 Task: Create a colorful watercolor business brochure.
Action: Mouse moved to (567, 41)
Screenshot: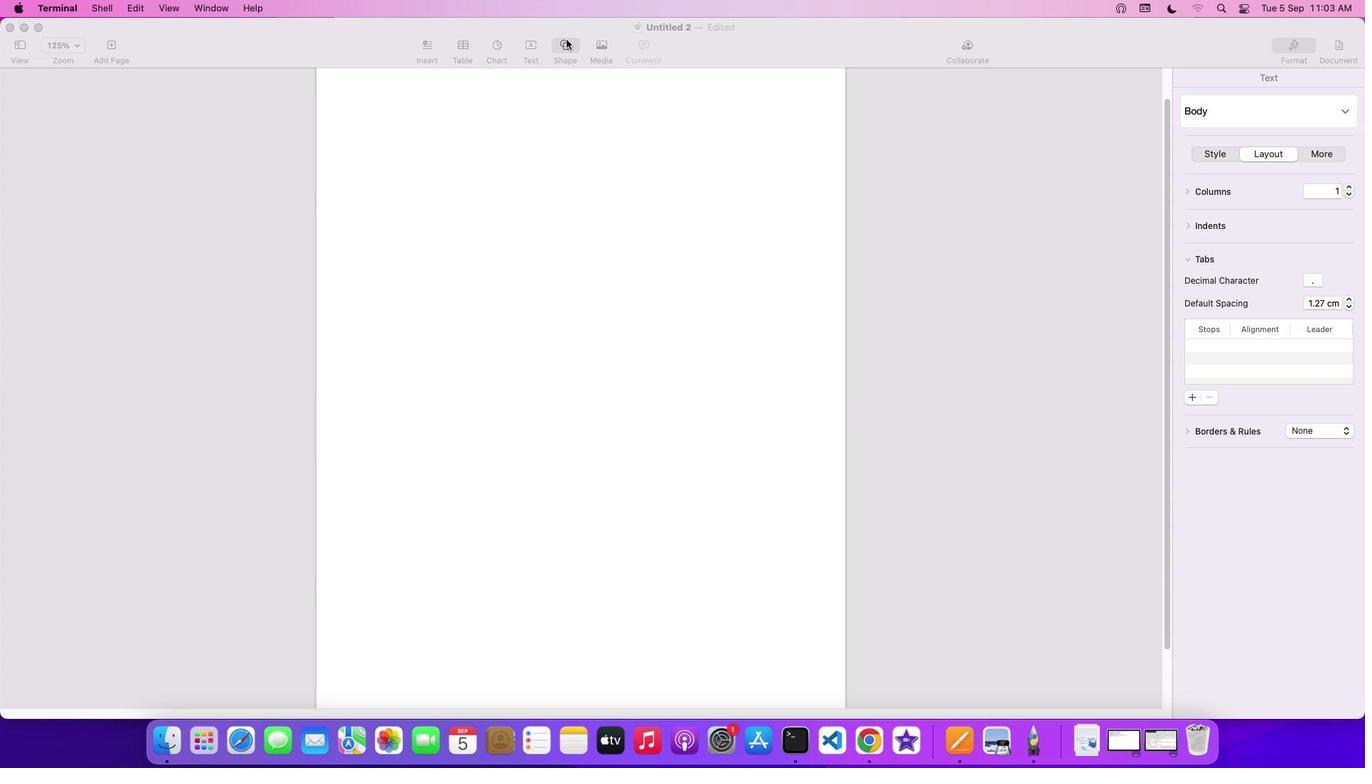 
Action: Mouse pressed left at (567, 41)
Screenshot: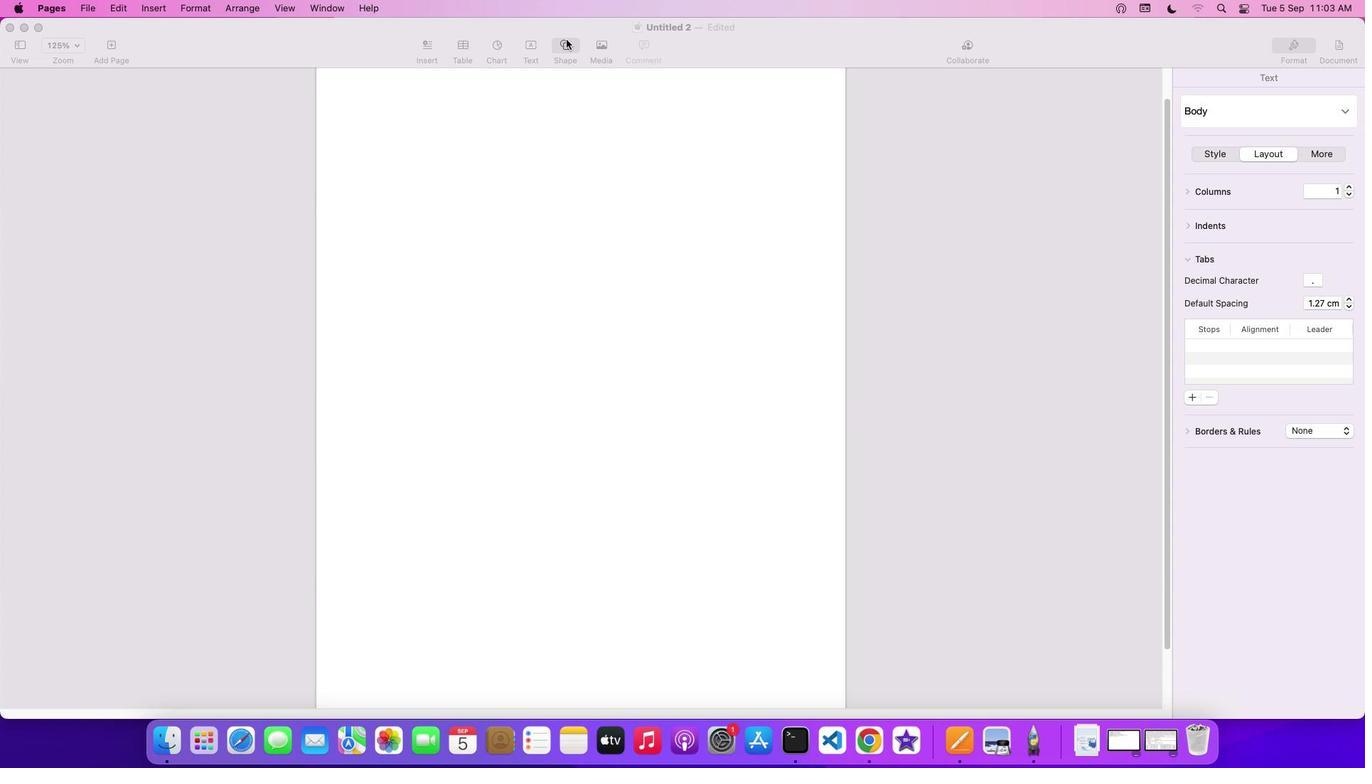 
Action: Mouse moved to (448, 174)
Screenshot: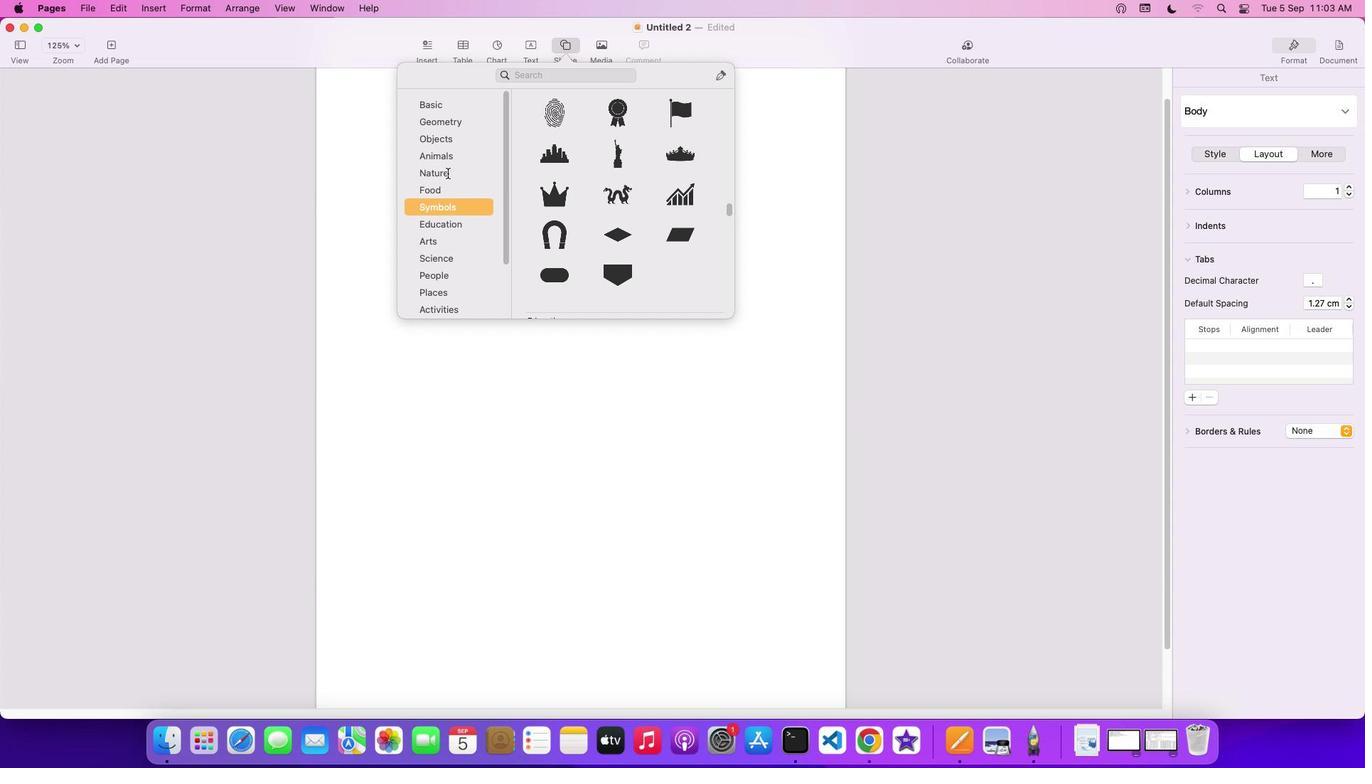 
Action: Mouse scrolled (448, 174) with delta (1, 2)
Screenshot: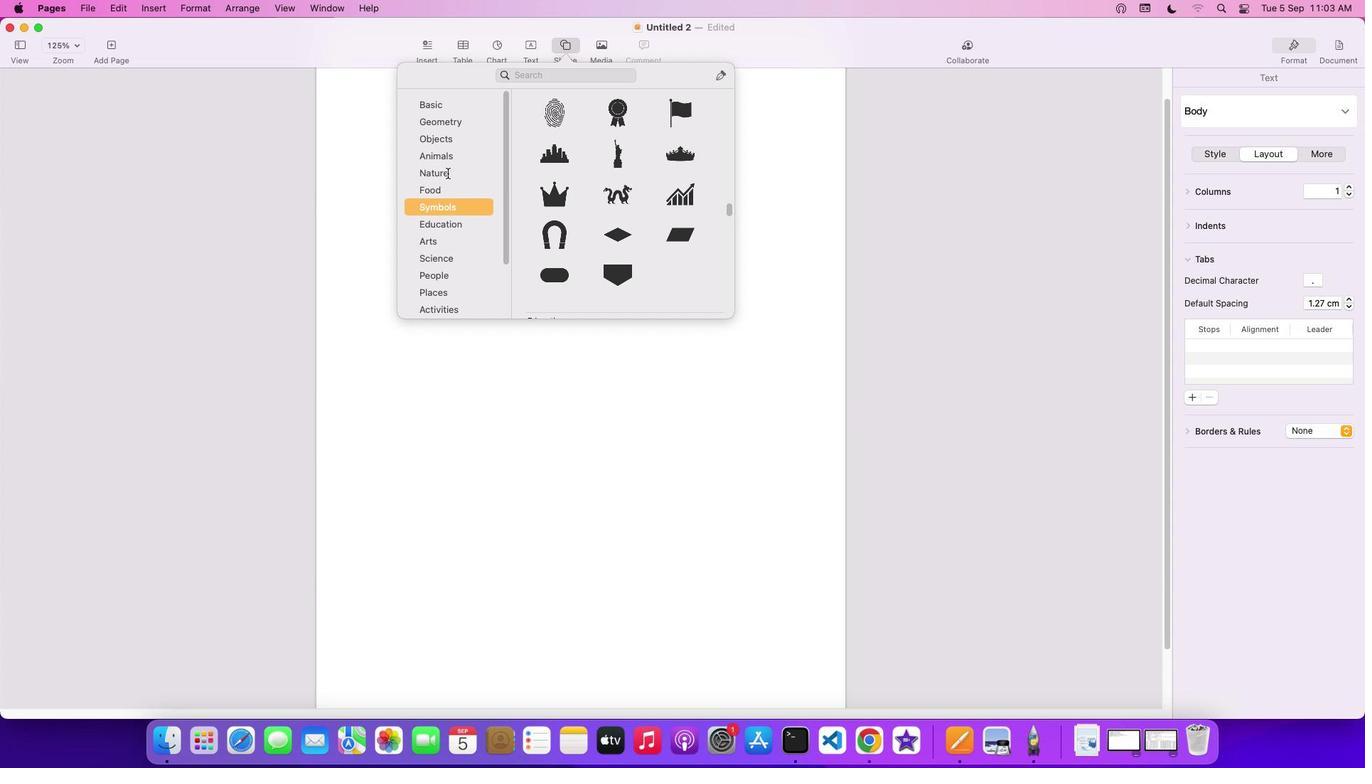 
Action: Mouse moved to (448, 175)
Screenshot: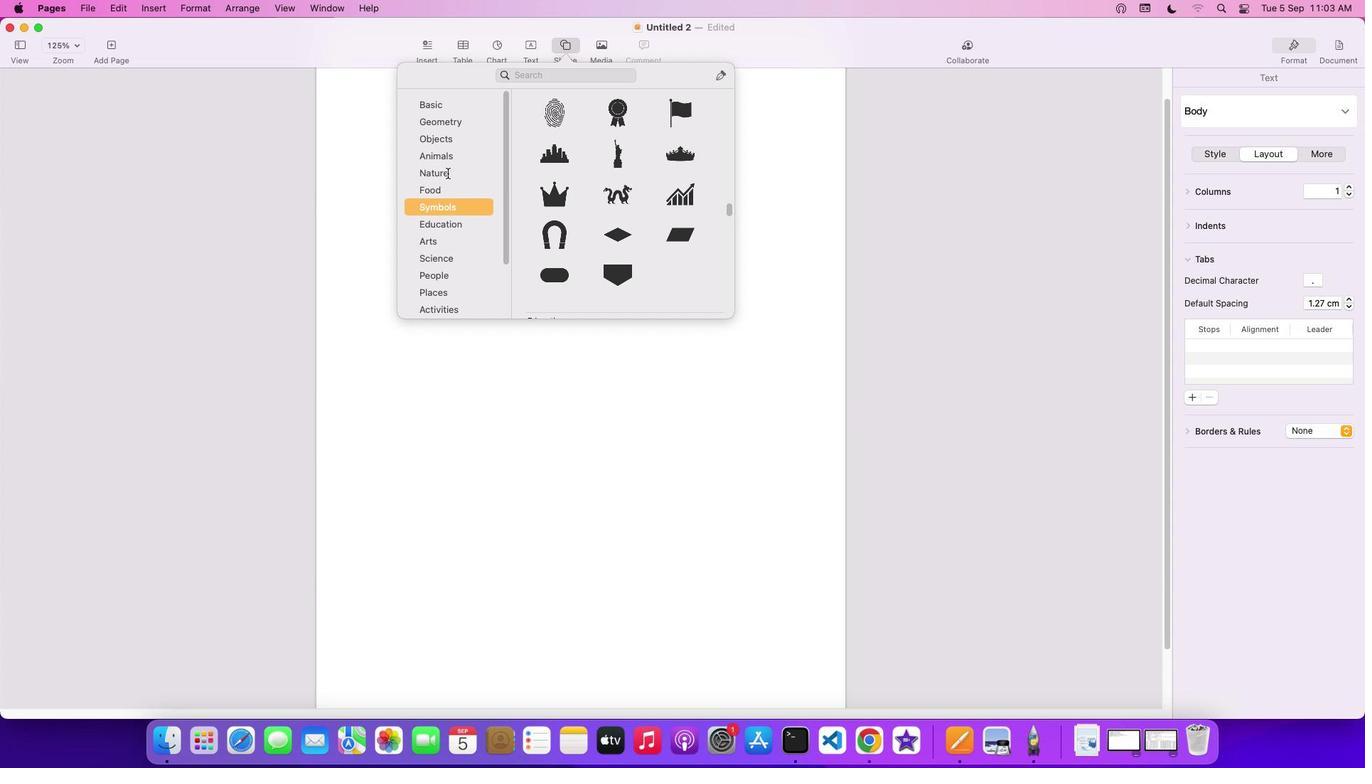 
Action: Mouse scrolled (448, 175) with delta (1, 2)
Screenshot: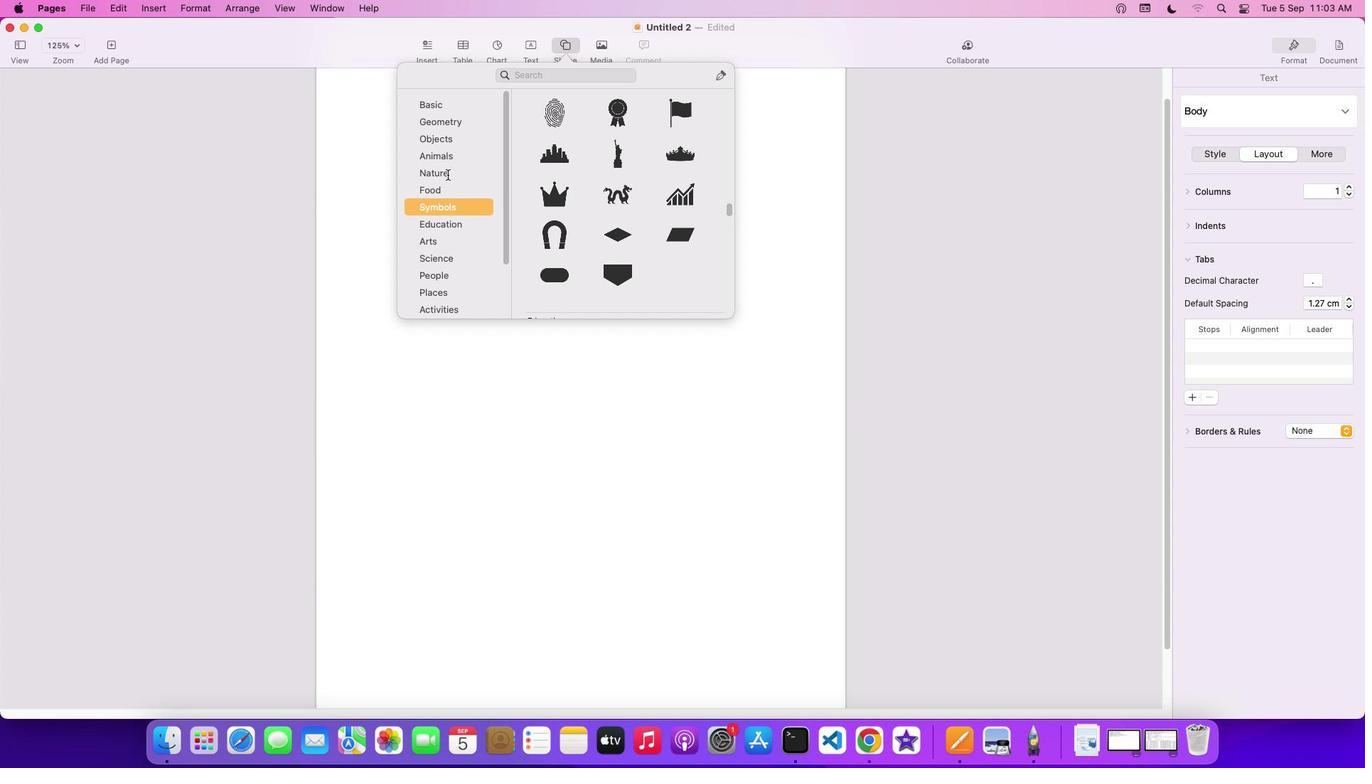 
Action: Mouse moved to (448, 176)
Screenshot: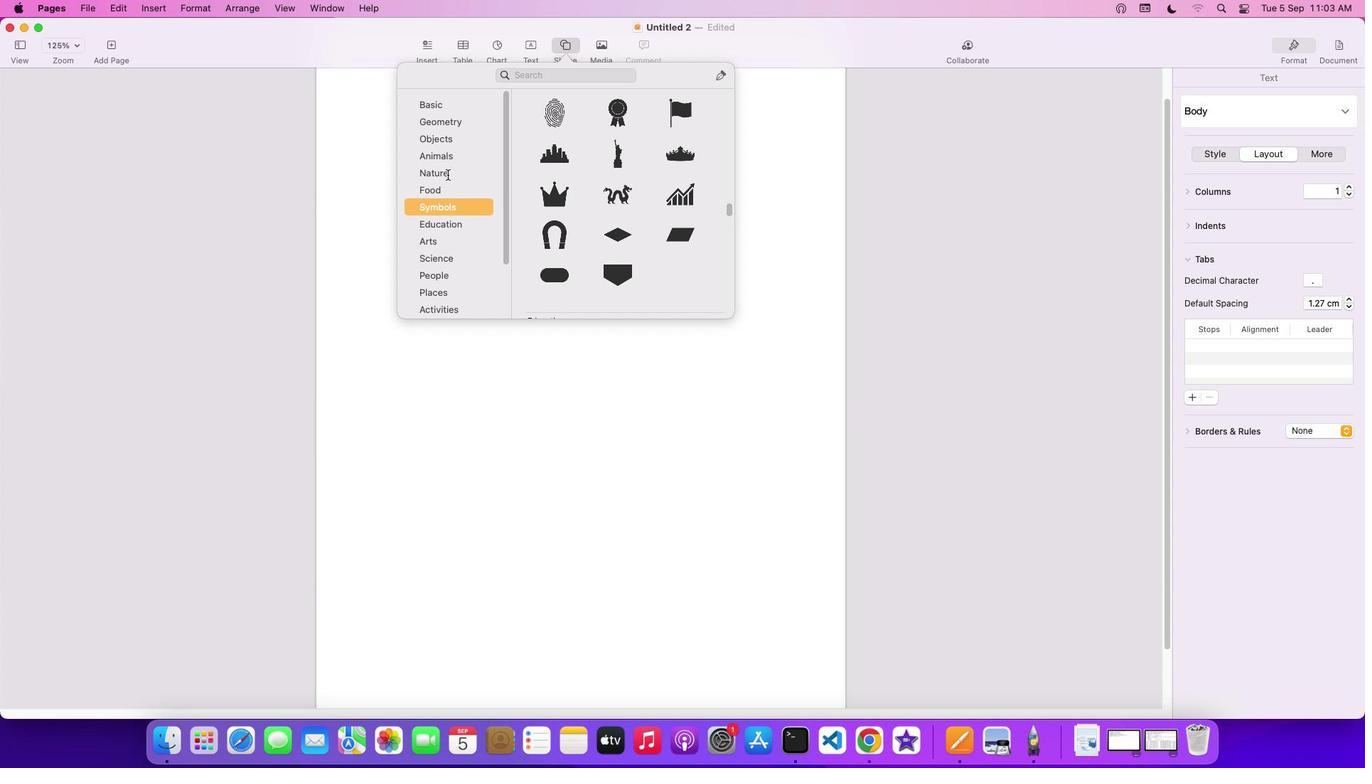 
Action: Mouse scrolled (448, 176) with delta (1, 2)
Screenshot: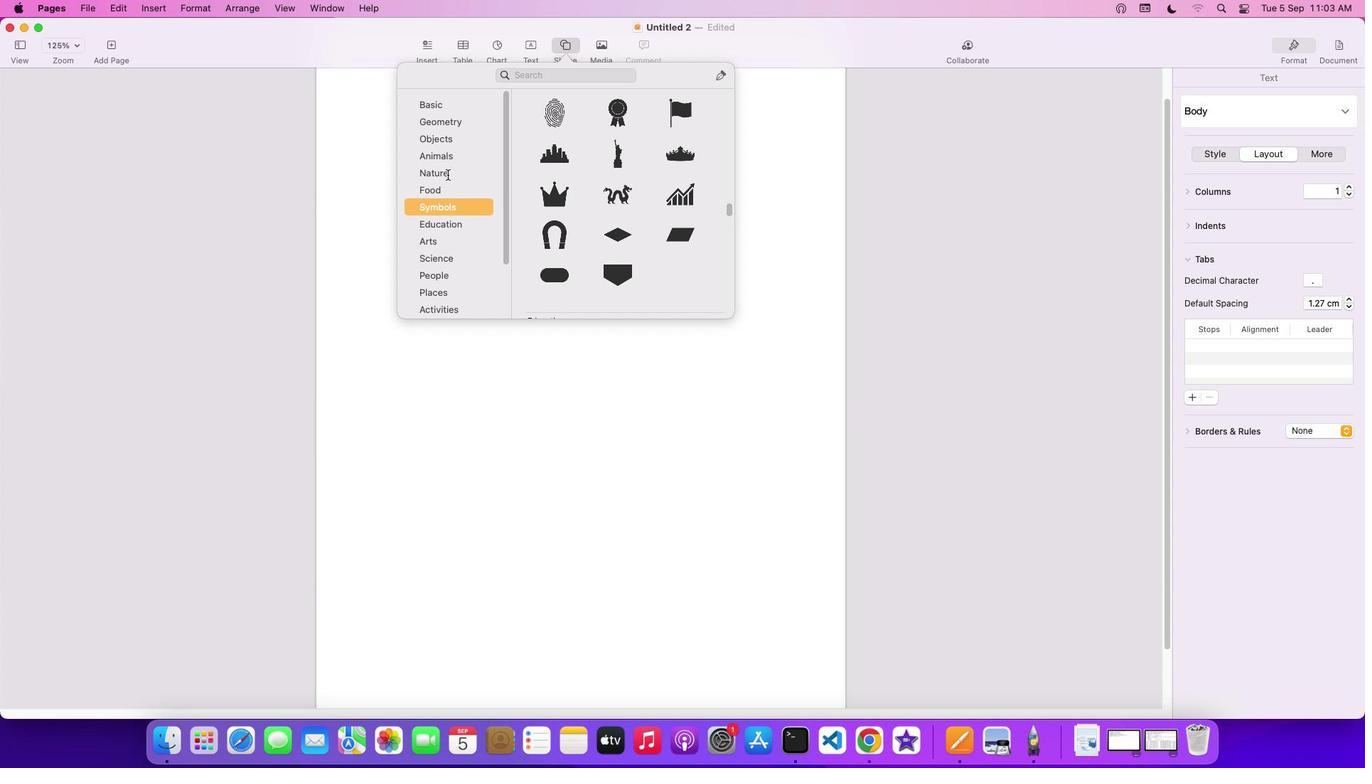 
Action: Mouse moved to (436, 108)
Screenshot: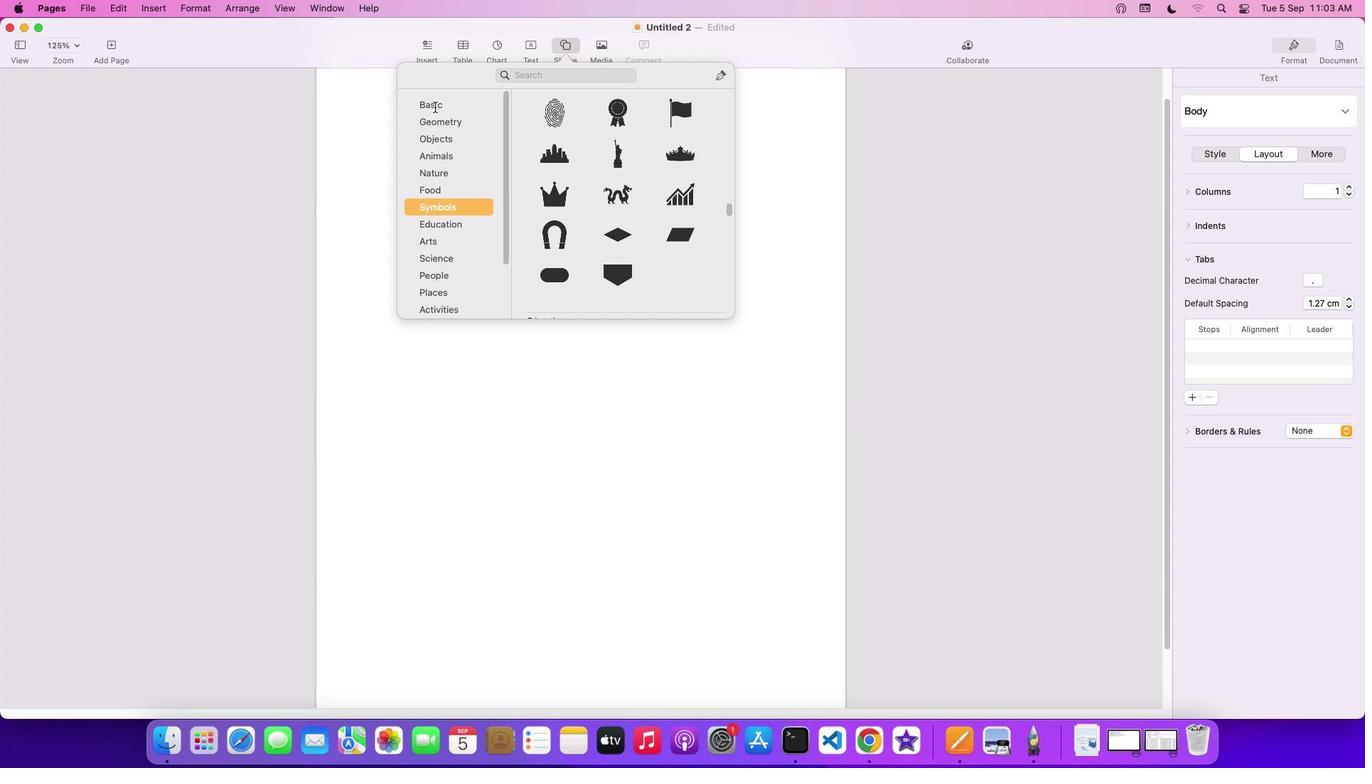 
Action: Mouse pressed left at (436, 108)
Screenshot: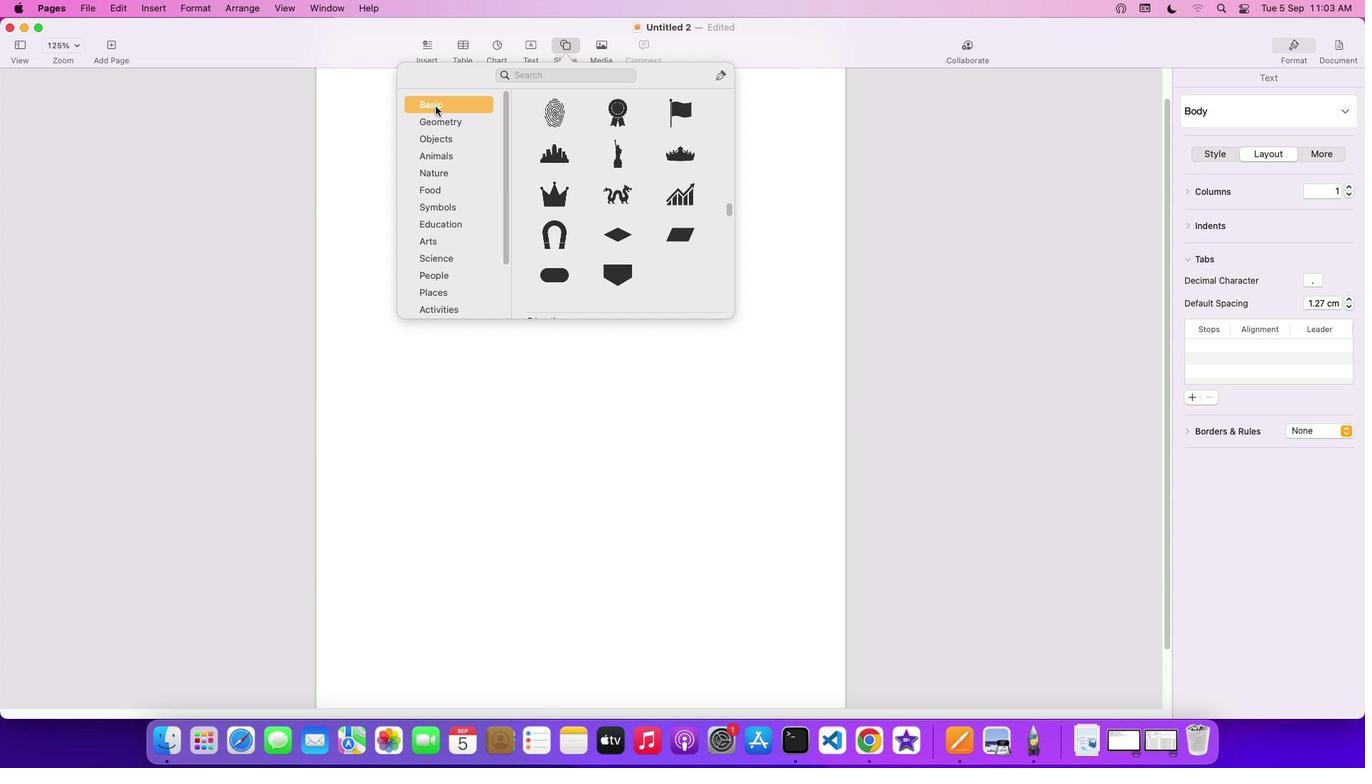
Action: Mouse moved to (448, 125)
Screenshot: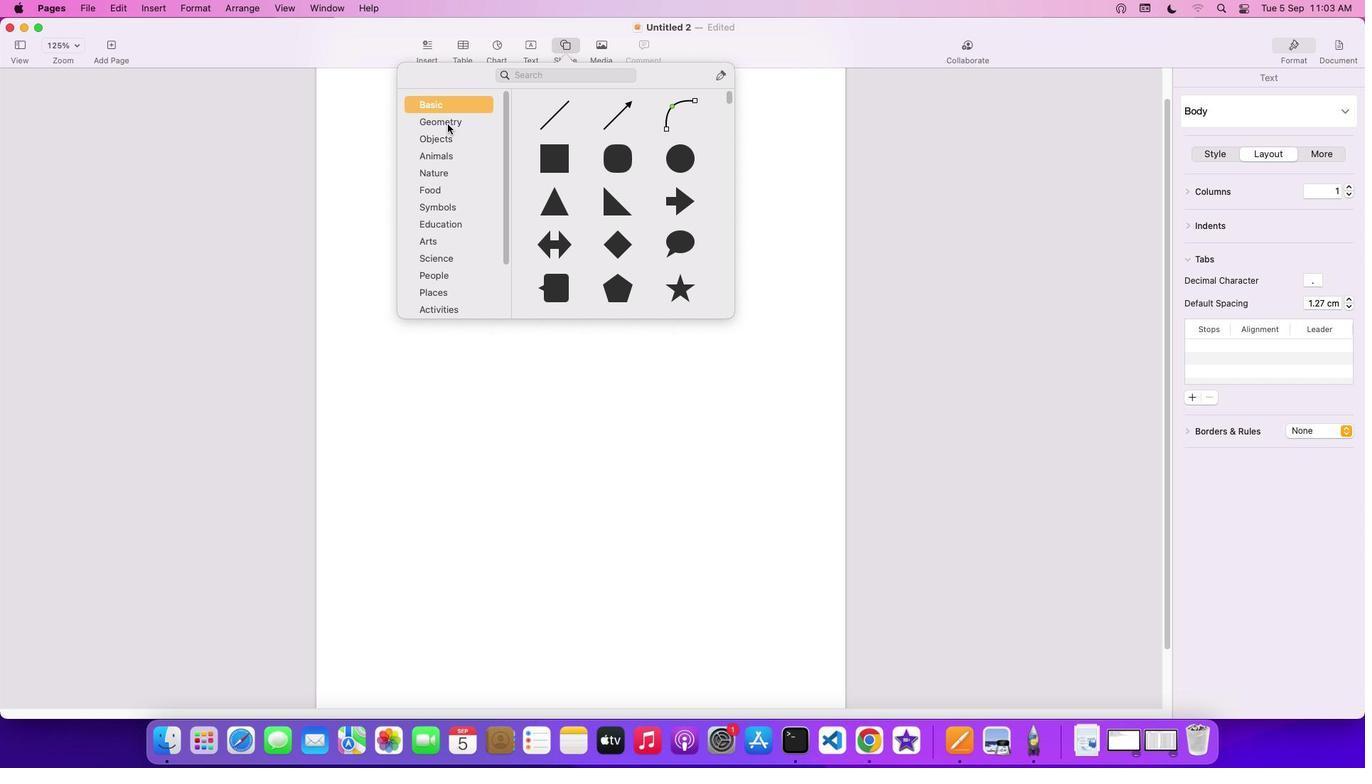 
Action: Mouse pressed left at (448, 125)
Screenshot: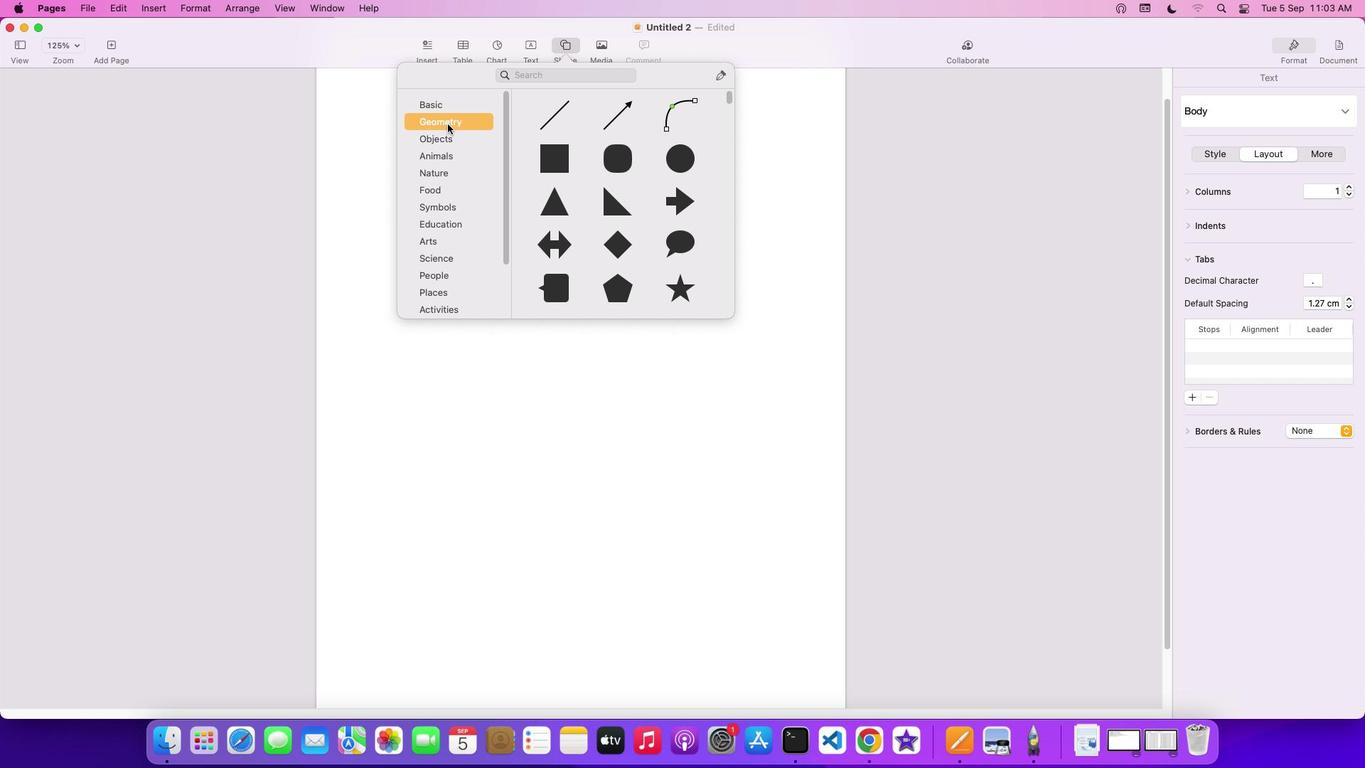 
Action: Mouse moved to (639, 227)
Screenshot: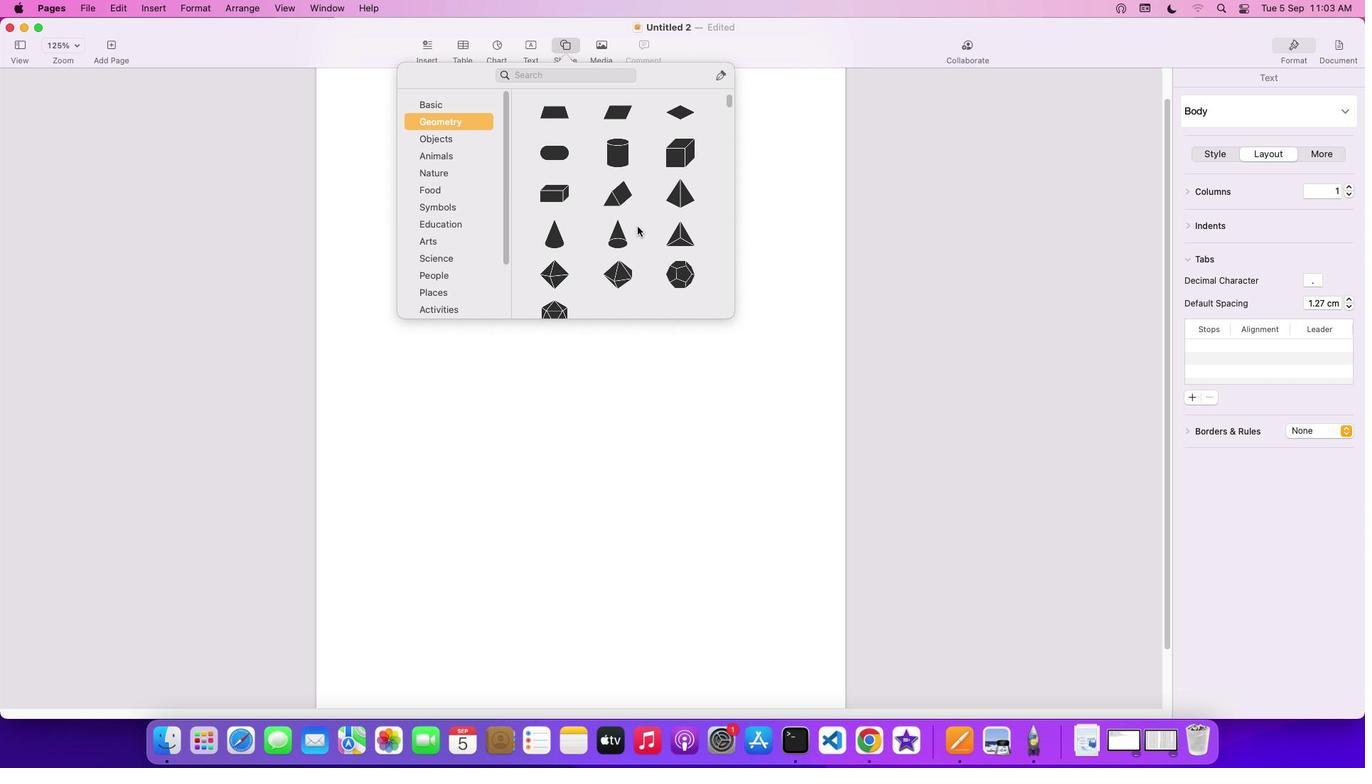 
Action: Mouse scrolled (639, 227) with delta (1, 2)
Screenshot: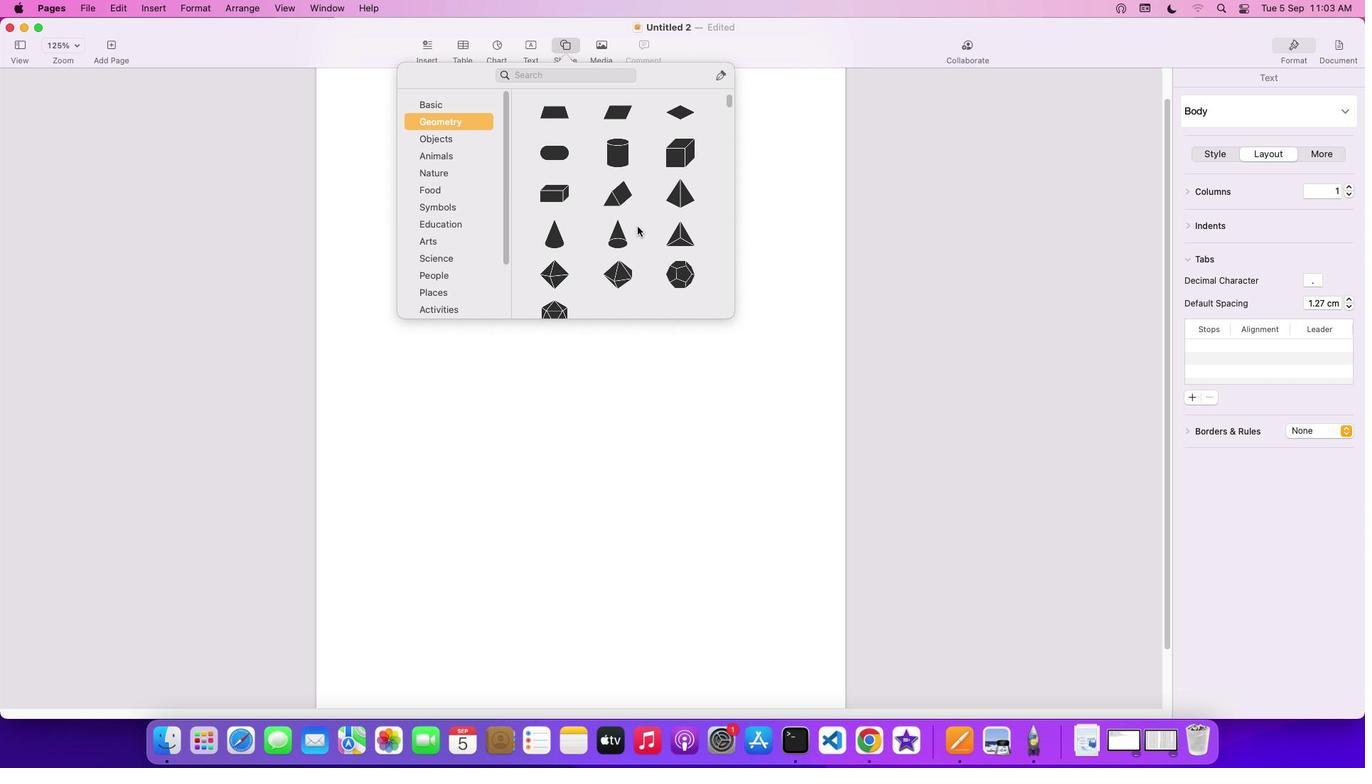 
Action: Mouse scrolled (639, 227) with delta (1, 2)
Screenshot: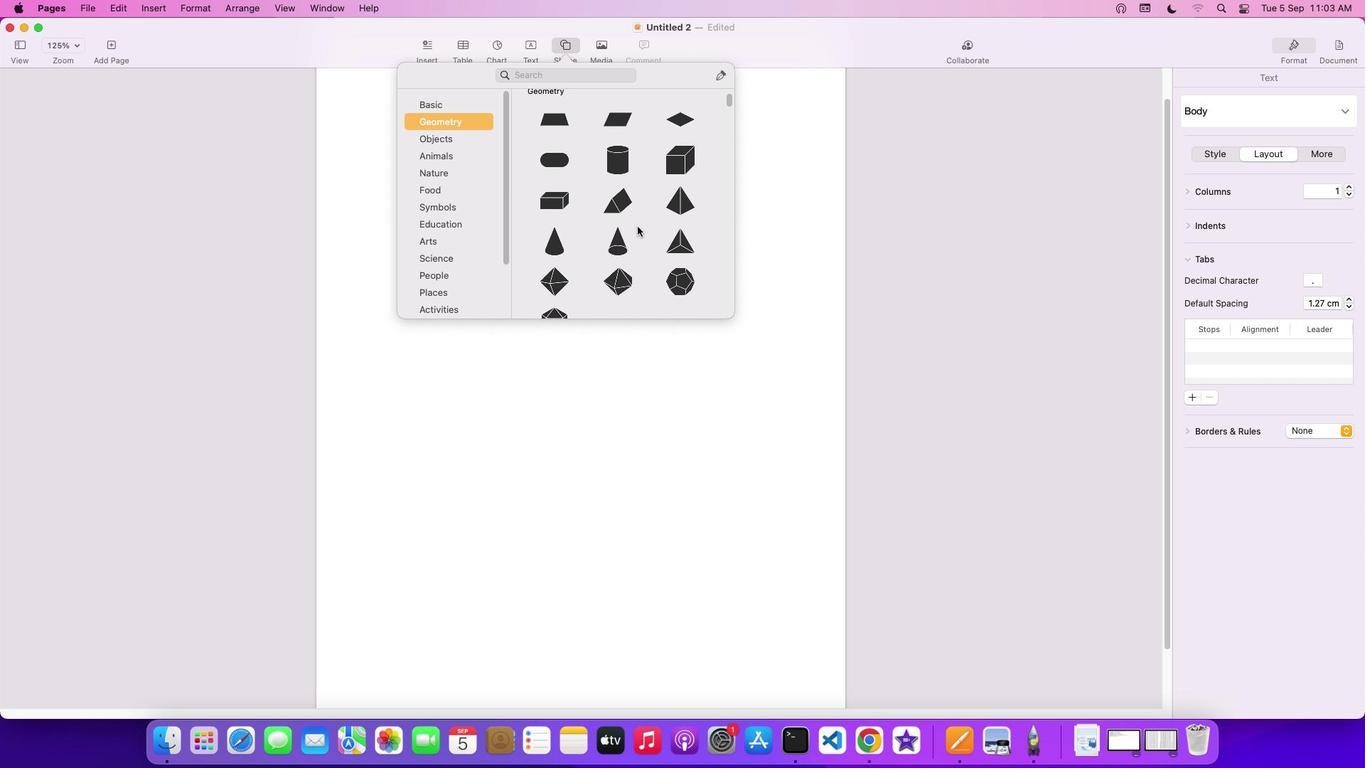 
Action: Mouse scrolled (639, 227) with delta (1, 3)
Screenshot: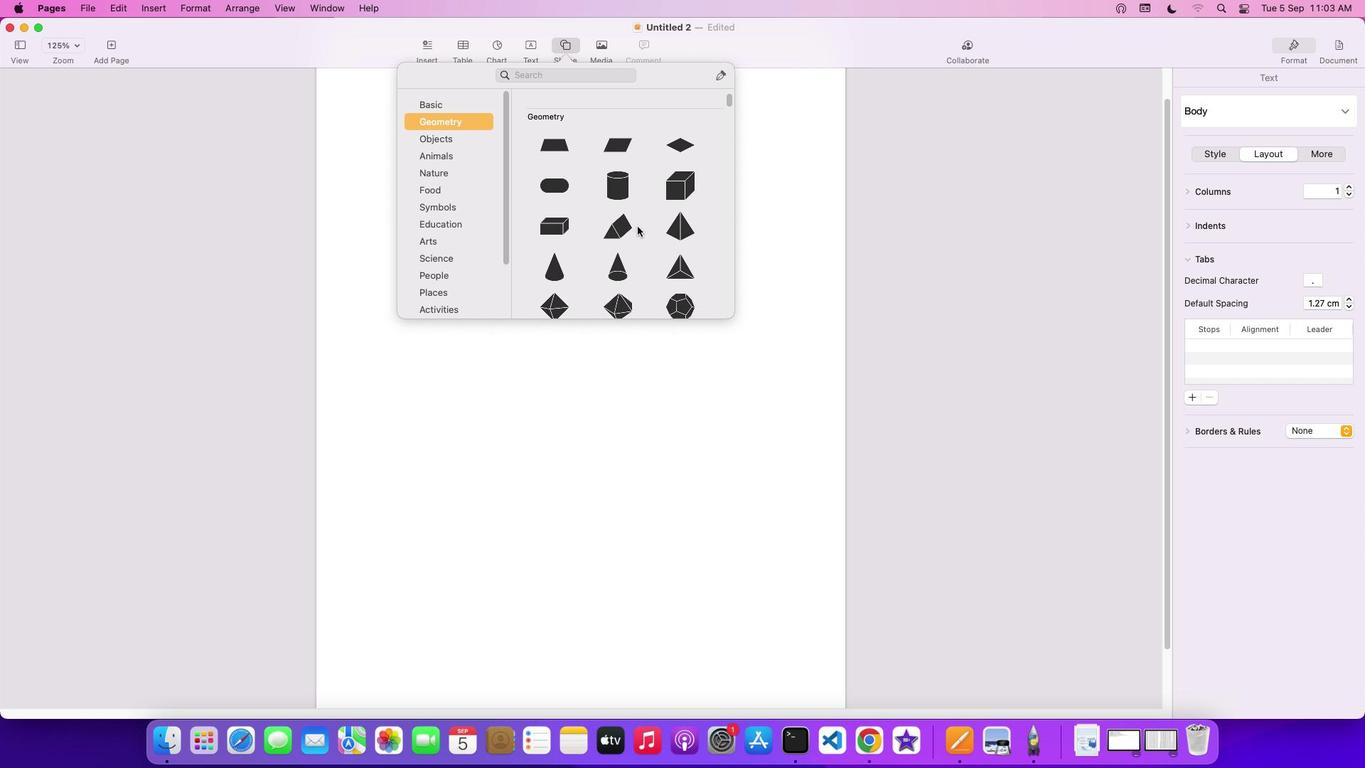
Action: Mouse scrolled (639, 227) with delta (1, 4)
Screenshot: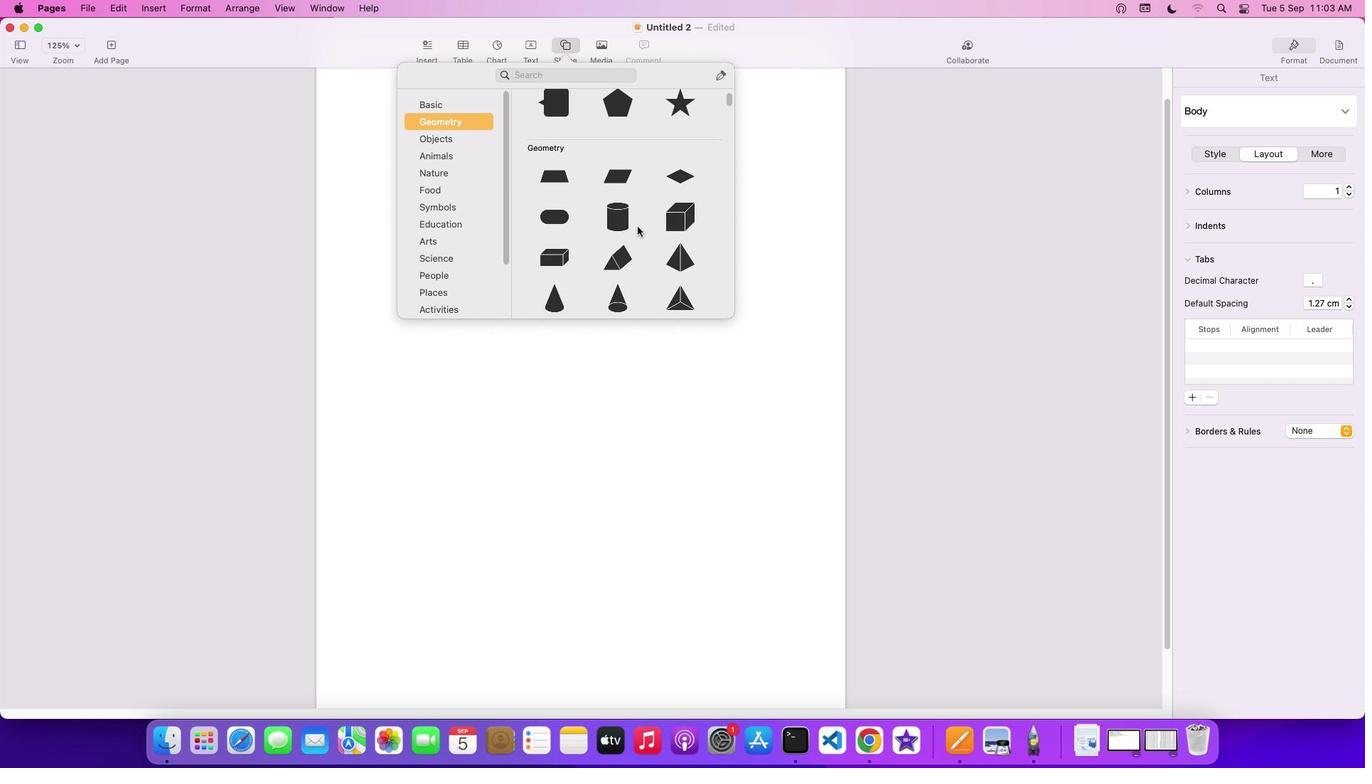 
Action: Mouse moved to (639, 248)
Screenshot: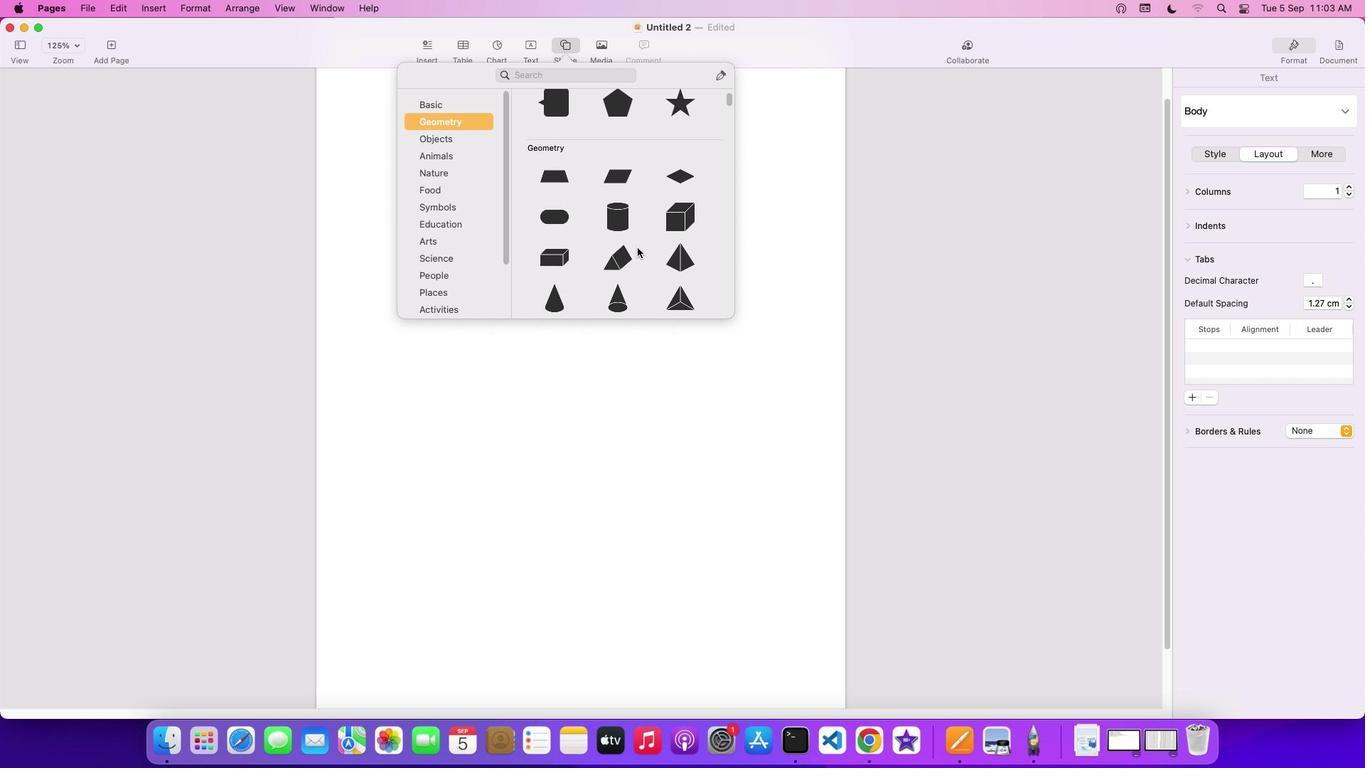
Action: Mouse scrolled (639, 248) with delta (1, 0)
Screenshot: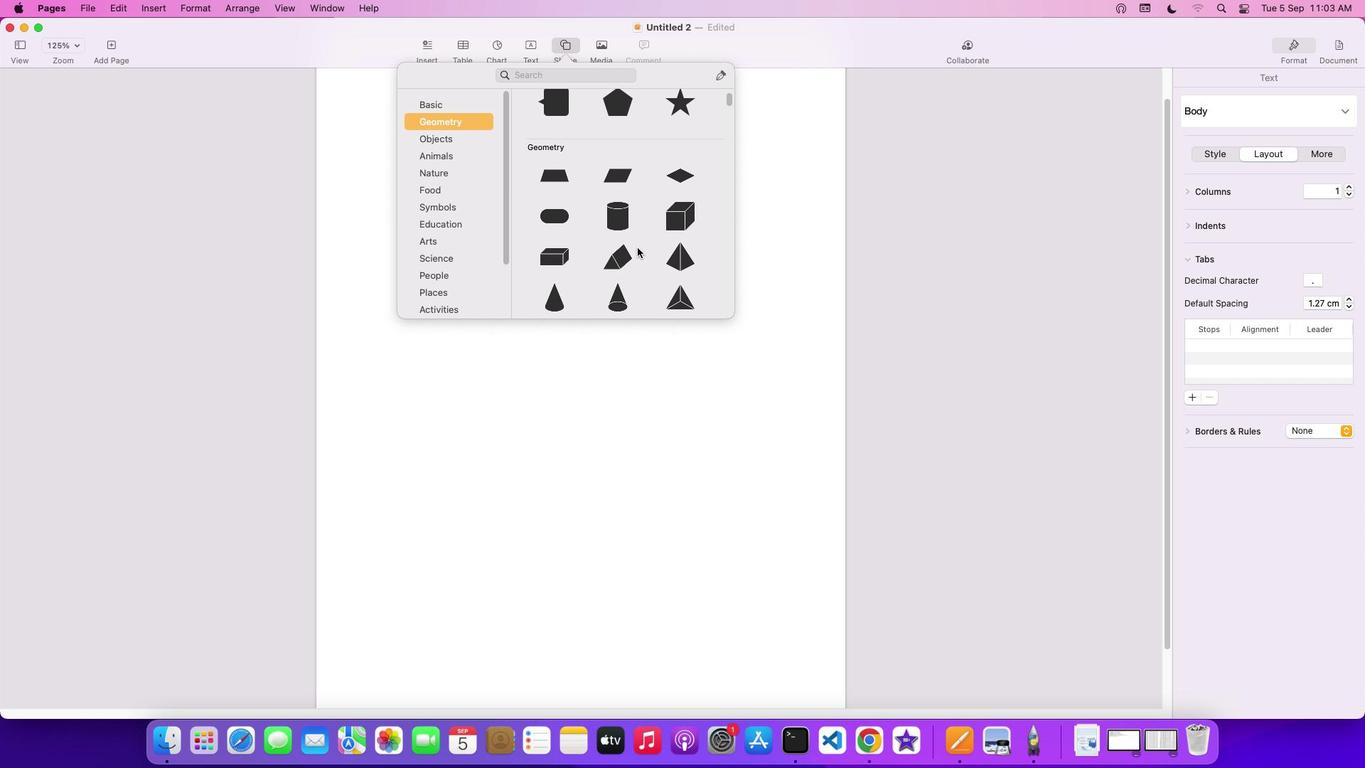 
Action: Mouse scrolled (639, 248) with delta (1, 0)
Screenshot: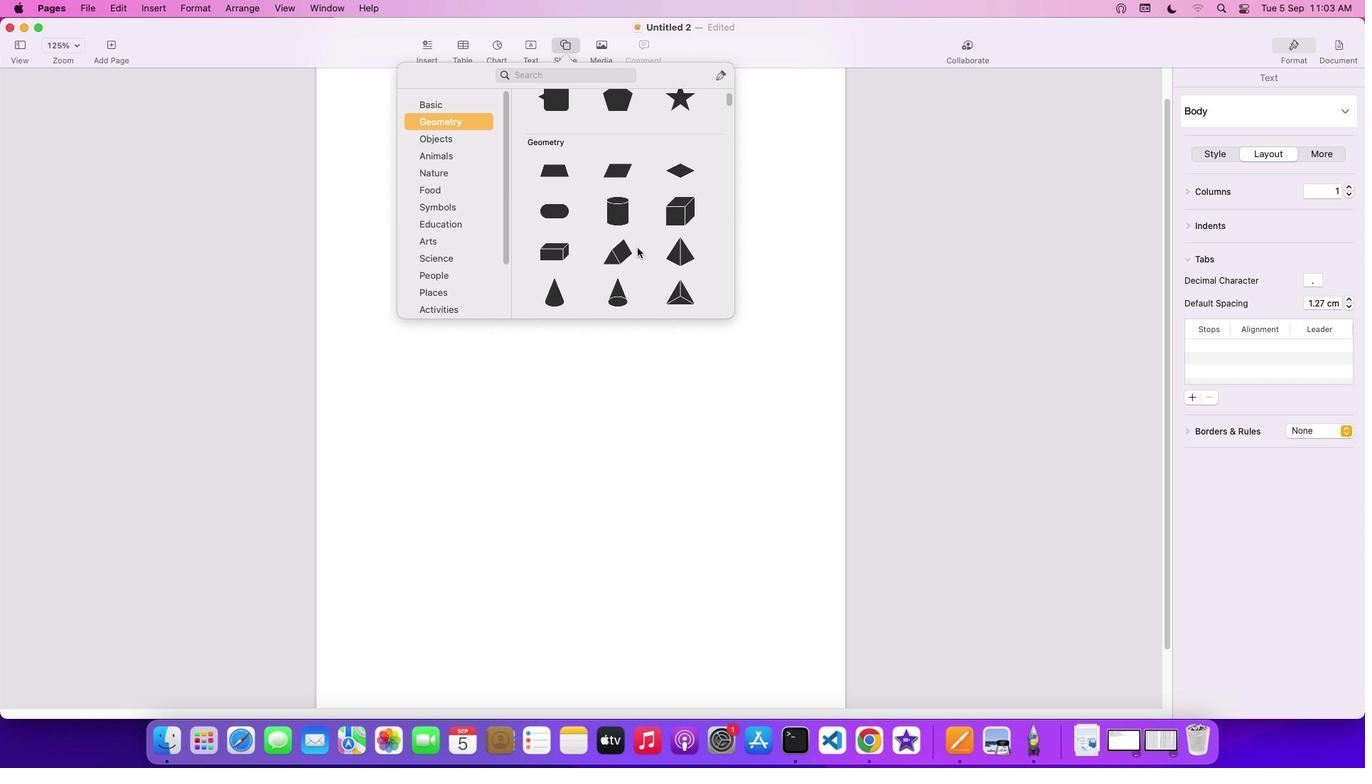 
Action: Mouse scrolled (639, 248) with delta (1, 0)
Screenshot: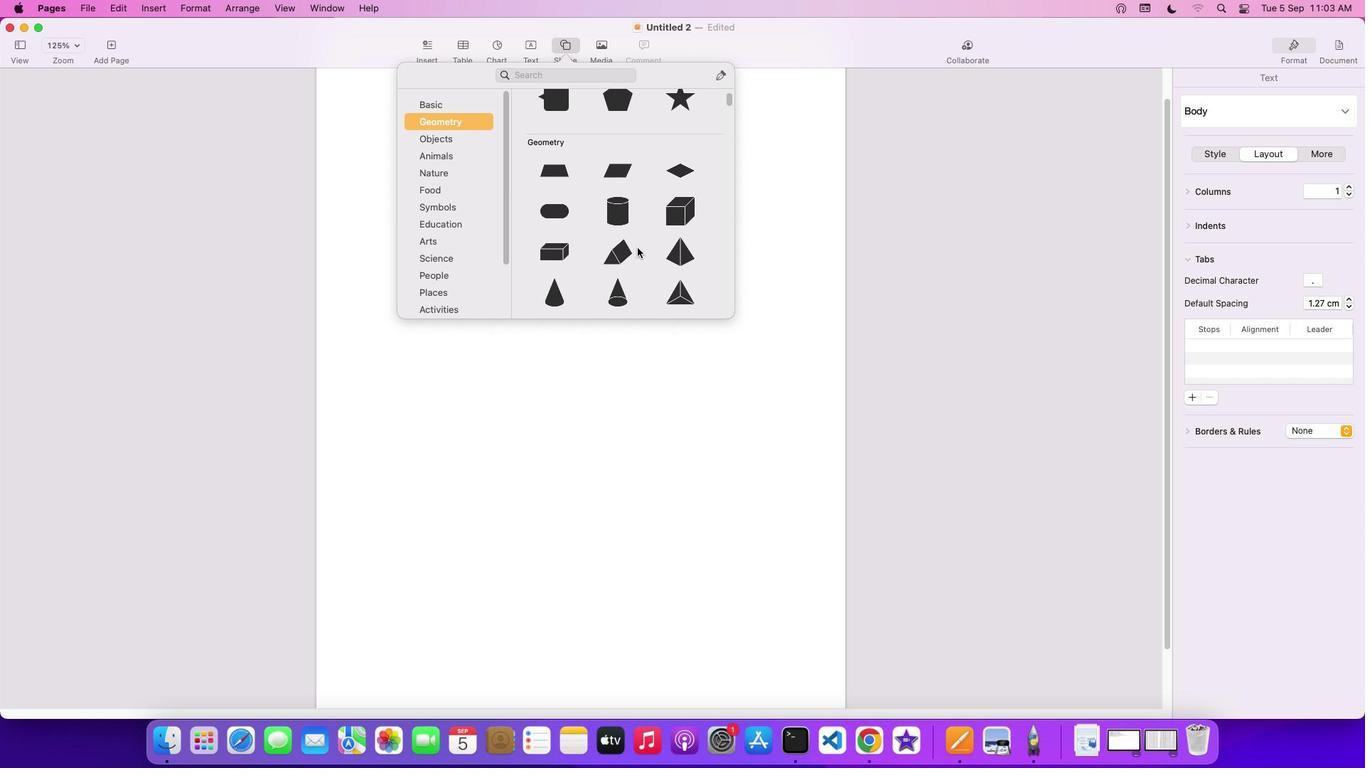 
Action: Mouse scrolled (639, 248) with delta (1, 0)
Screenshot: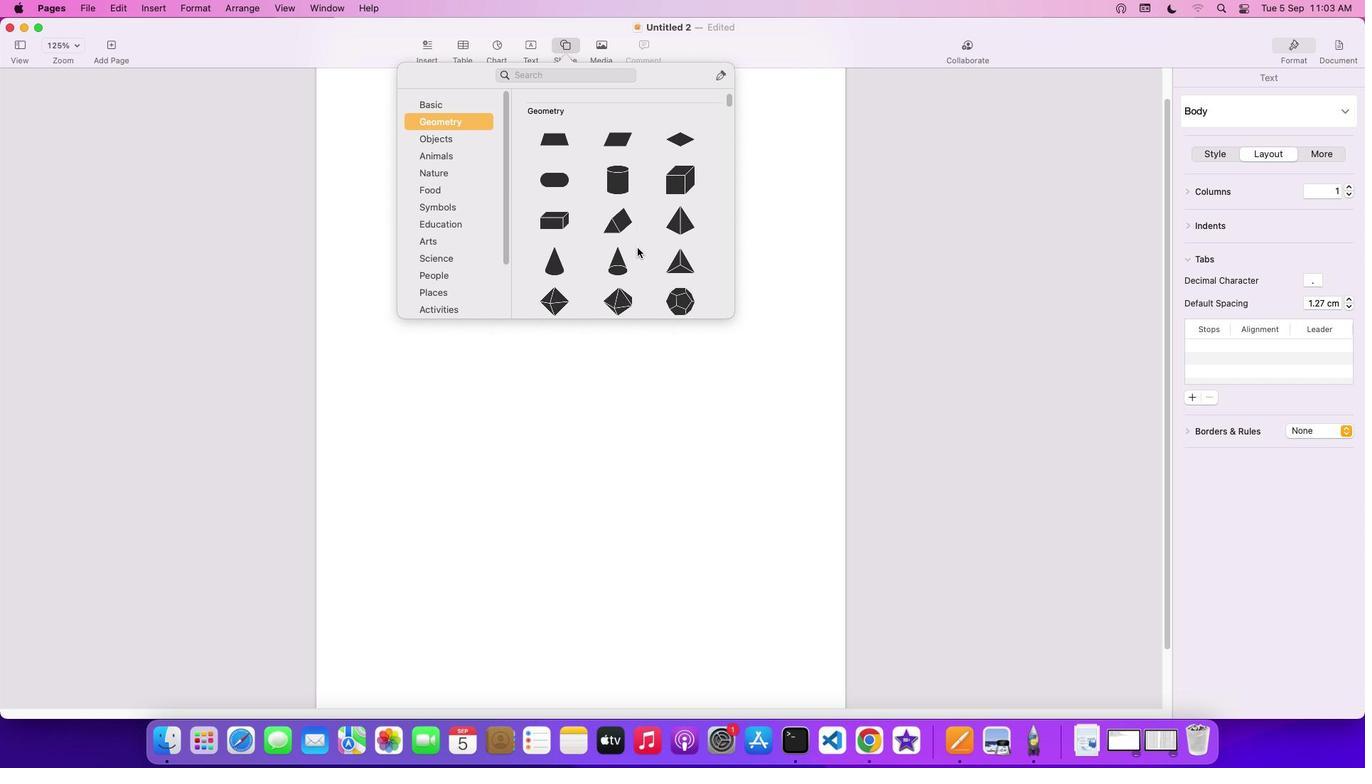 
Action: Mouse scrolled (639, 248) with delta (1, 0)
Screenshot: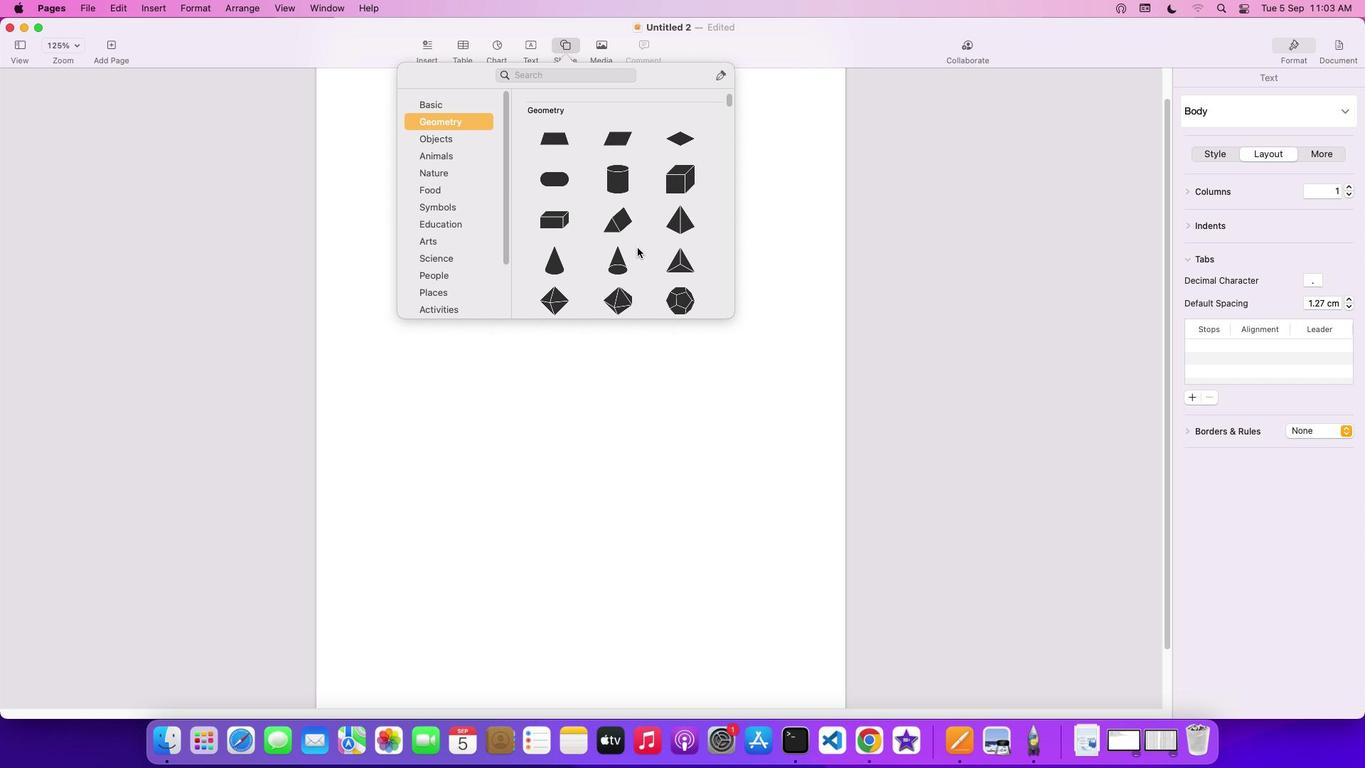 
Action: Mouse scrolled (639, 248) with delta (1, 0)
Screenshot: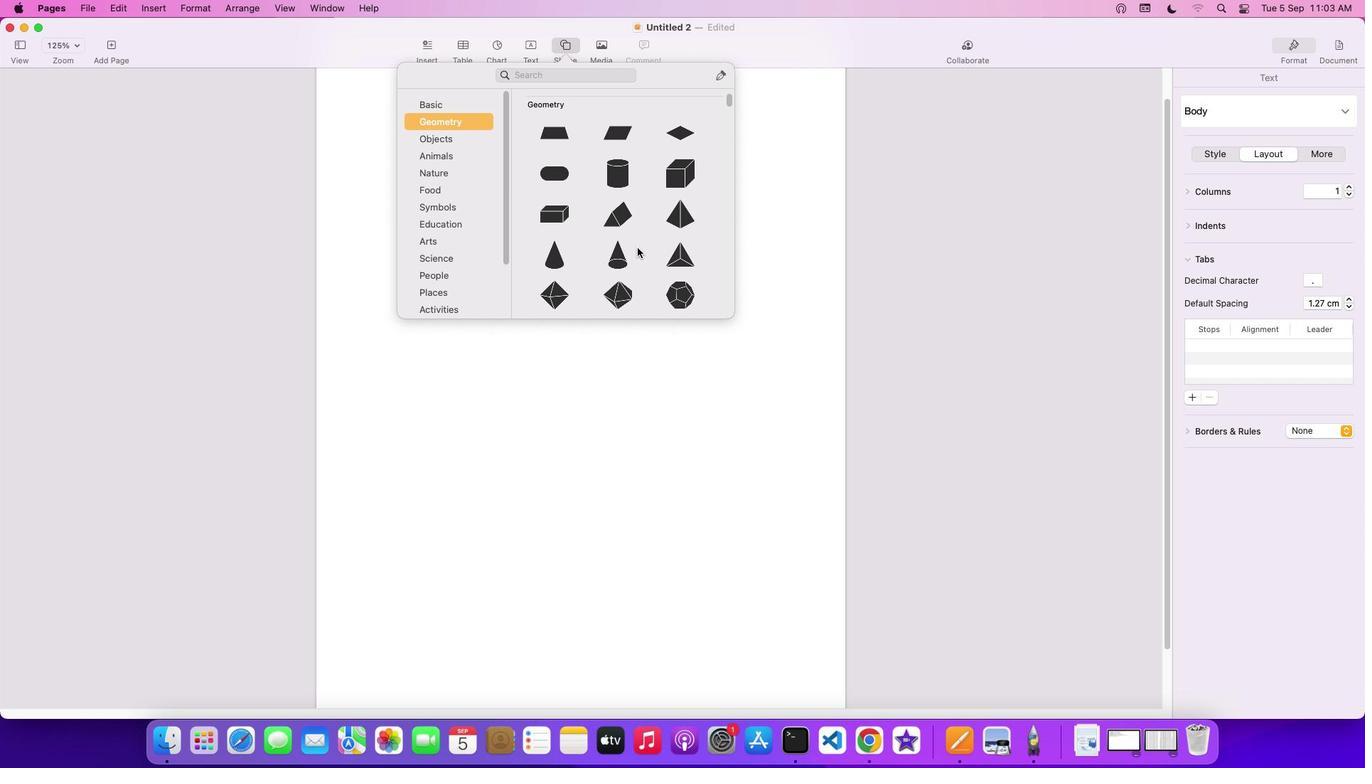 
Action: Mouse scrolled (639, 248) with delta (1, 0)
Screenshot: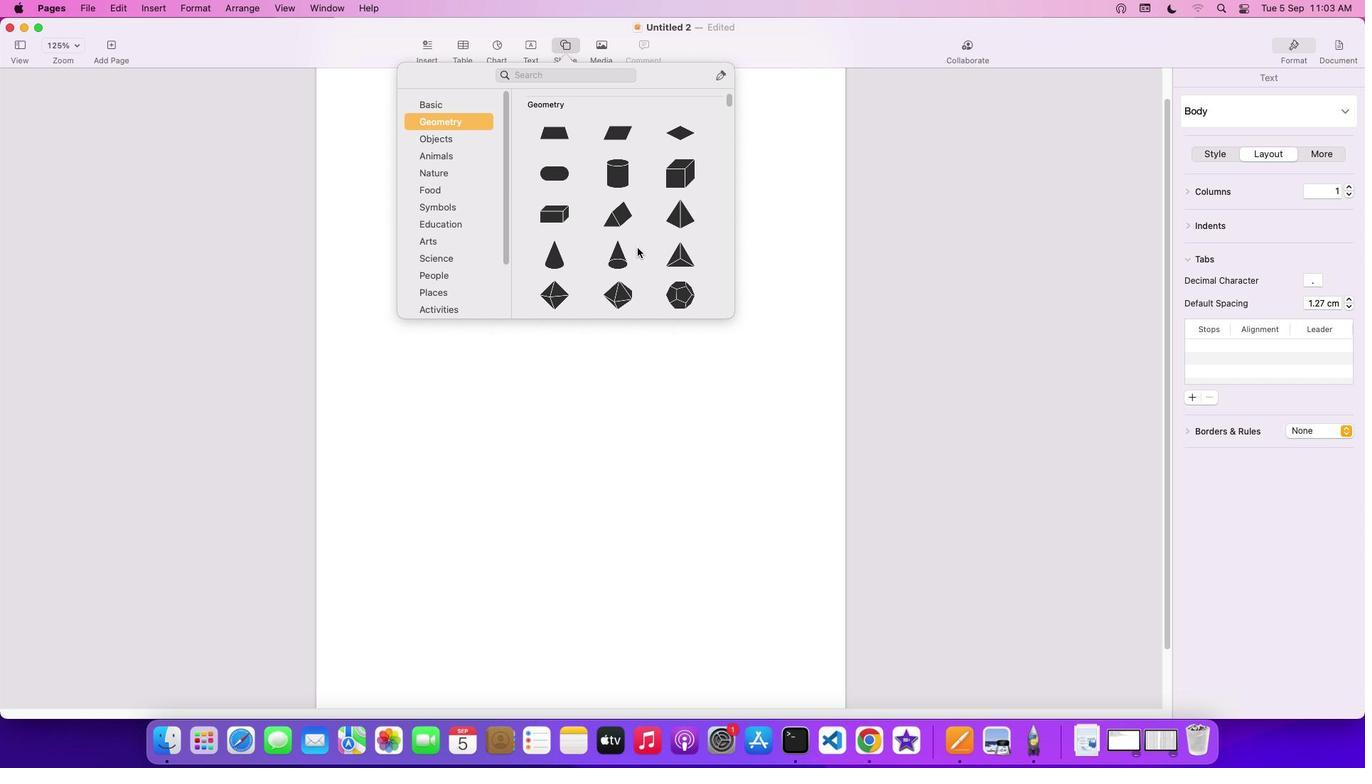
Action: Mouse scrolled (639, 248) with delta (1, 0)
Screenshot: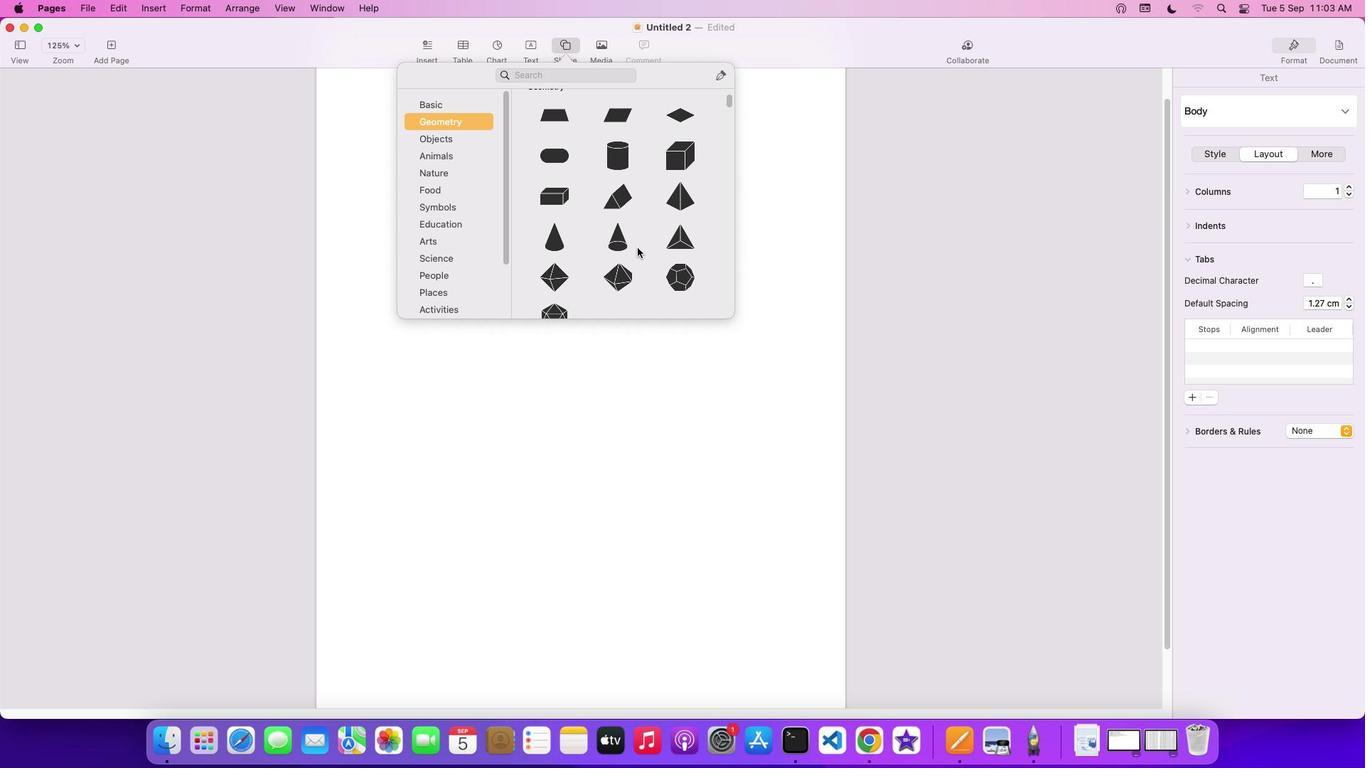 
Action: Mouse scrolled (639, 248) with delta (1, 0)
Screenshot: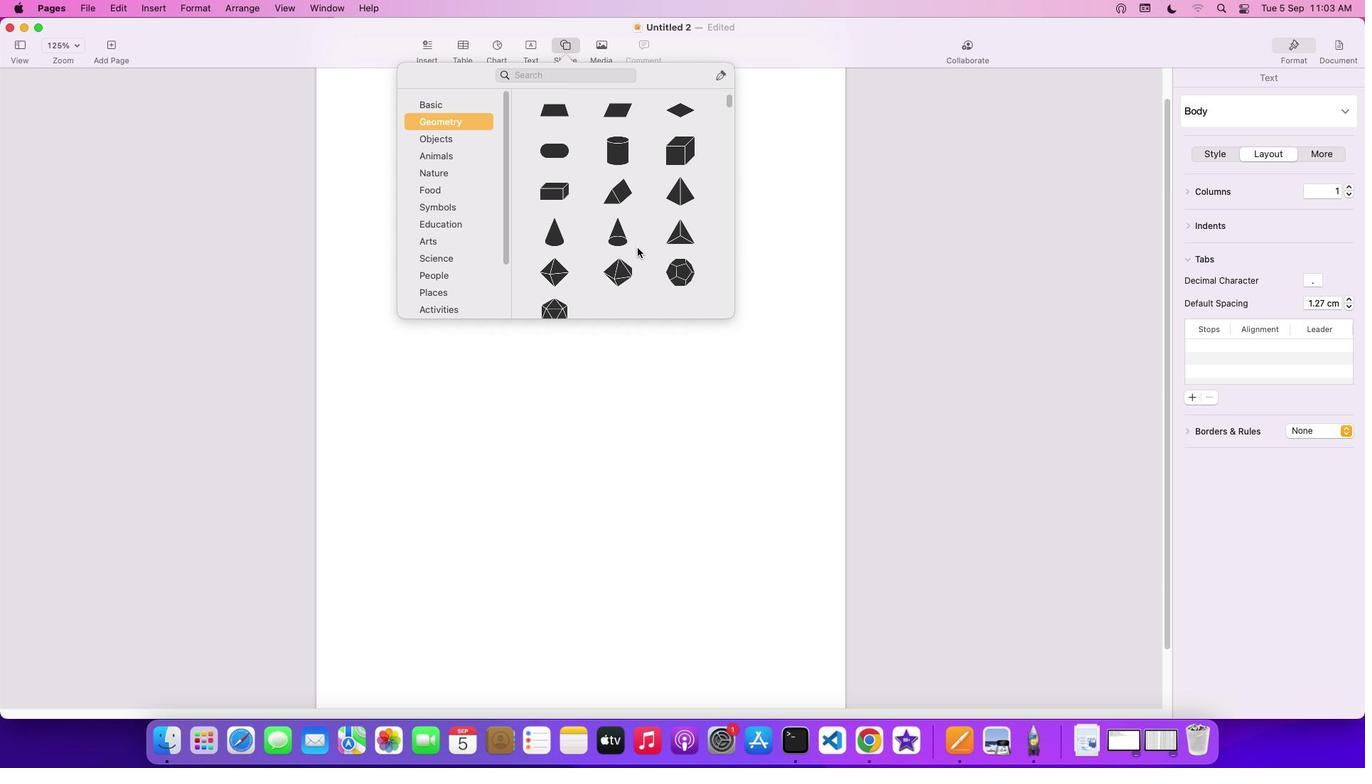 
Action: Mouse scrolled (639, 248) with delta (1, 0)
Screenshot: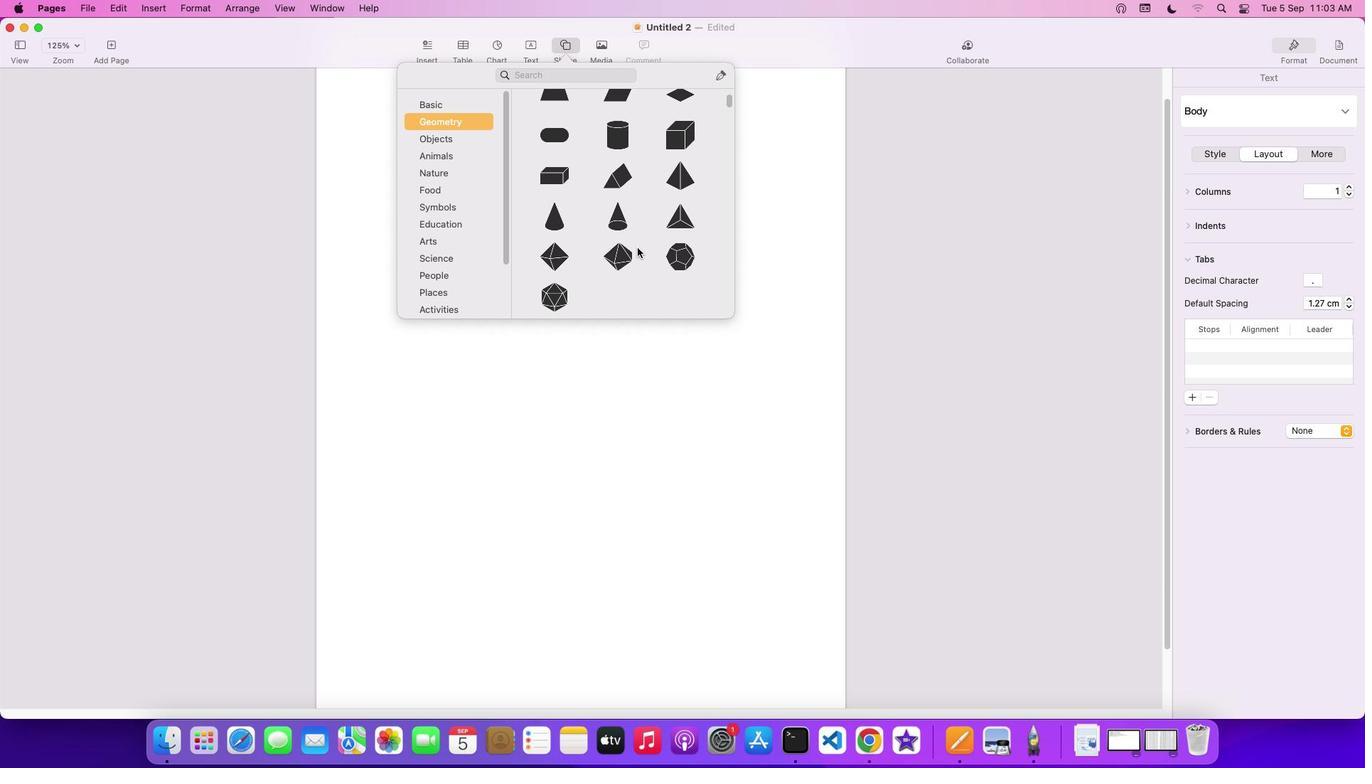 
Action: Mouse scrolled (639, 248) with delta (1, 0)
Screenshot: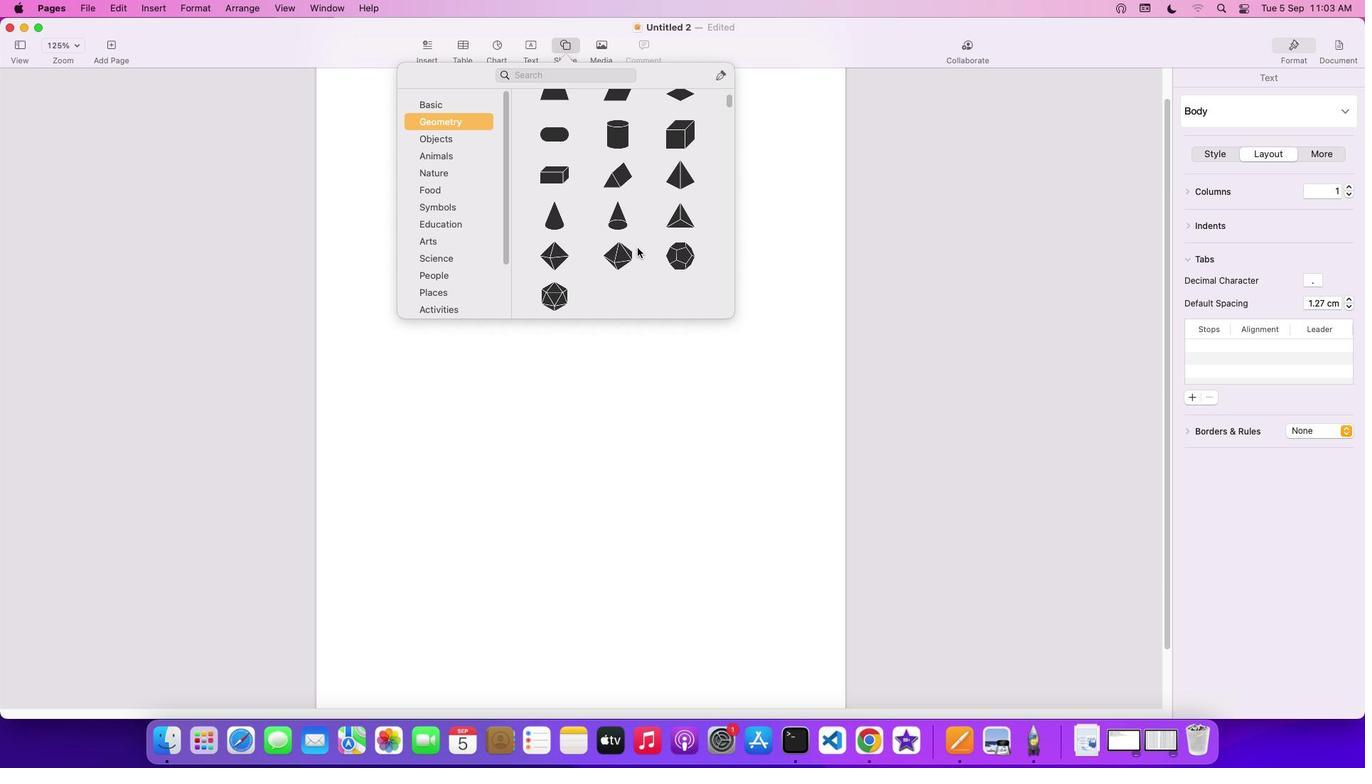 
Action: Mouse scrolled (639, 248) with delta (1, 0)
Screenshot: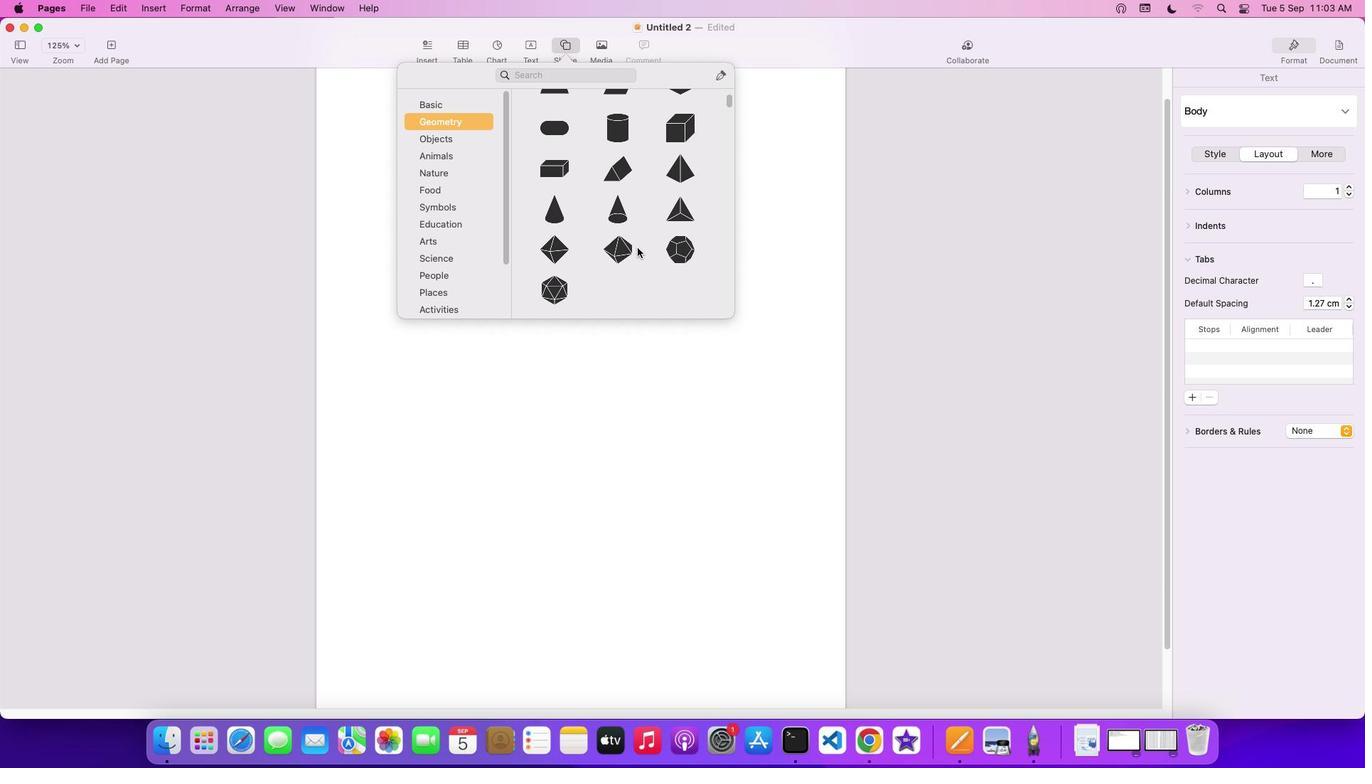 
Action: Mouse scrolled (639, 248) with delta (1, 0)
Screenshot: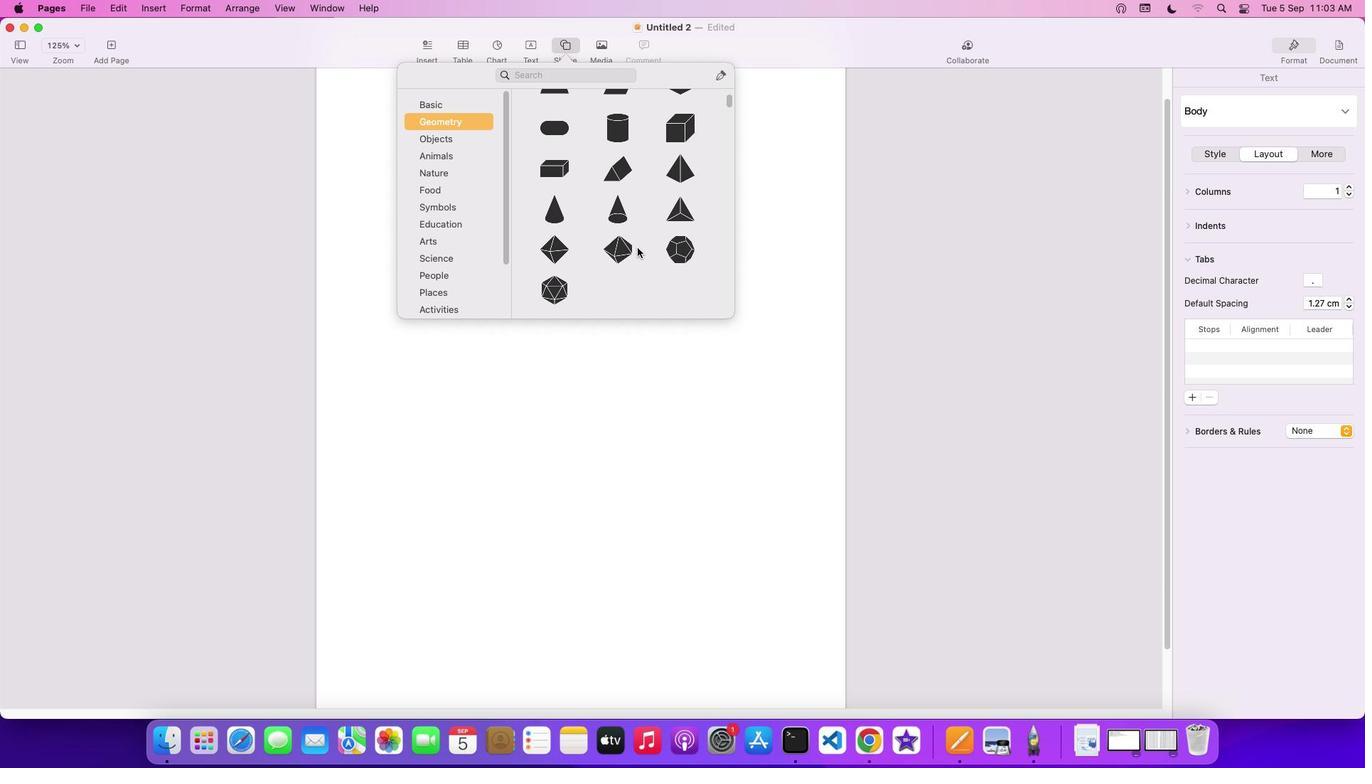 
Action: Mouse scrolled (639, 248) with delta (1, 0)
Screenshot: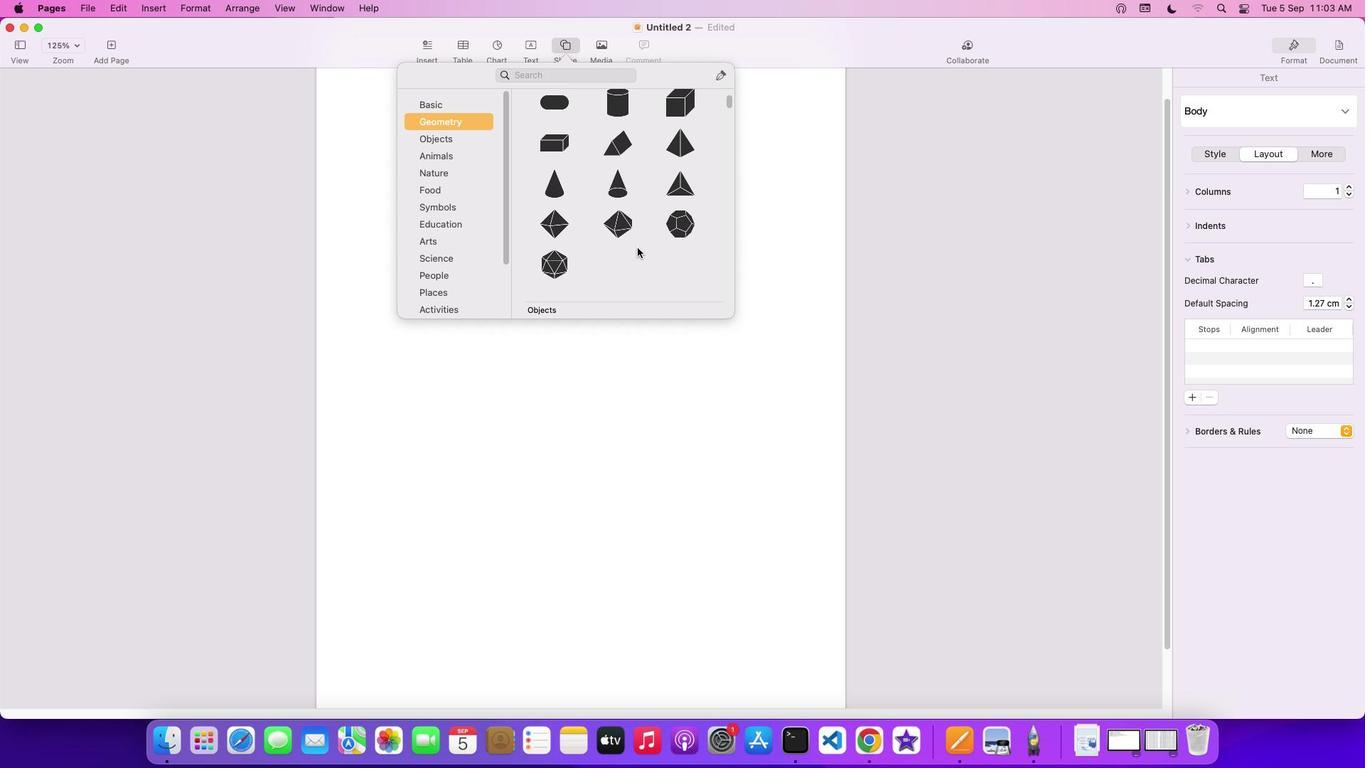 
Action: Mouse scrolled (639, 248) with delta (1, 0)
Screenshot: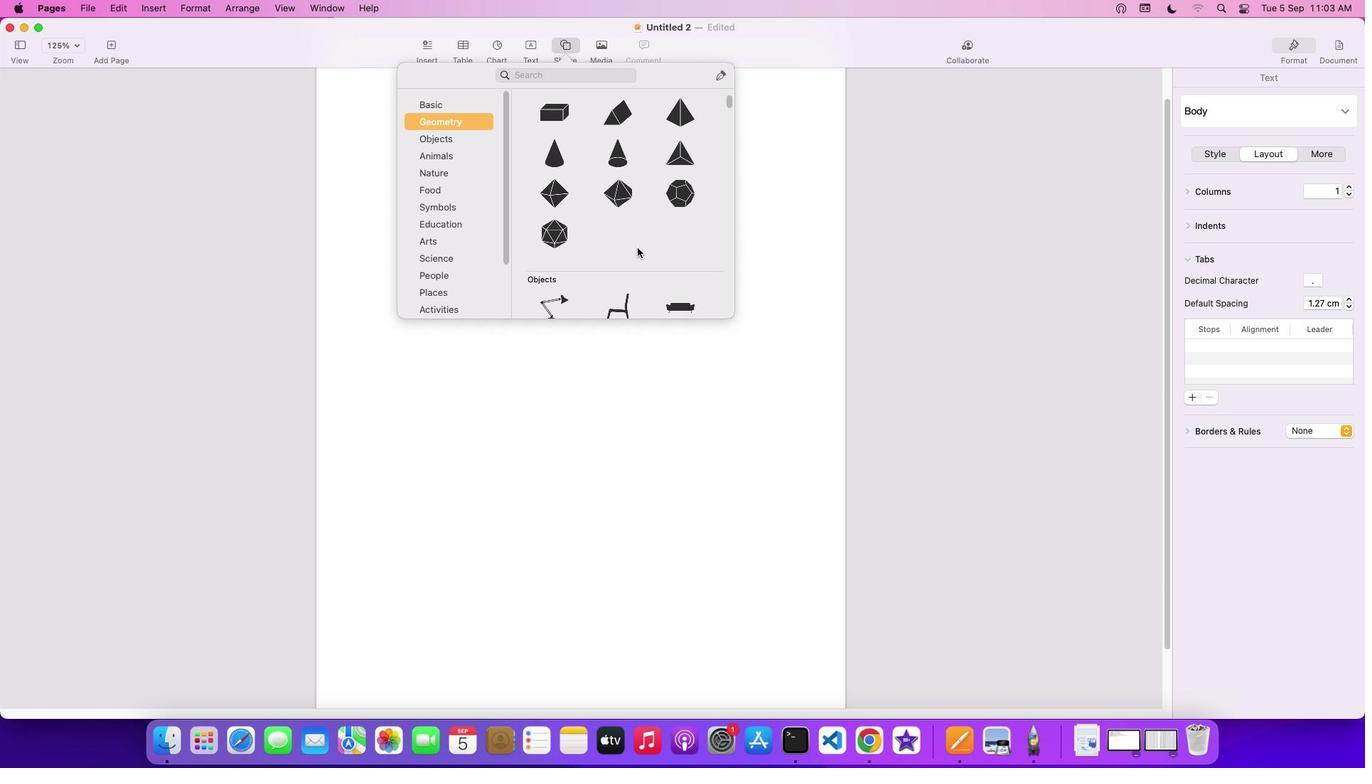 
Action: Mouse scrolled (639, 248) with delta (1, 0)
Screenshot: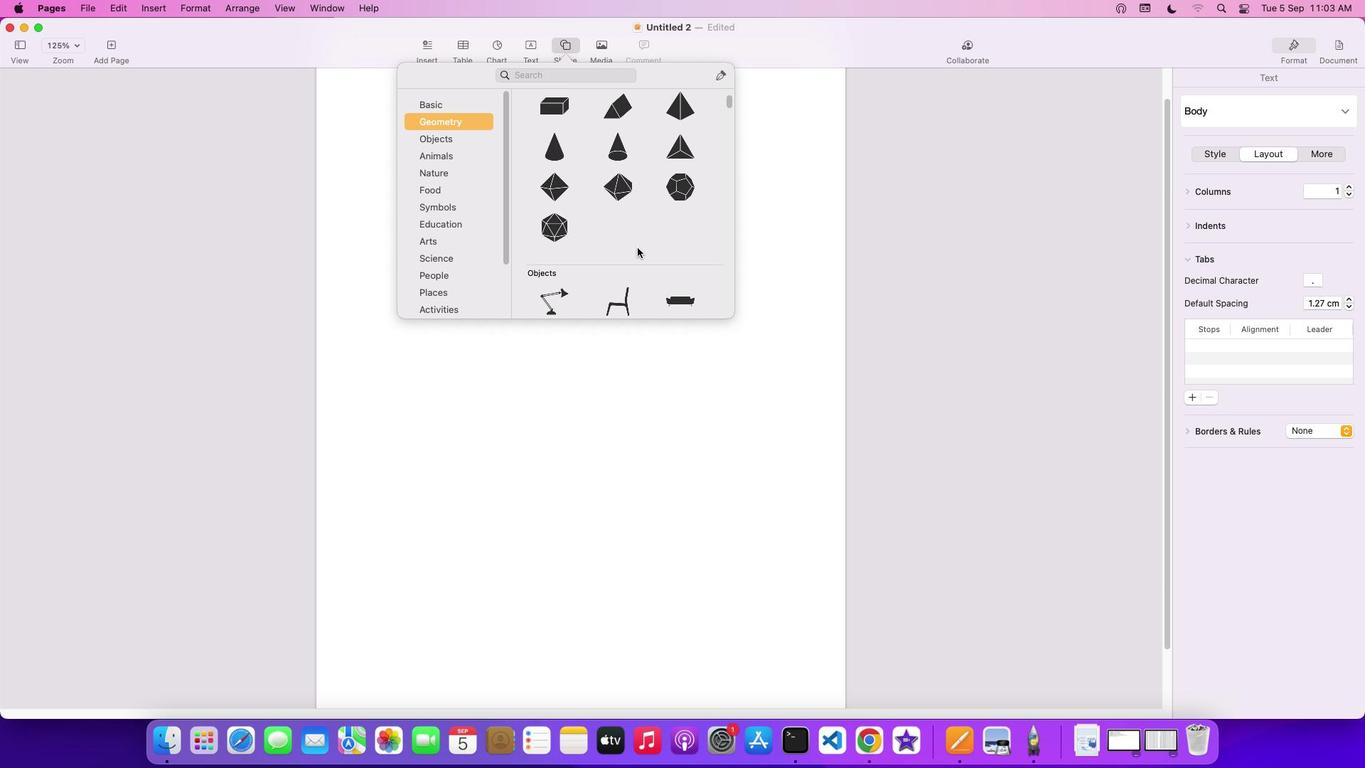 
Action: Mouse scrolled (639, 248) with delta (1, 0)
Screenshot: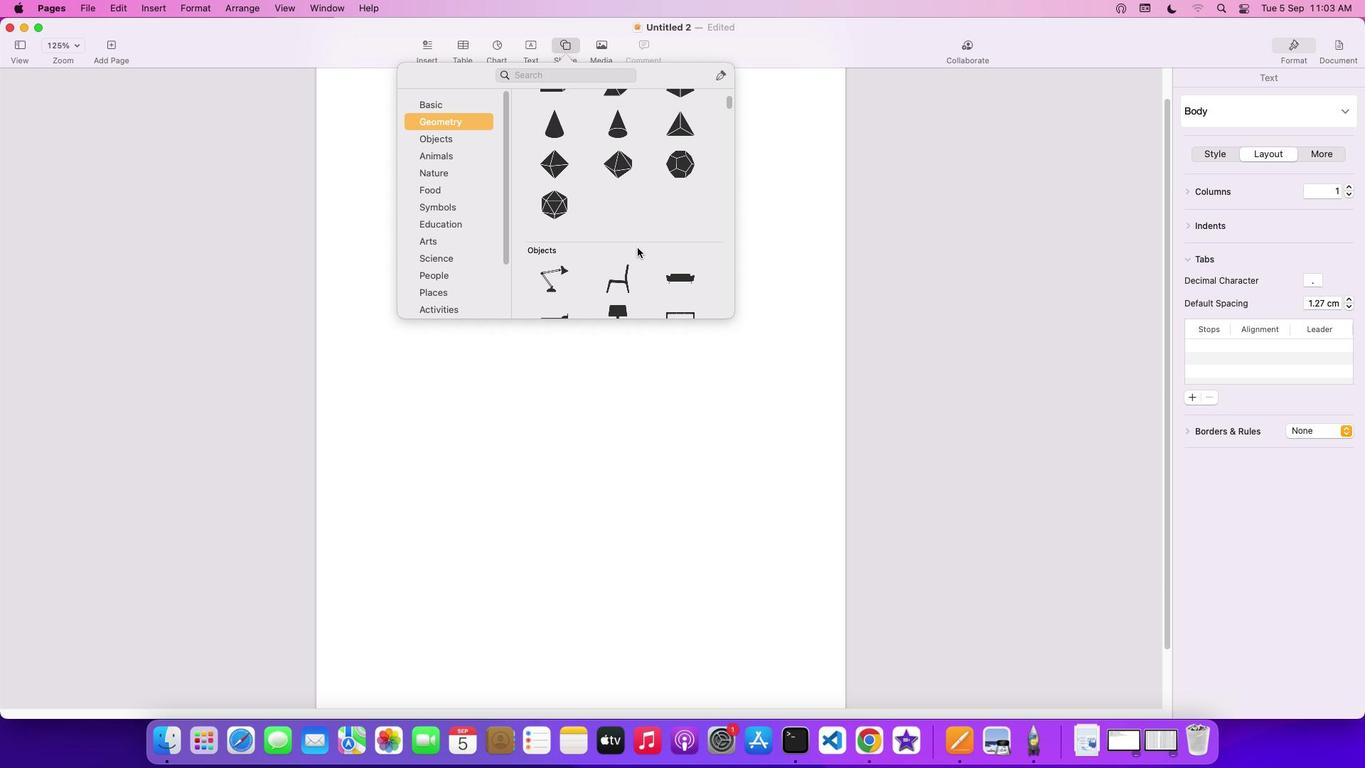 
Action: Mouse scrolled (639, 248) with delta (1, 0)
Screenshot: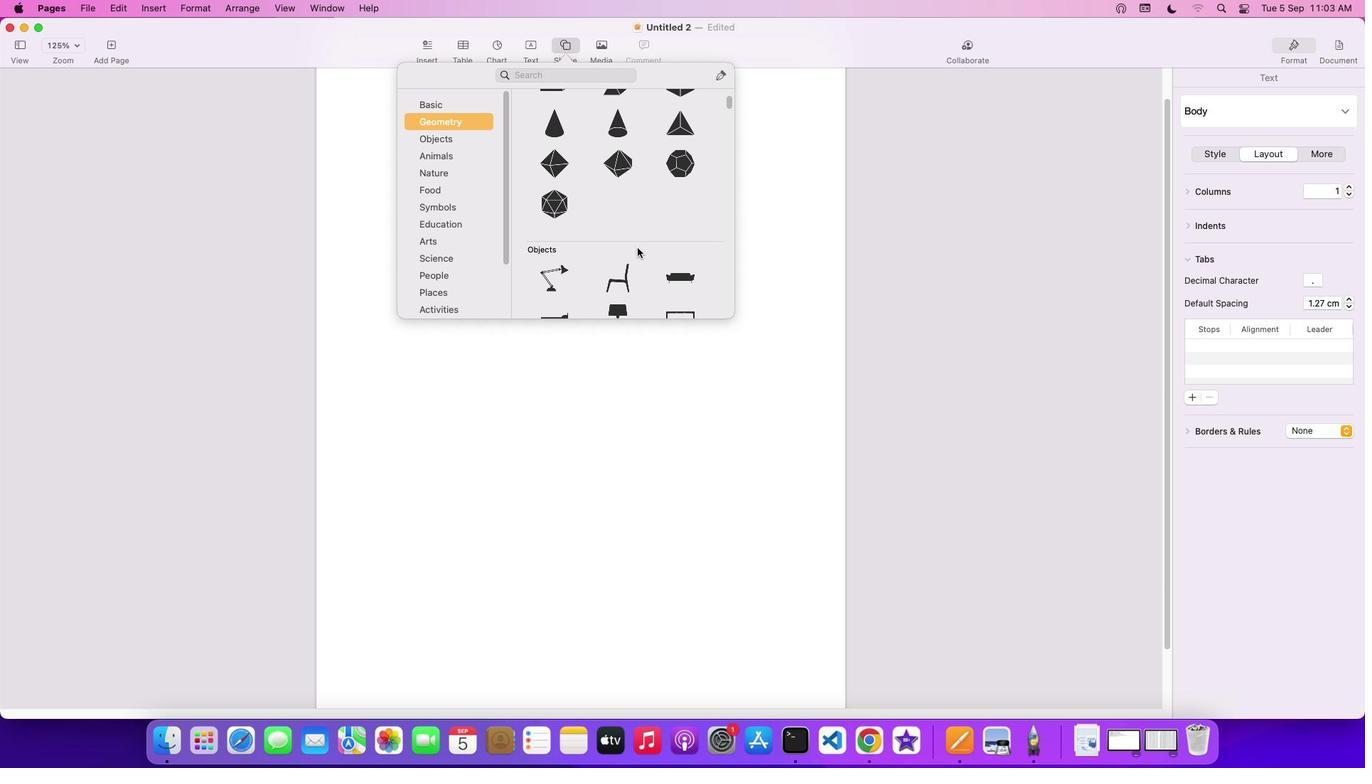 
Action: Mouse scrolled (639, 248) with delta (1, 0)
Screenshot: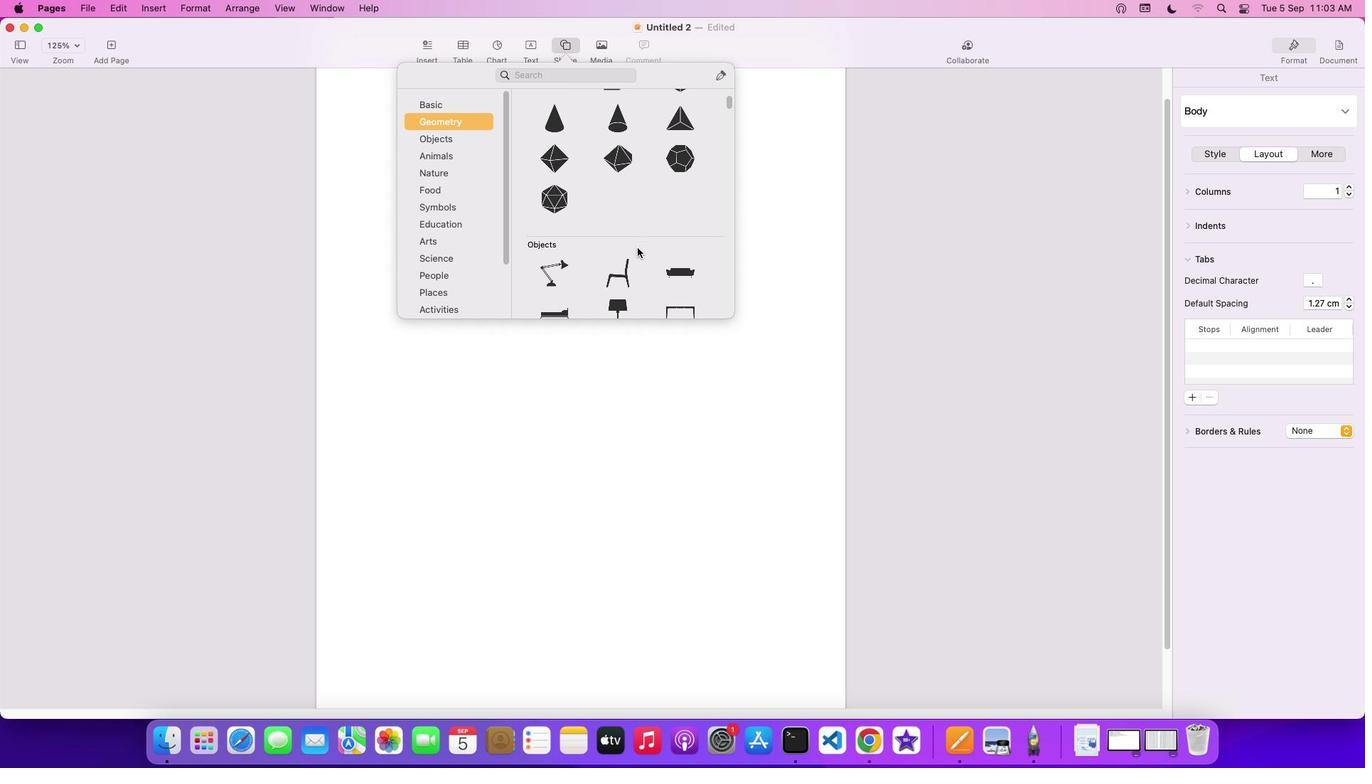 
Action: Mouse scrolled (639, 248) with delta (1, 0)
Screenshot: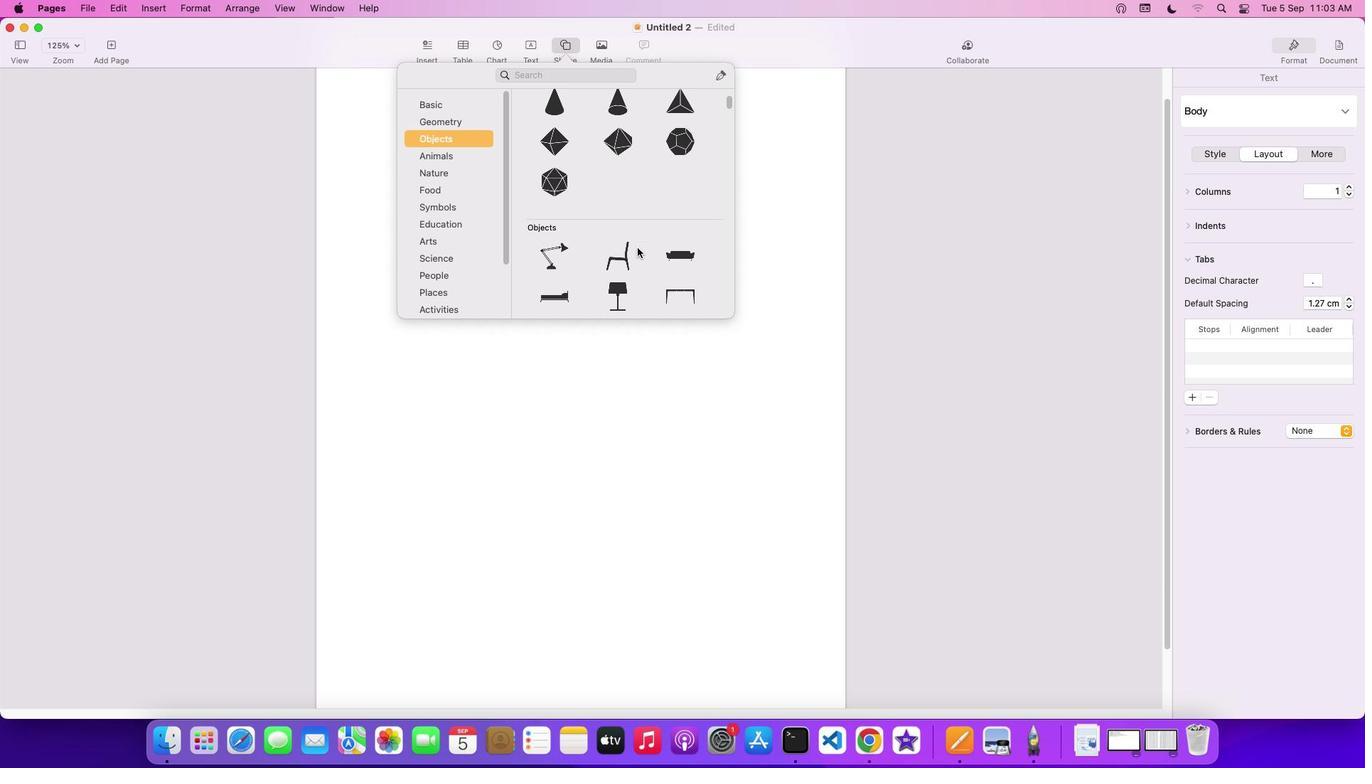 
Action: Mouse moved to (439, 176)
Screenshot: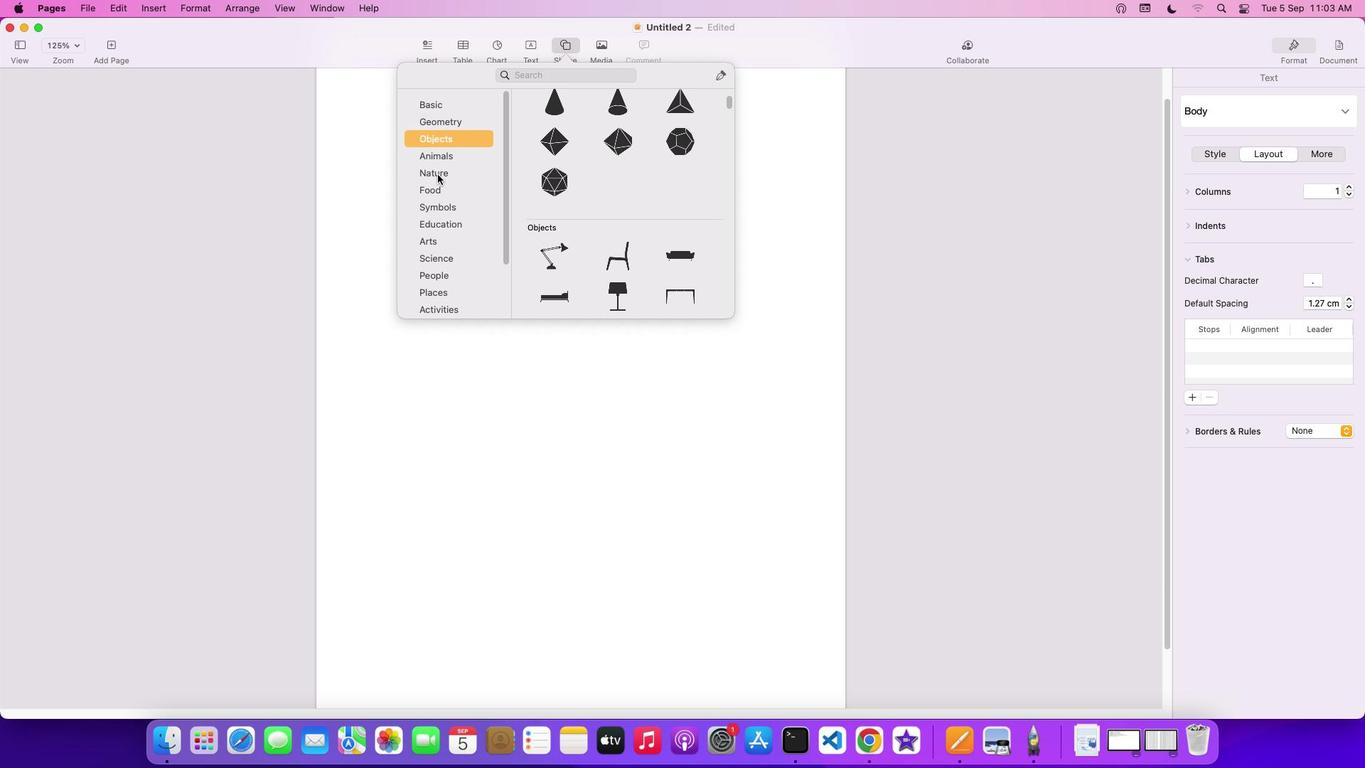 
Action: Mouse pressed left at (439, 176)
Screenshot: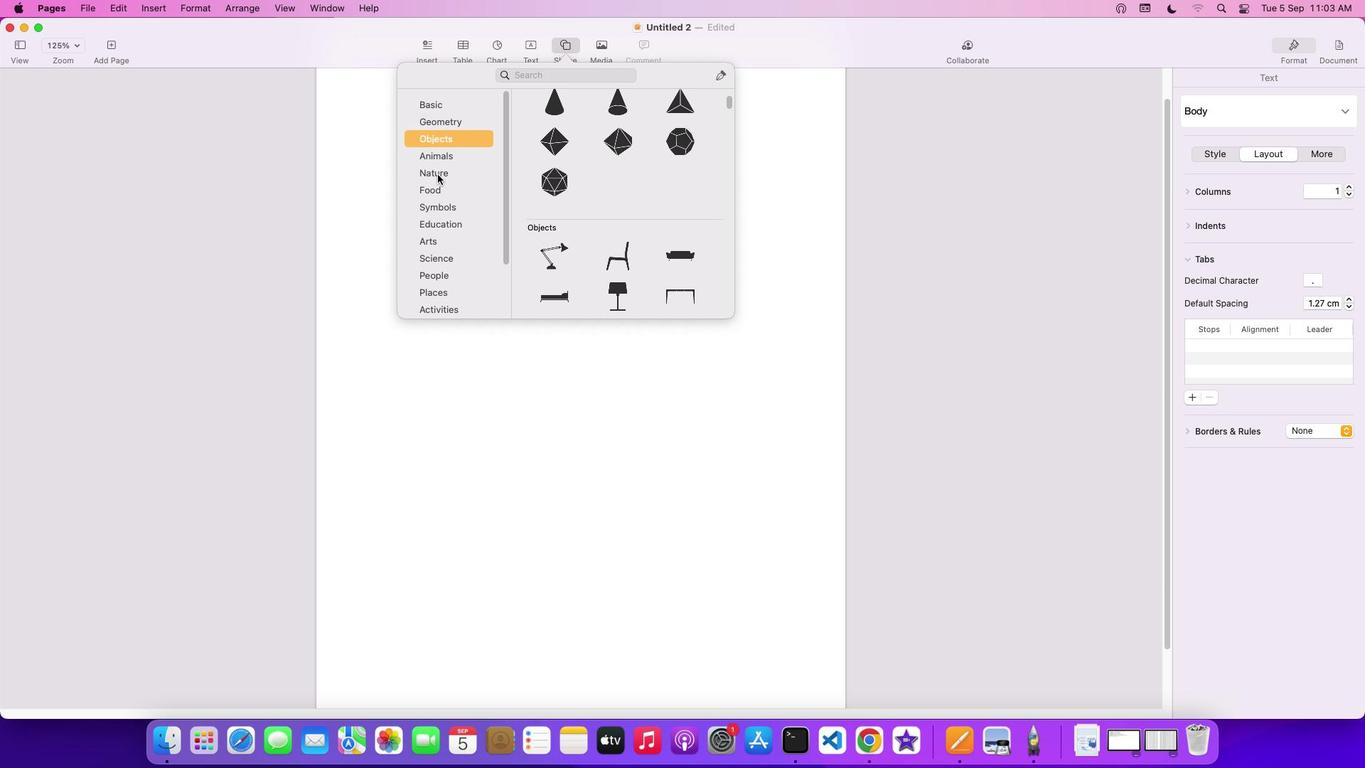 
Action: Mouse moved to (431, 194)
Screenshot: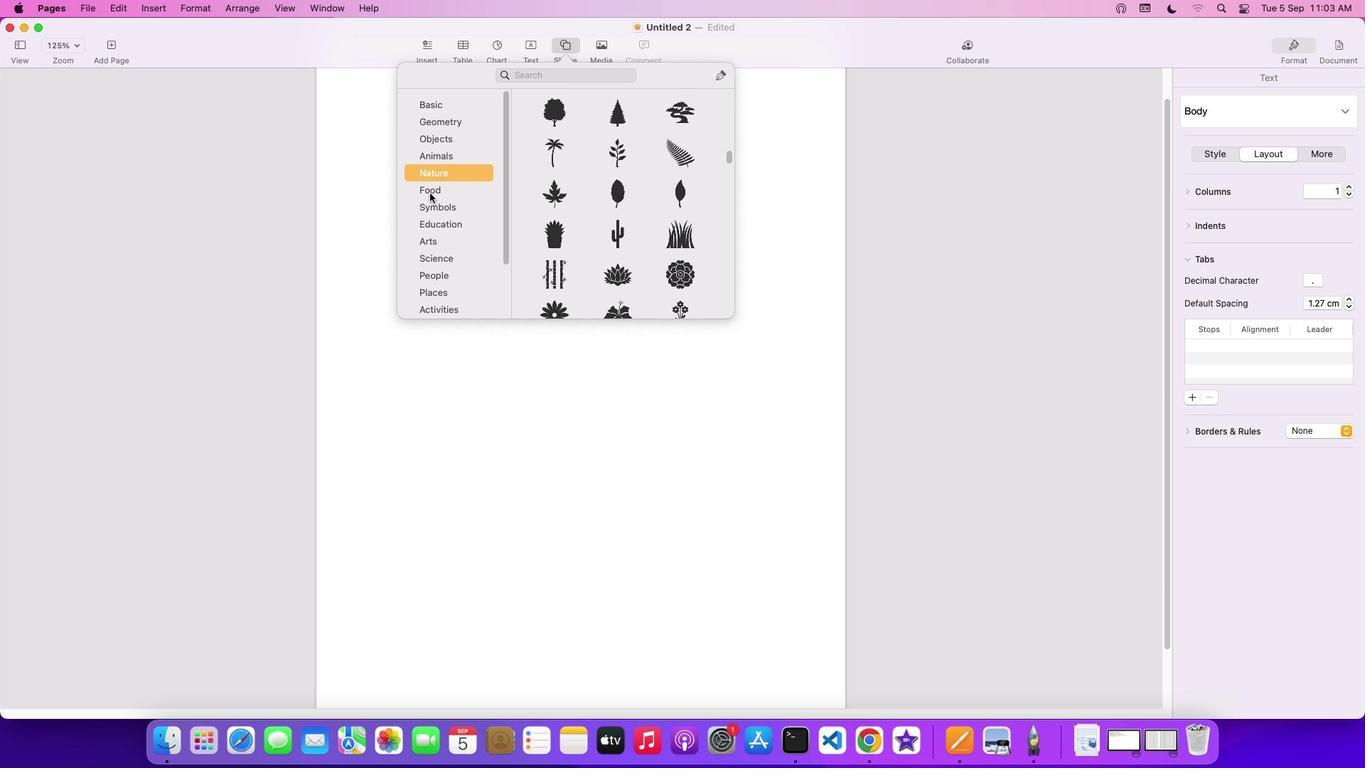 
Action: Mouse pressed left at (431, 194)
Screenshot: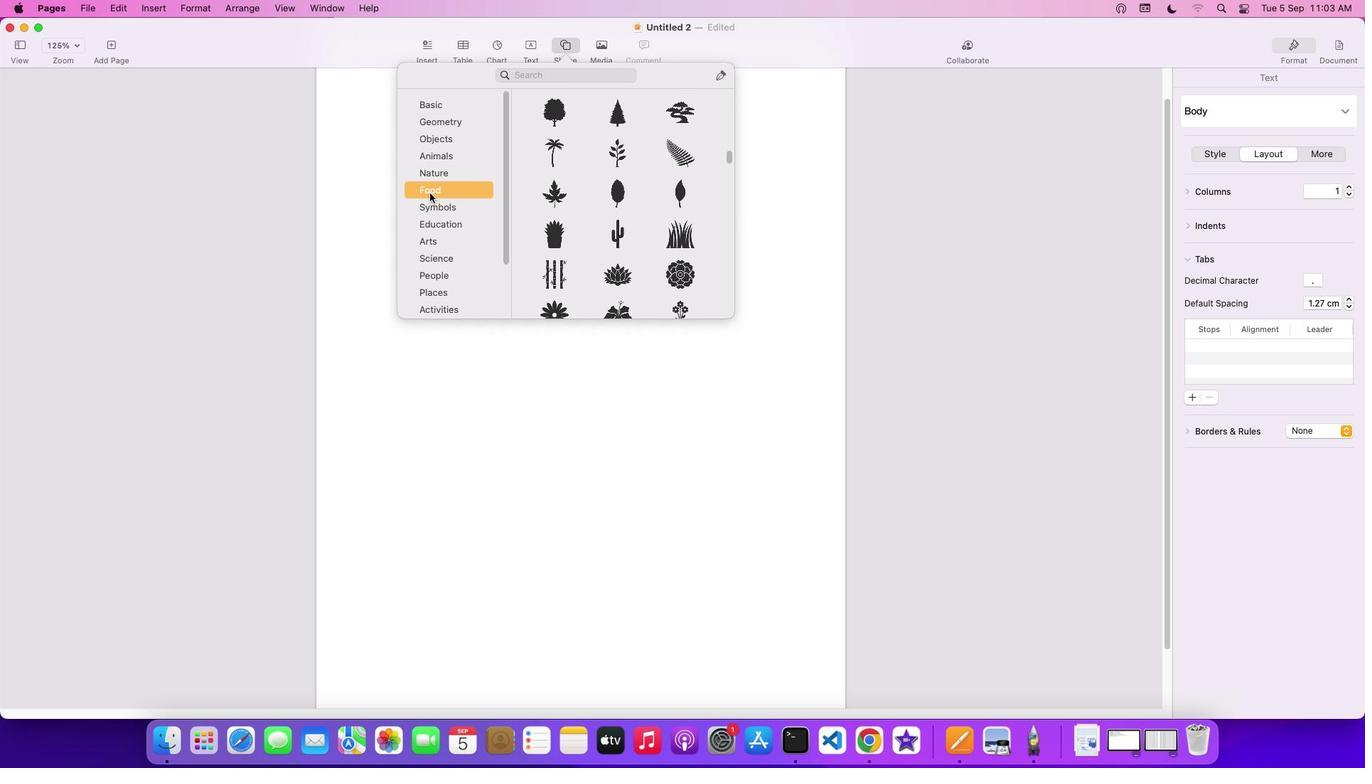 
Action: Mouse moved to (431, 206)
Screenshot: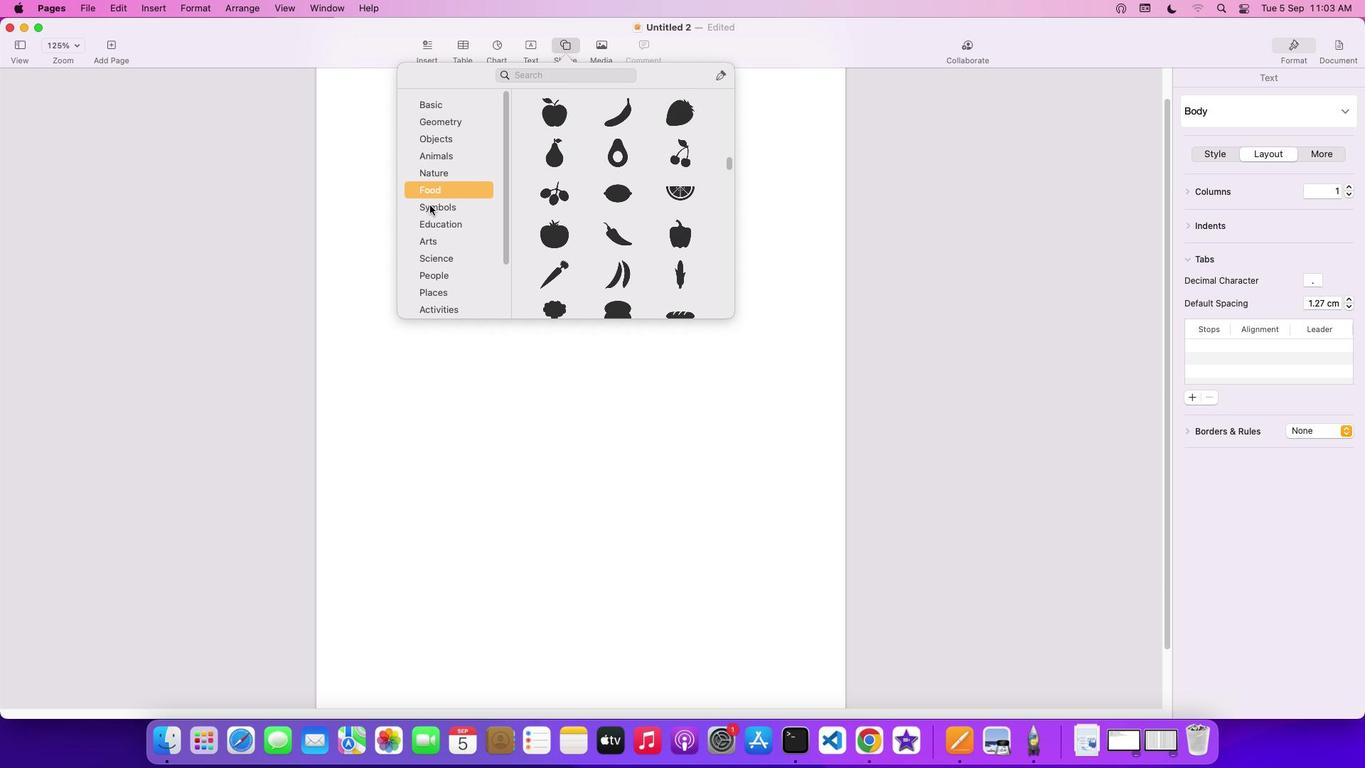
Action: Mouse pressed left at (431, 206)
Screenshot: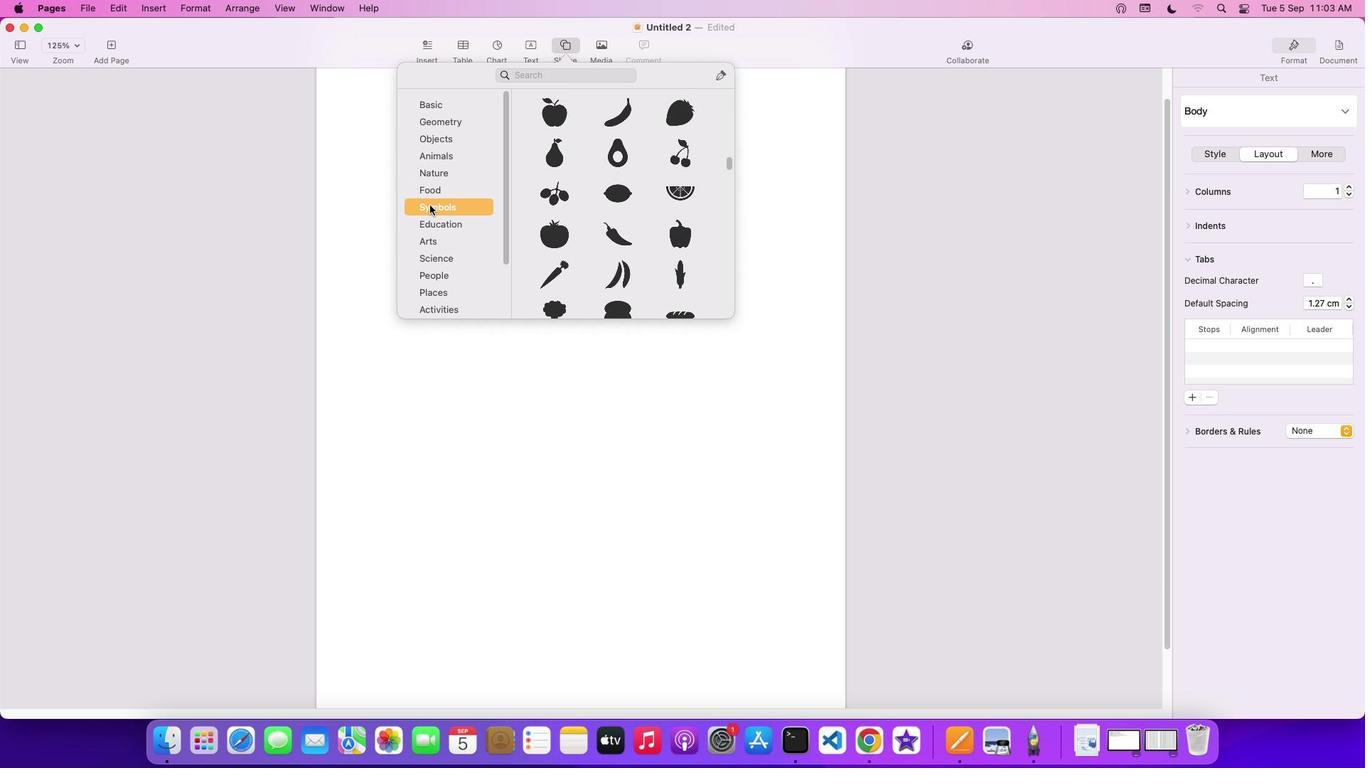 
Action: Mouse moved to (623, 252)
Screenshot: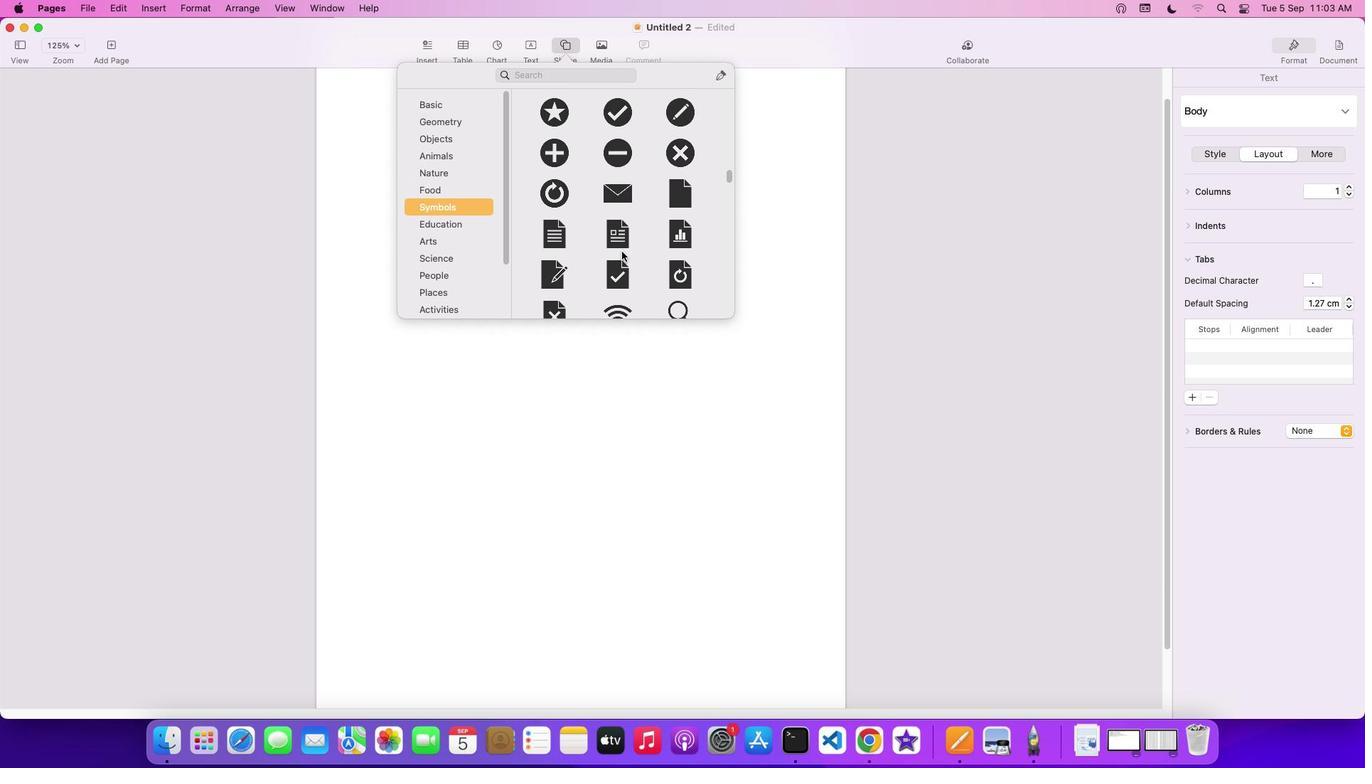 
Action: Mouse scrolled (623, 252) with delta (1, 0)
Screenshot: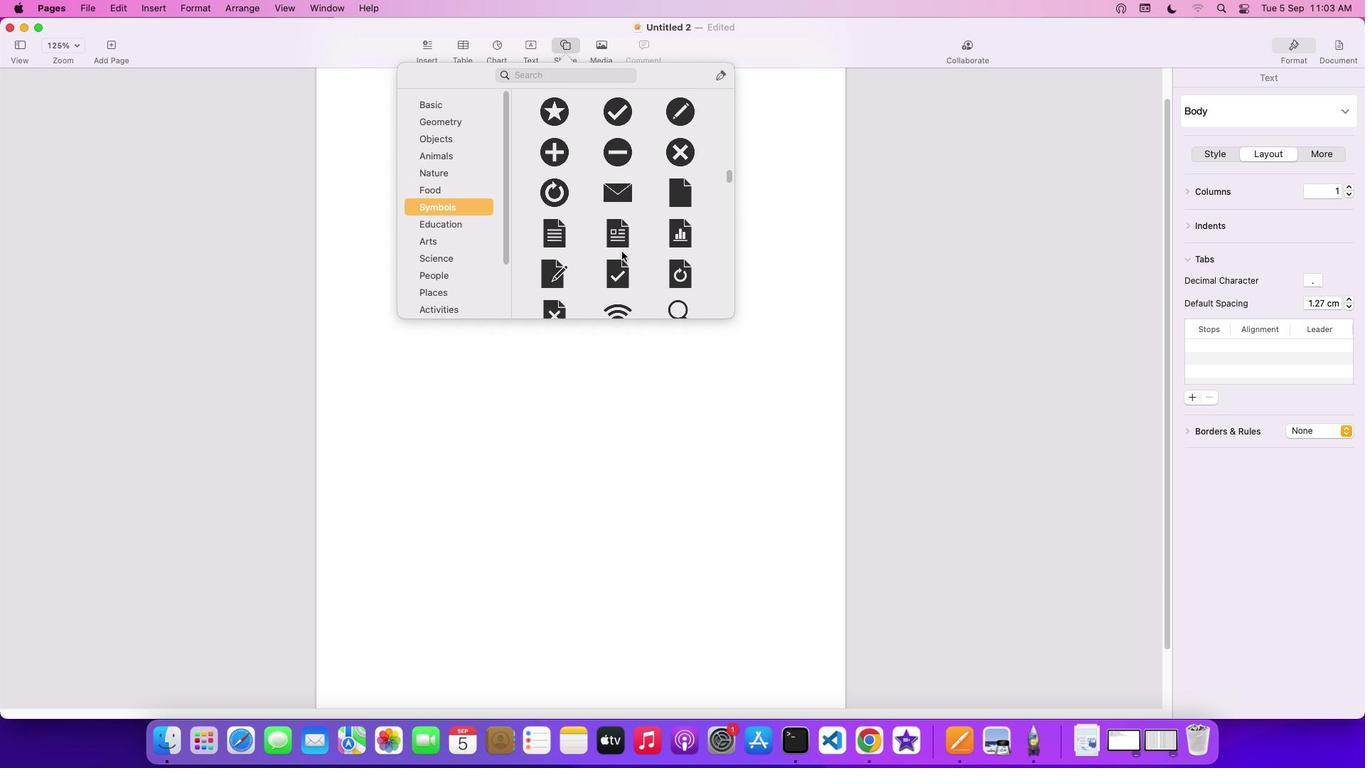 
Action: Mouse scrolled (623, 252) with delta (1, 0)
Screenshot: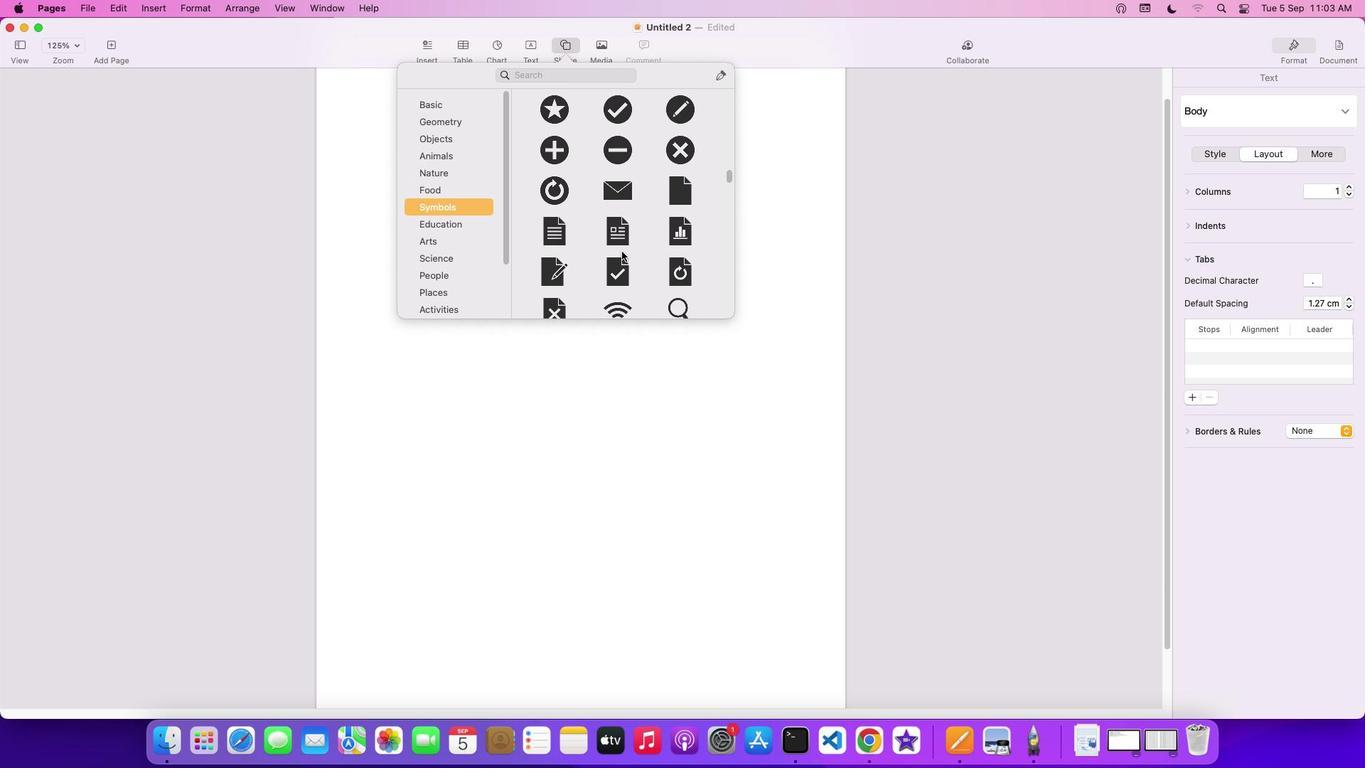 
Action: Mouse scrolled (623, 252) with delta (1, 0)
Screenshot: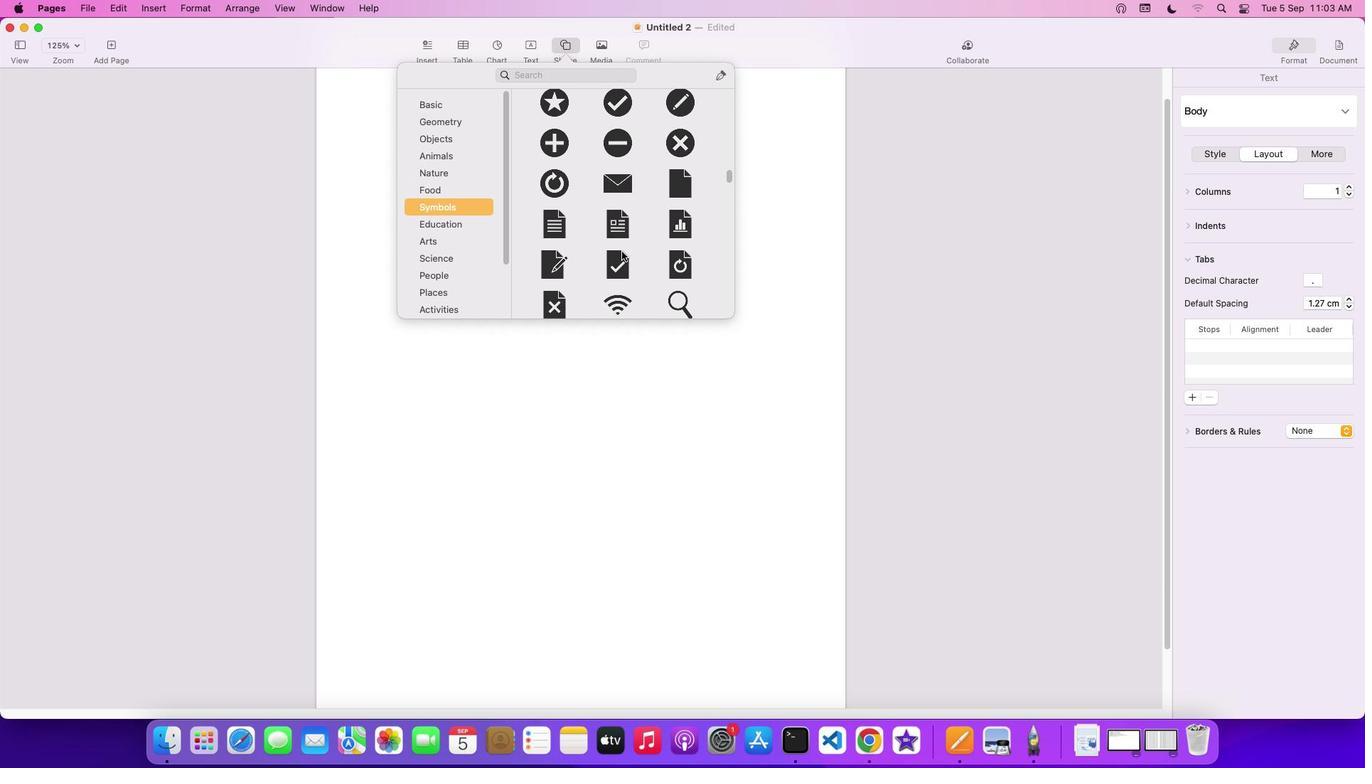 
Action: Mouse scrolled (623, 252) with delta (1, 0)
Screenshot: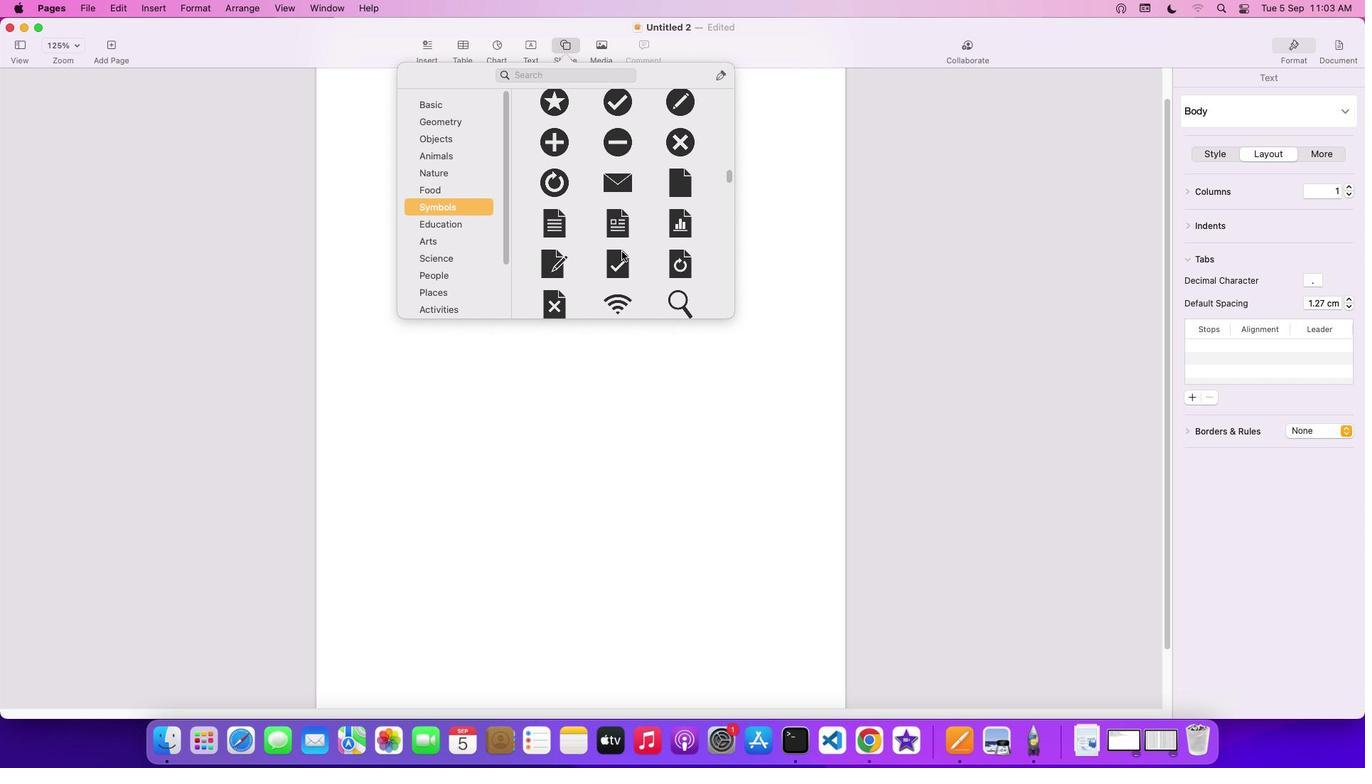 
Action: Mouse scrolled (623, 252) with delta (1, 0)
Screenshot: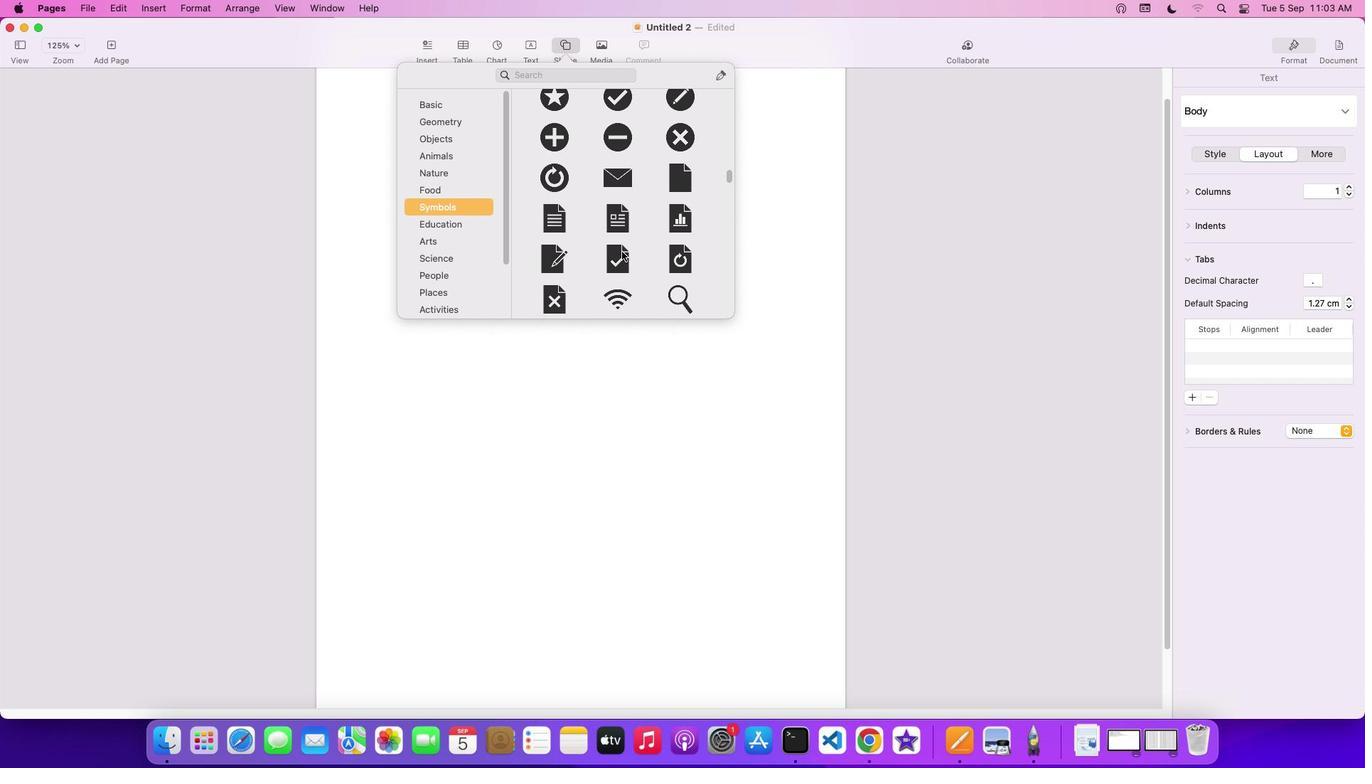
Action: Mouse scrolled (623, 252) with delta (1, 0)
Screenshot: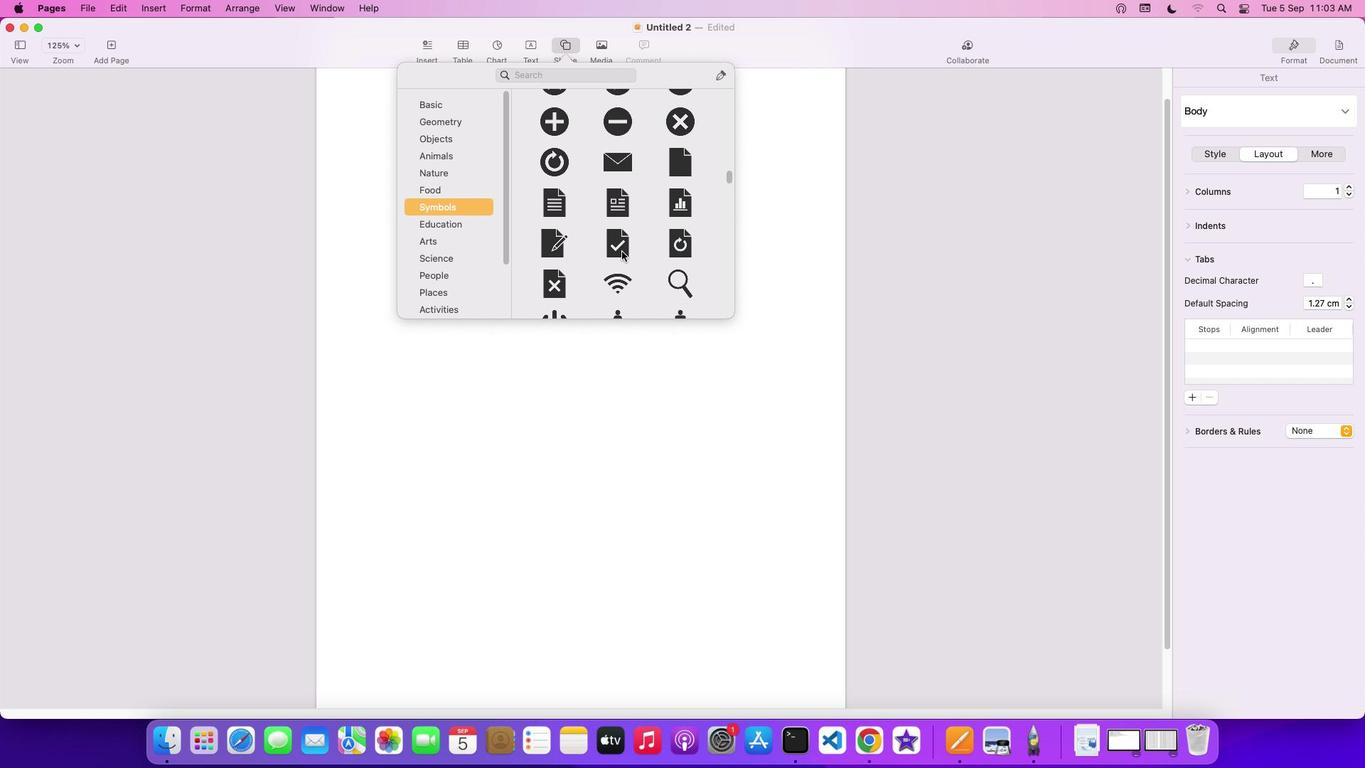 
Action: Mouse scrolled (623, 252) with delta (1, 0)
Screenshot: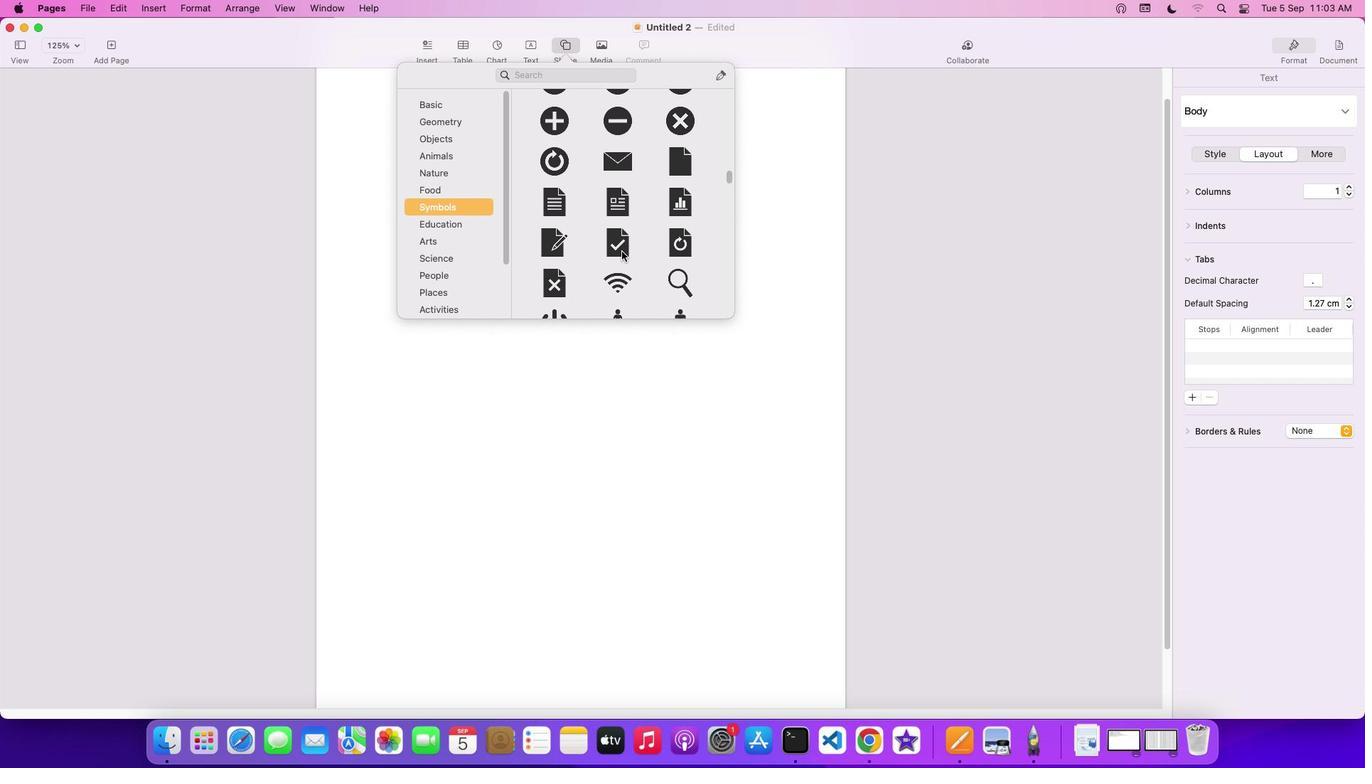 
Action: Mouse scrolled (623, 252) with delta (1, 0)
Screenshot: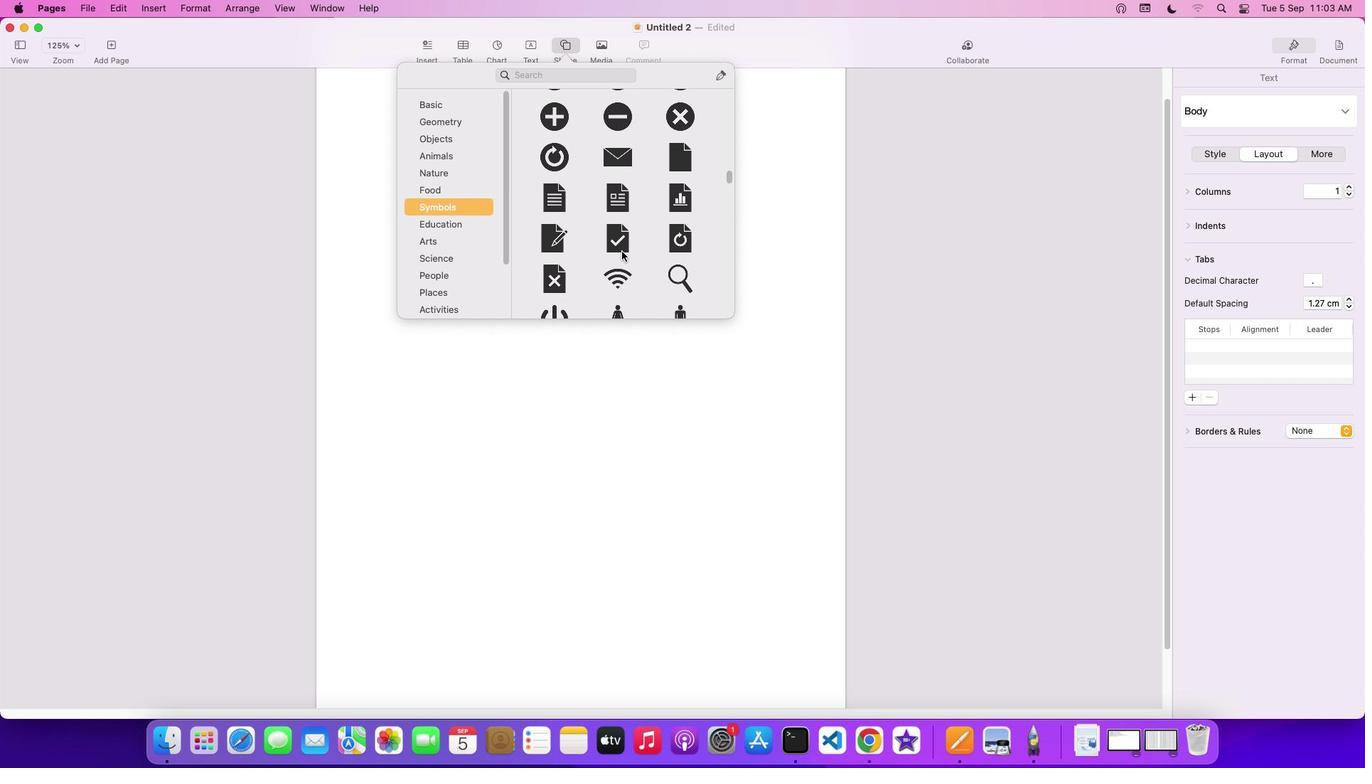 
Action: Mouse scrolled (623, 252) with delta (1, 0)
Screenshot: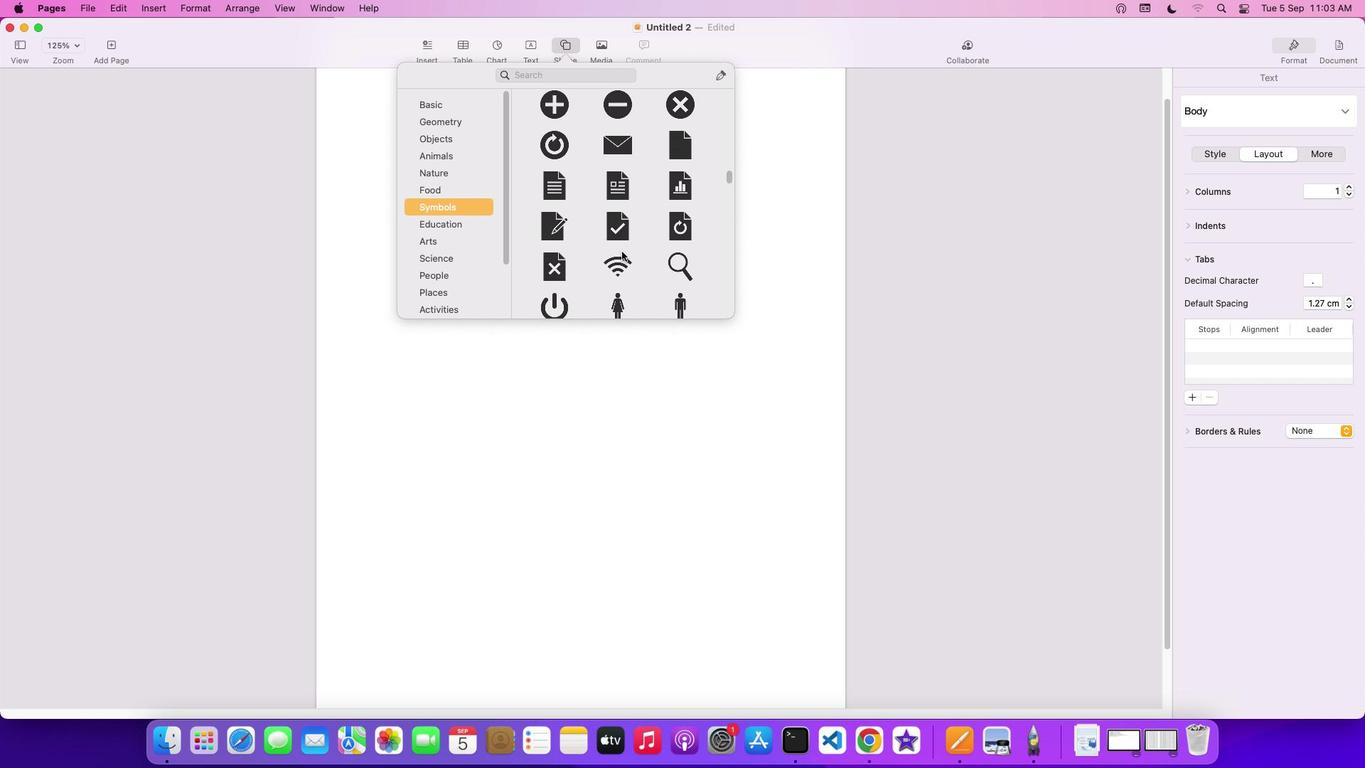 
Action: Mouse scrolled (623, 252) with delta (1, 0)
Screenshot: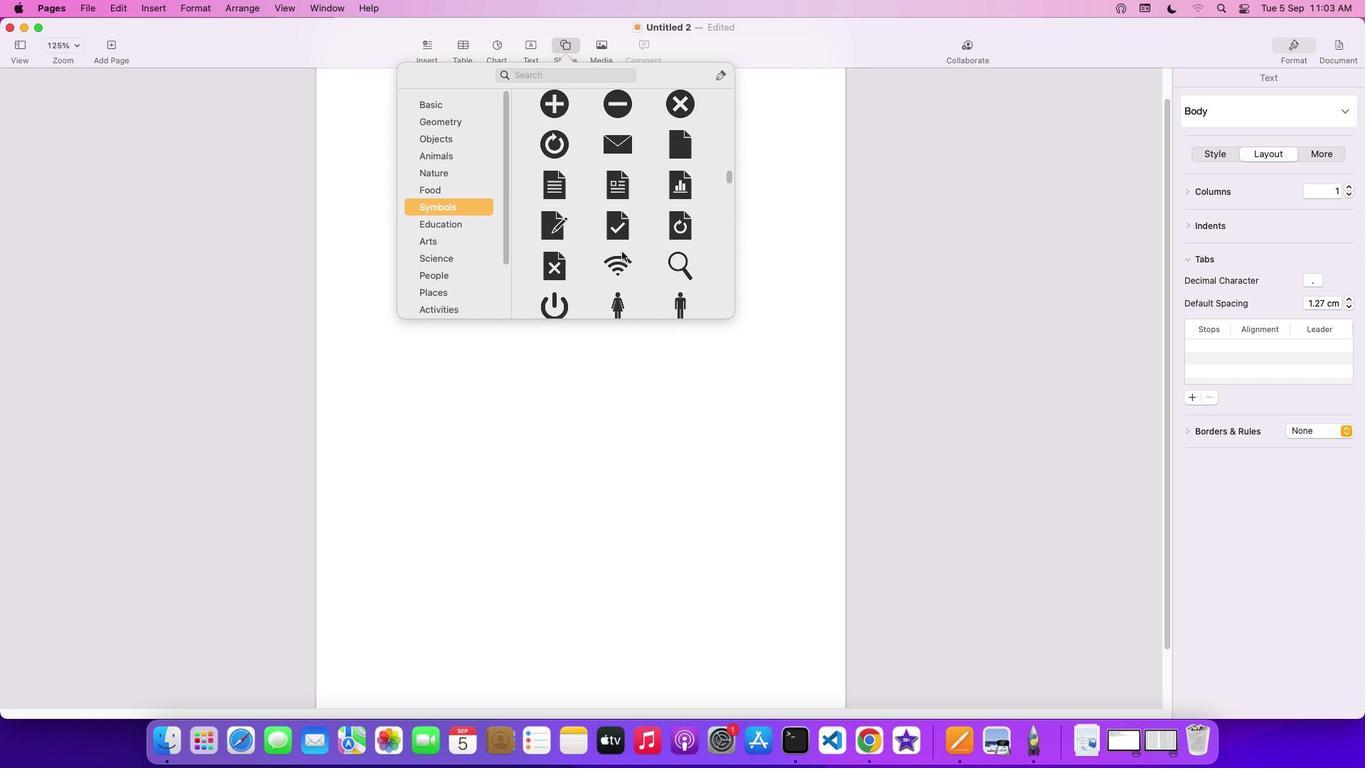 
Action: Mouse scrolled (623, 252) with delta (1, 0)
Screenshot: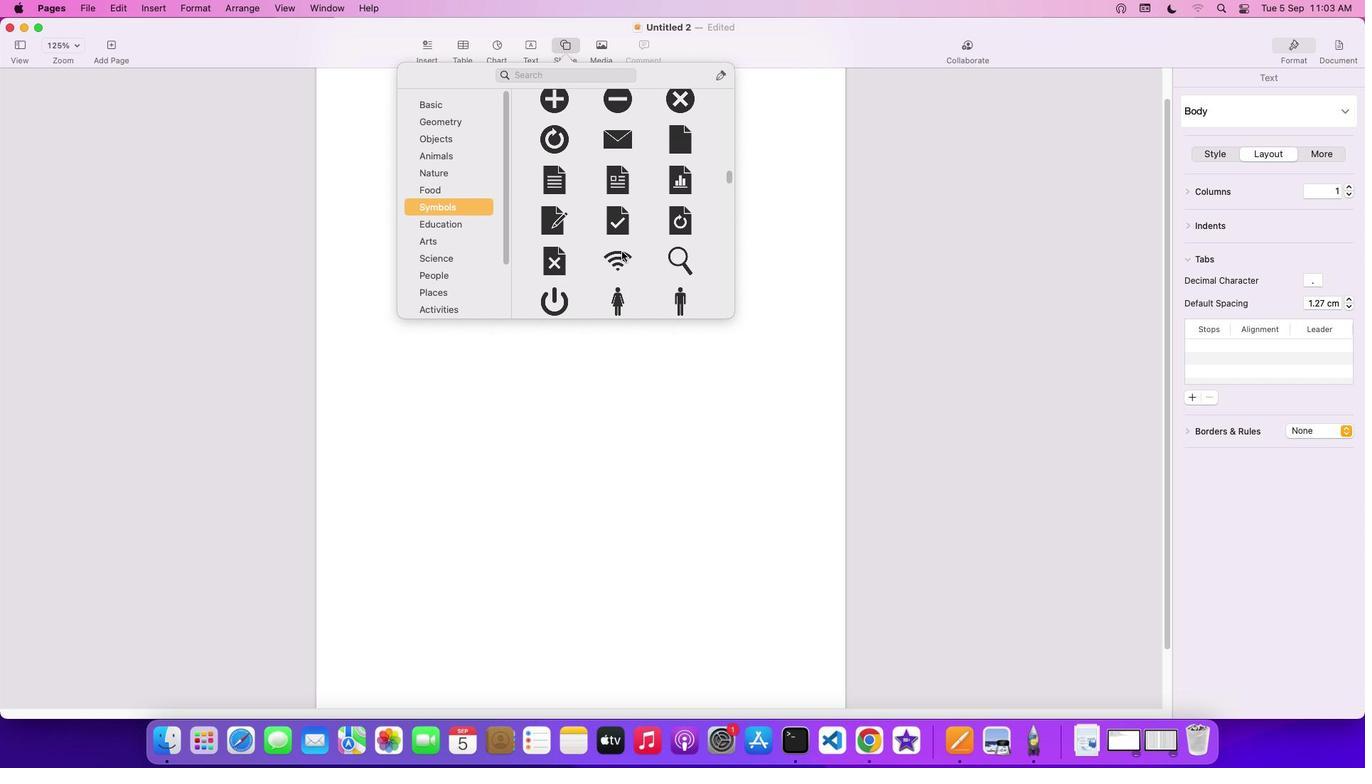 
Action: Mouse scrolled (623, 252) with delta (1, 0)
Screenshot: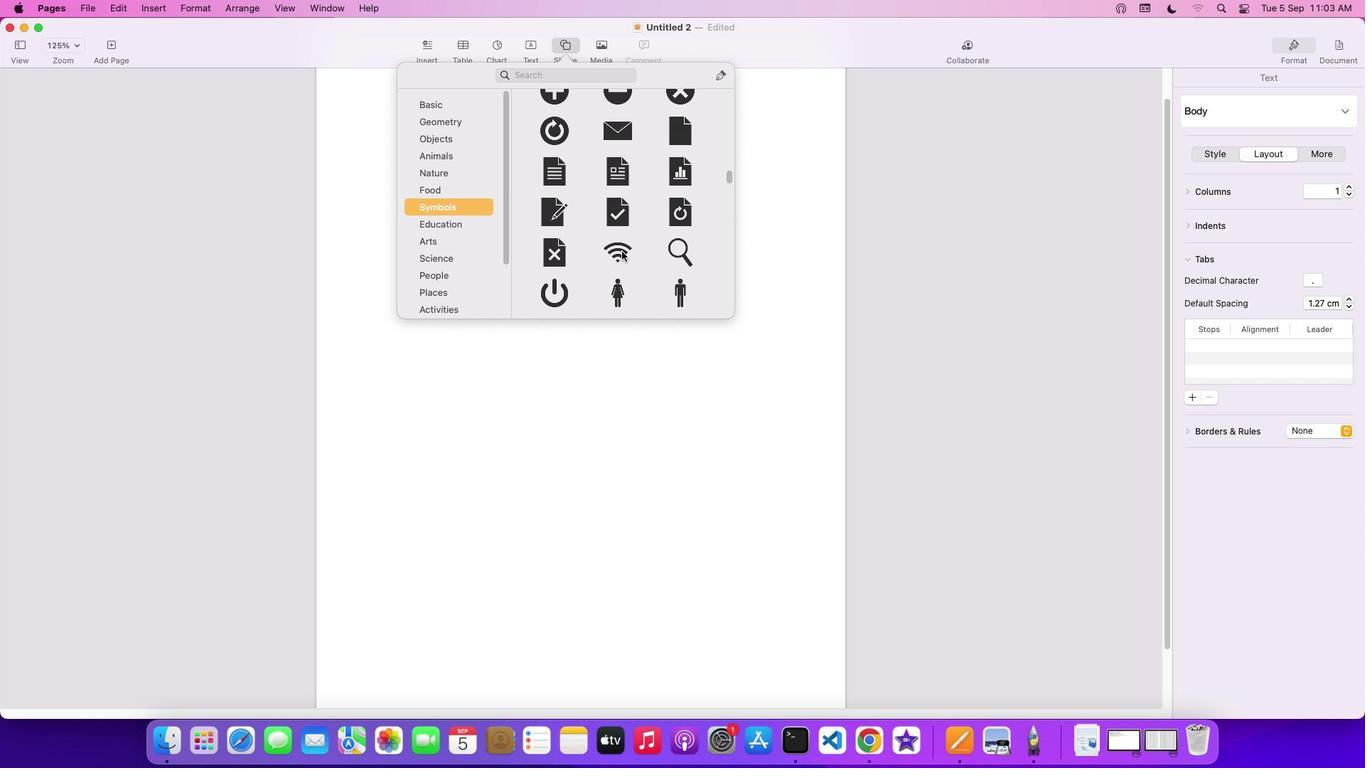 
Action: Mouse moved to (623, 252)
Screenshot: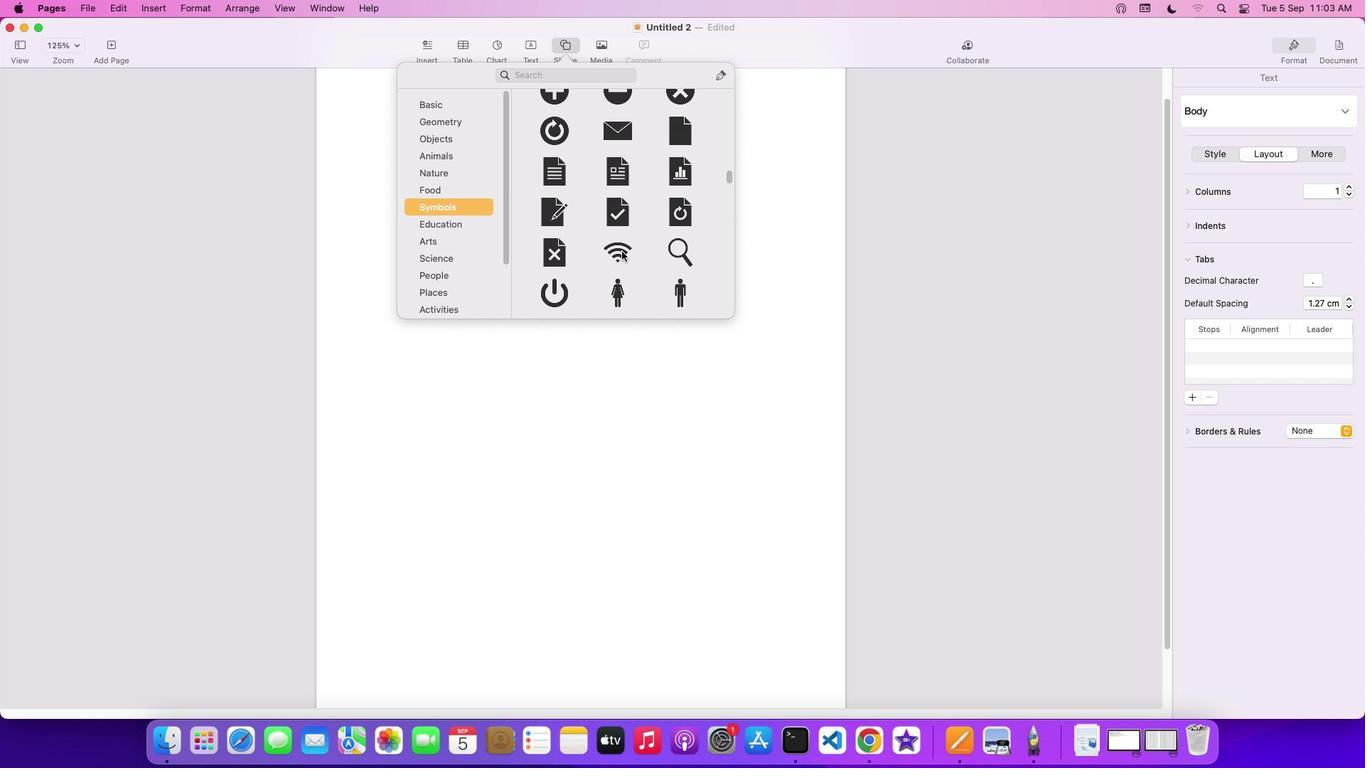 
Action: Mouse scrolled (623, 252) with delta (1, 0)
Screenshot: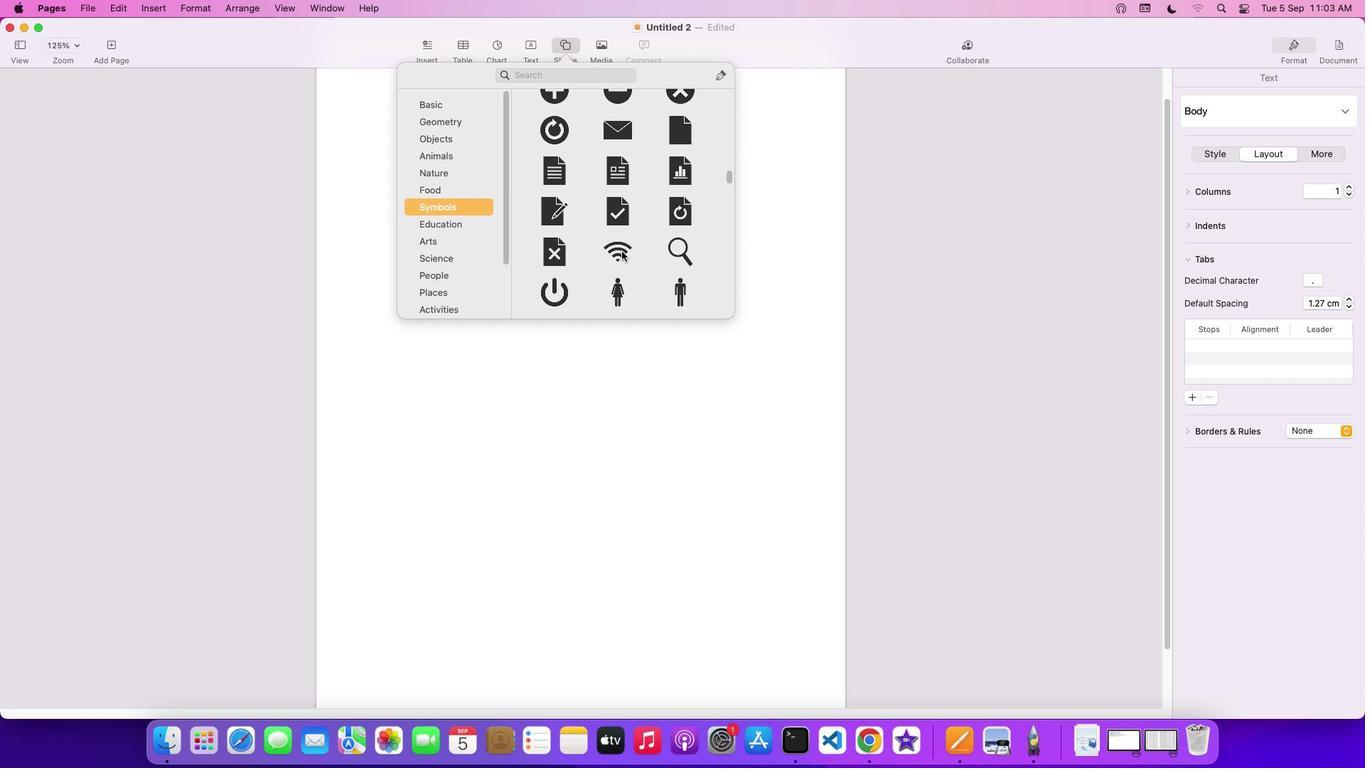 
Action: Mouse scrolled (623, 252) with delta (1, 0)
Screenshot: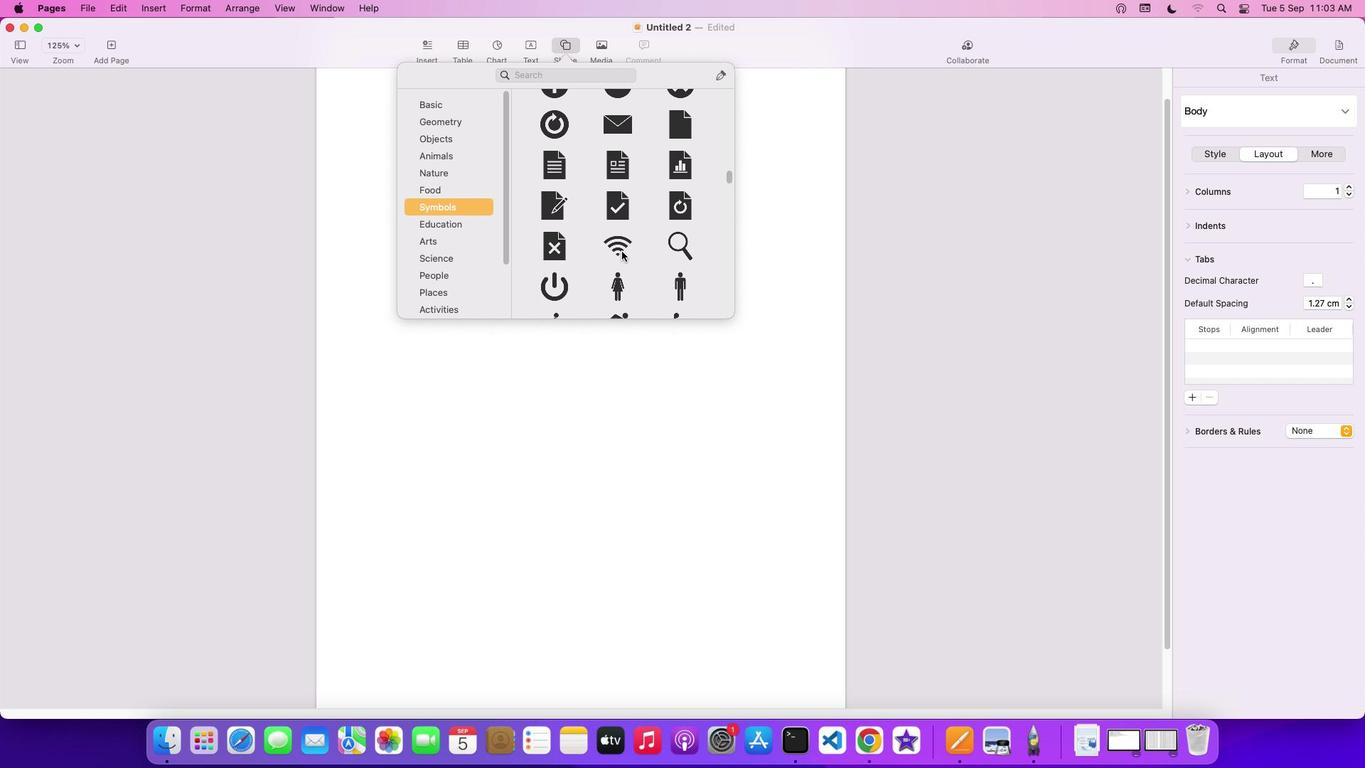 
Action: Mouse scrolled (623, 252) with delta (1, 0)
Screenshot: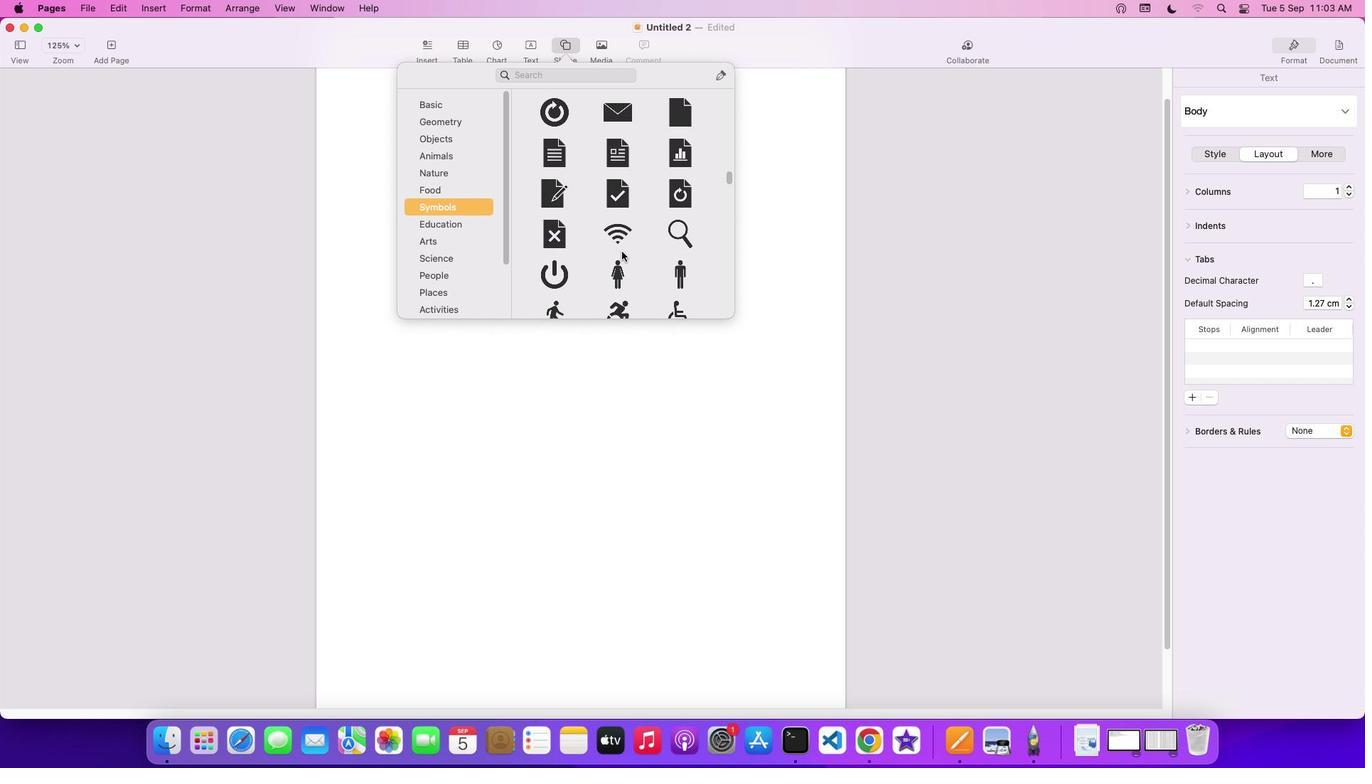 
Action: Mouse scrolled (623, 252) with delta (1, 0)
Screenshot: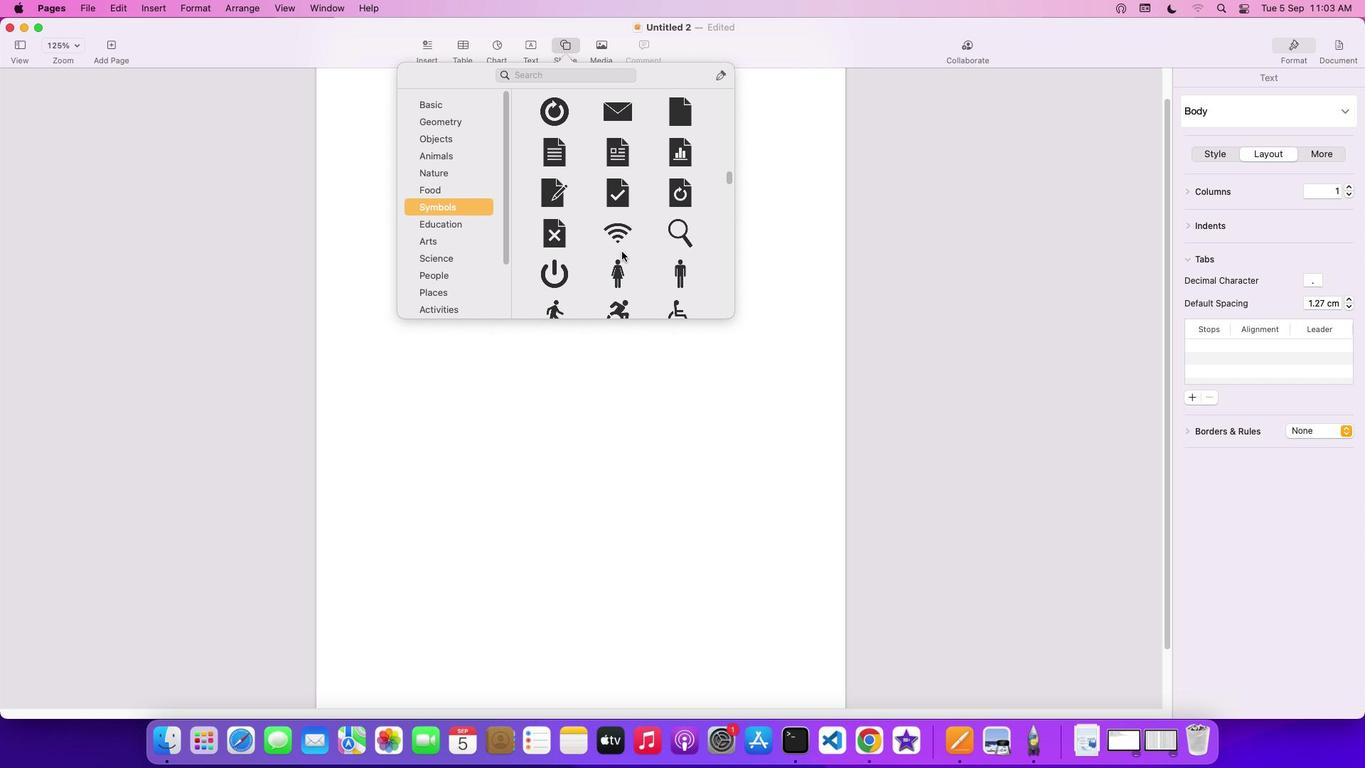 
Action: Mouse scrolled (623, 252) with delta (1, 0)
Screenshot: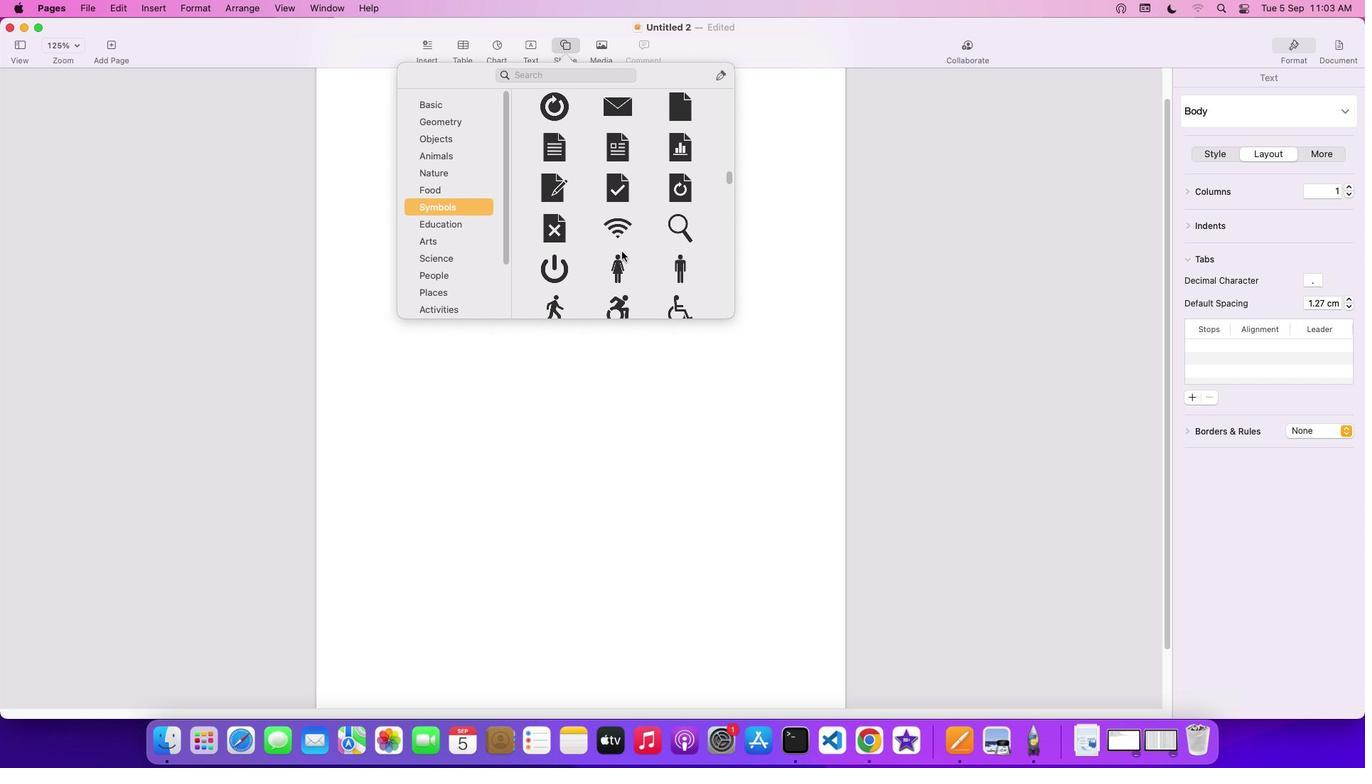 
Action: Mouse scrolled (623, 252) with delta (1, 0)
Screenshot: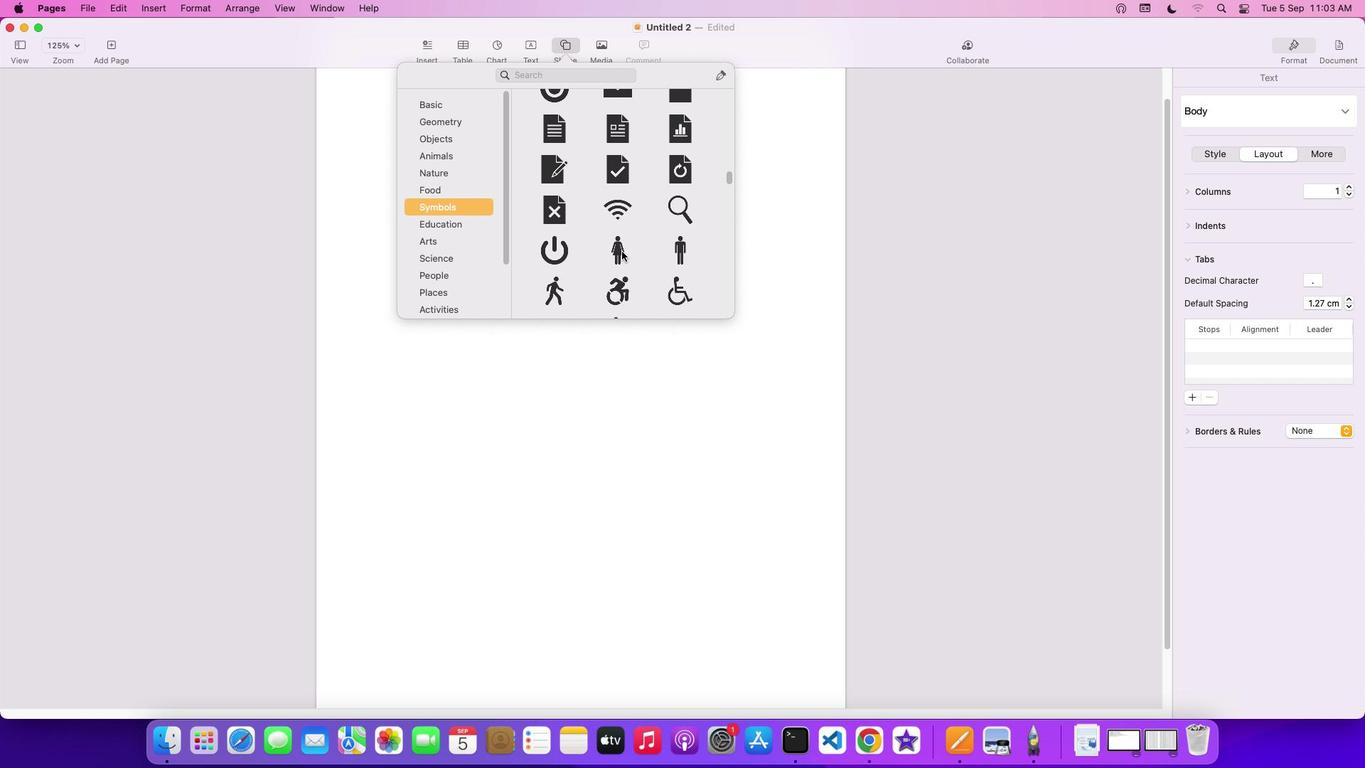 
Action: Mouse scrolled (623, 252) with delta (1, 0)
Screenshot: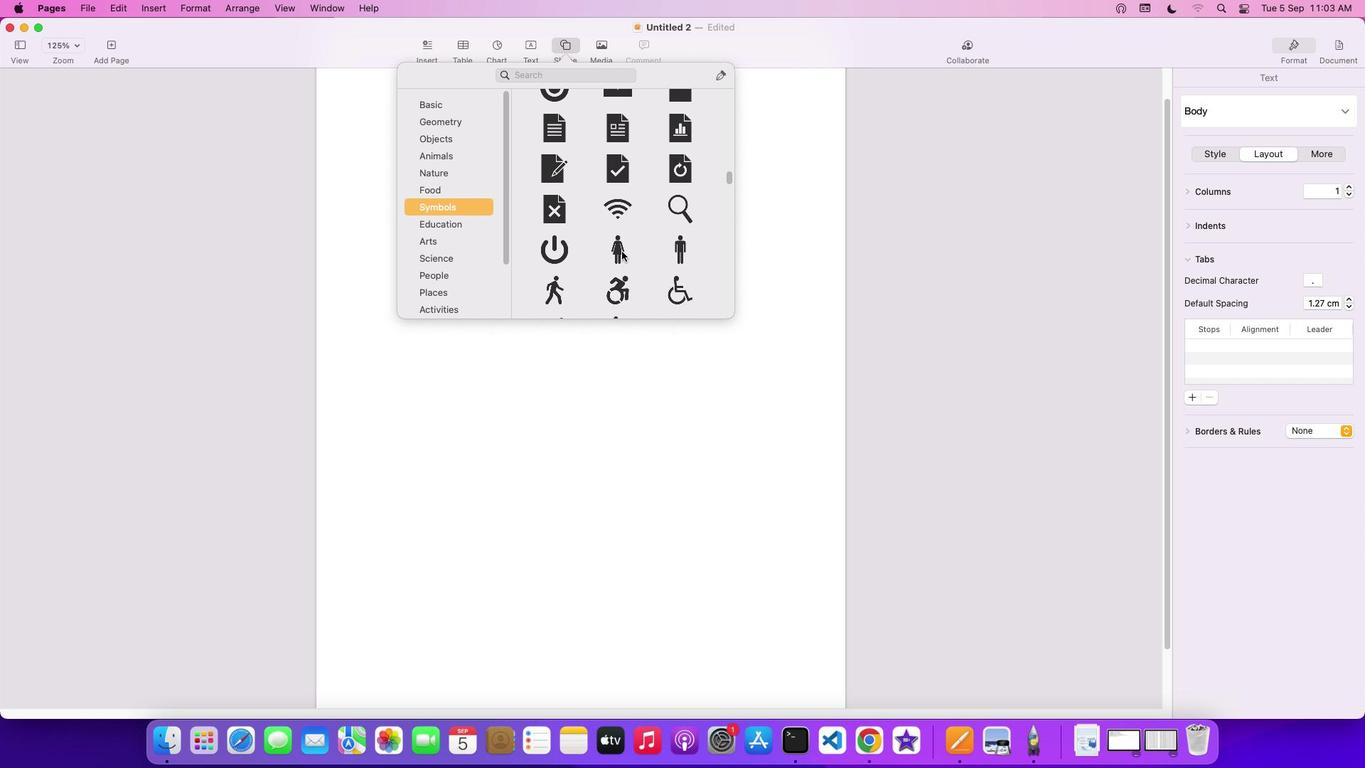
Action: Mouse scrolled (623, 252) with delta (1, 0)
Screenshot: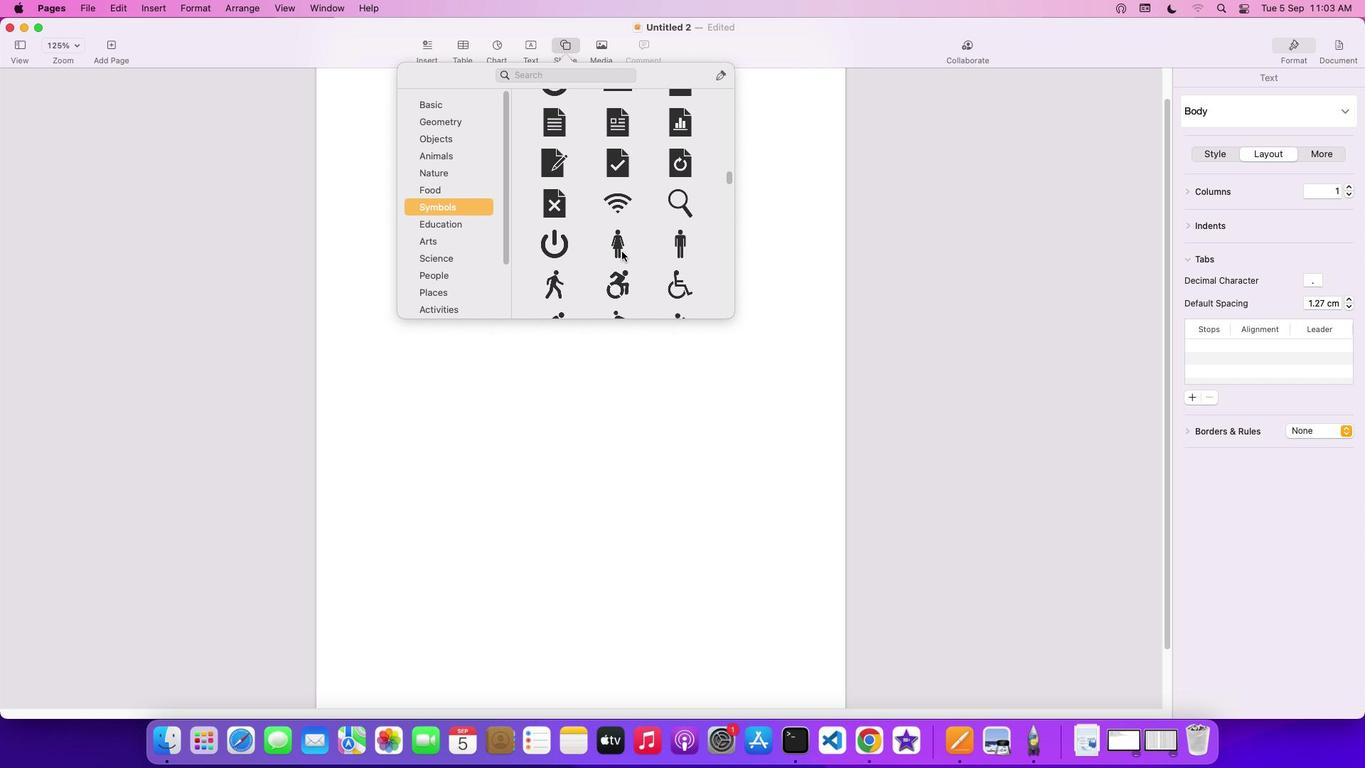 
Action: Mouse scrolled (623, 252) with delta (1, 0)
Screenshot: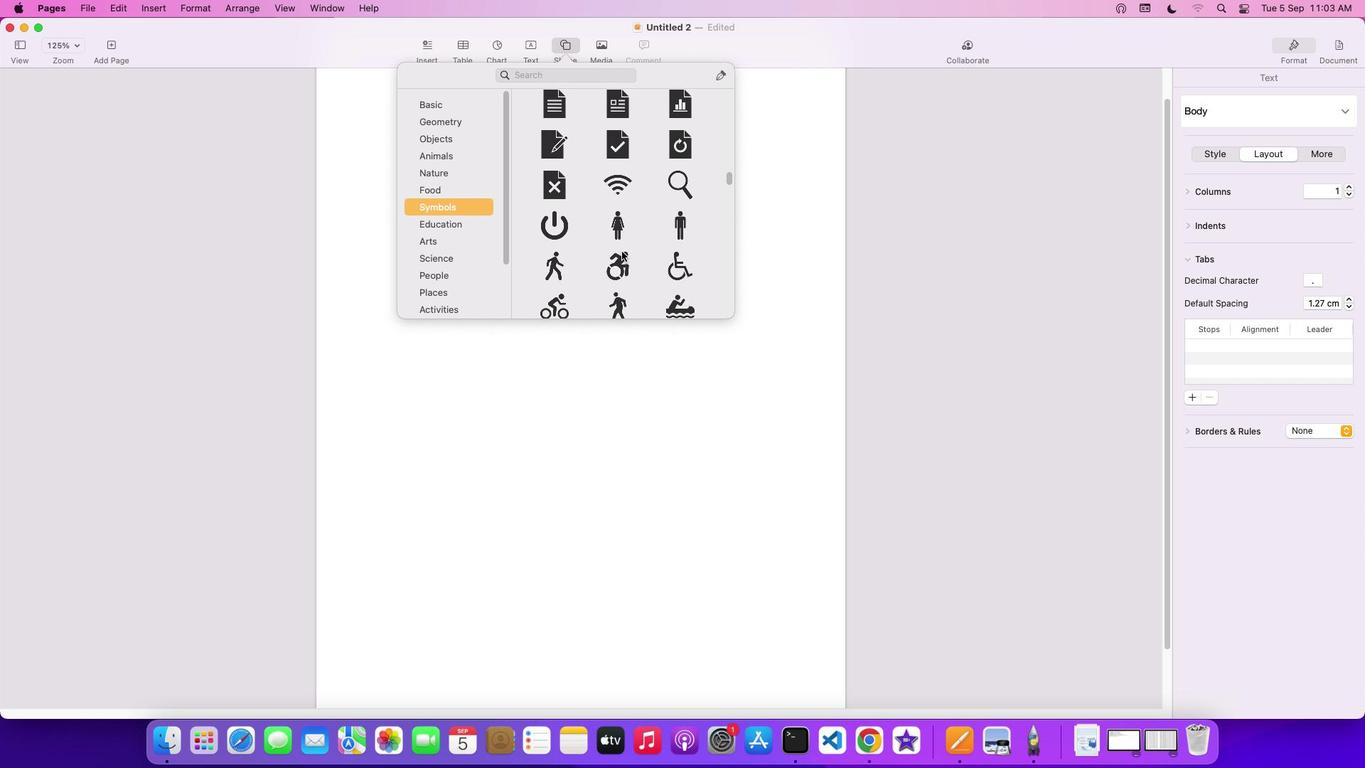 
Action: Mouse scrolled (623, 252) with delta (1, 0)
Screenshot: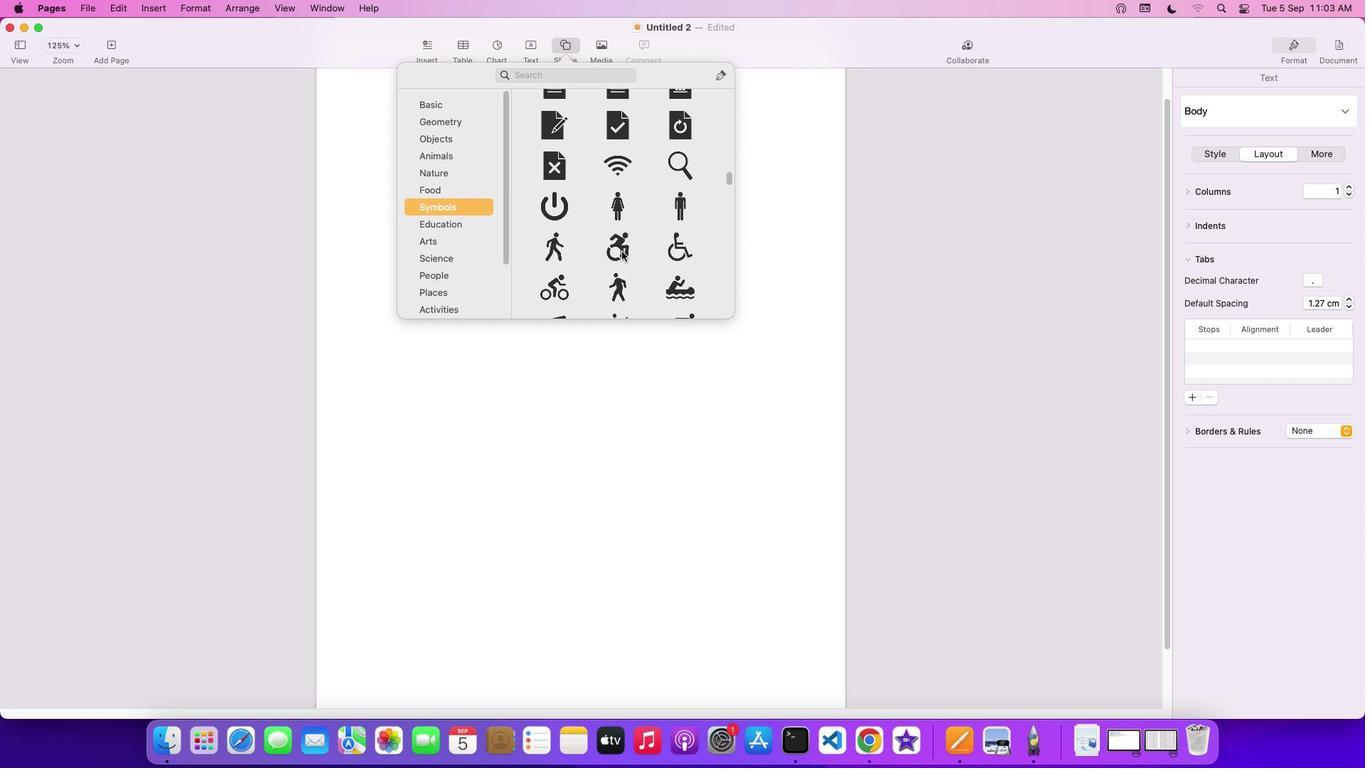 
Action: Mouse scrolled (623, 252) with delta (1, 0)
Screenshot: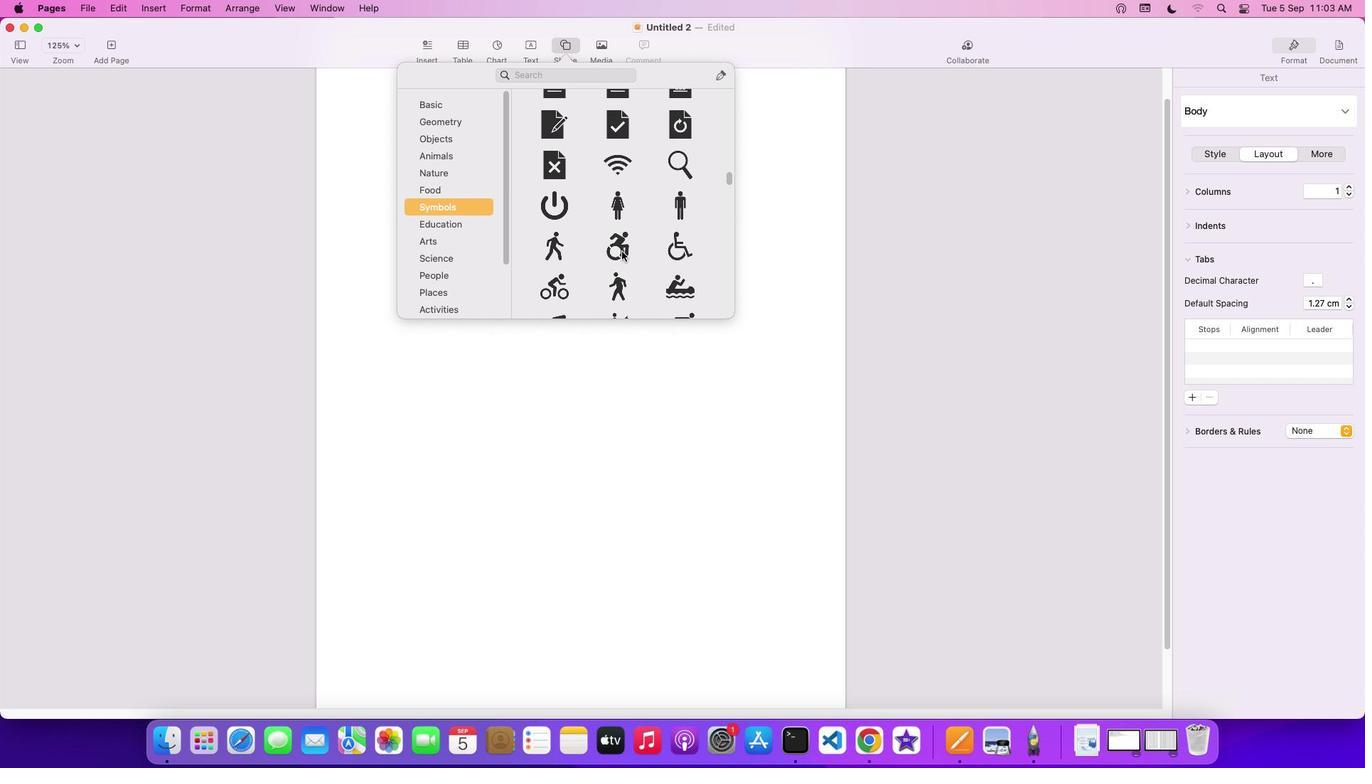 
Action: Mouse scrolled (623, 252) with delta (1, 0)
Screenshot: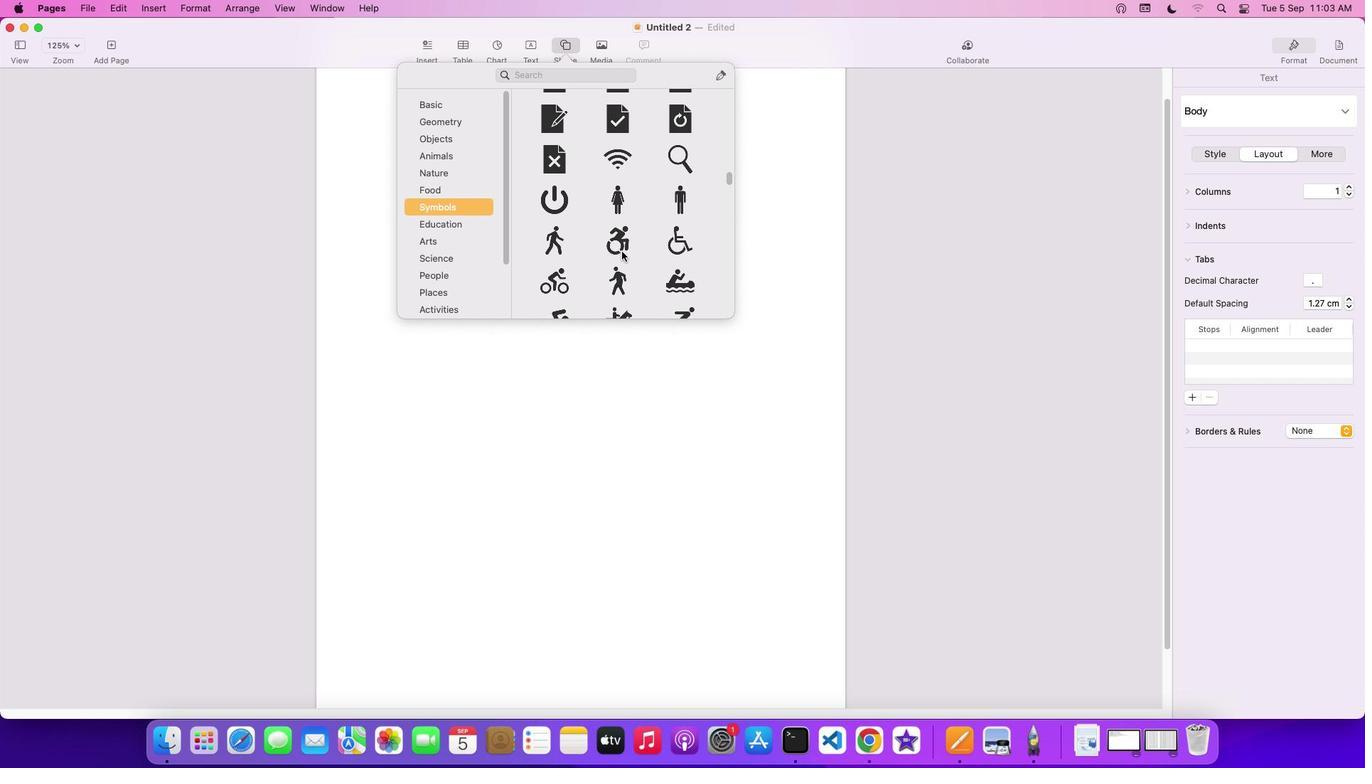 
Action: Mouse scrolled (623, 252) with delta (1, 0)
Screenshot: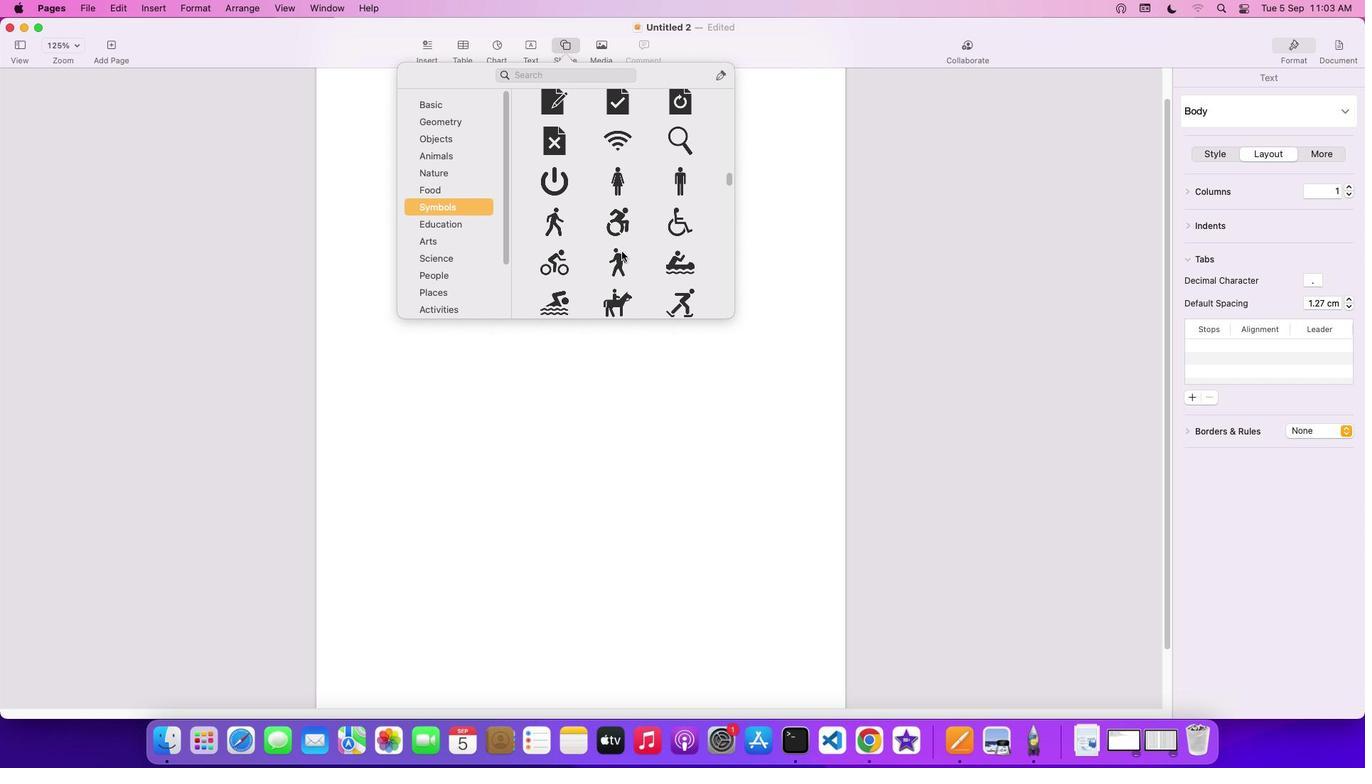
Action: Mouse scrolled (623, 252) with delta (1, 0)
Screenshot: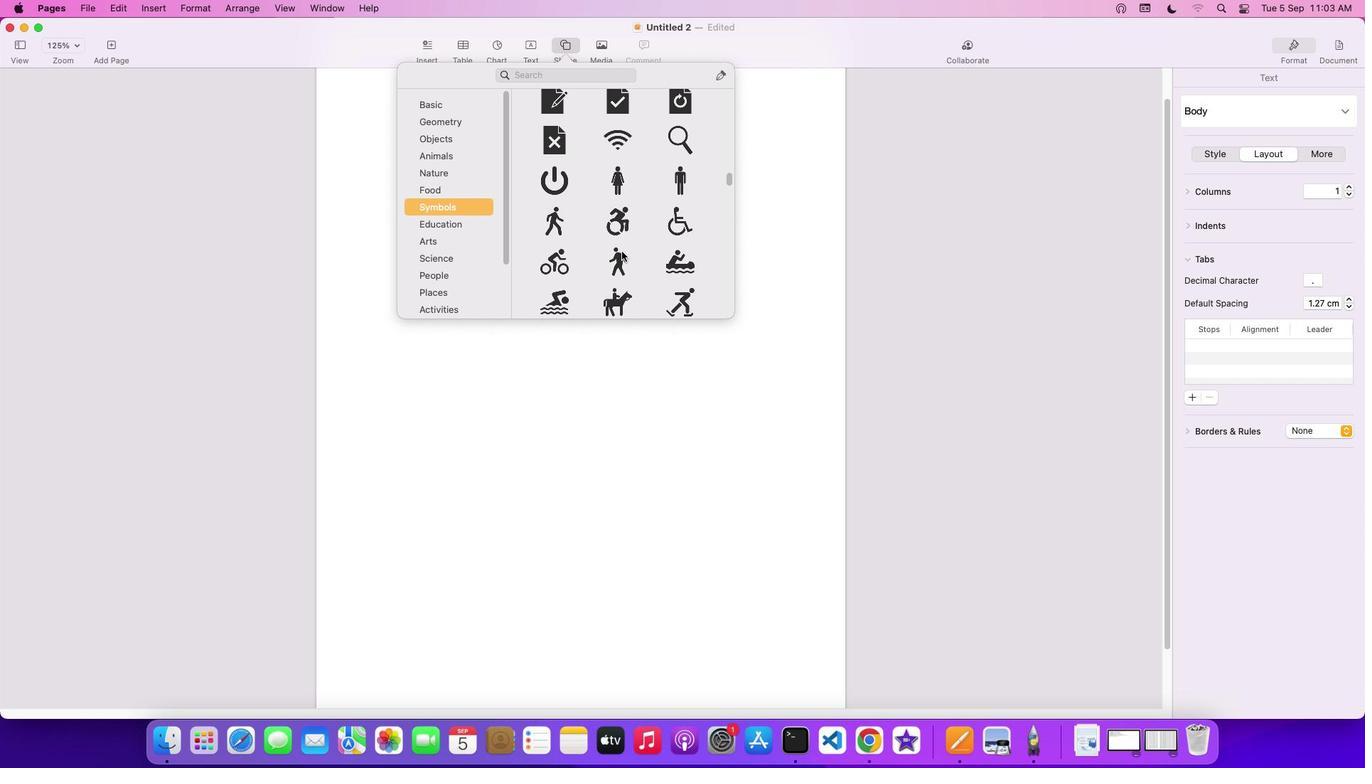 
Action: Mouse scrolled (623, 252) with delta (1, 0)
Screenshot: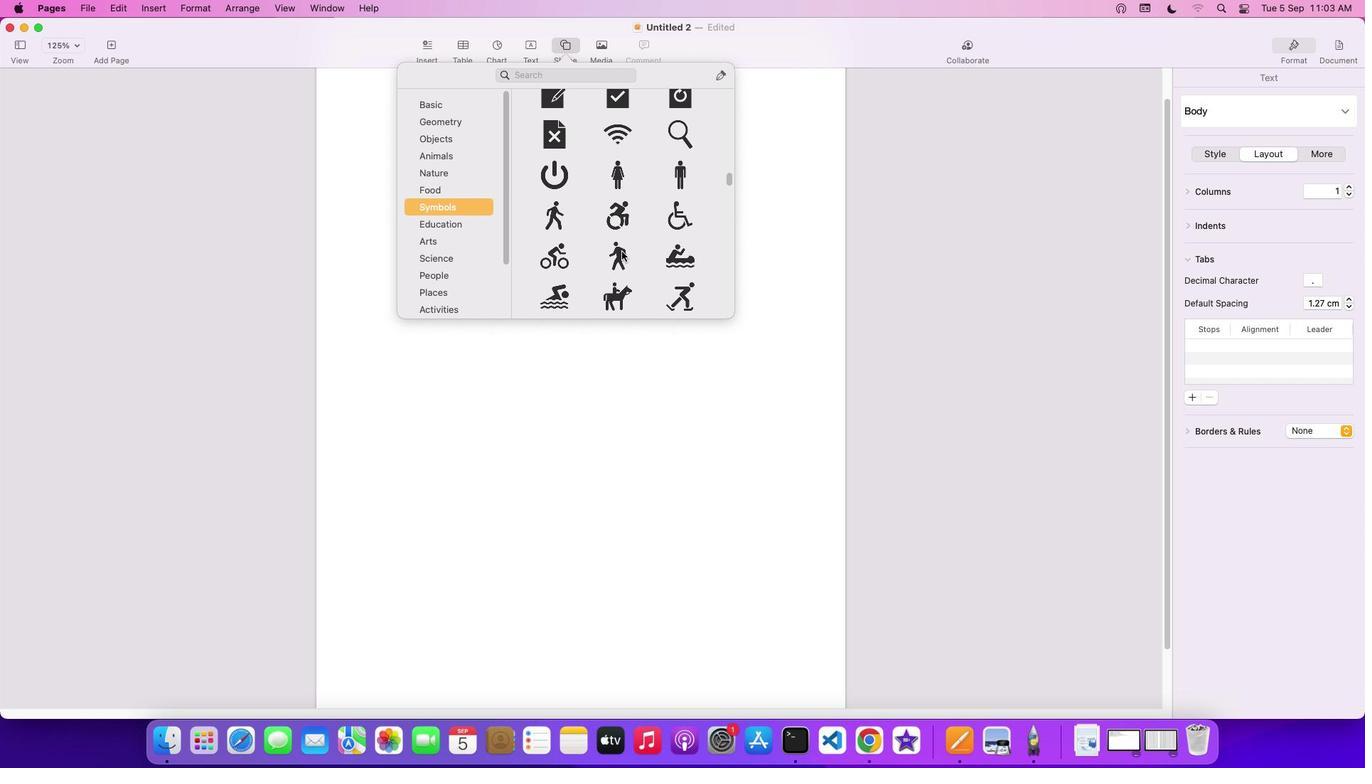 
Action: Mouse scrolled (623, 252) with delta (1, 0)
Screenshot: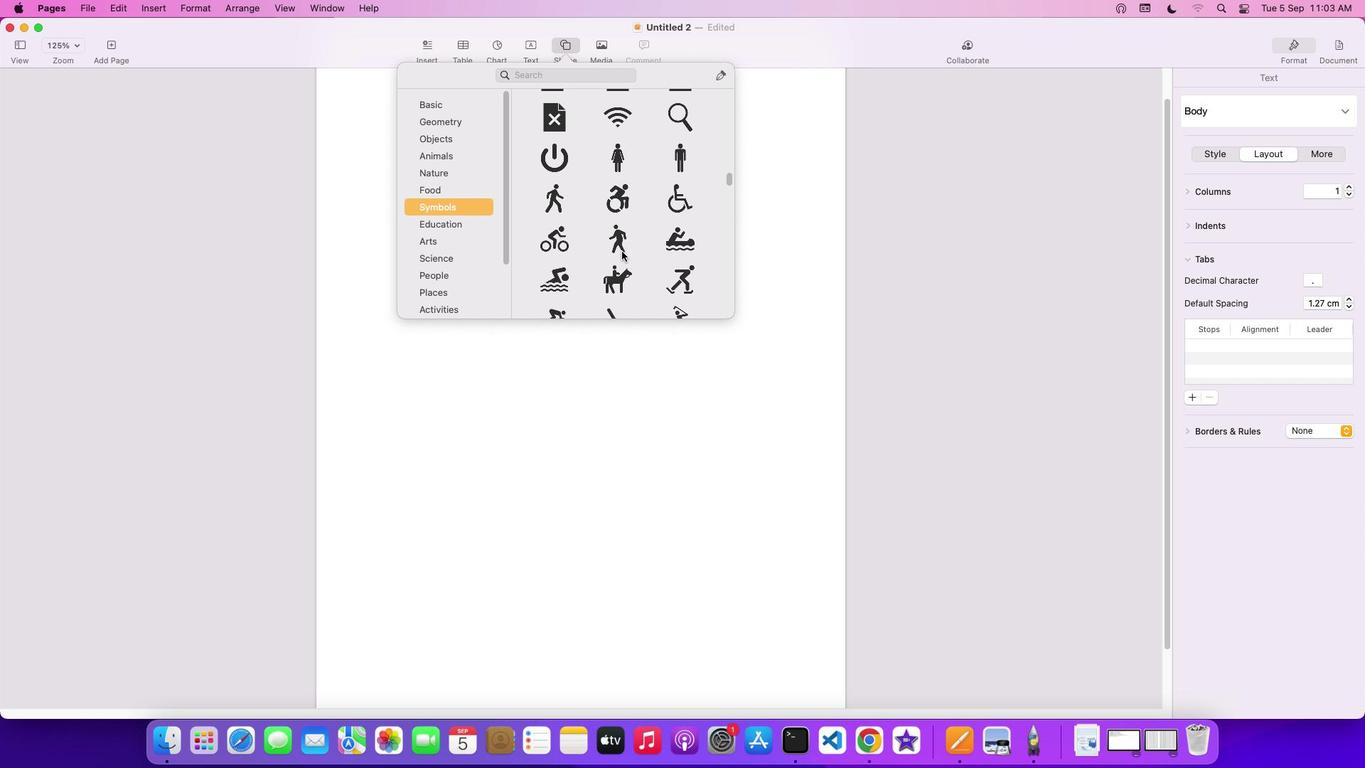 
Action: Mouse scrolled (623, 252) with delta (1, 0)
Screenshot: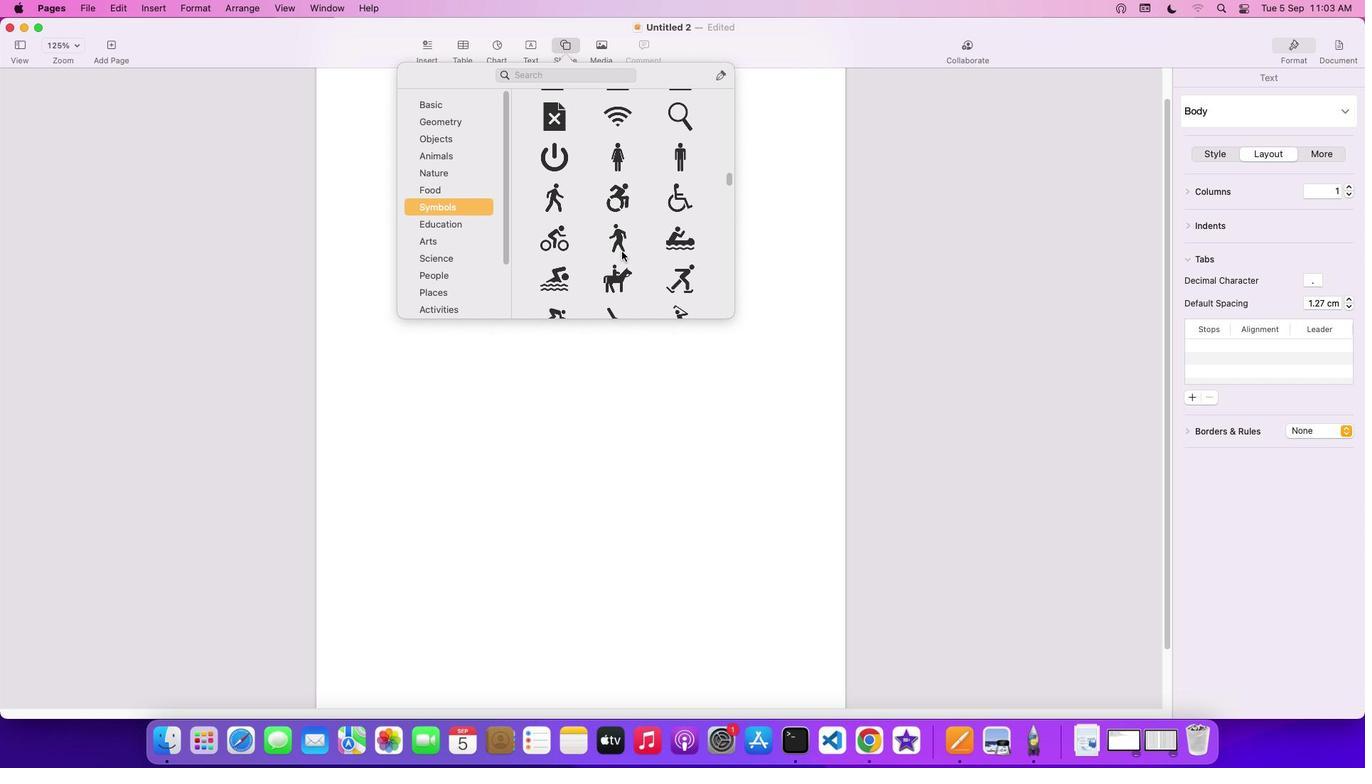 
Action: Mouse scrolled (623, 252) with delta (1, 0)
Screenshot: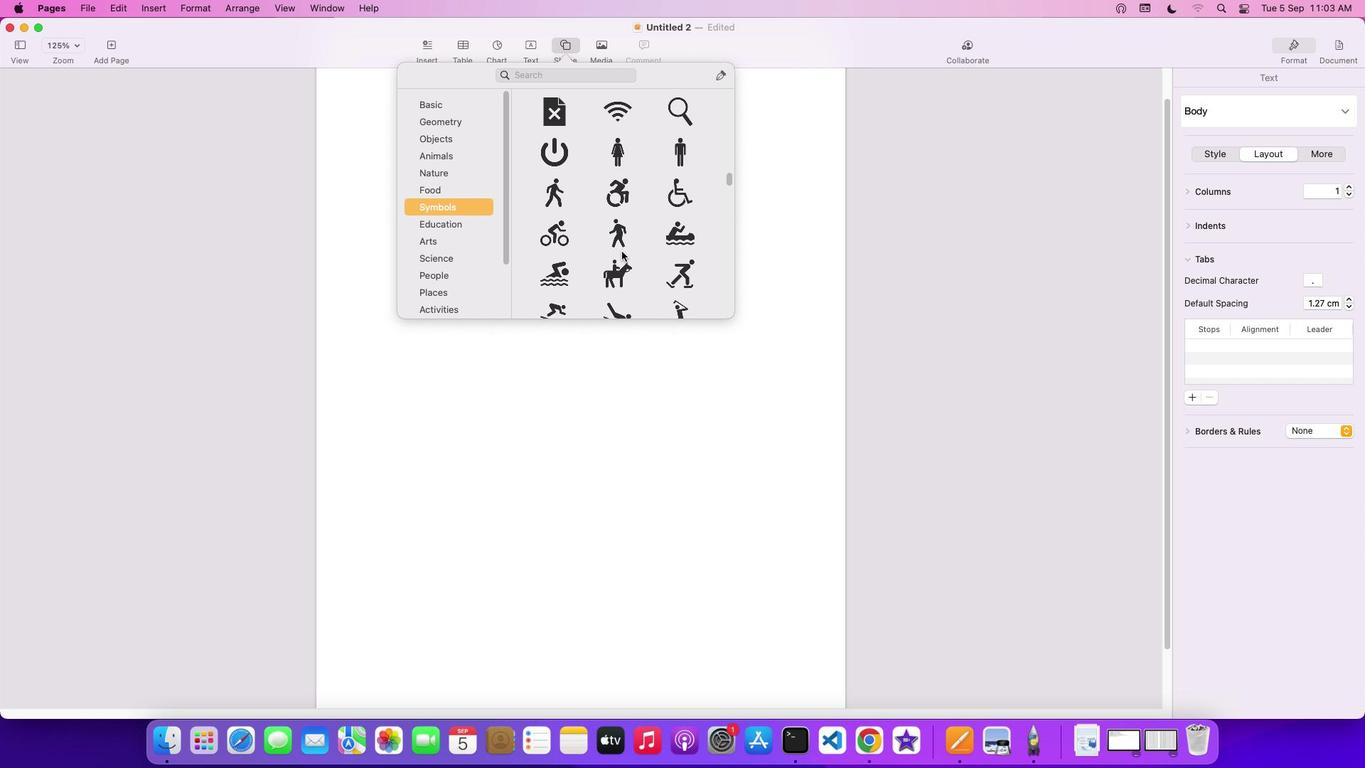 
Action: Mouse scrolled (623, 252) with delta (1, 0)
Screenshot: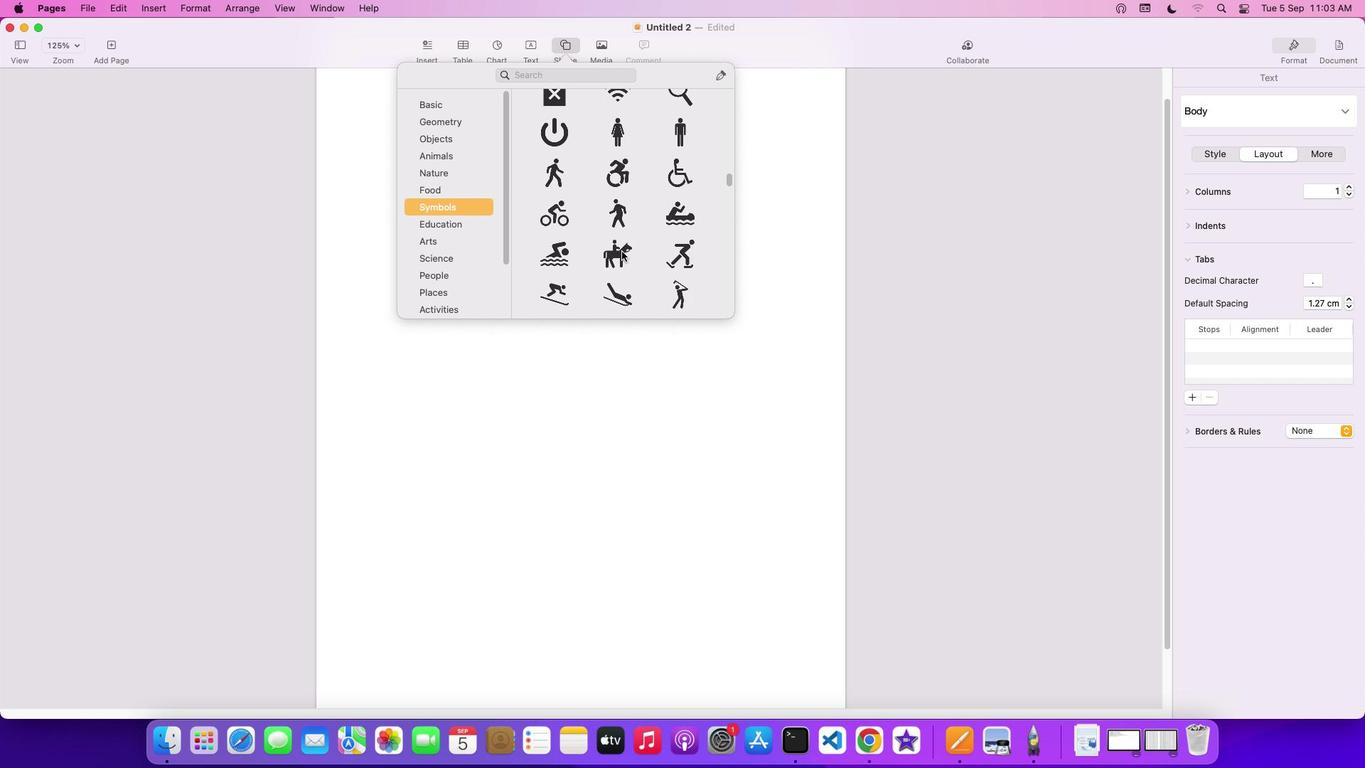 
Action: Mouse scrolled (623, 252) with delta (1, 0)
Screenshot: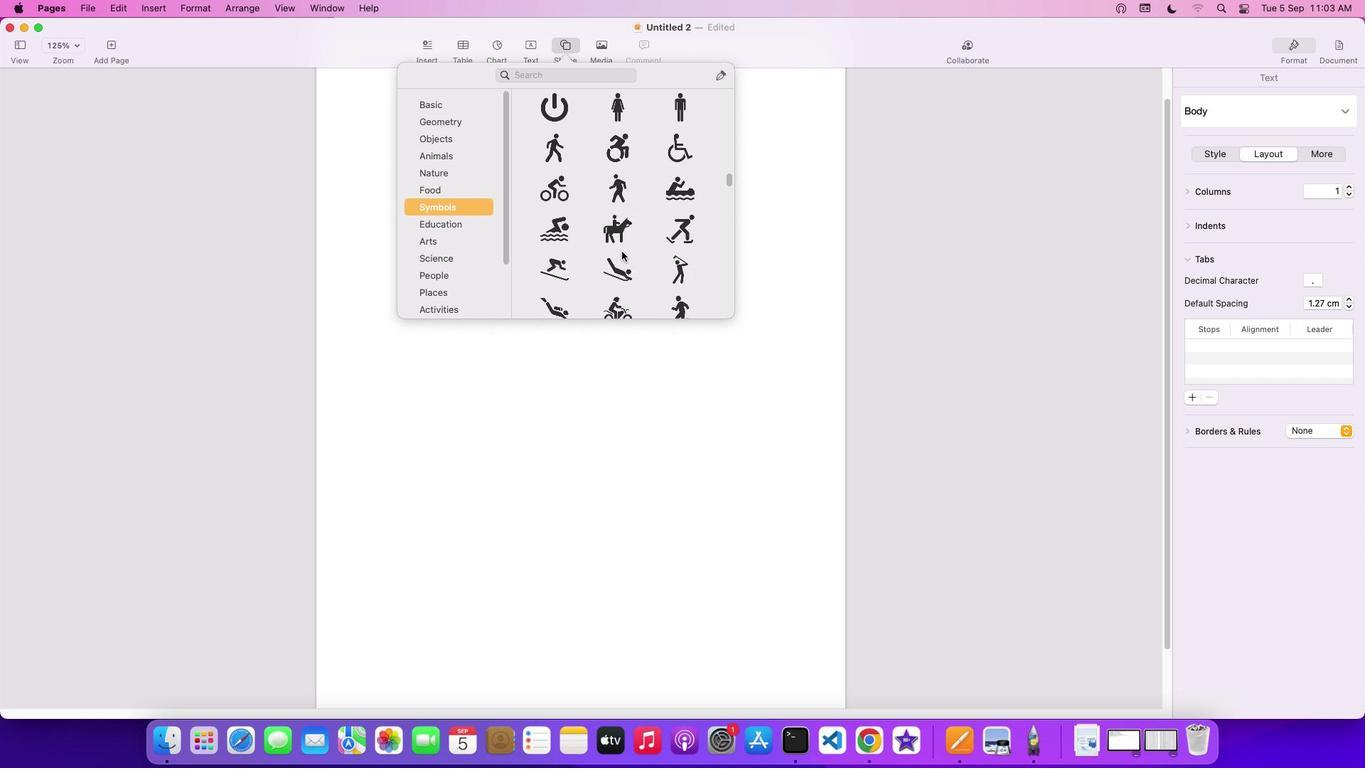 
Action: Mouse scrolled (623, 252) with delta (1, 0)
Screenshot: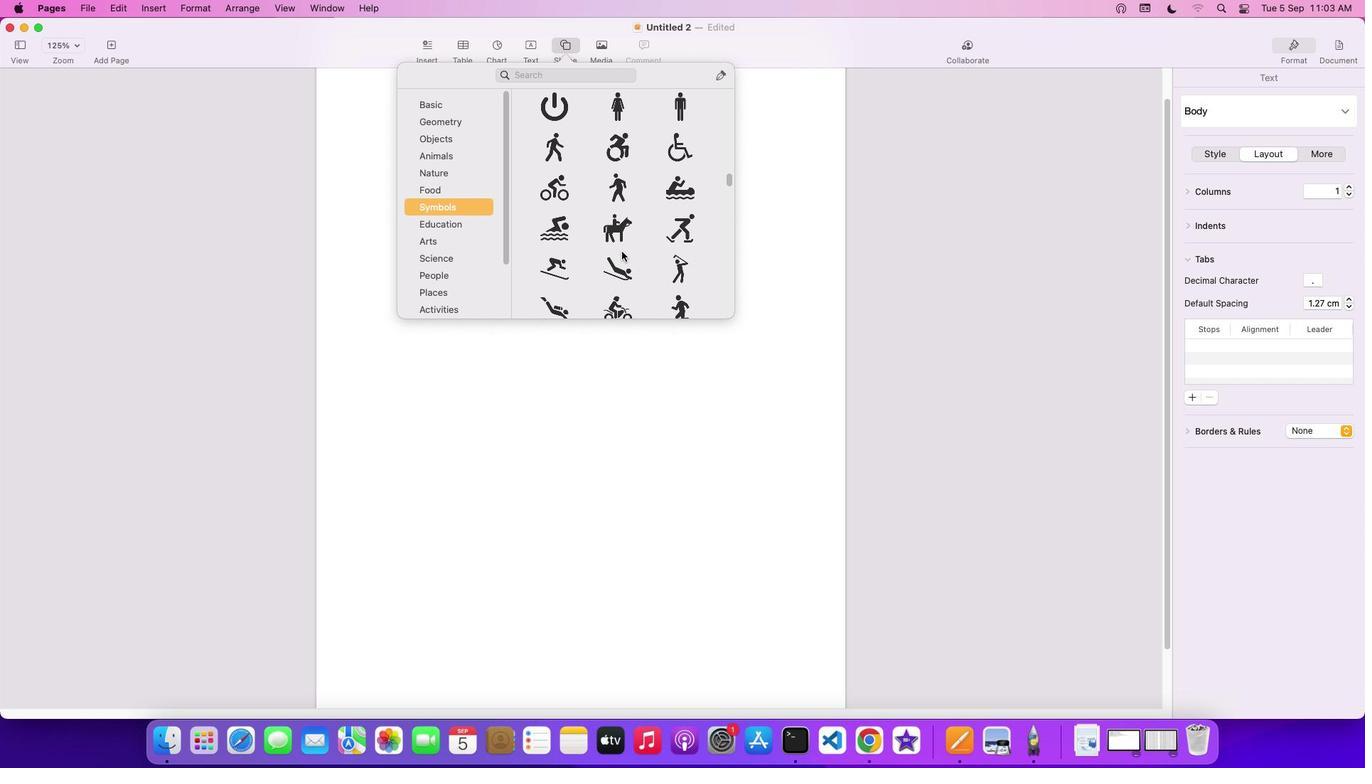 
Action: Mouse scrolled (623, 252) with delta (1, 0)
Screenshot: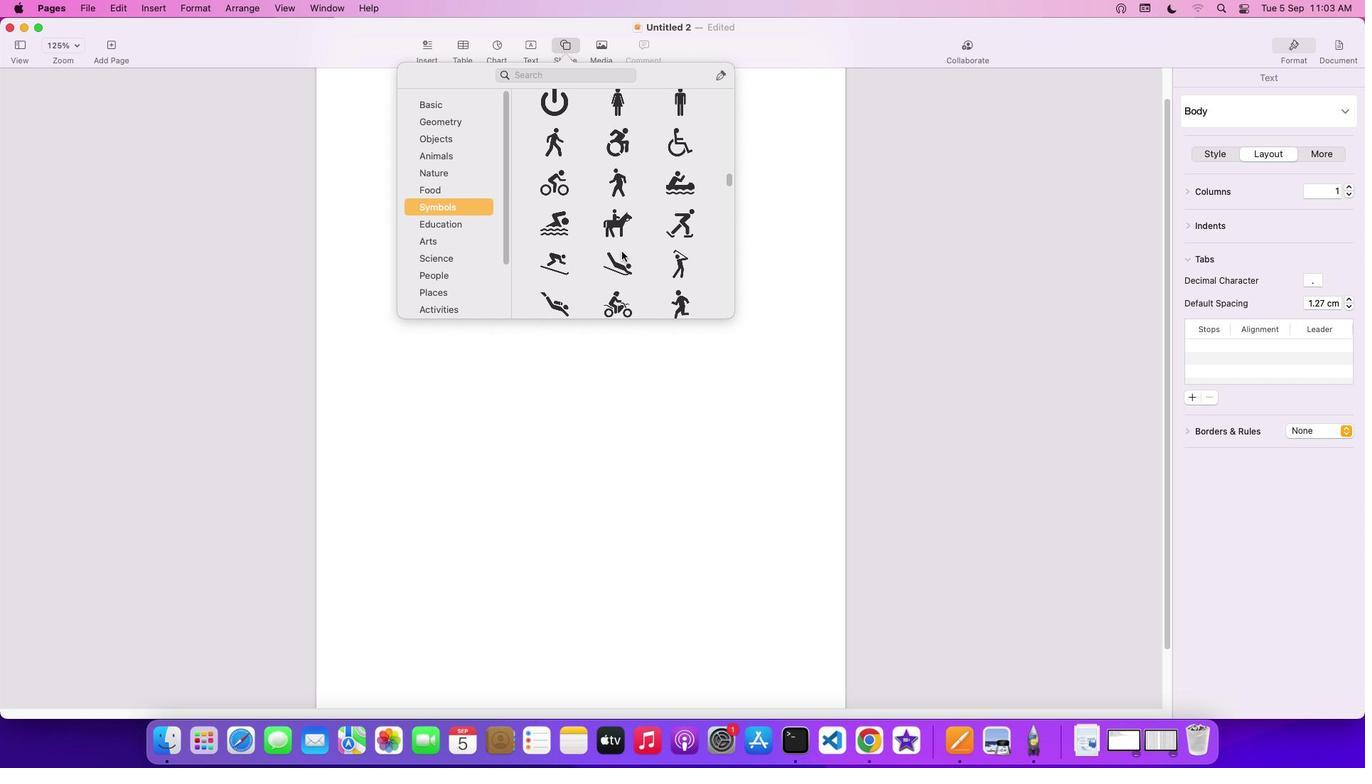
Action: Mouse scrolled (623, 252) with delta (1, 0)
Screenshot: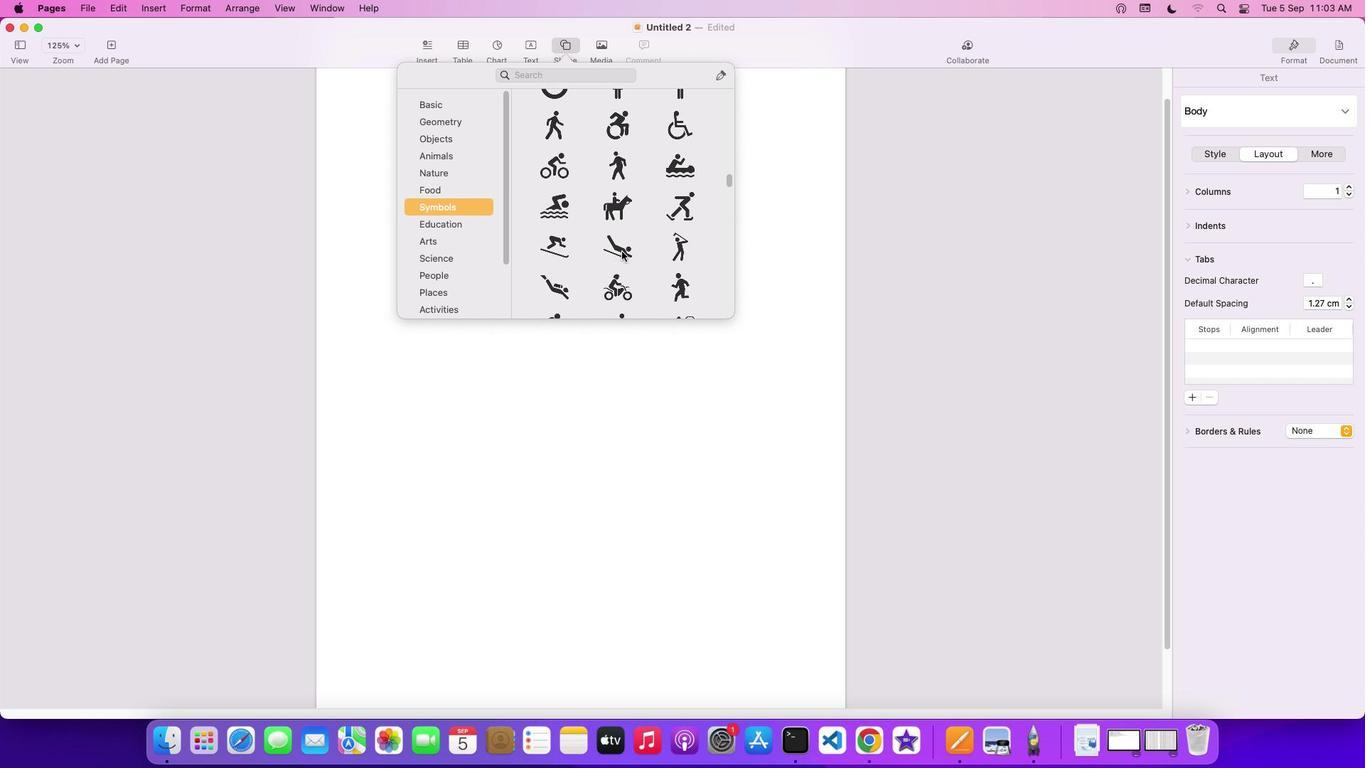 
Action: Mouse scrolled (623, 252) with delta (1, 0)
Screenshot: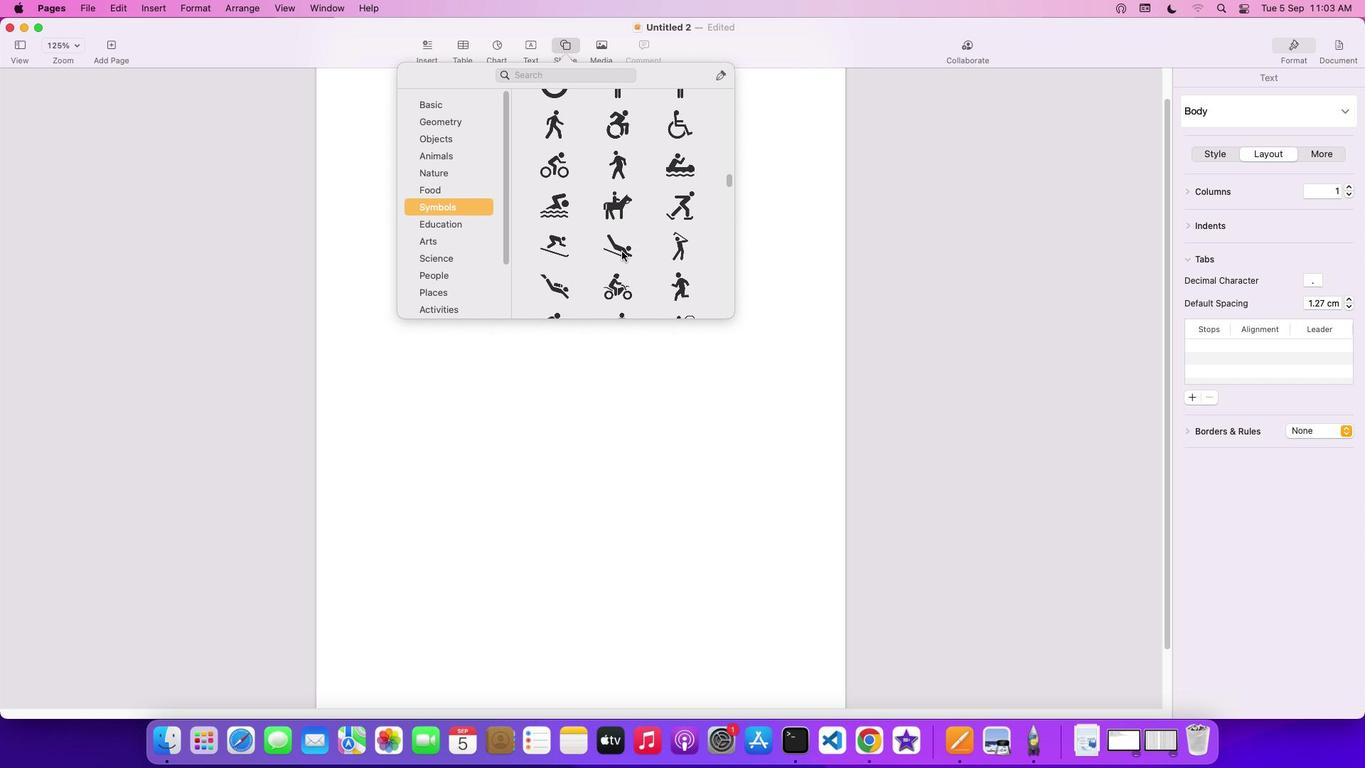 
Action: Mouse scrolled (623, 252) with delta (1, 0)
Screenshot: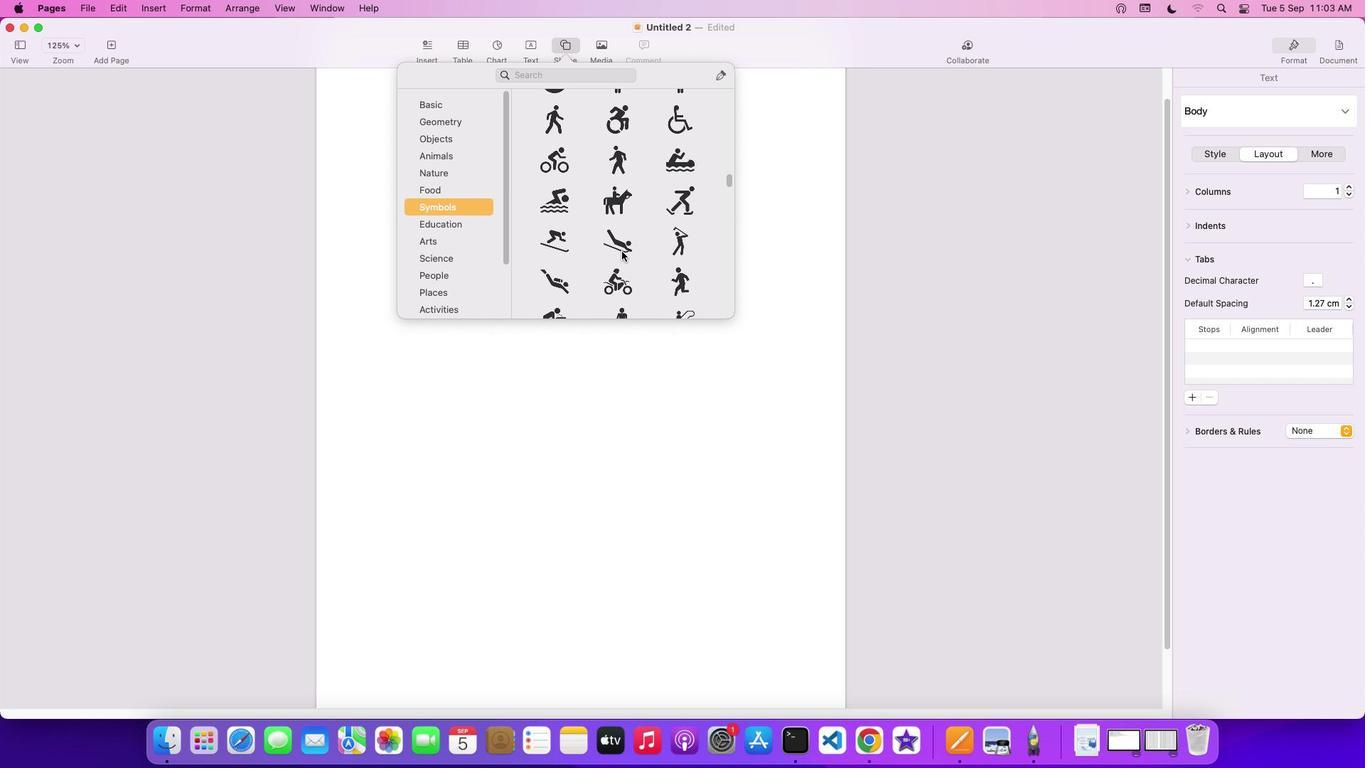 
Action: Mouse scrolled (623, 252) with delta (1, 0)
Screenshot: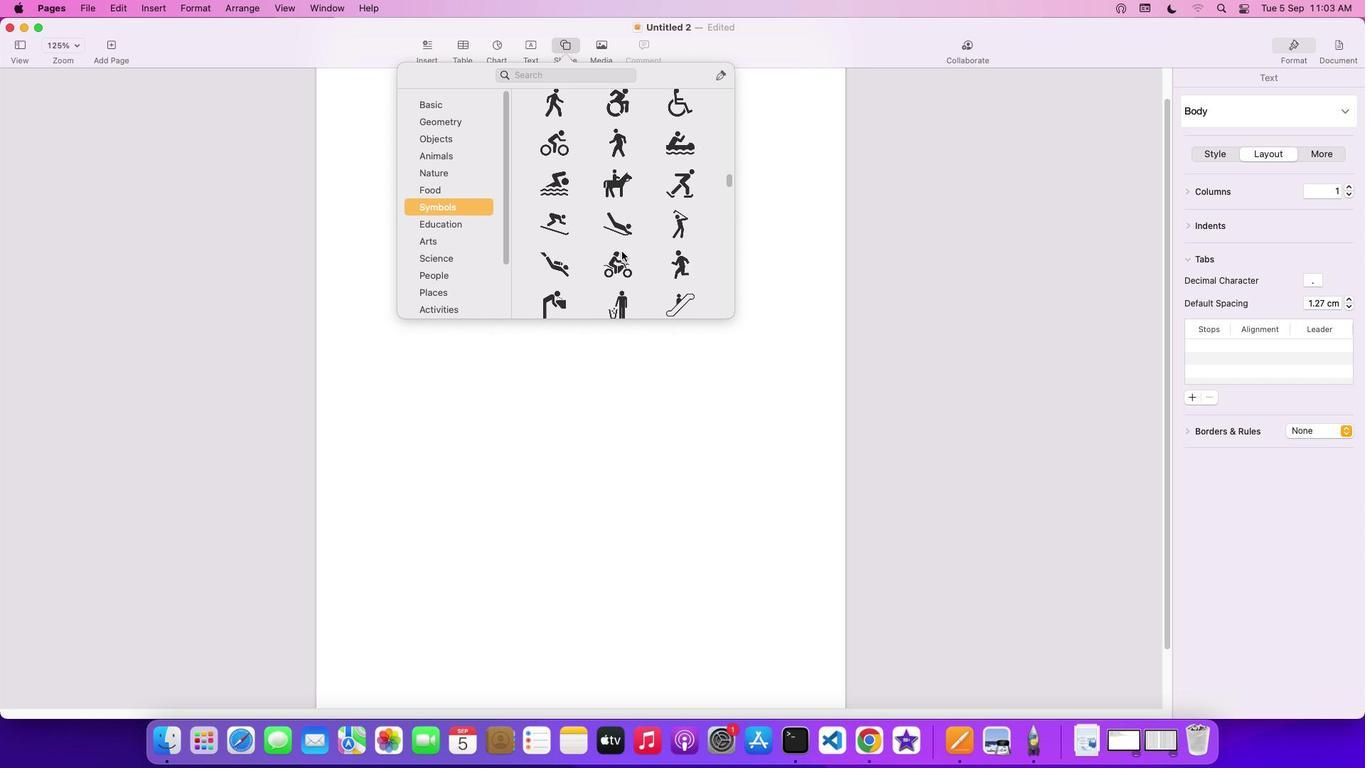 
Action: Mouse scrolled (623, 252) with delta (1, 0)
Screenshot: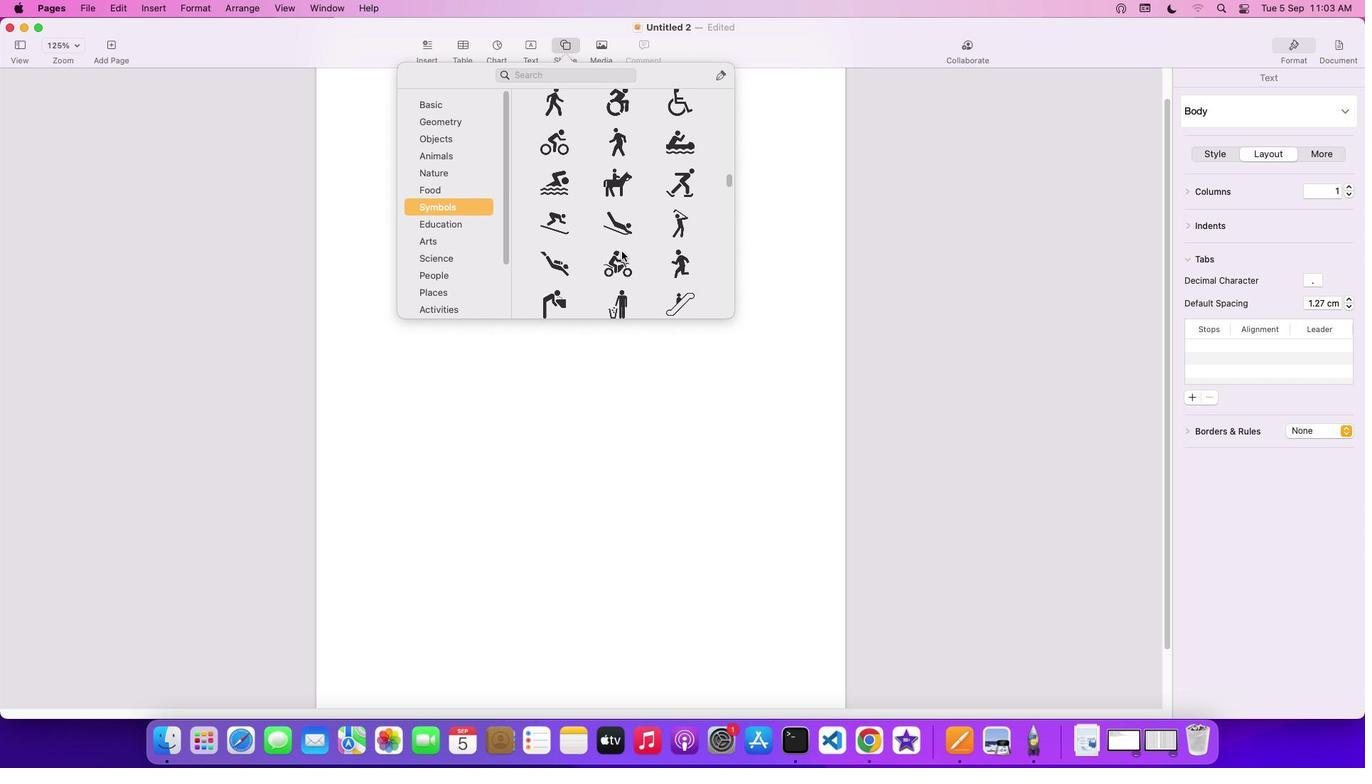 
Action: Mouse scrolled (623, 252) with delta (1, 0)
Screenshot: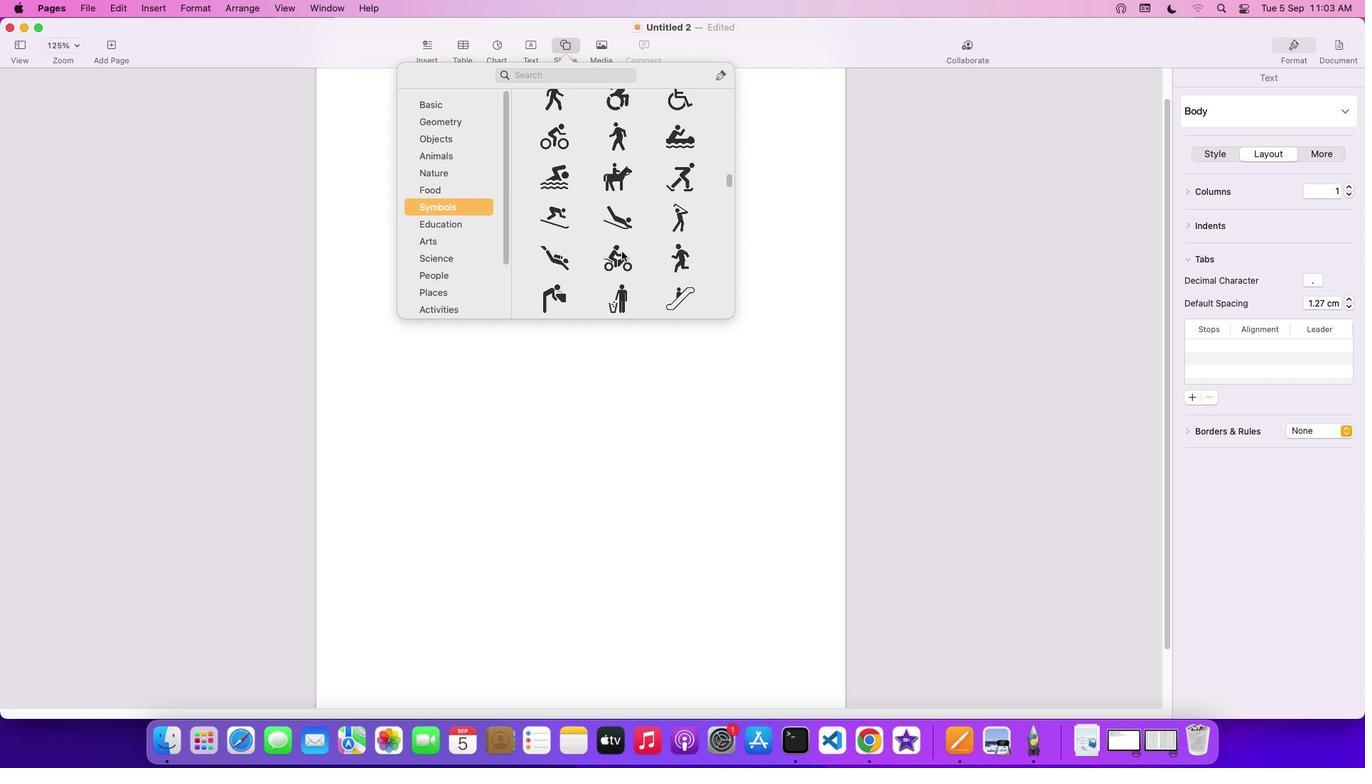 
Action: Mouse scrolled (623, 252) with delta (1, 0)
Screenshot: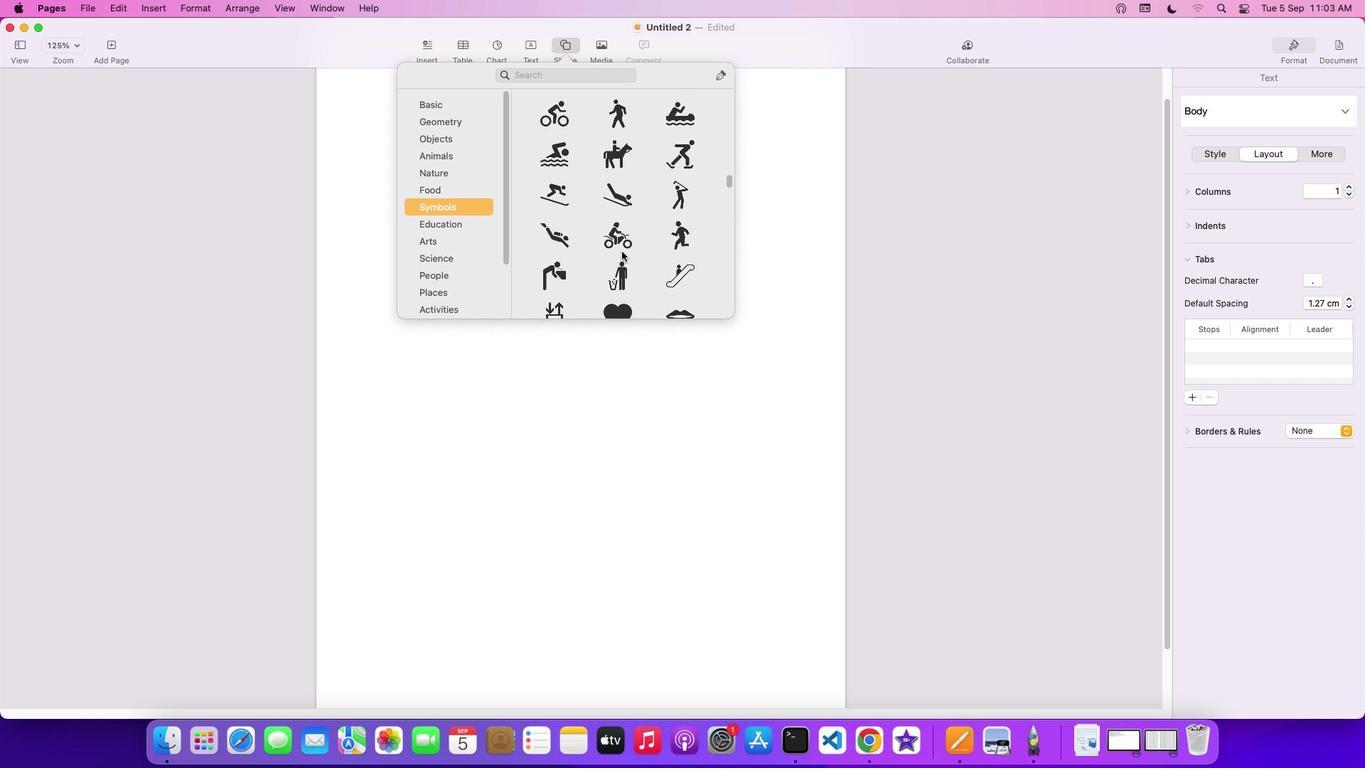 
Action: Mouse scrolled (623, 252) with delta (1, 0)
Screenshot: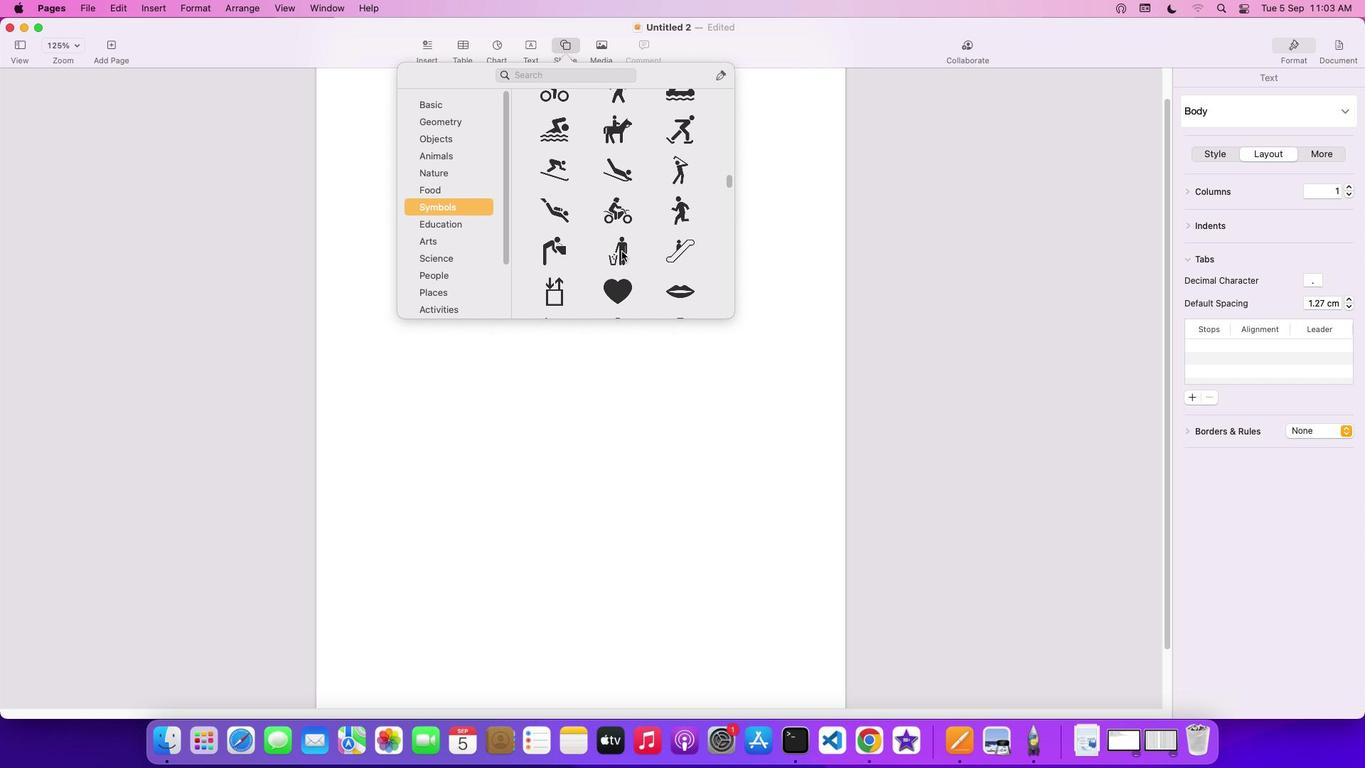 
Action: Mouse scrolled (623, 252) with delta (1, 0)
Screenshot: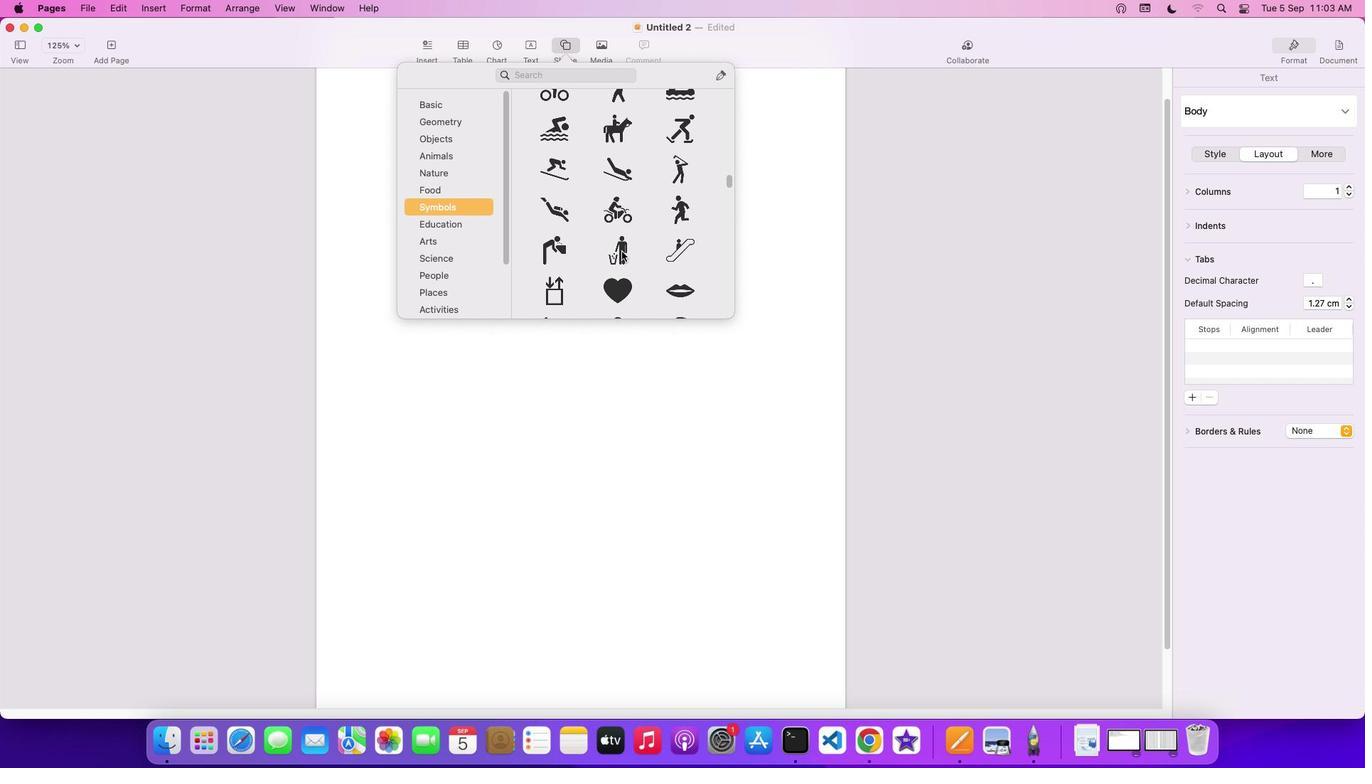 
Action: Mouse scrolled (623, 252) with delta (1, 0)
Screenshot: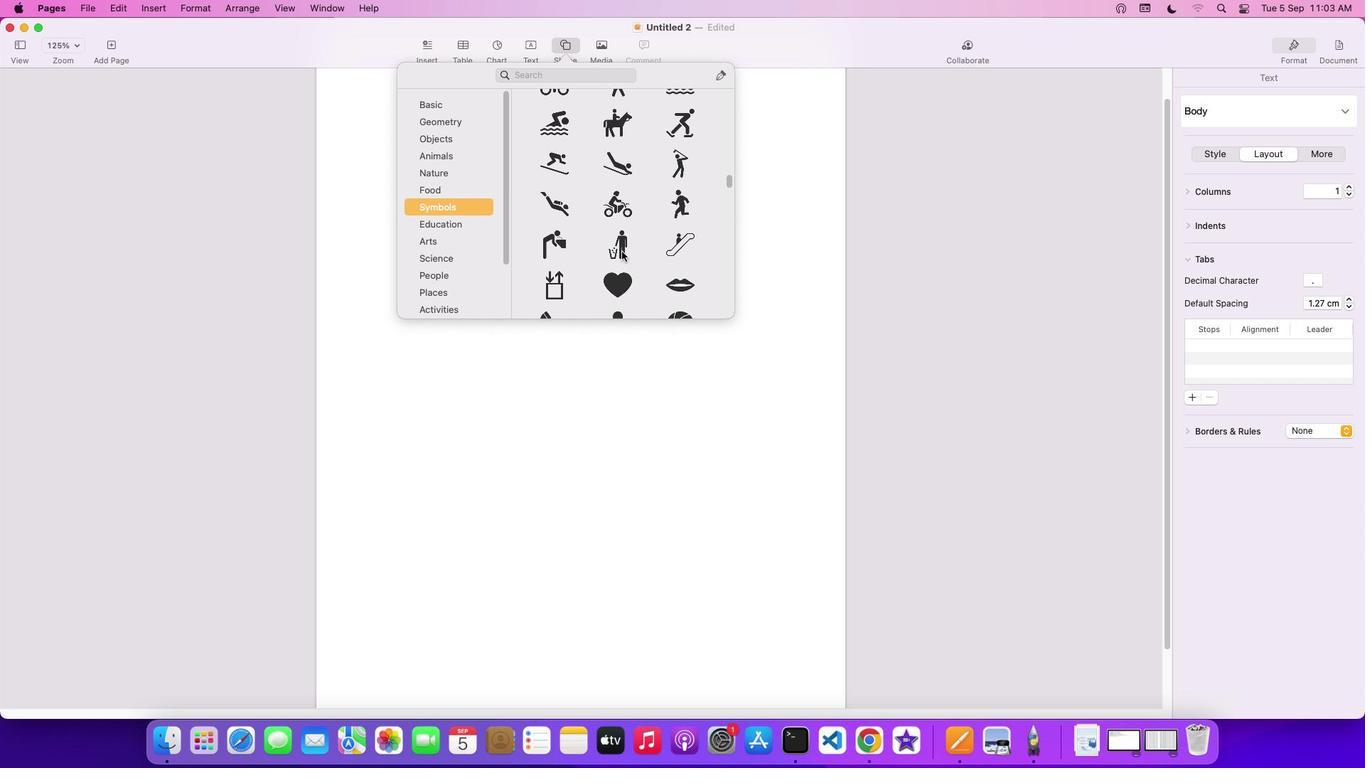 
Action: Mouse scrolled (623, 252) with delta (1, 0)
Screenshot: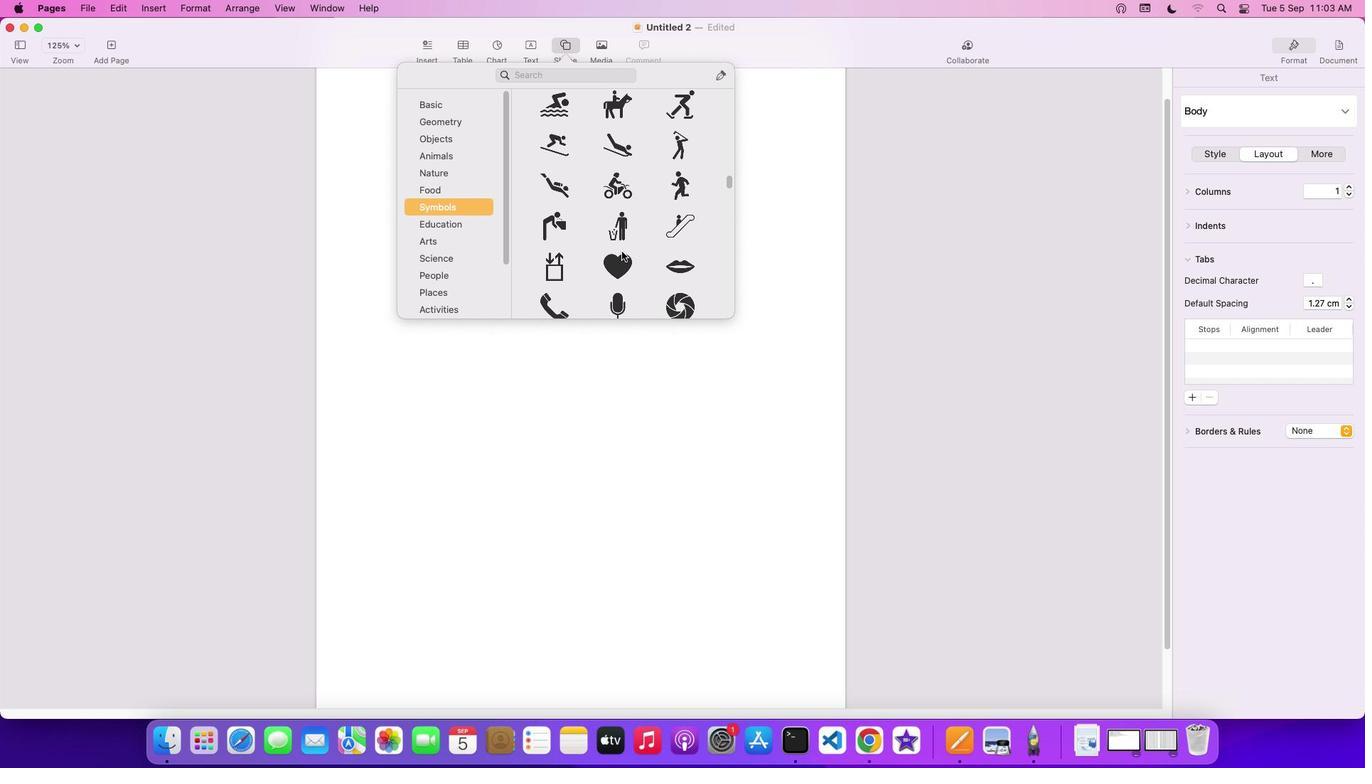 
Action: Mouse scrolled (623, 252) with delta (1, 0)
Screenshot: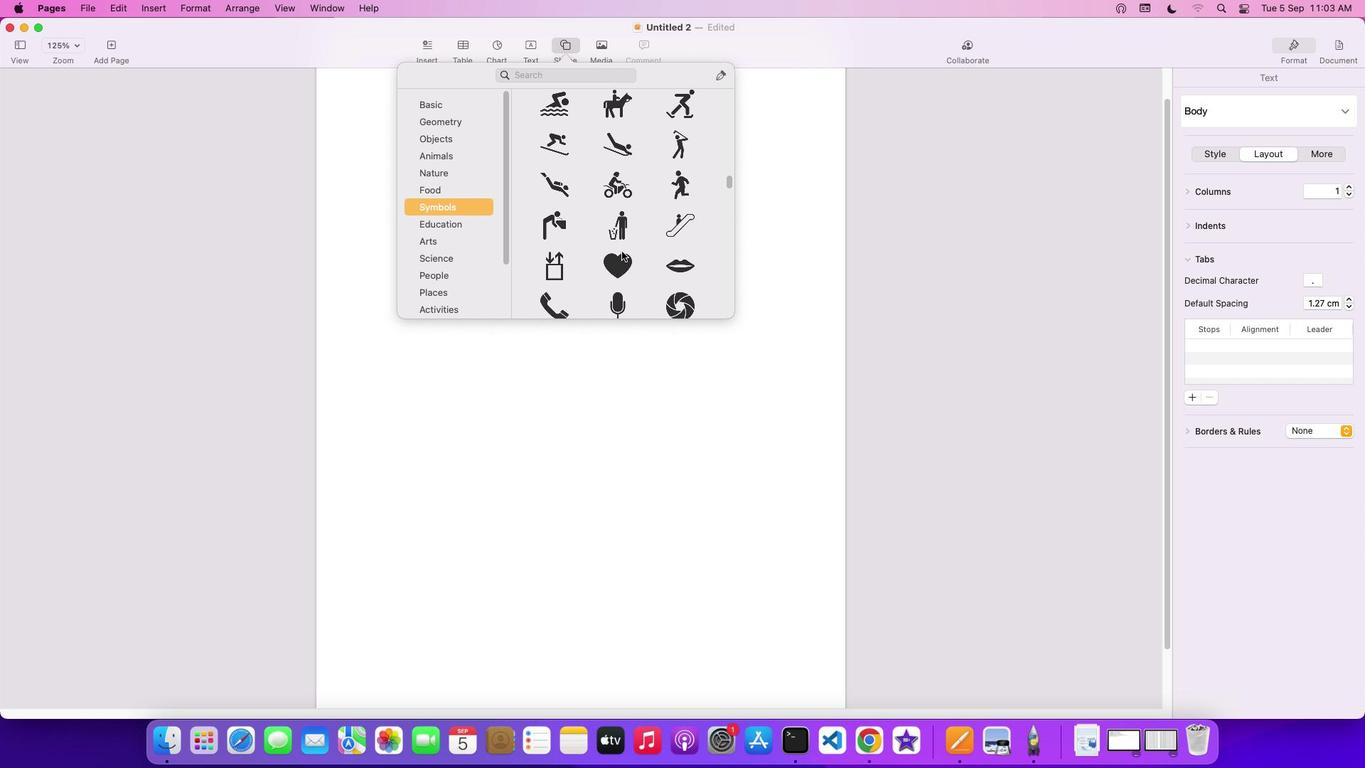 
Action: Mouse scrolled (623, 252) with delta (1, 0)
Screenshot: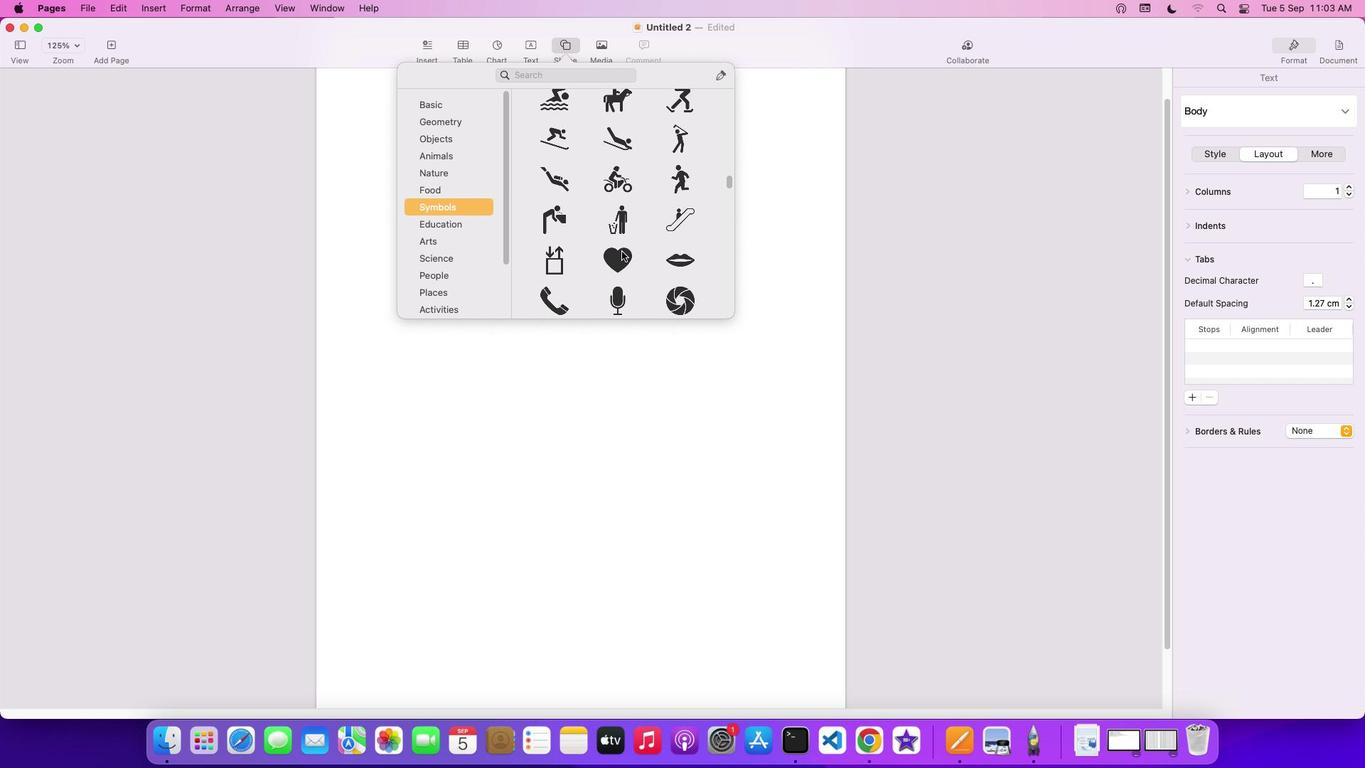 
Action: Mouse scrolled (623, 252) with delta (1, 0)
Screenshot: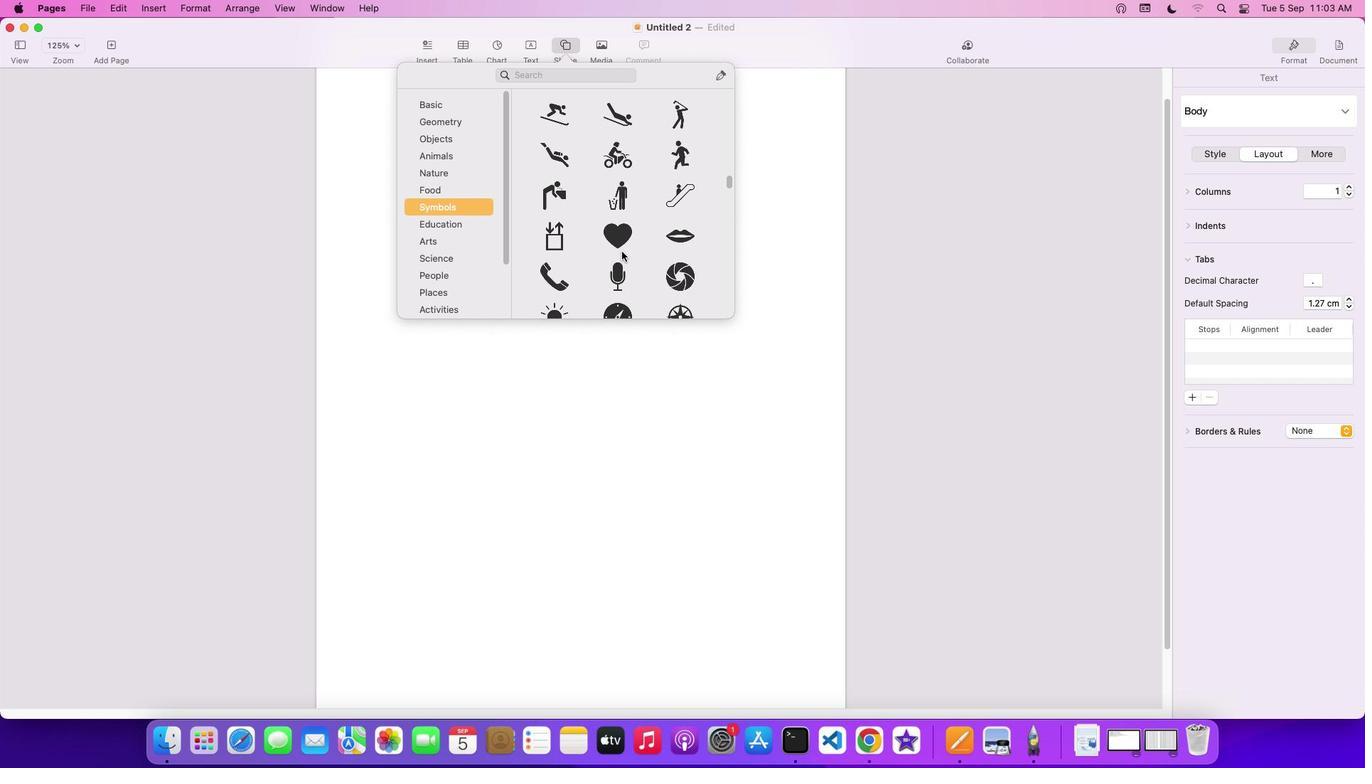 
Action: Mouse scrolled (623, 252) with delta (1, 0)
Screenshot: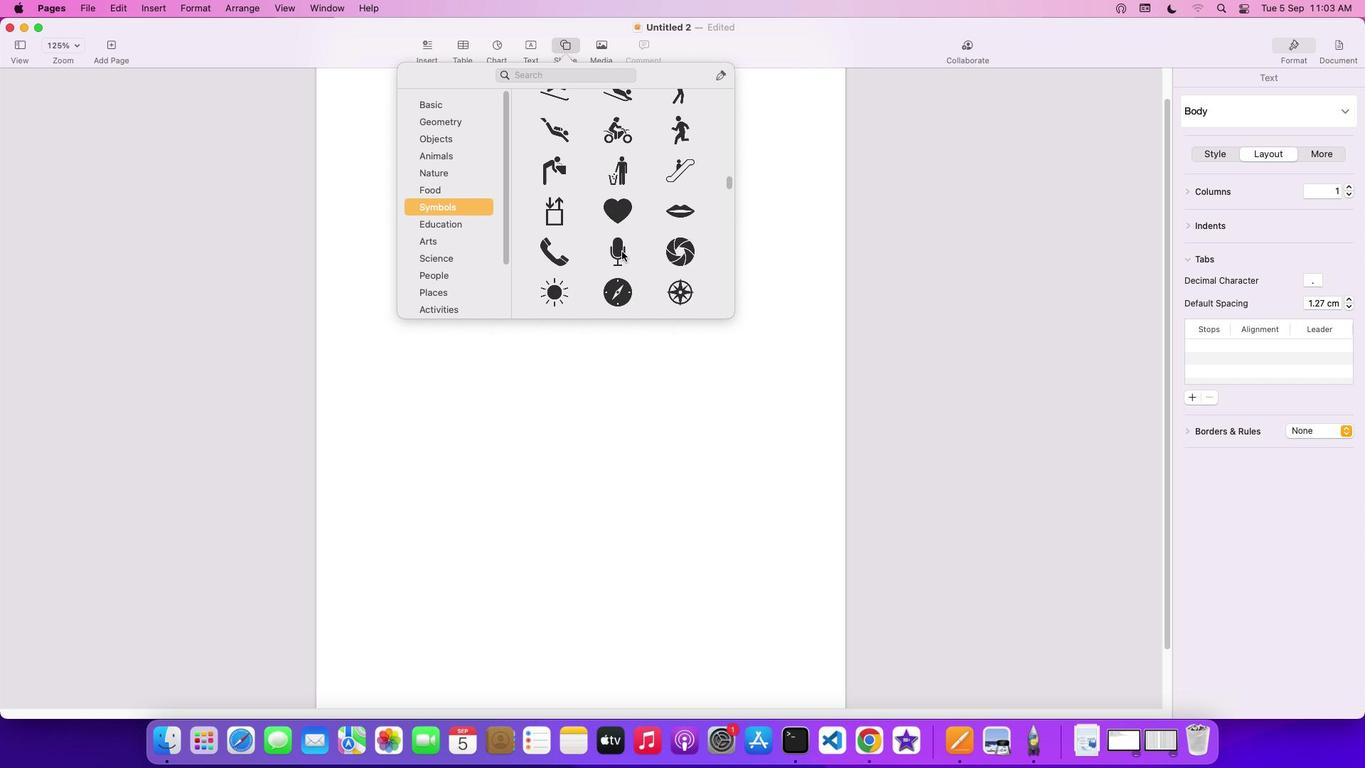 
Action: Mouse scrolled (623, 252) with delta (1, 0)
Screenshot: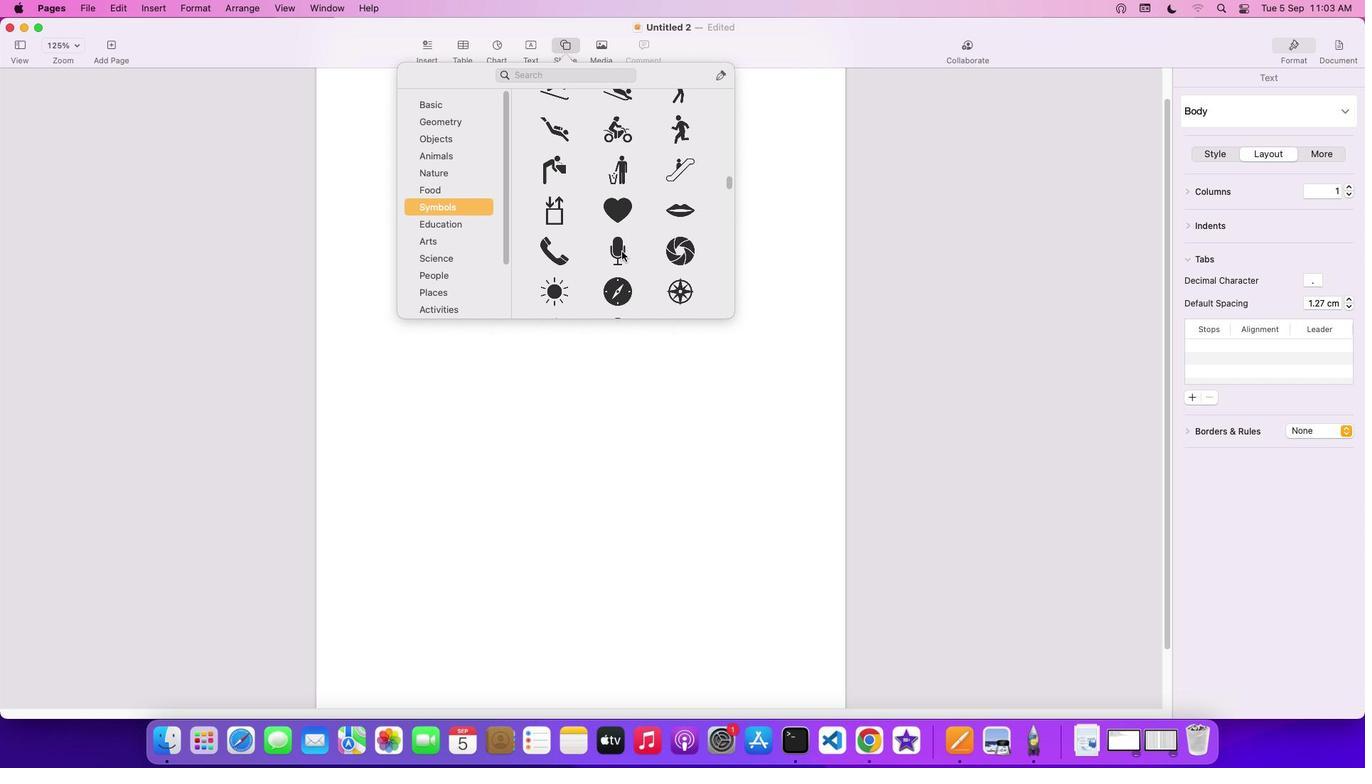 
Action: Mouse scrolled (623, 252) with delta (1, 0)
Screenshot: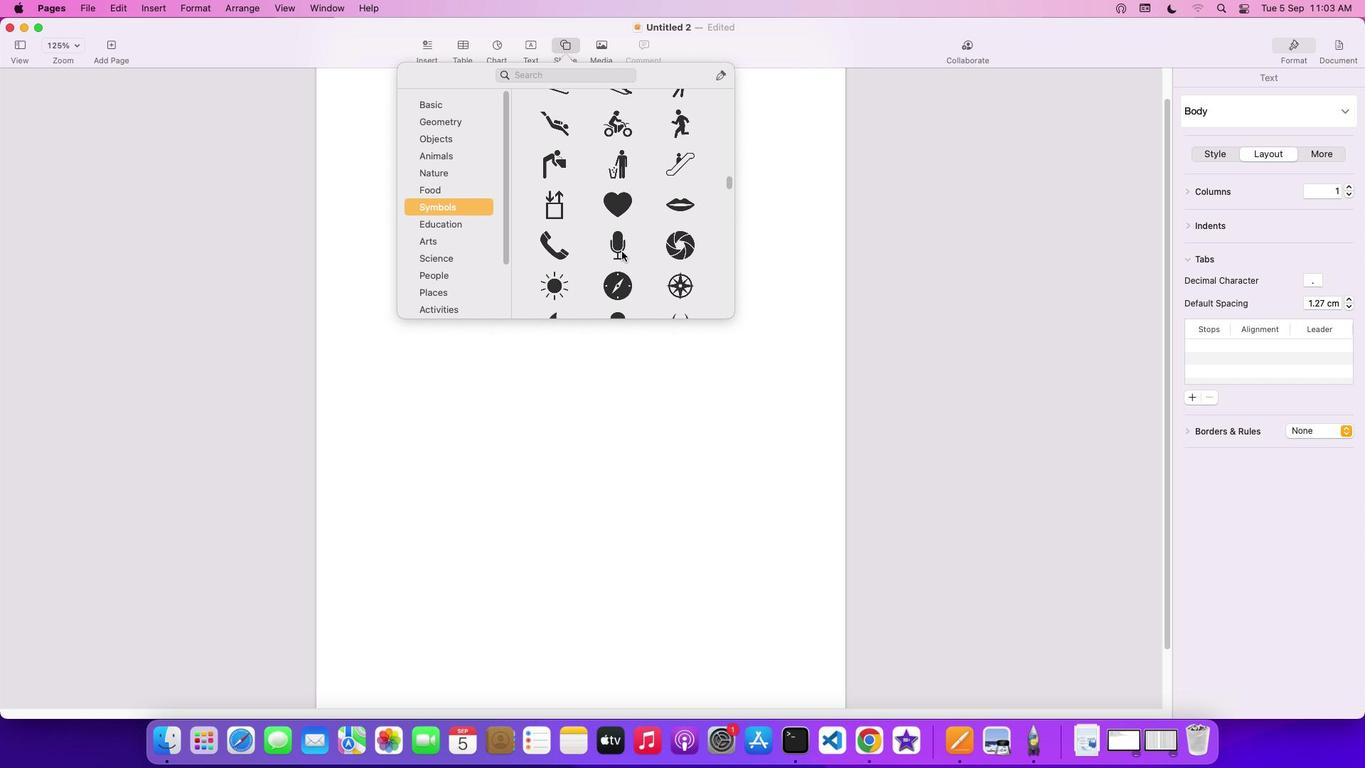 
Action: Mouse scrolled (623, 252) with delta (1, 0)
Screenshot: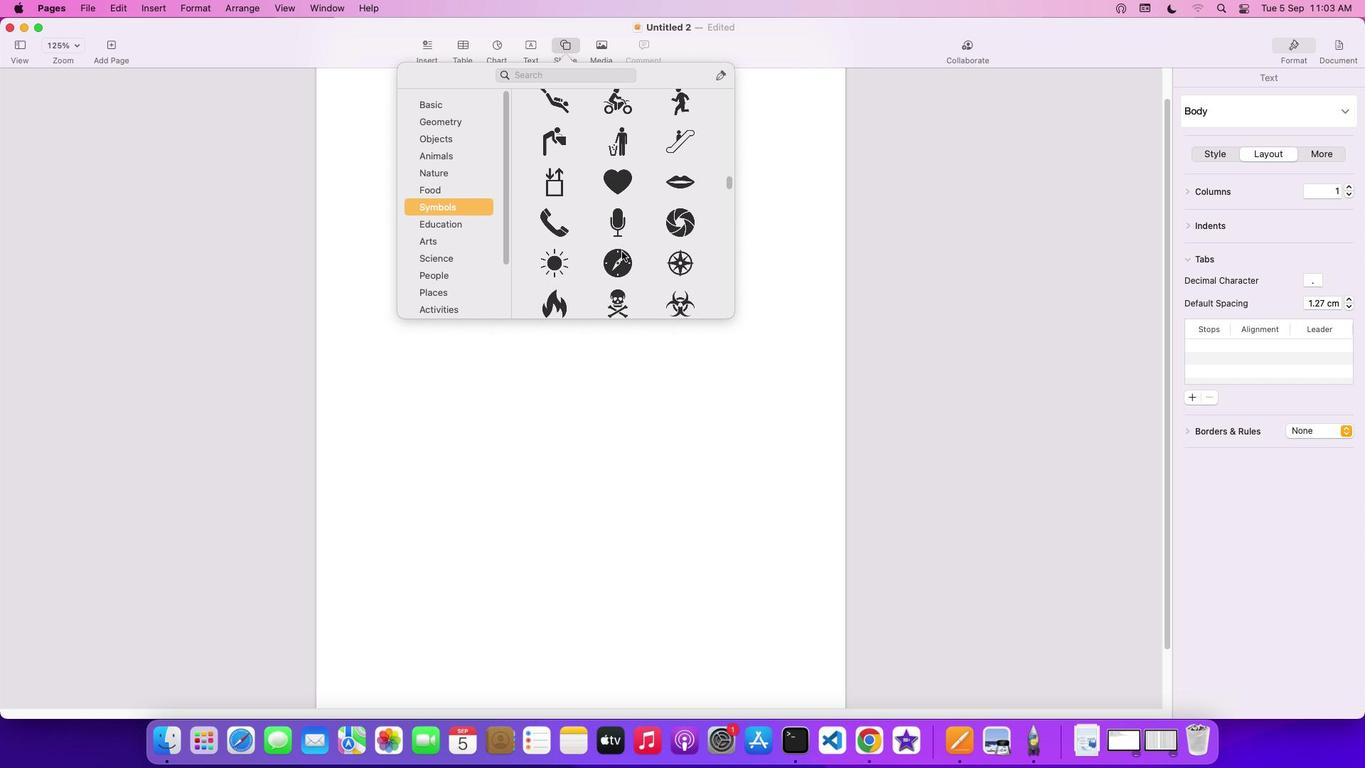 
Action: Mouse scrolled (623, 252) with delta (1, 0)
Screenshot: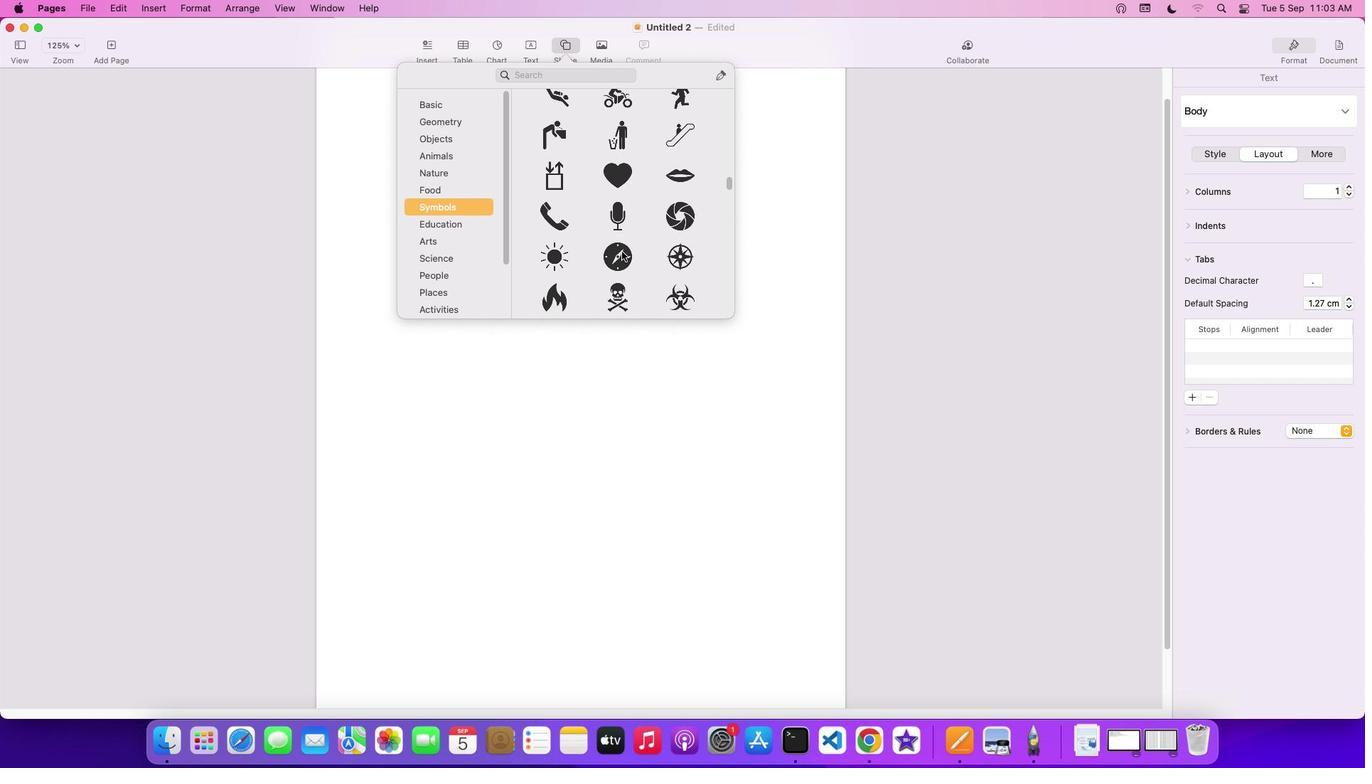 
Action: Mouse scrolled (623, 252) with delta (1, 0)
Screenshot: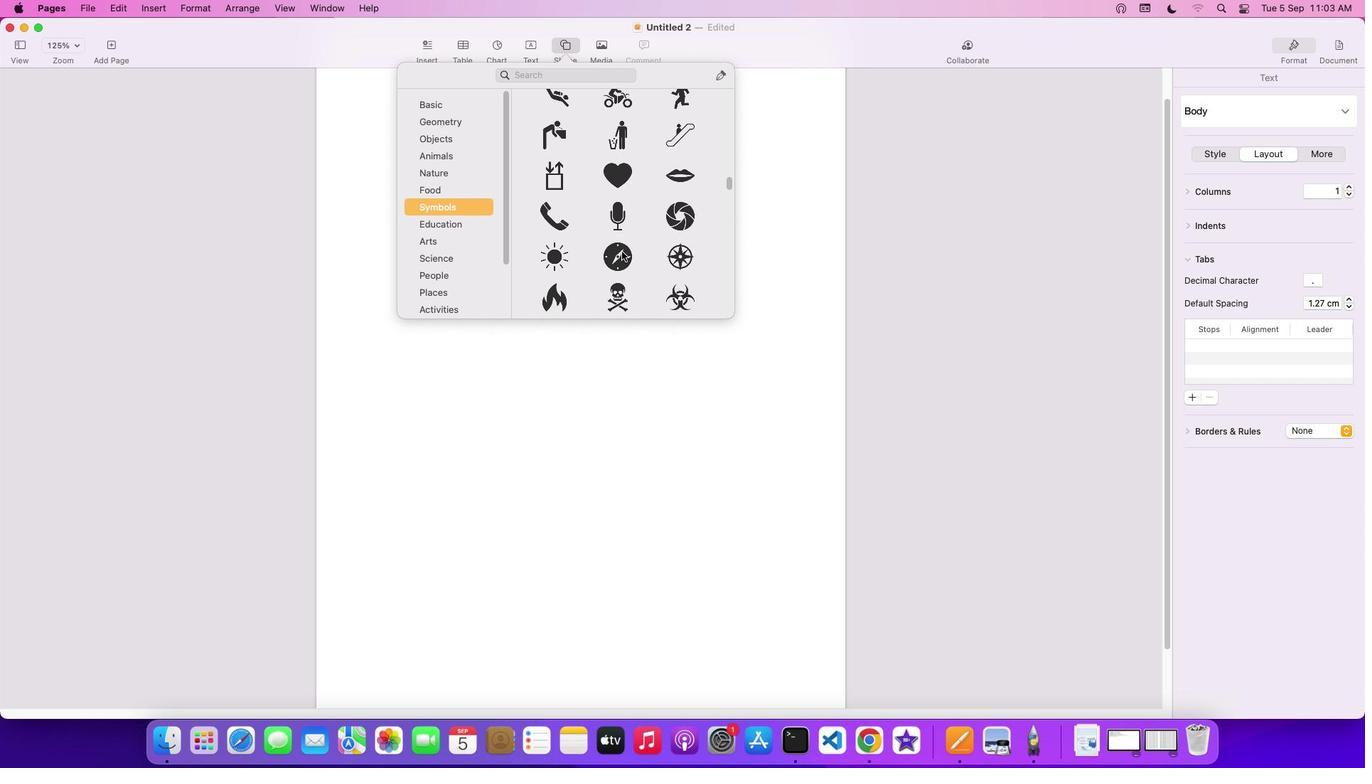 
Action: Mouse scrolled (623, 252) with delta (1, 0)
Screenshot: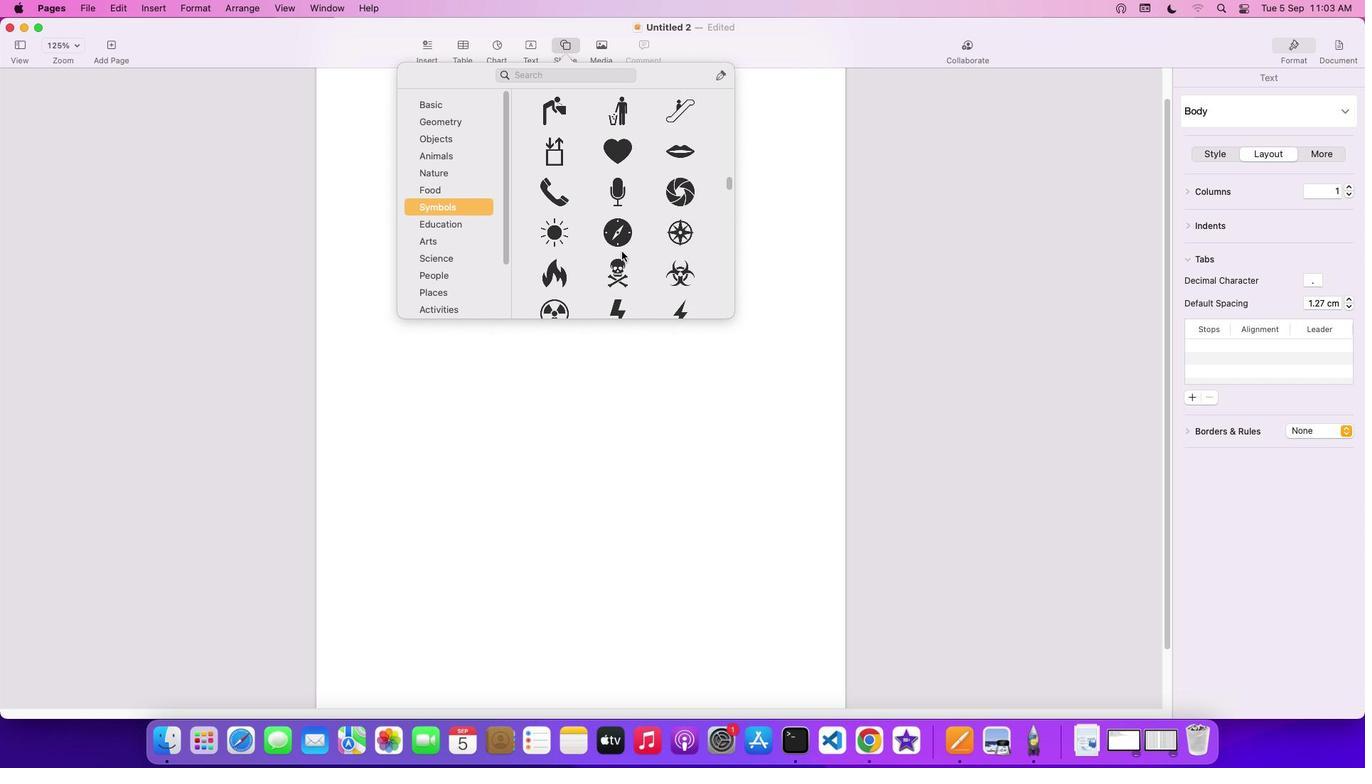 
Action: Mouse scrolled (623, 252) with delta (1, 0)
Screenshot: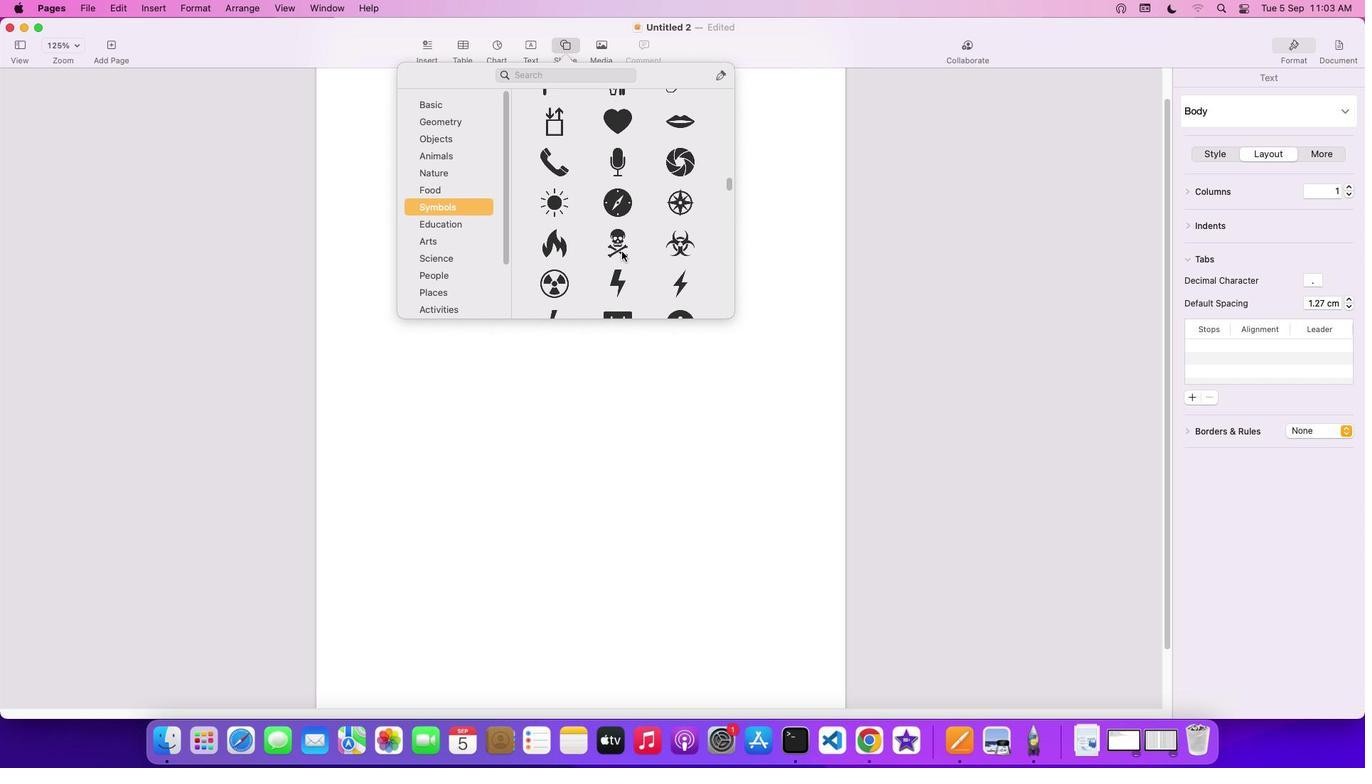 
Action: Mouse scrolled (623, 252) with delta (1, 0)
Screenshot: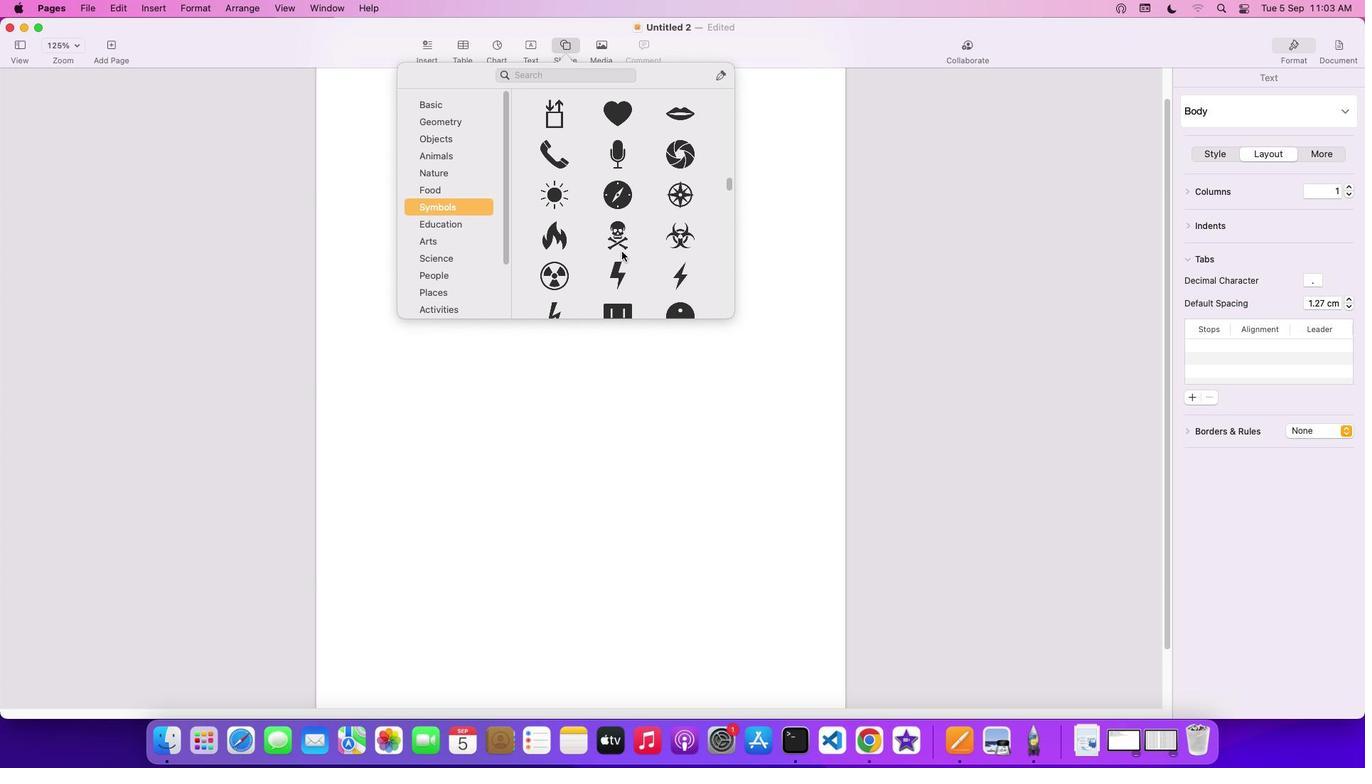 
Action: Mouse scrolled (623, 252) with delta (1, 0)
Screenshot: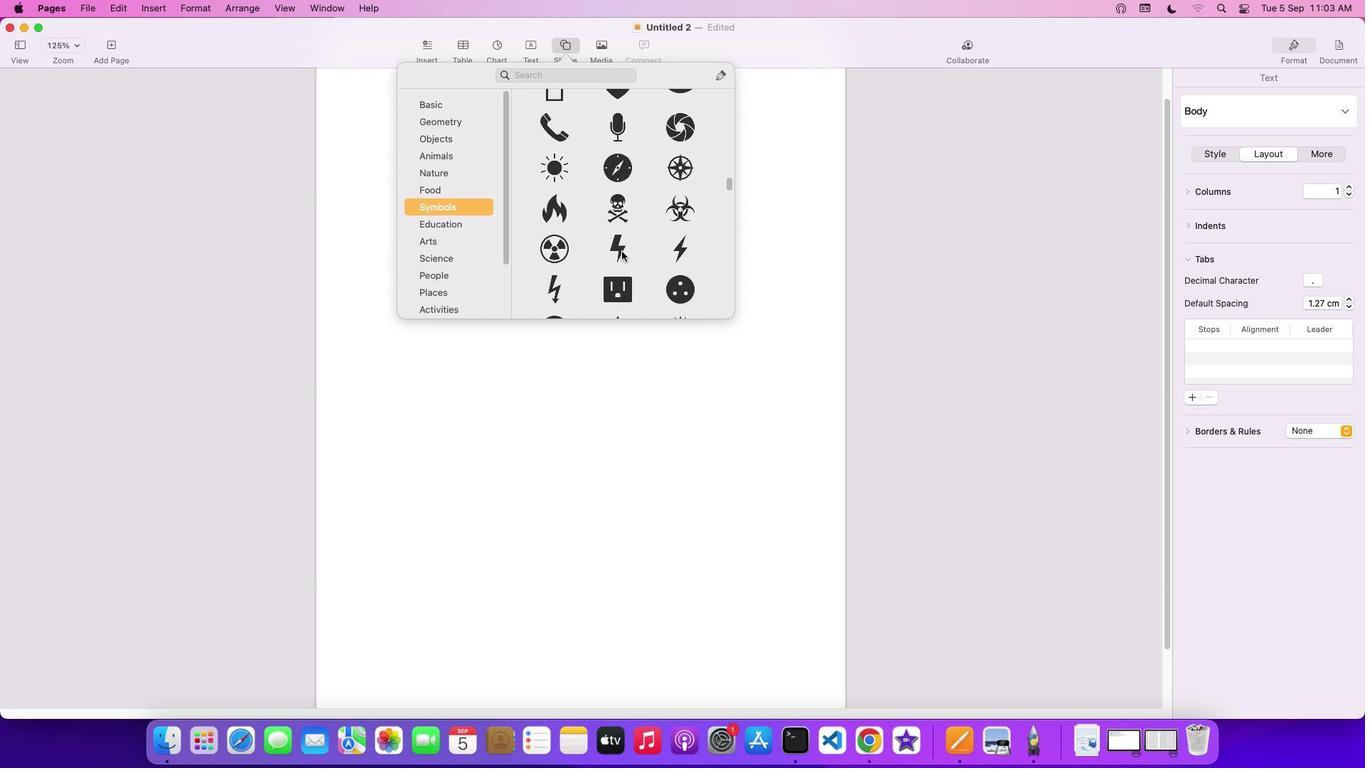 
Action: Mouse scrolled (623, 252) with delta (1, 0)
Screenshot: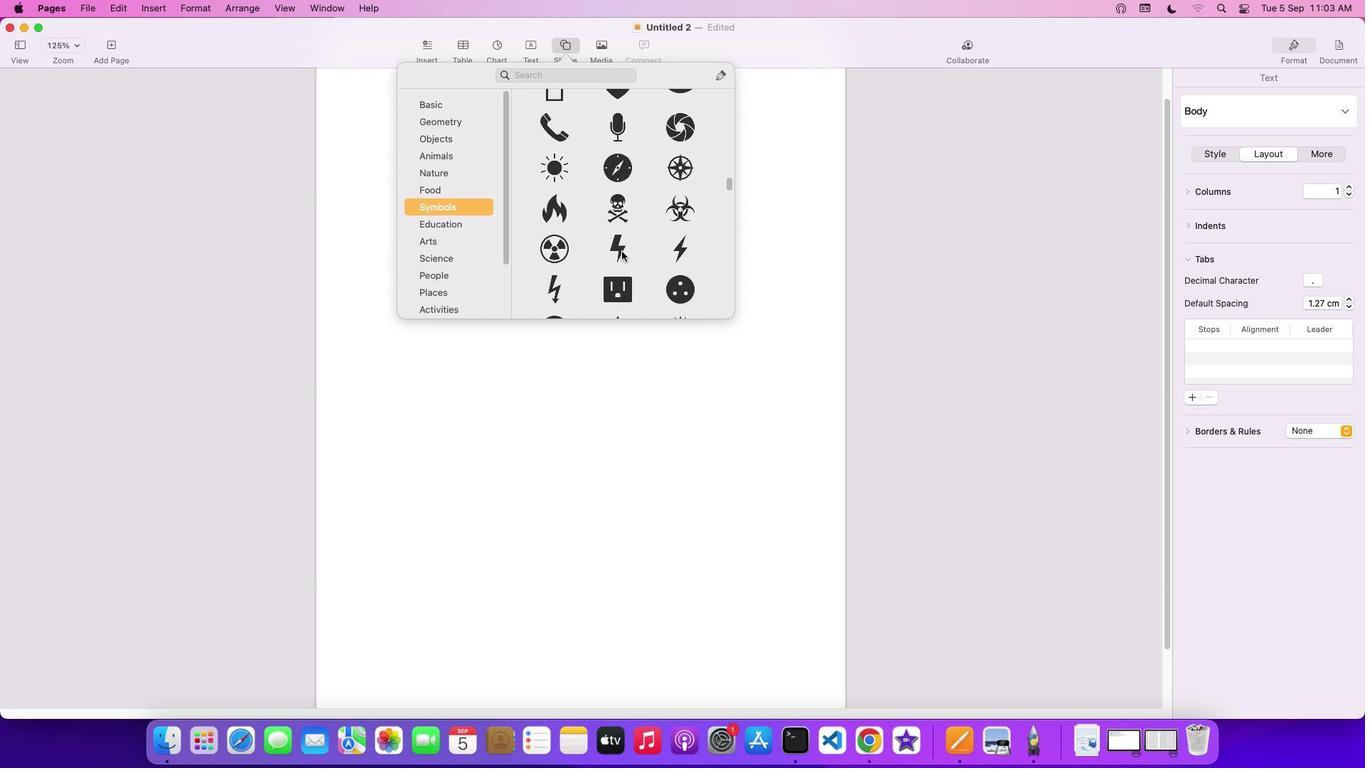 
Action: Mouse scrolled (623, 252) with delta (1, 0)
Screenshot: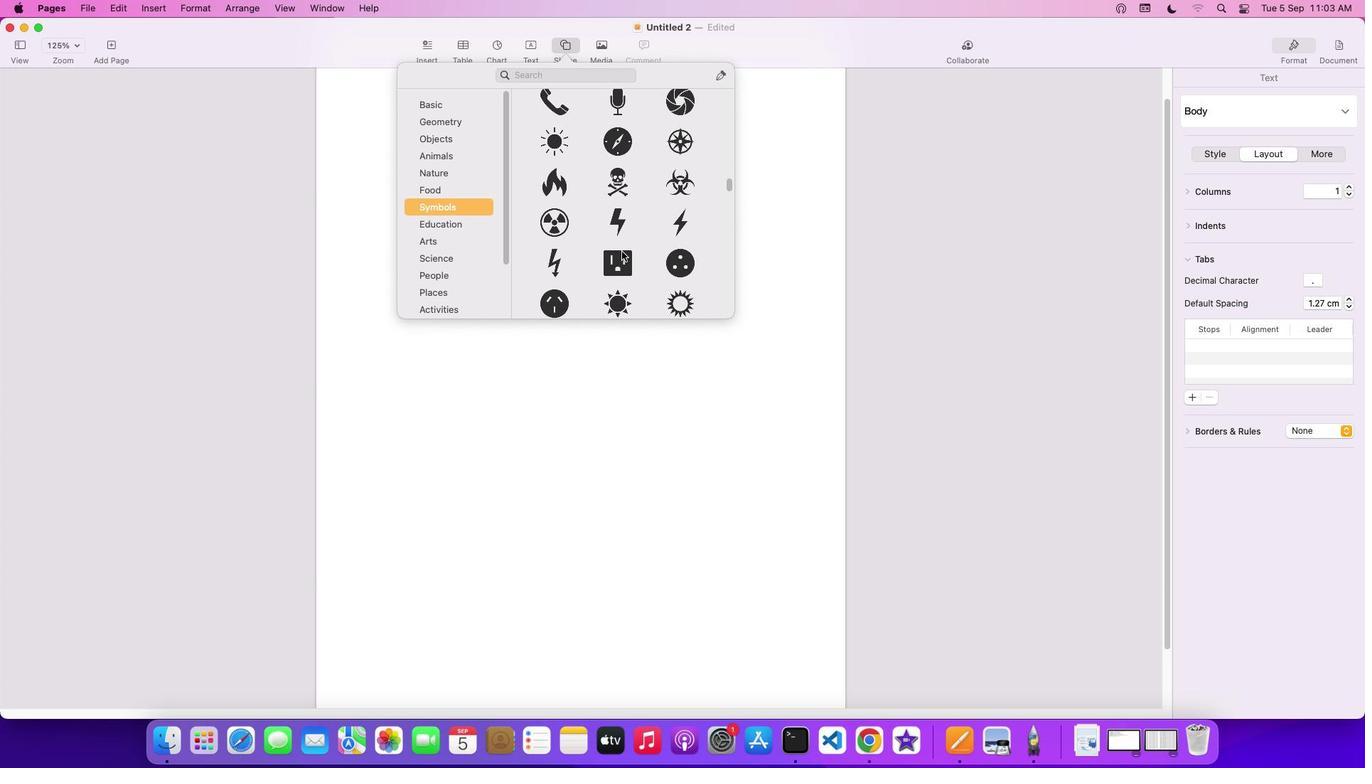 
Action: Mouse scrolled (623, 252) with delta (1, 0)
Screenshot: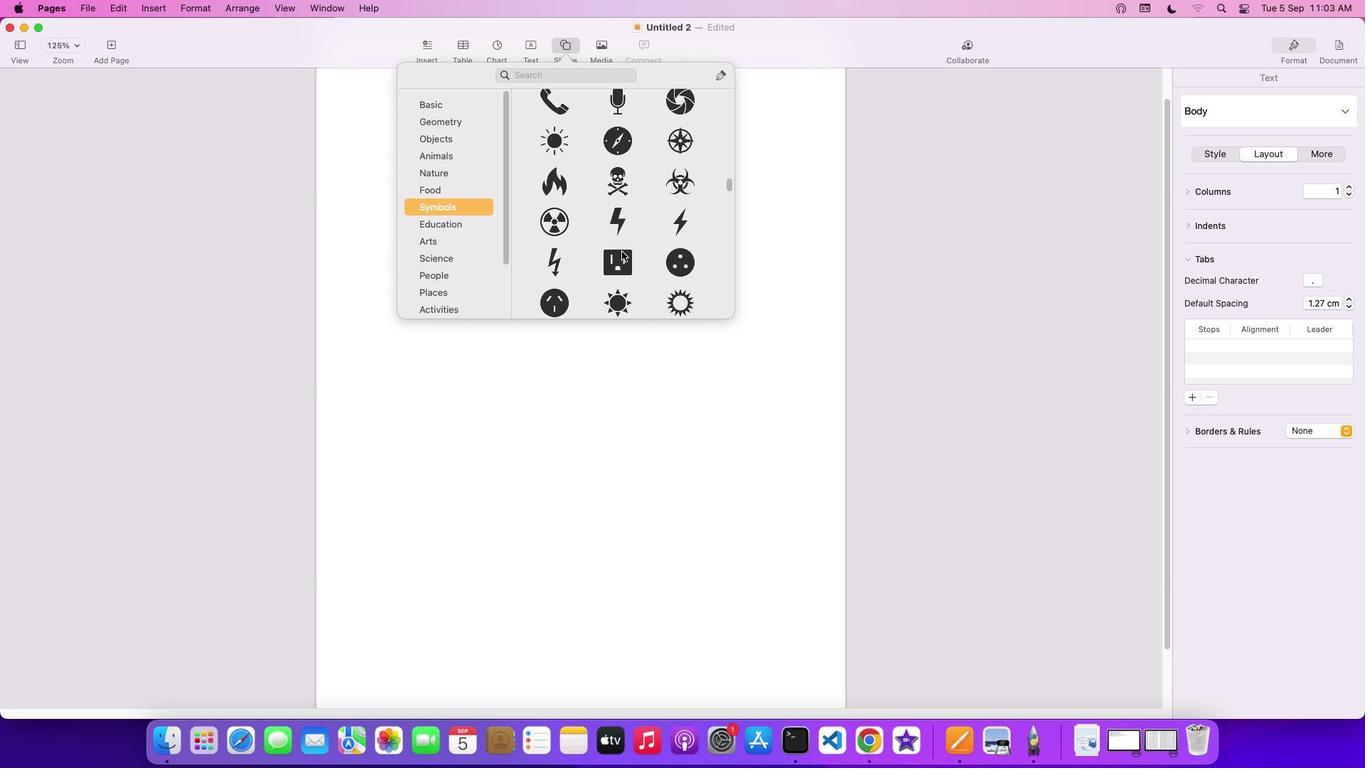 
Action: Mouse scrolled (623, 252) with delta (1, 0)
Screenshot: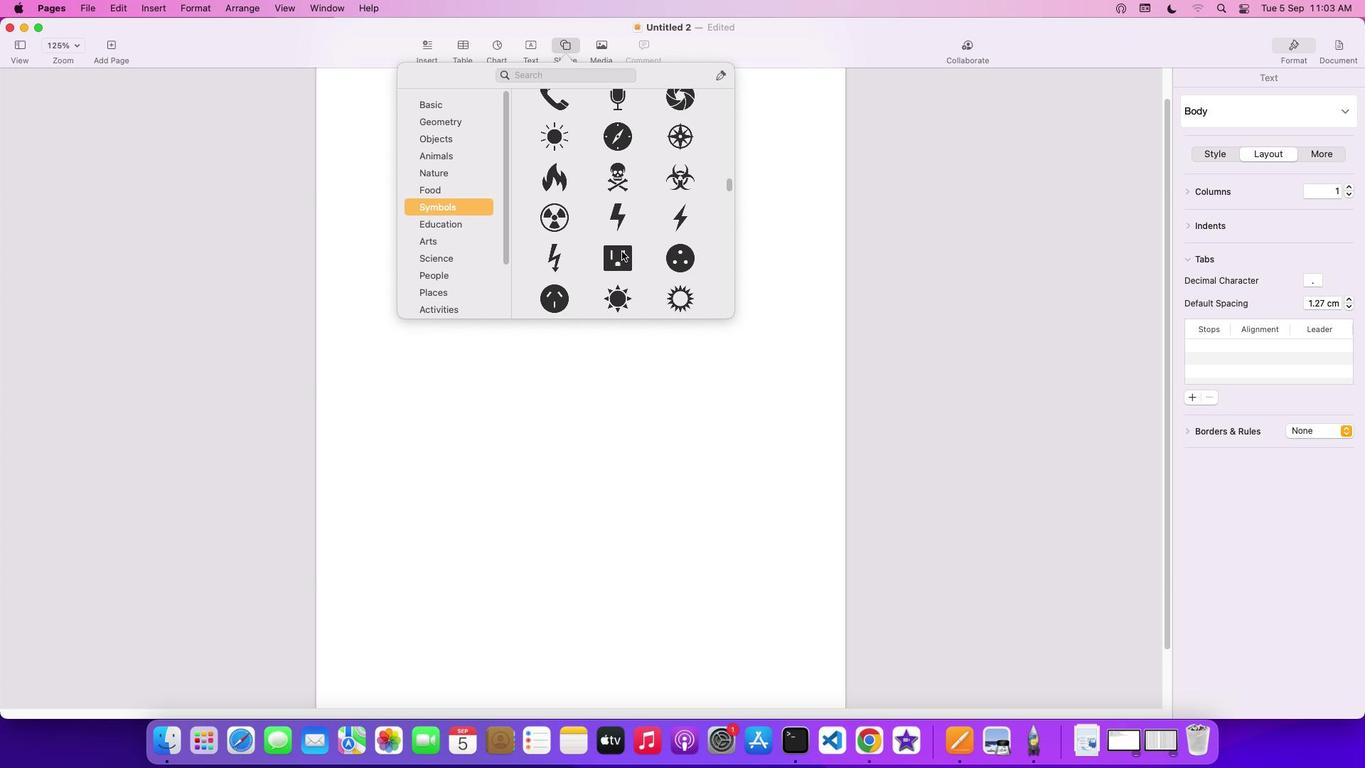
Action: Mouse scrolled (623, 252) with delta (1, 0)
Screenshot: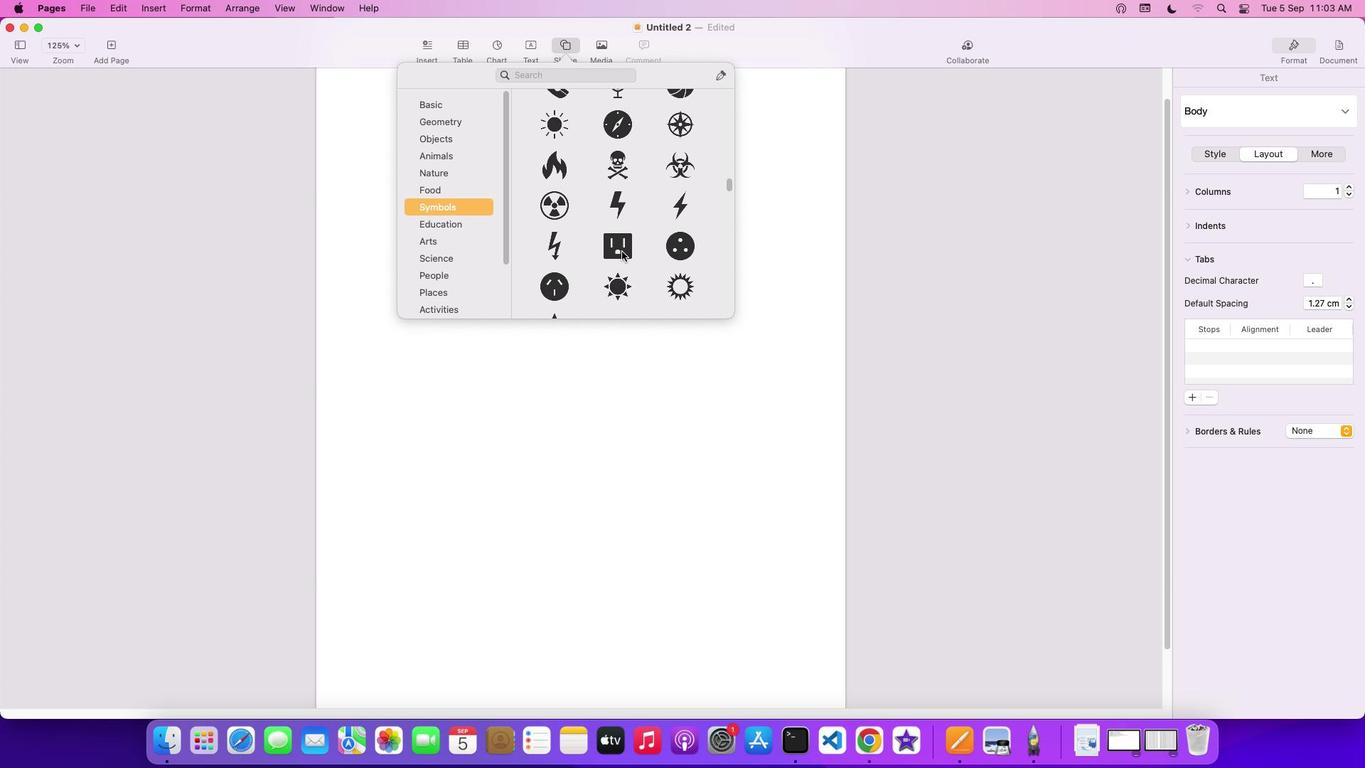 
Action: Mouse scrolled (623, 252) with delta (1, 0)
Screenshot: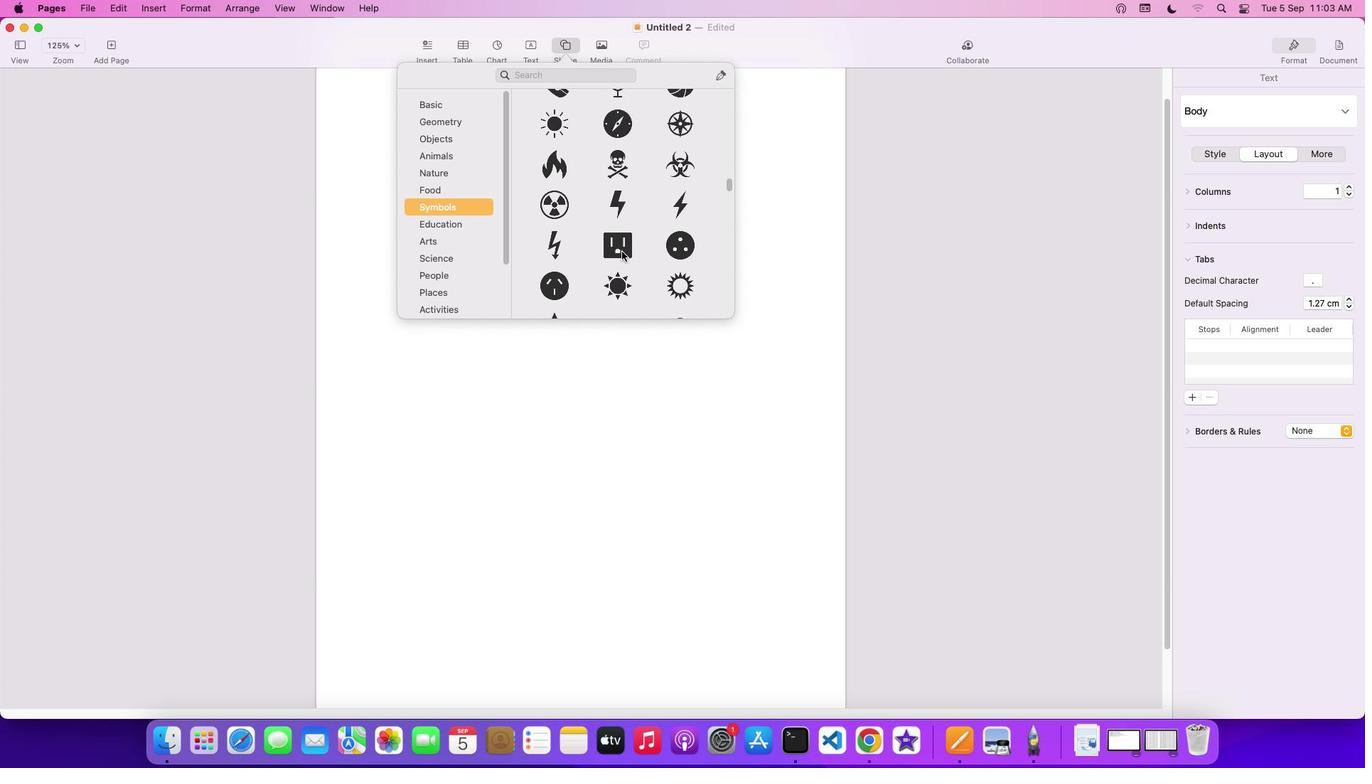
Action: Mouse scrolled (623, 252) with delta (1, 0)
Screenshot: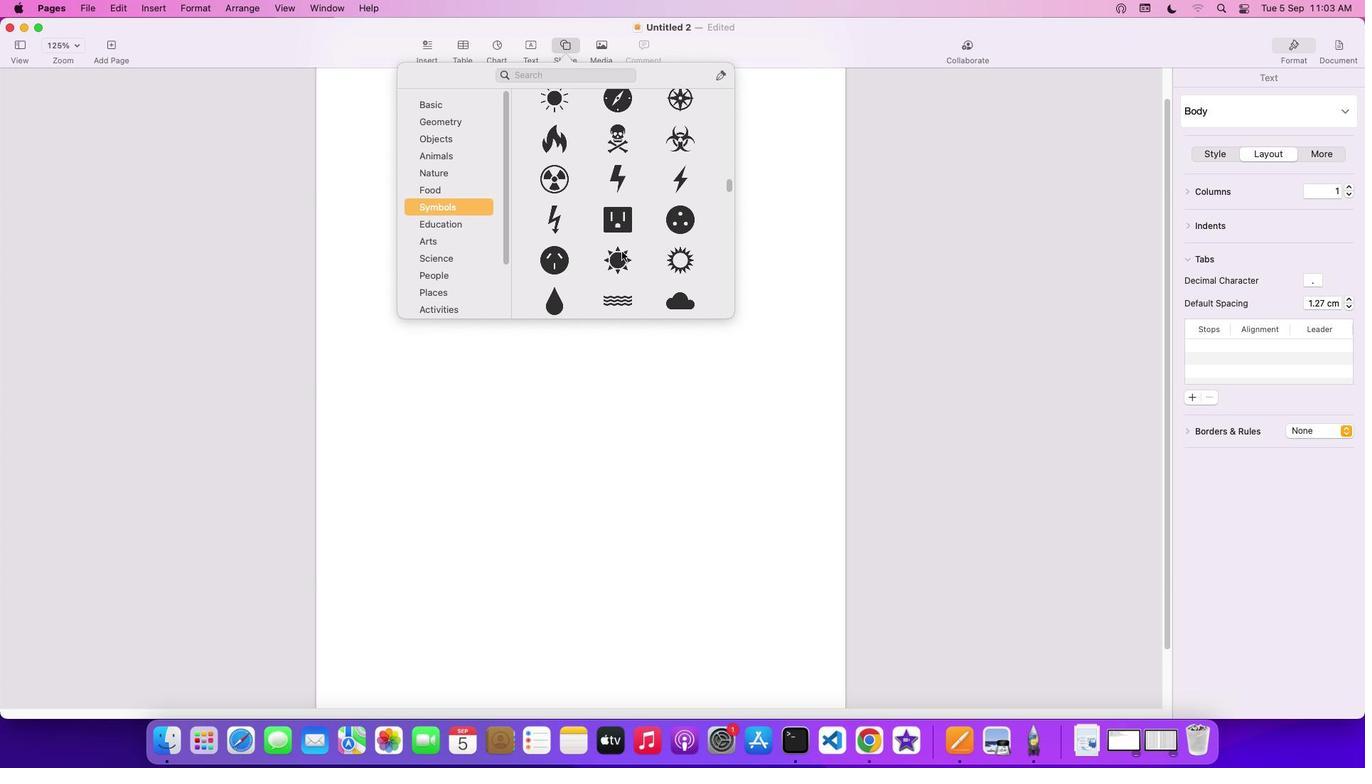 
Action: Mouse scrolled (623, 252) with delta (1, 0)
Screenshot: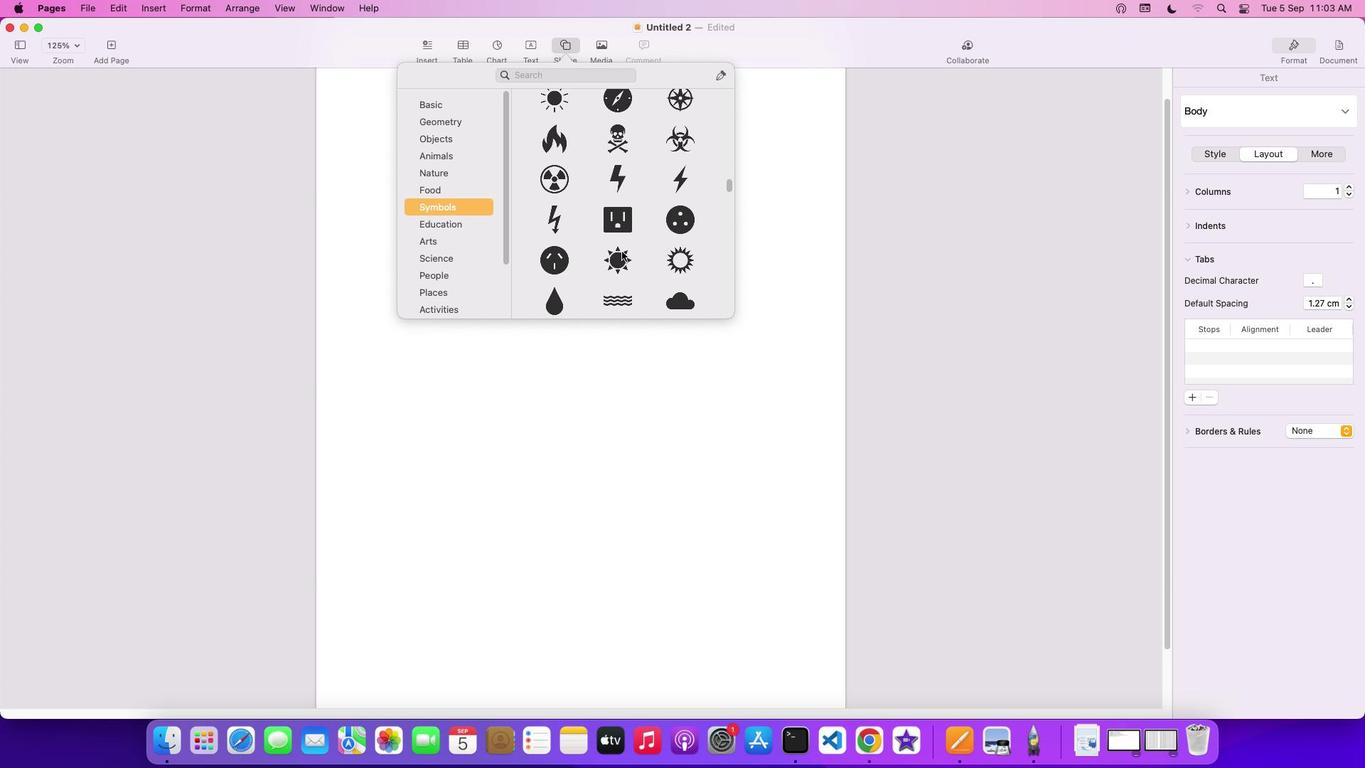 
Action: Mouse scrolled (623, 252) with delta (1, 0)
Screenshot: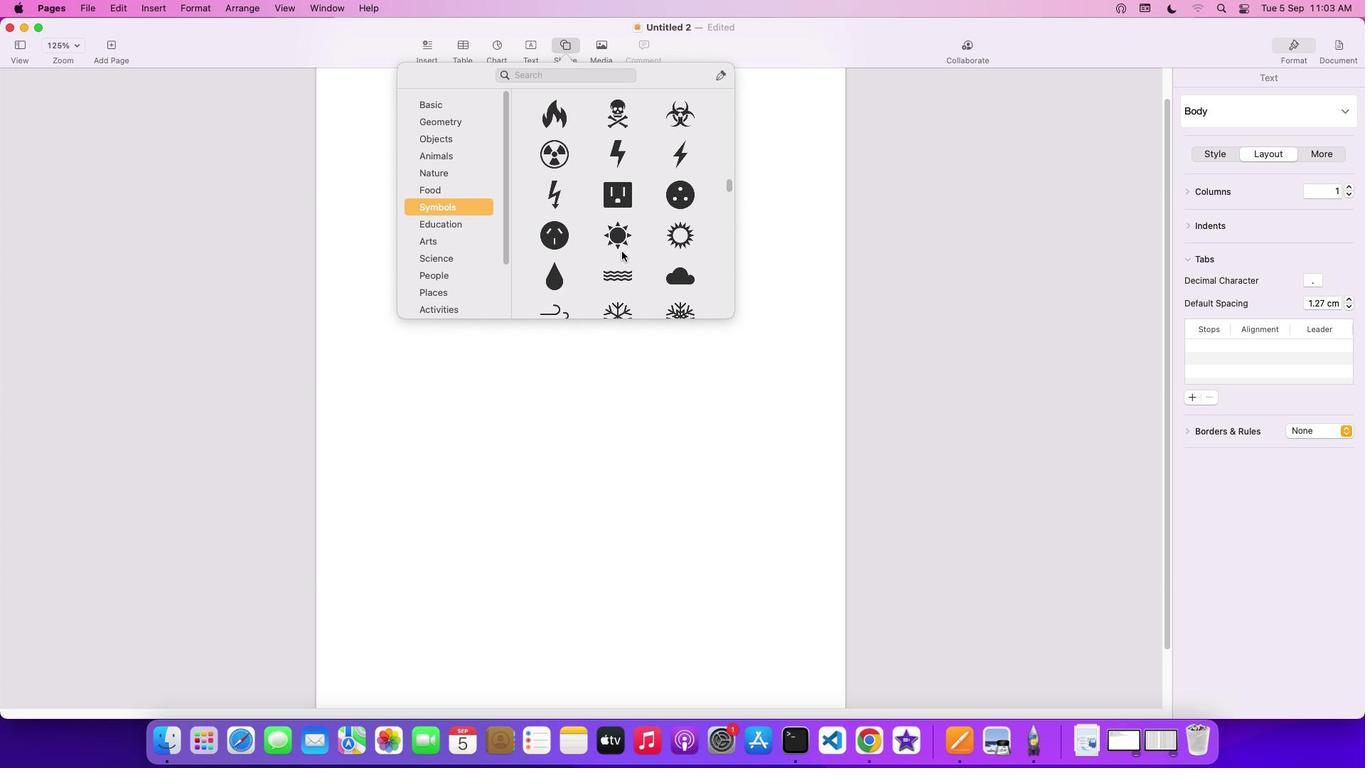 
Action: Mouse scrolled (623, 252) with delta (1, 0)
Screenshot: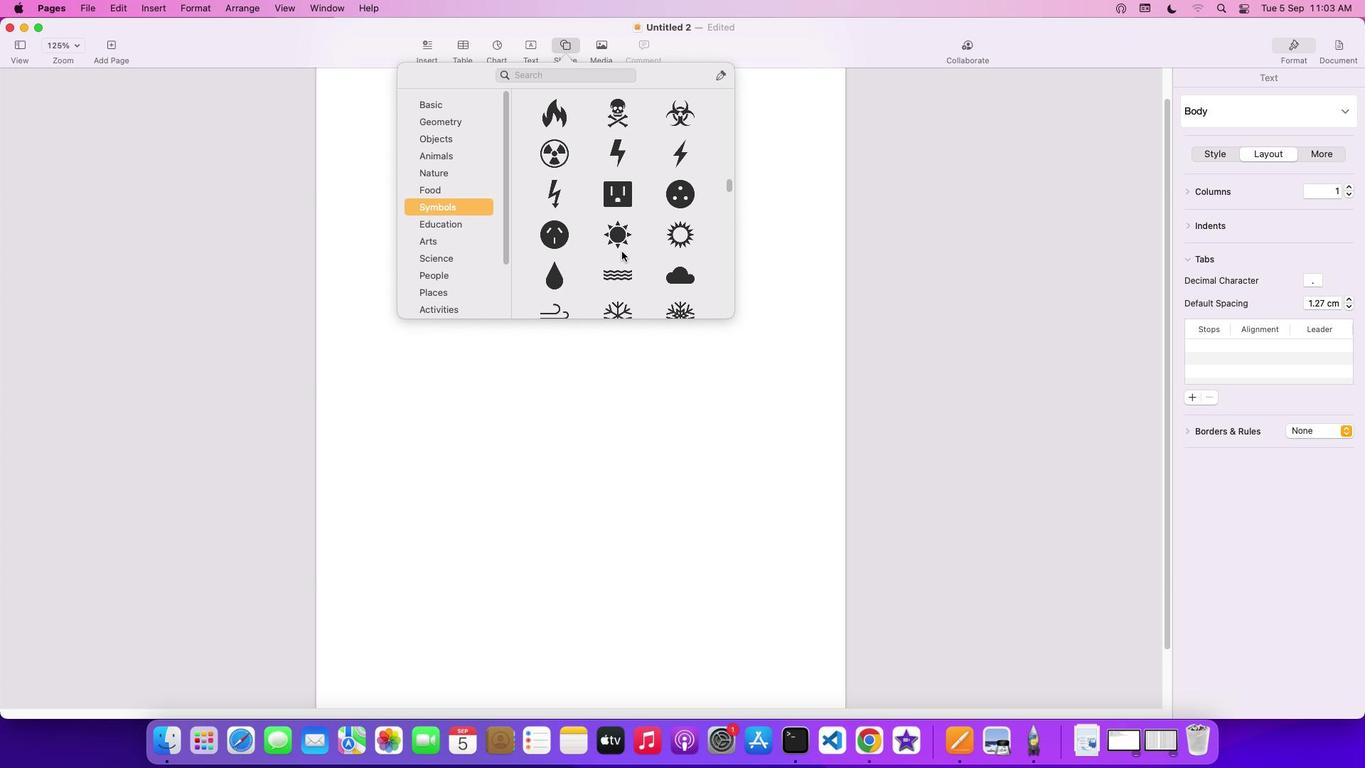 
Action: Mouse scrolled (623, 252) with delta (1, 0)
Screenshot: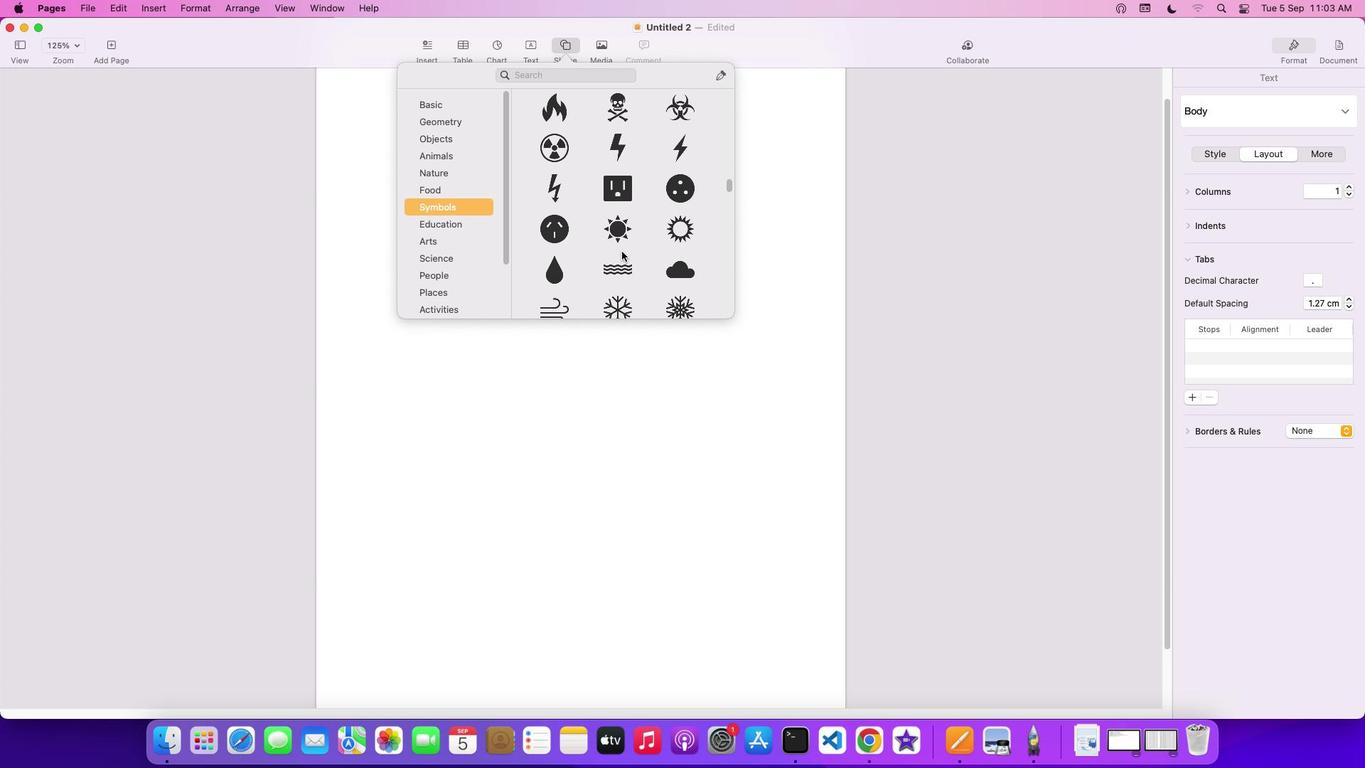 
Action: Mouse scrolled (623, 252) with delta (1, 0)
Screenshot: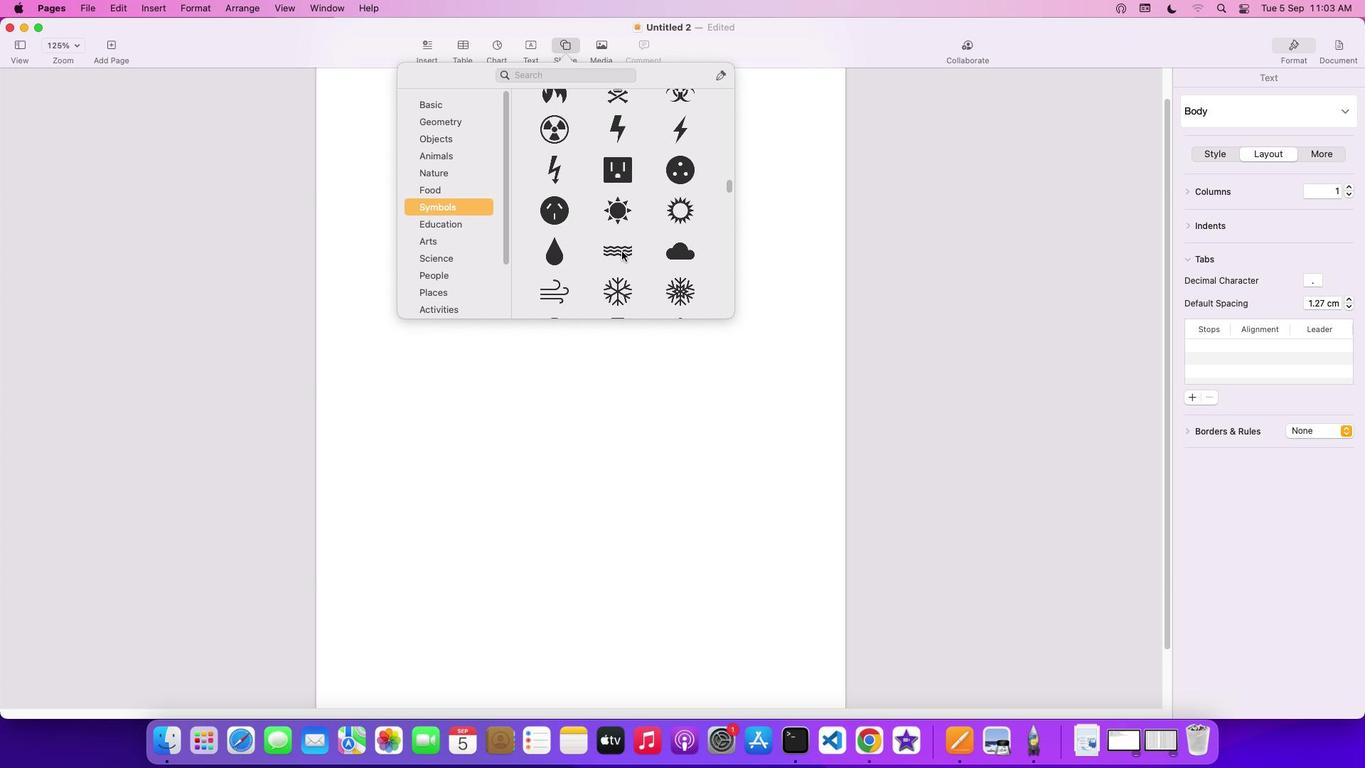 
Action: Mouse scrolled (623, 252) with delta (1, 0)
Screenshot: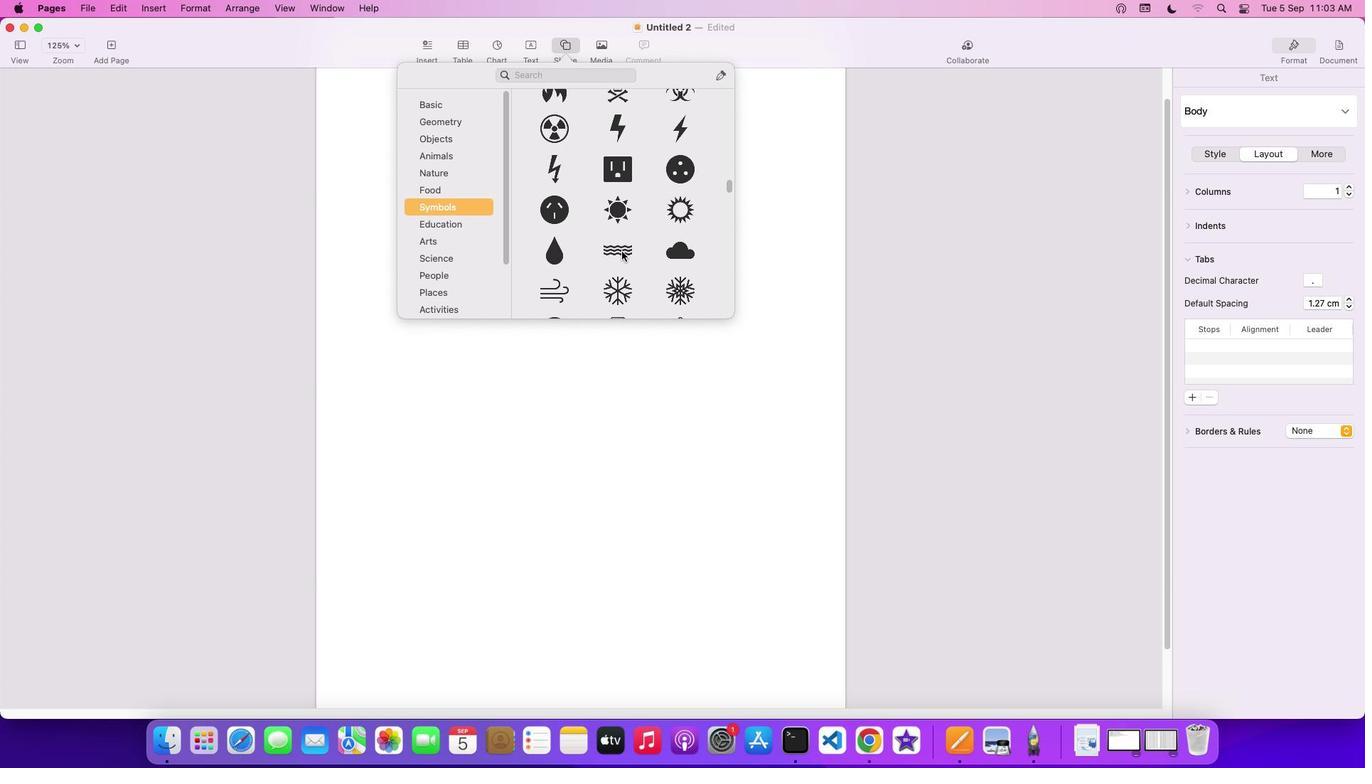 
Action: Mouse scrolled (623, 252) with delta (1, 0)
Screenshot: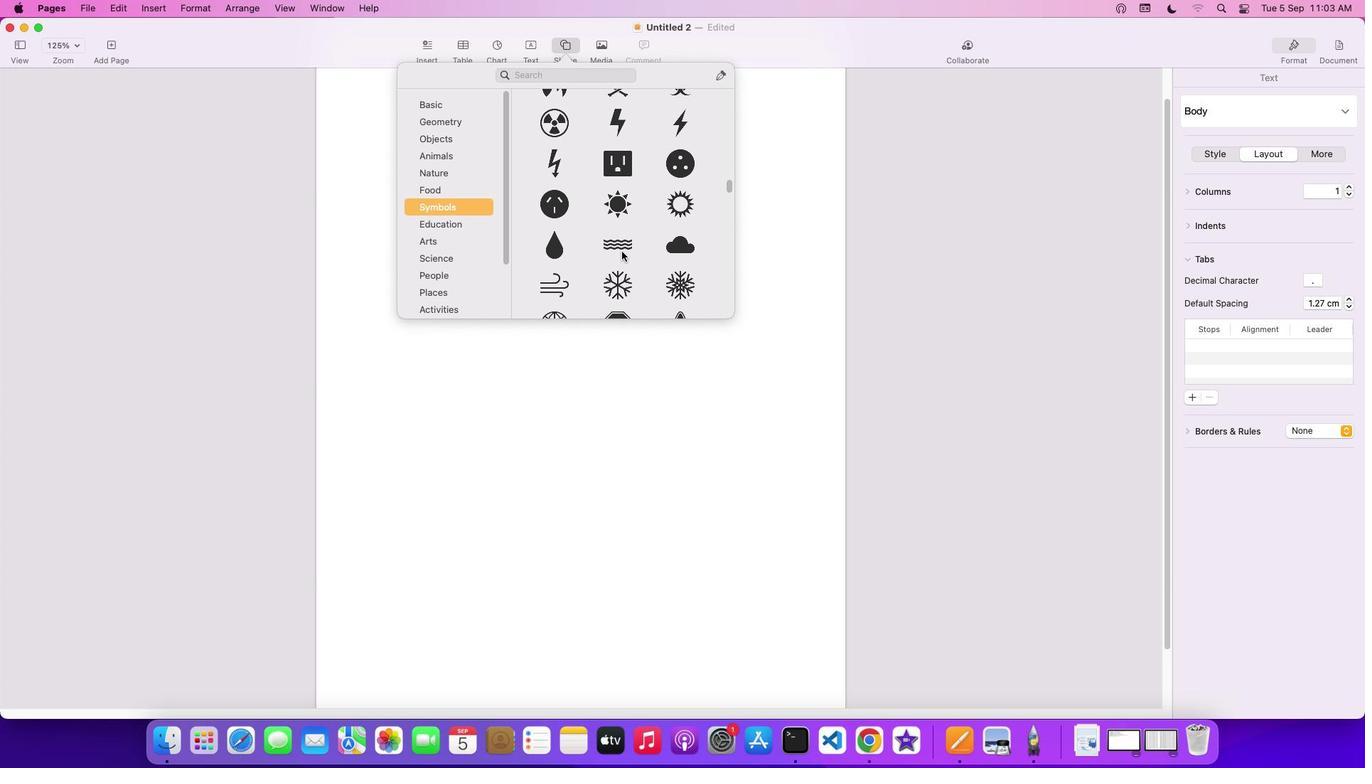 
Action: Mouse scrolled (623, 252) with delta (1, 0)
Screenshot: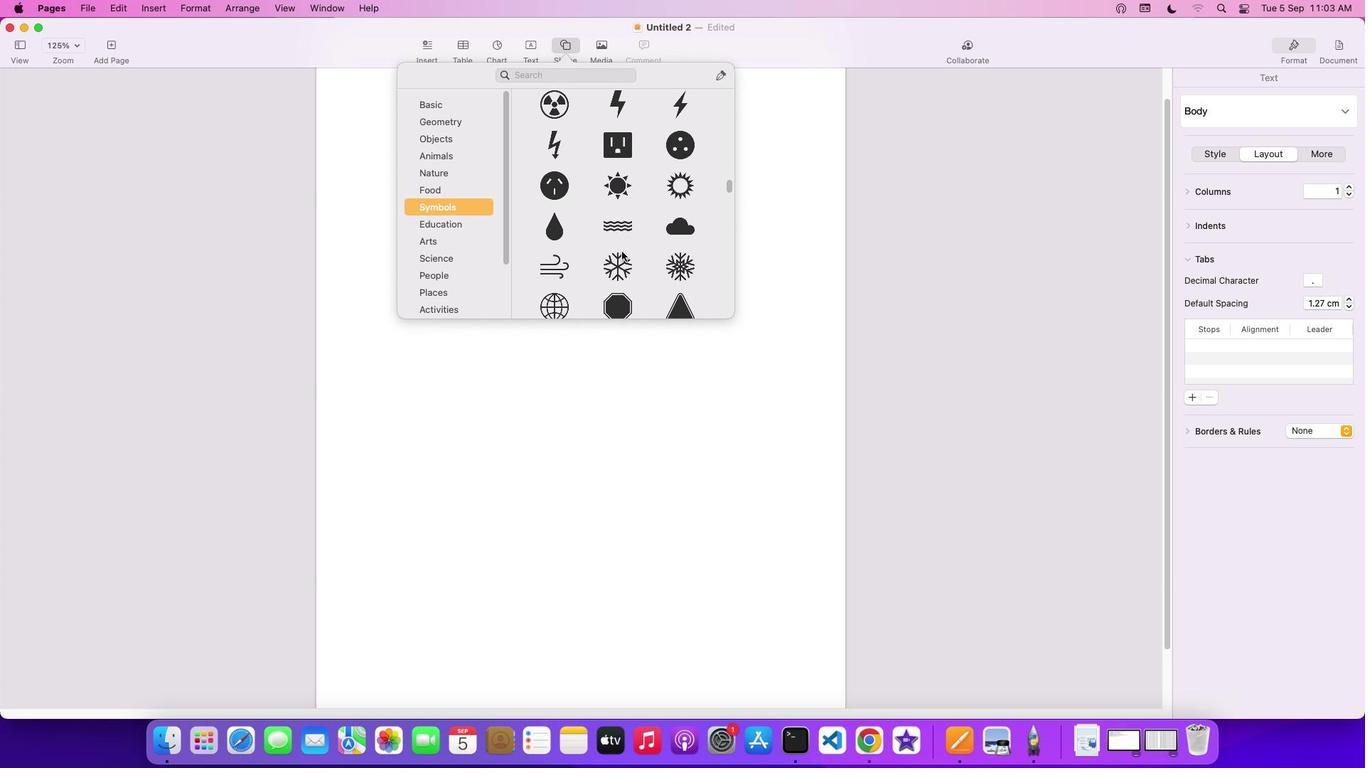 
Action: Mouse scrolled (623, 252) with delta (1, 0)
Screenshot: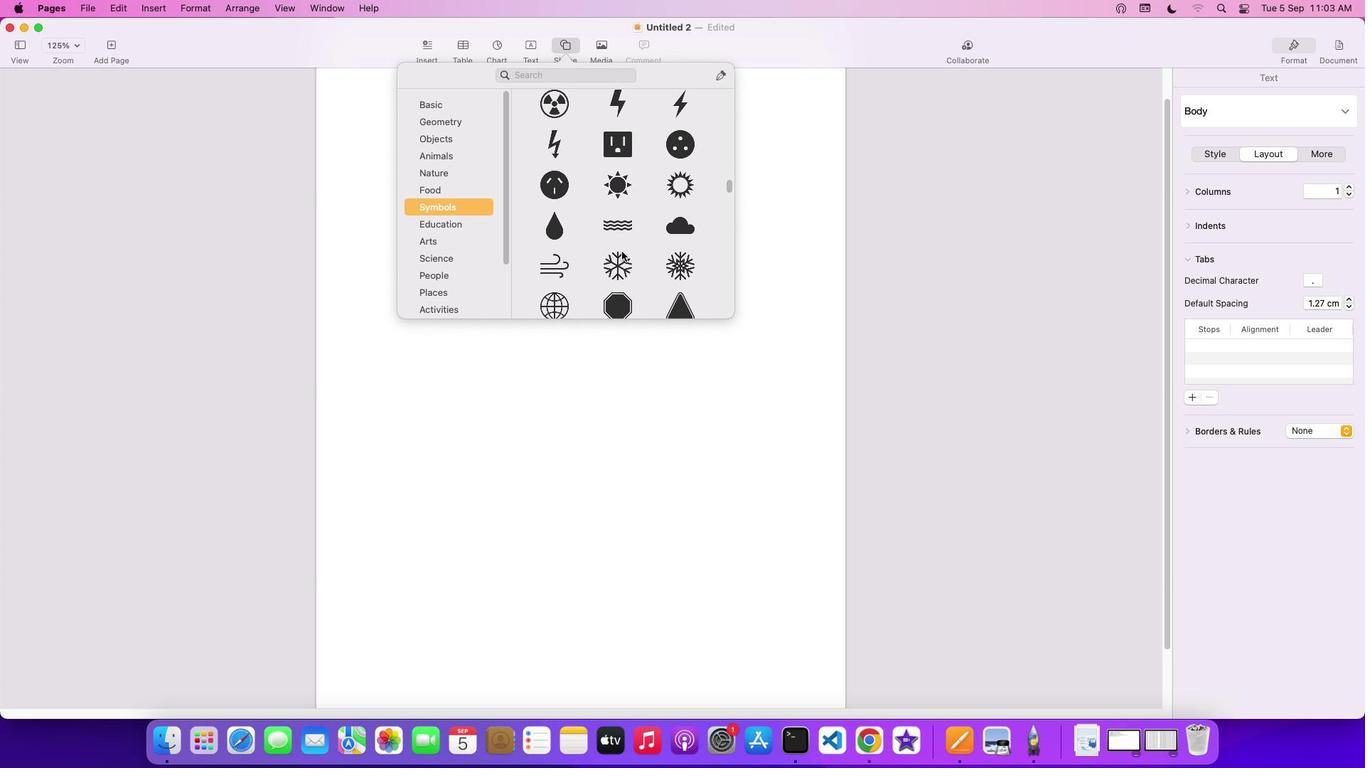 
Action: Mouse scrolled (623, 252) with delta (1, 0)
Screenshot: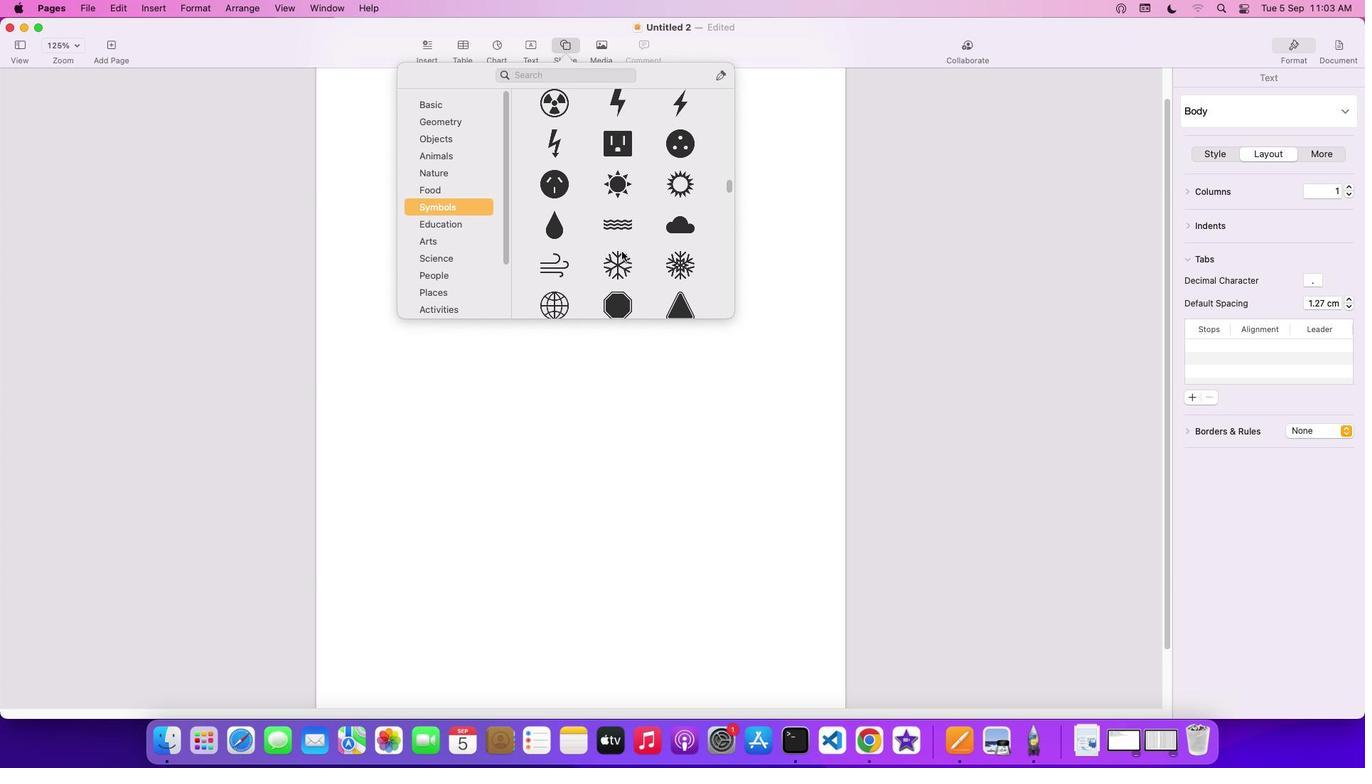 
Action: Mouse scrolled (623, 252) with delta (1, 0)
Screenshot: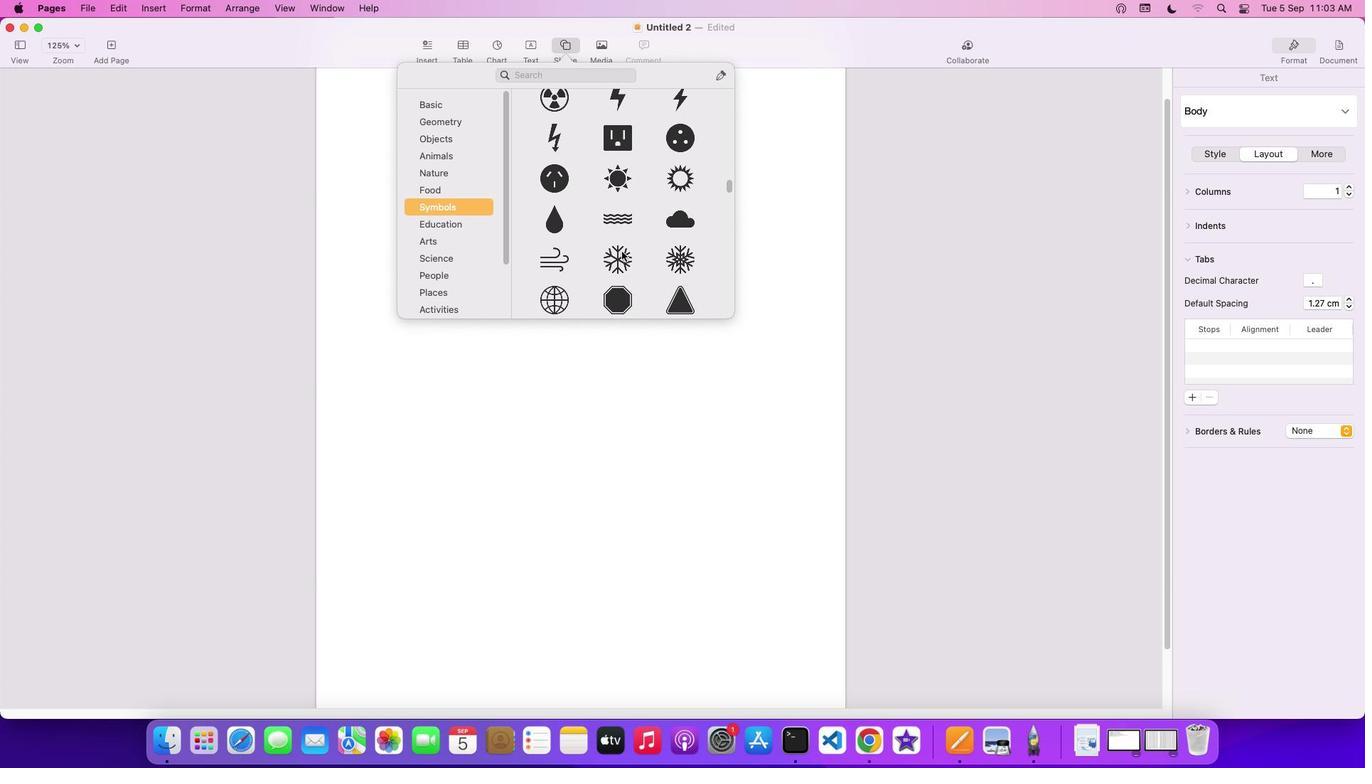 
Action: Mouse scrolled (623, 252) with delta (1, 0)
Screenshot: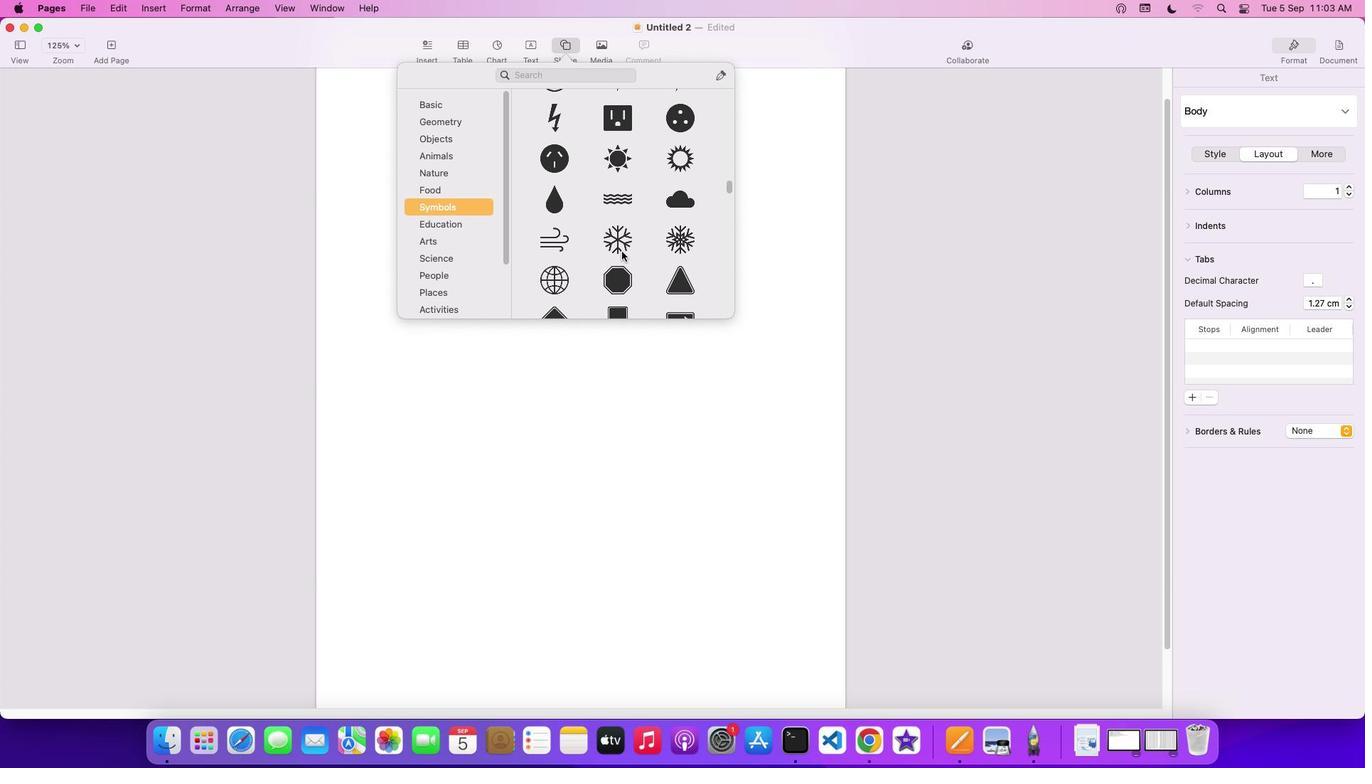 
Action: Mouse scrolled (623, 252) with delta (1, 0)
Screenshot: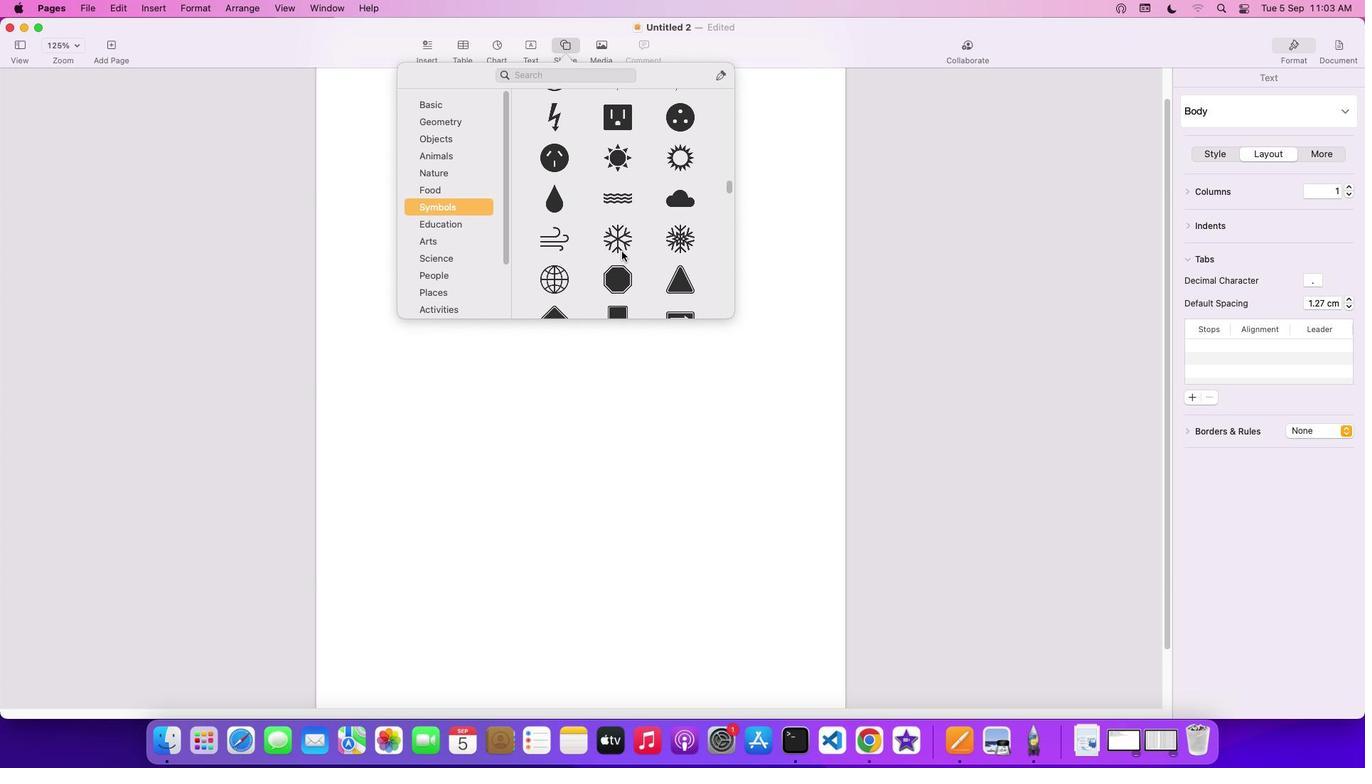 
Action: Mouse scrolled (623, 252) with delta (1, 0)
Screenshot: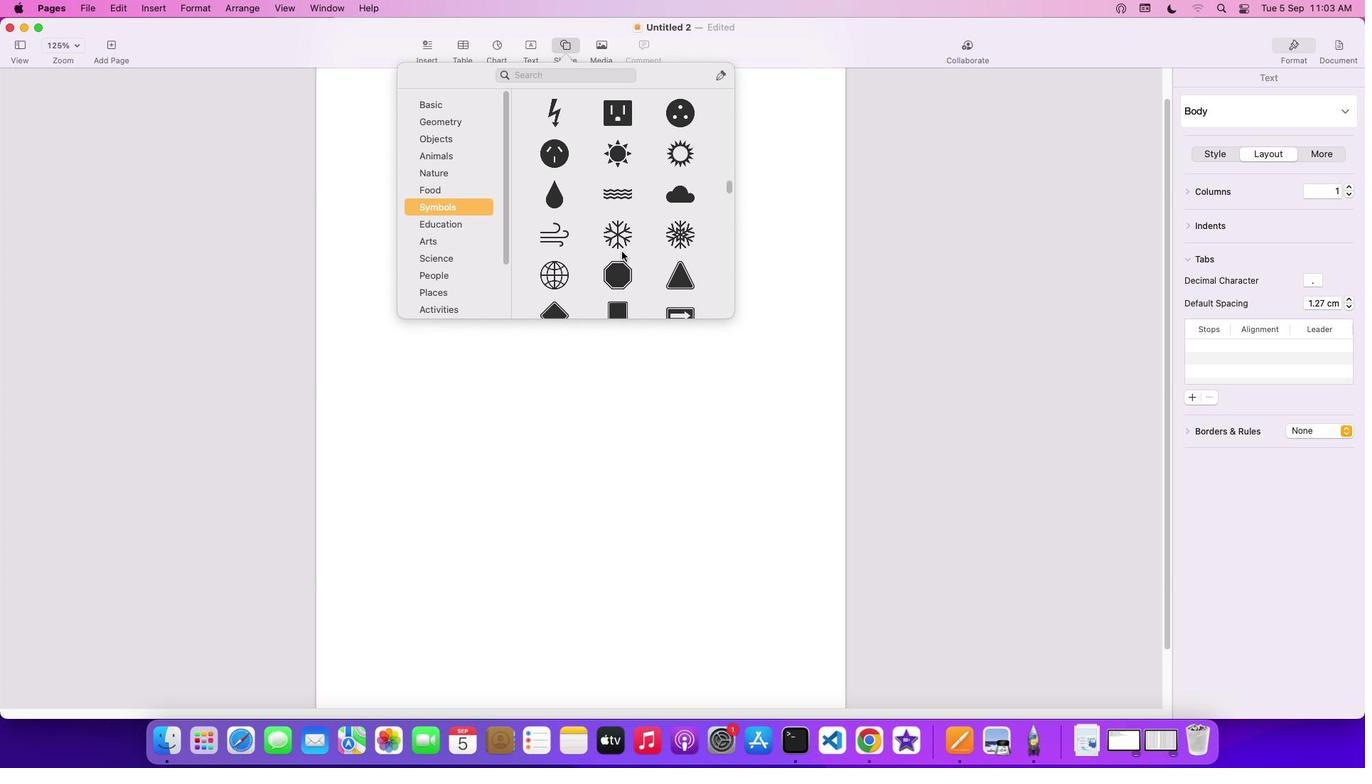 
Action: Mouse scrolled (623, 252) with delta (1, 0)
Screenshot: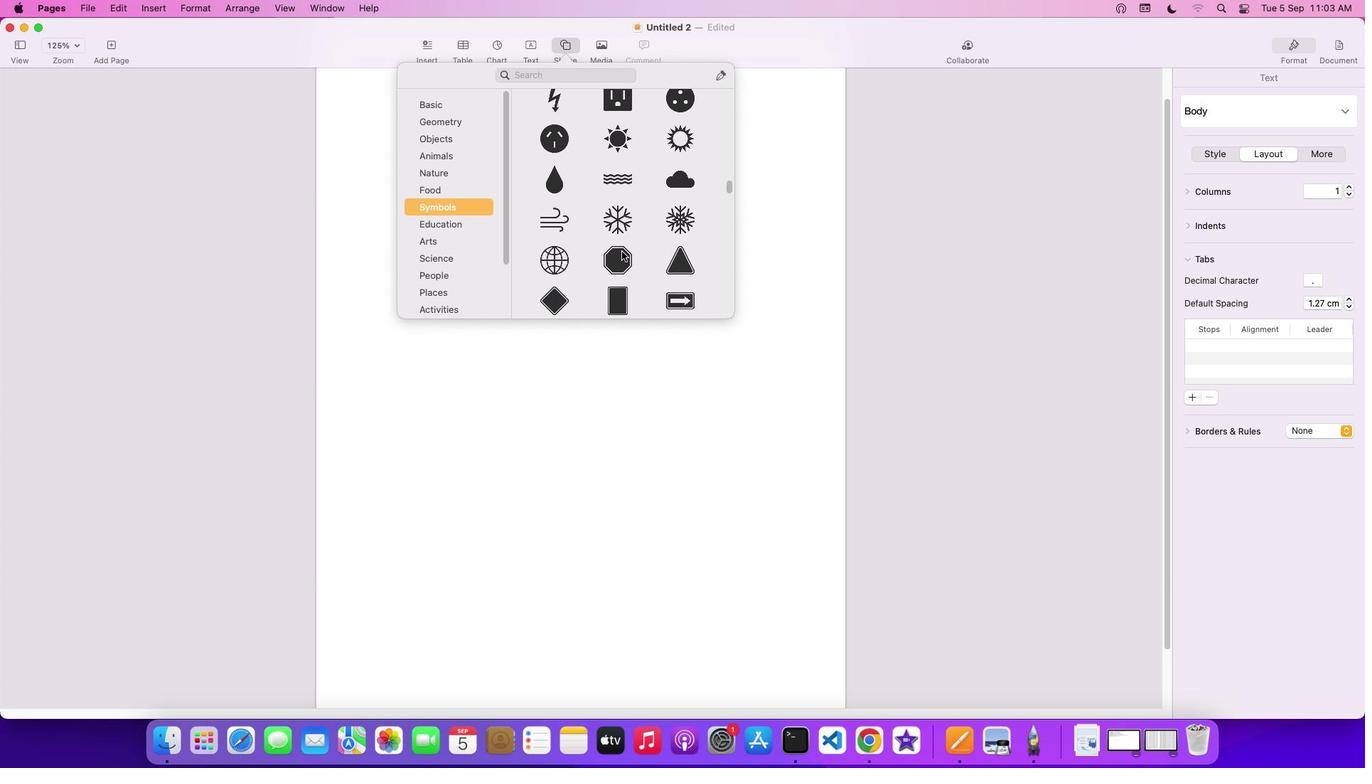 
Action: Mouse scrolled (623, 252) with delta (1, 0)
Screenshot: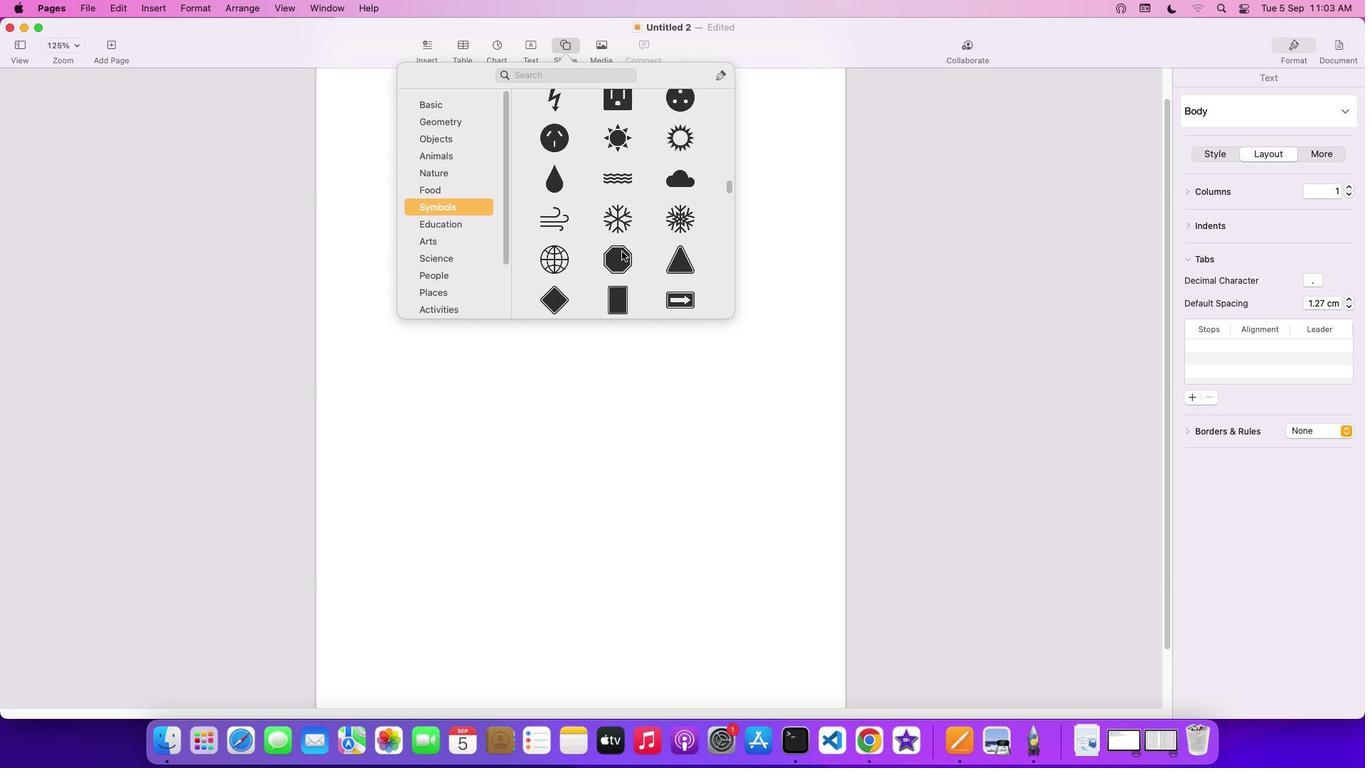 
Action: Mouse scrolled (623, 252) with delta (1, 0)
Screenshot: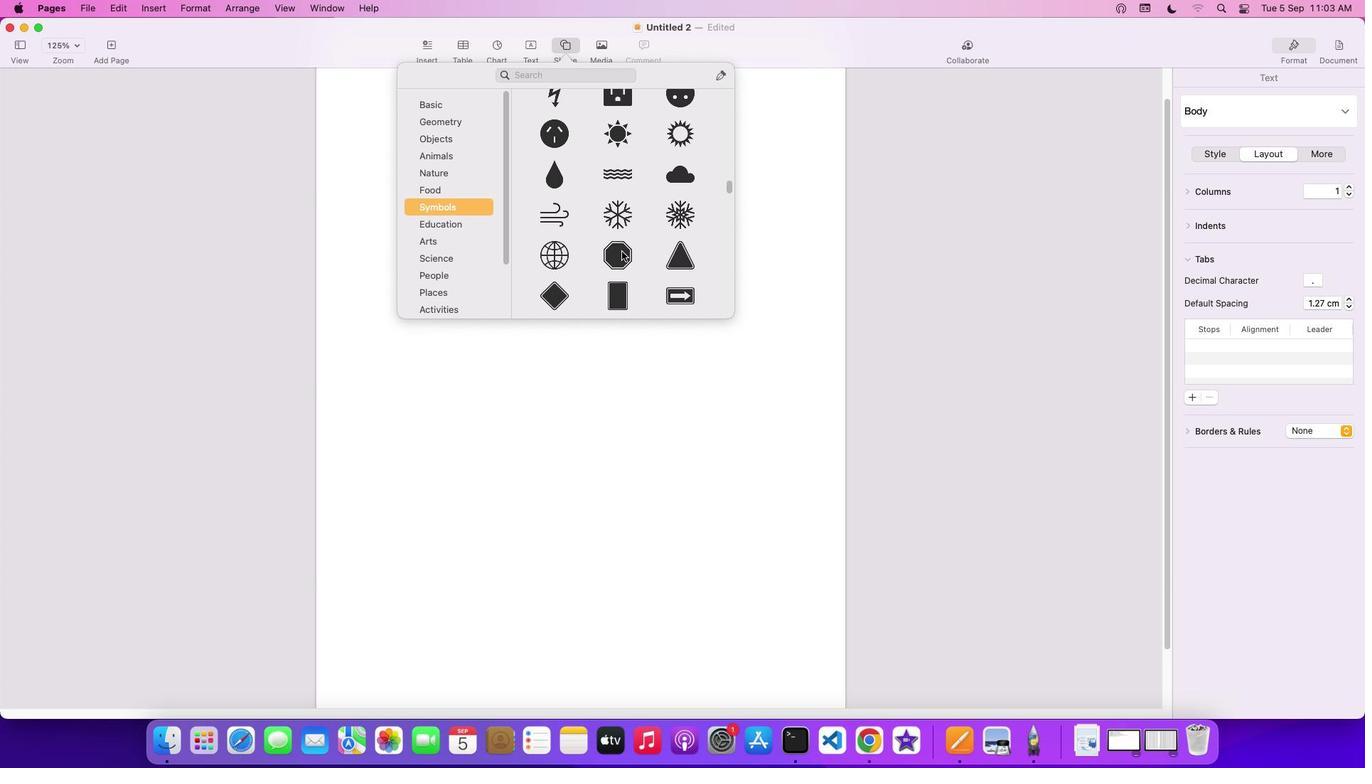 
Action: Mouse scrolled (623, 252) with delta (1, 0)
Screenshot: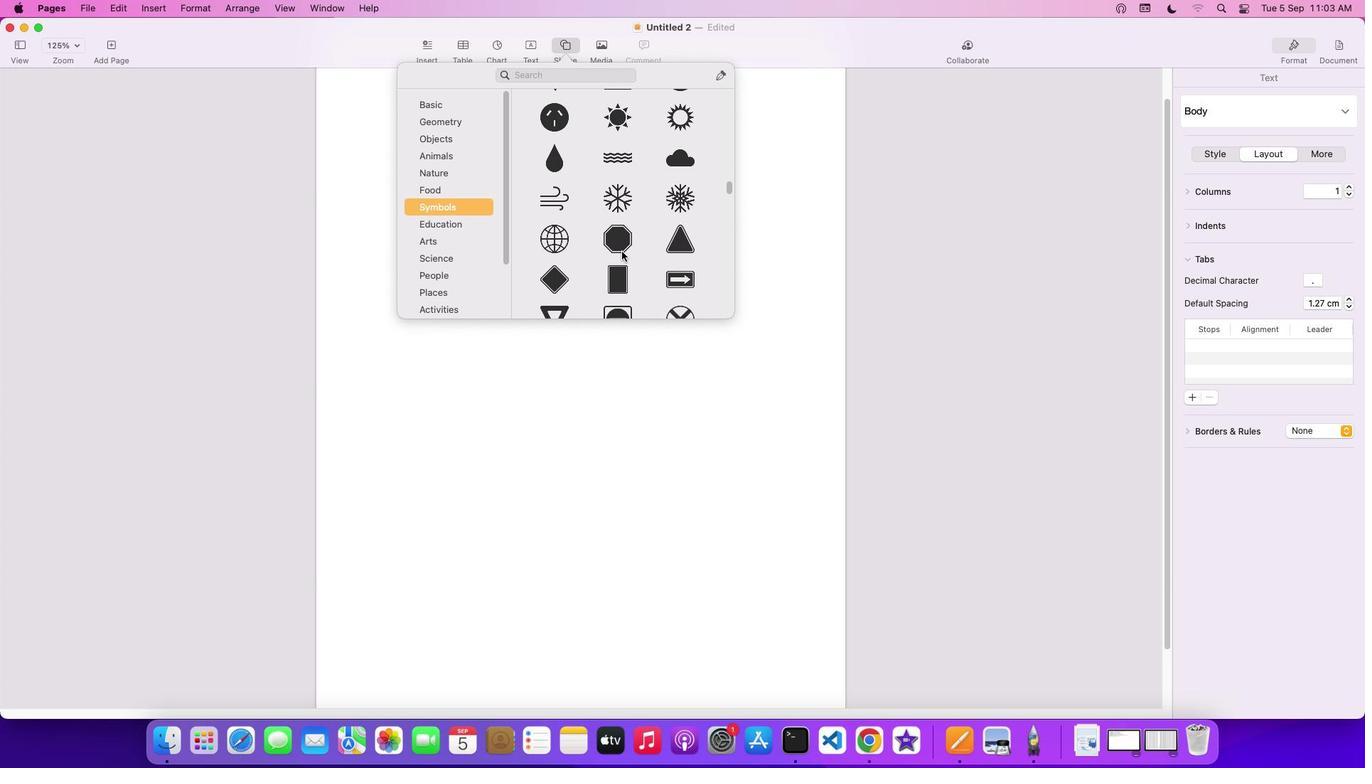 
Action: Mouse scrolled (623, 252) with delta (1, 0)
Screenshot: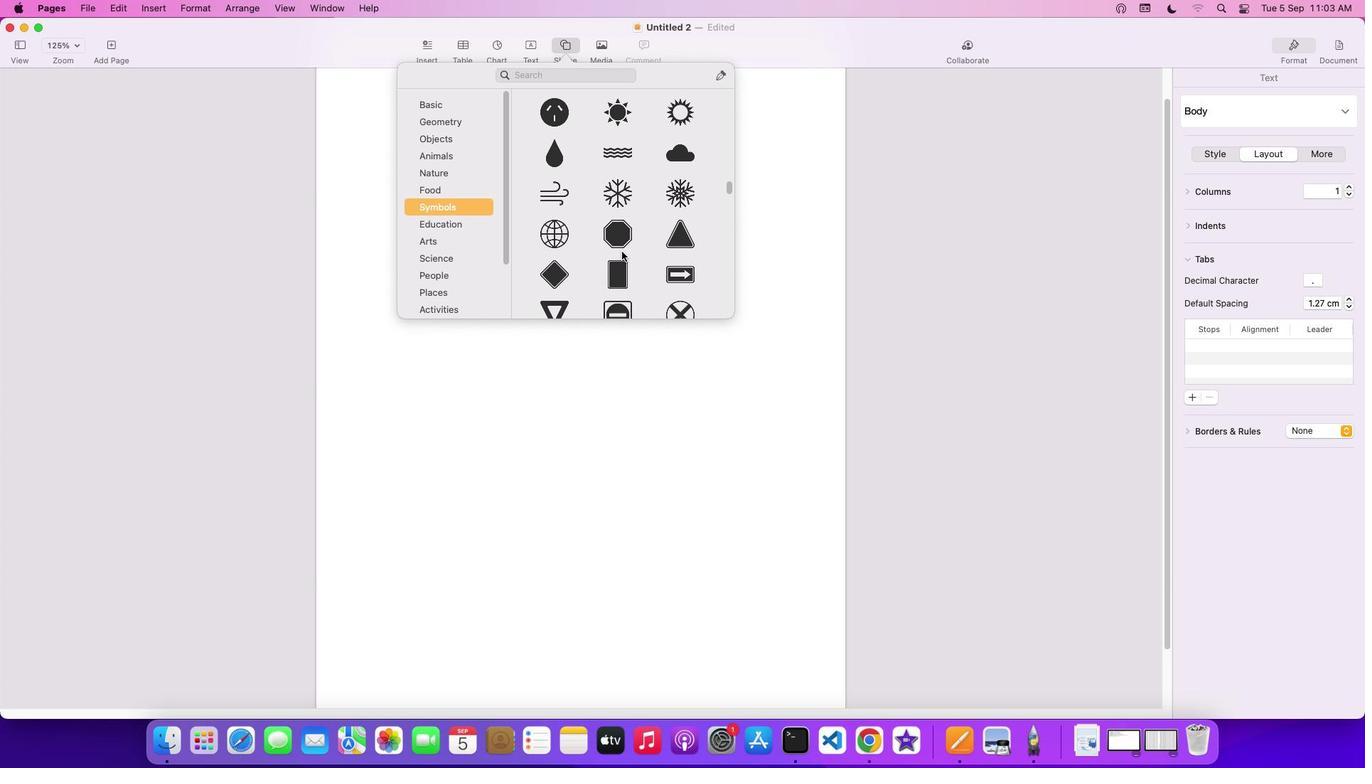 
Action: Mouse scrolled (623, 252) with delta (1, 0)
Screenshot: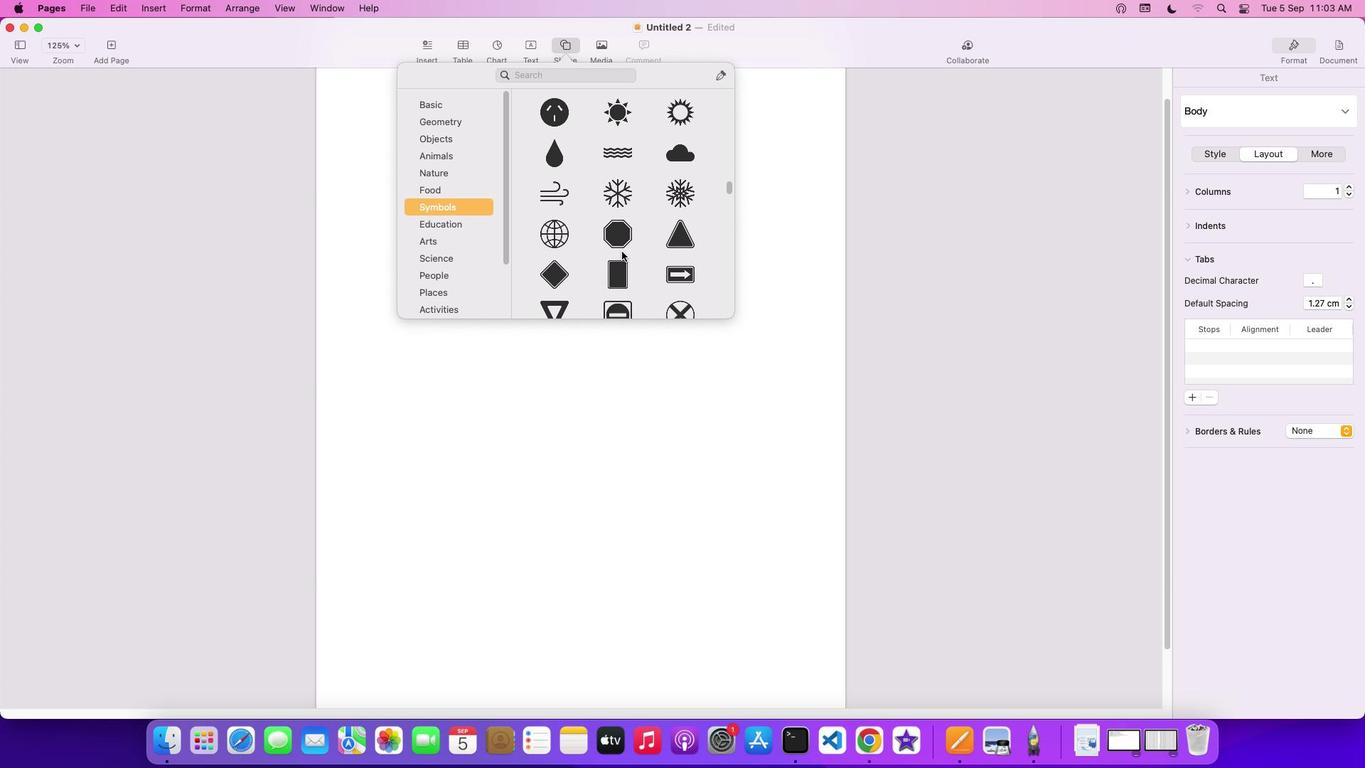 
Action: Mouse scrolled (623, 252) with delta (1, 0)
Screenshot: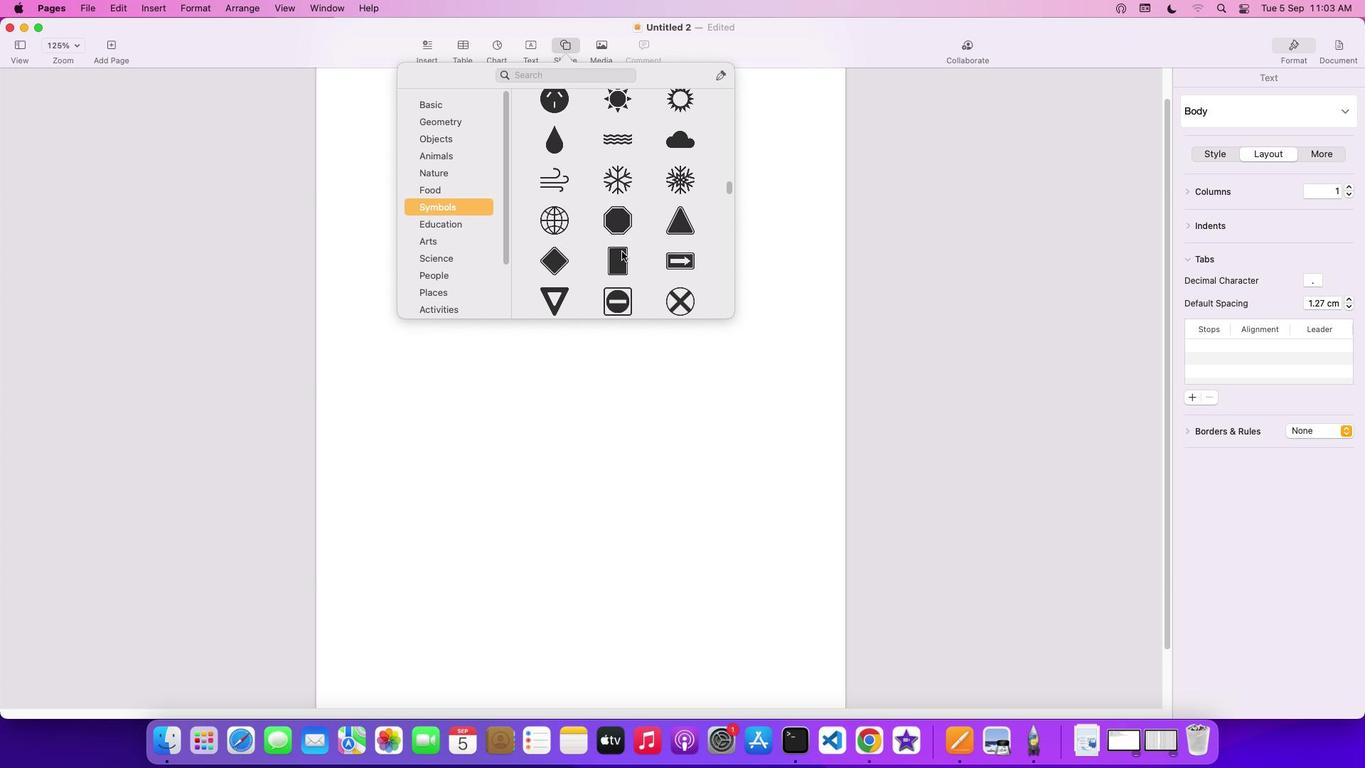 
Action: Mouse scrolled (623, 252) with delta (1, 0)
Screenshot: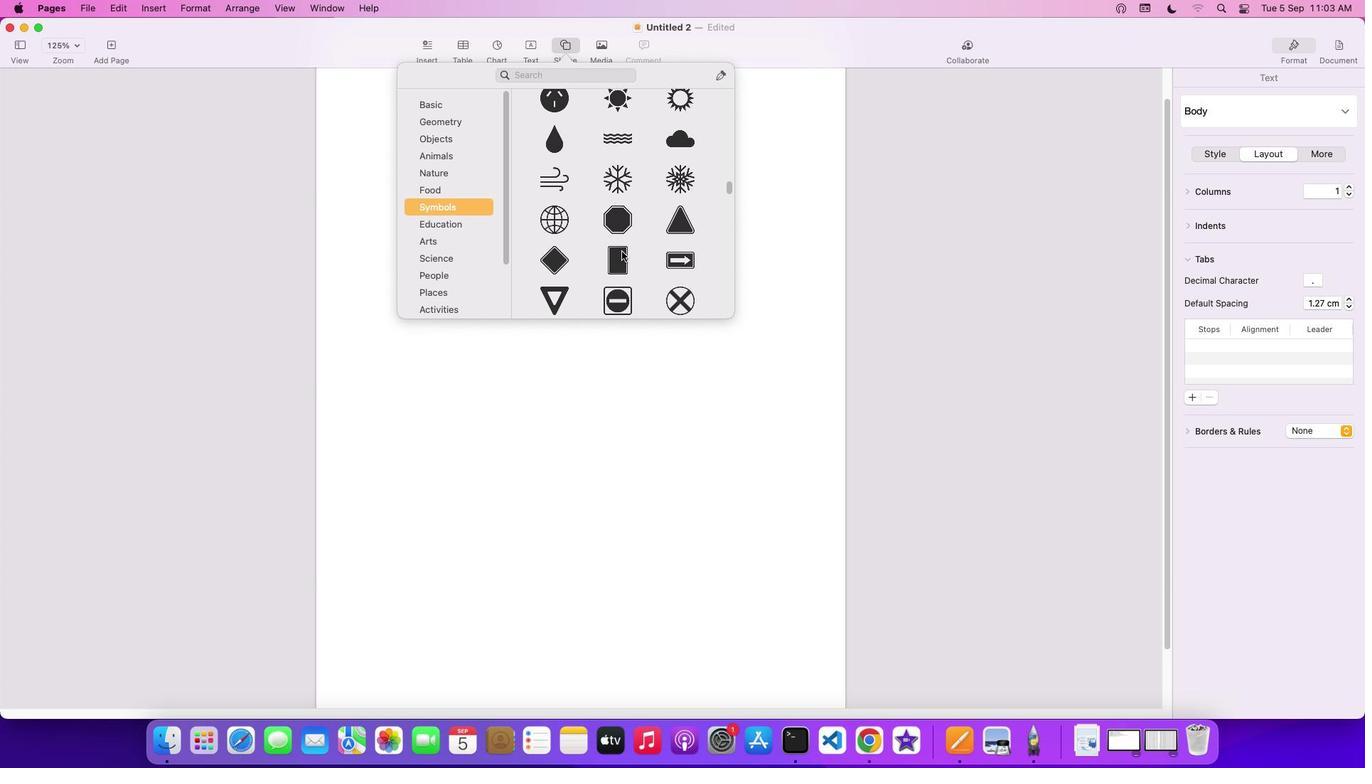 
Action: Mouse scrolled (623, 252) with delta (1, 0)
Screenshot: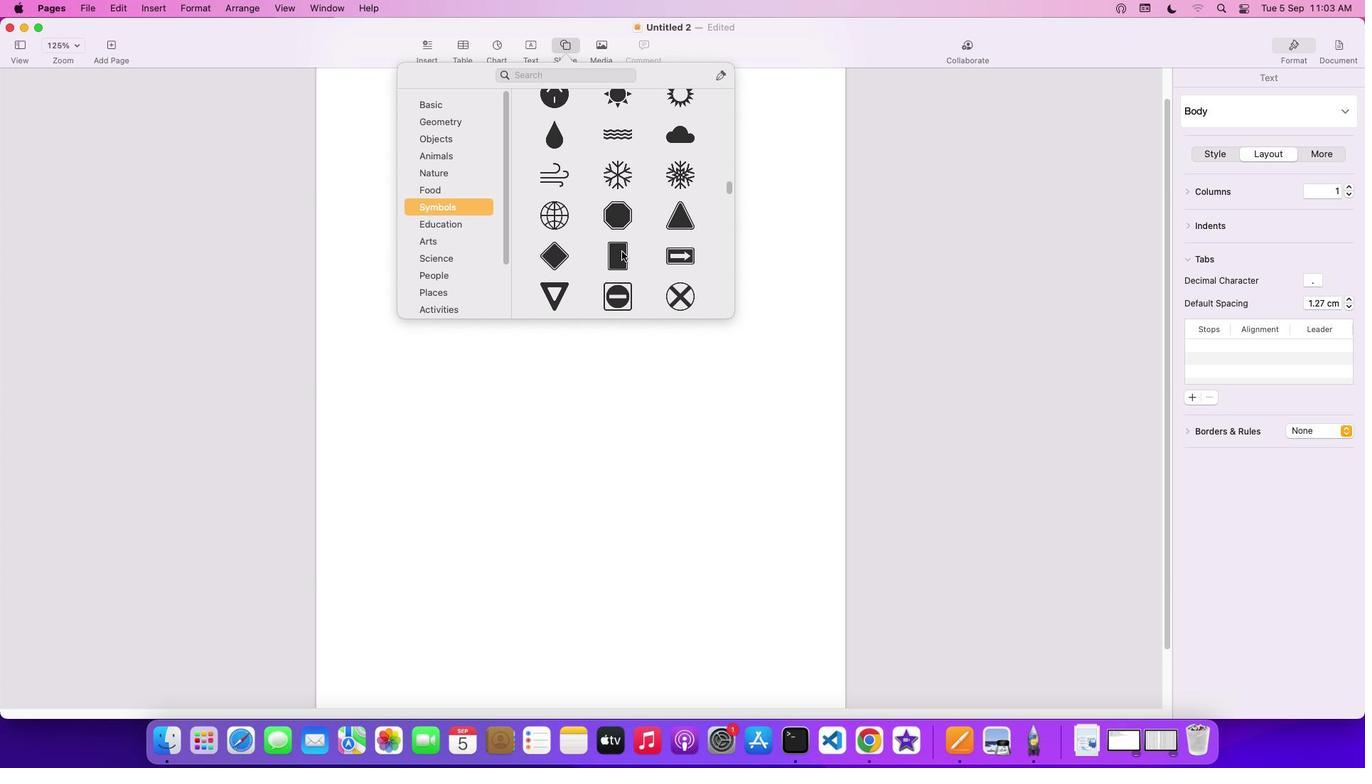 
Action: Mouse scrolled (623, 252) with delta (1, 0)
Screenshot: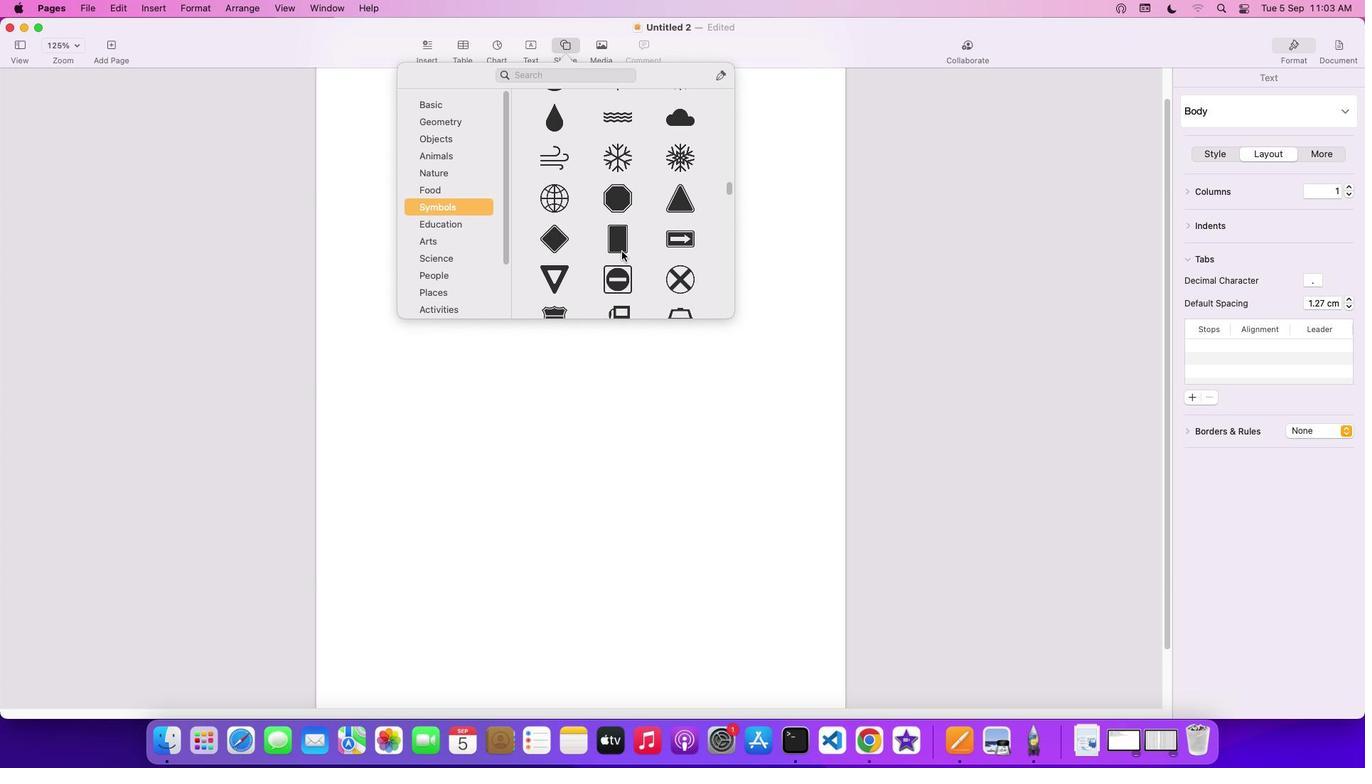 
Action: Mouse scrolled (623, 252) with delta (1, 0)
Screenshot: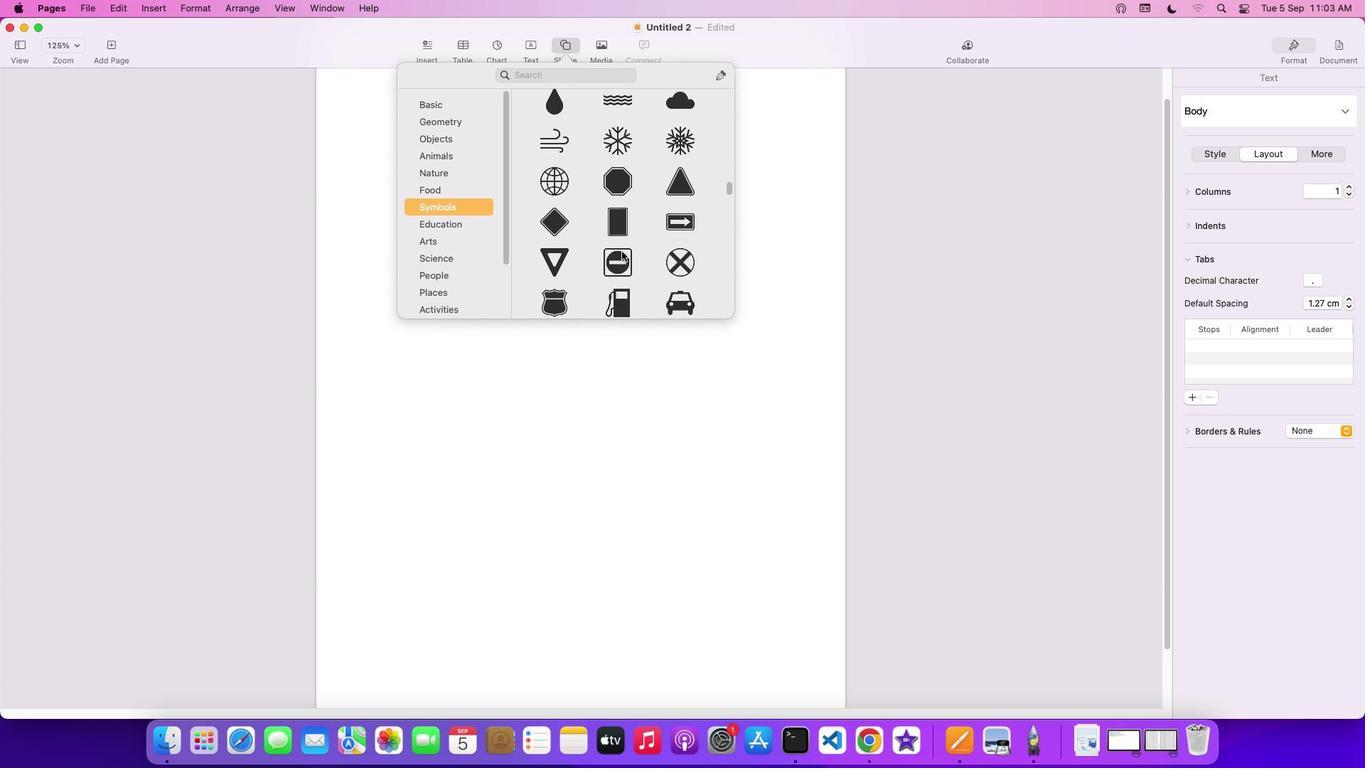 
Action: Mouse moved to (621, 220)
Screenshot: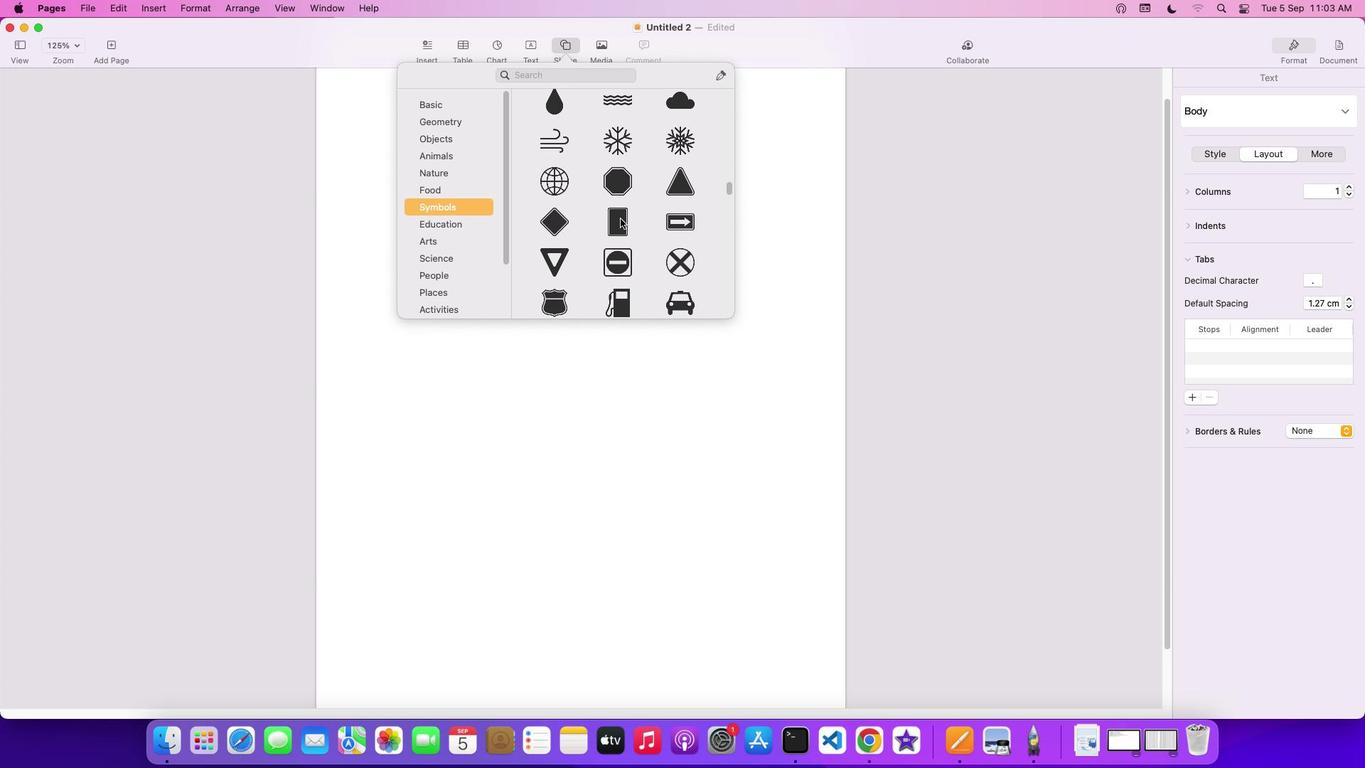 
Action: Mouse pressed left at (621, 220)
Screenshot: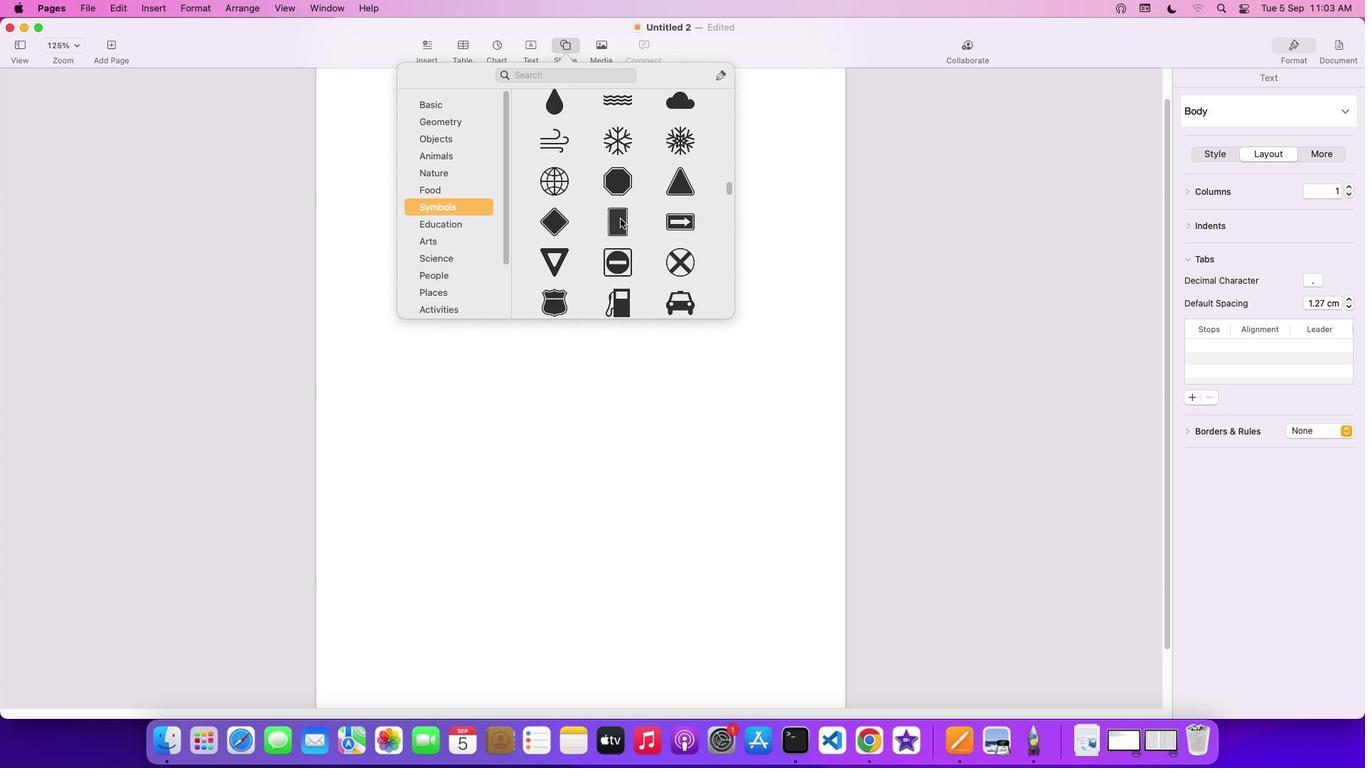 
Action: Mouse moved to (581, 194)
Screenshot: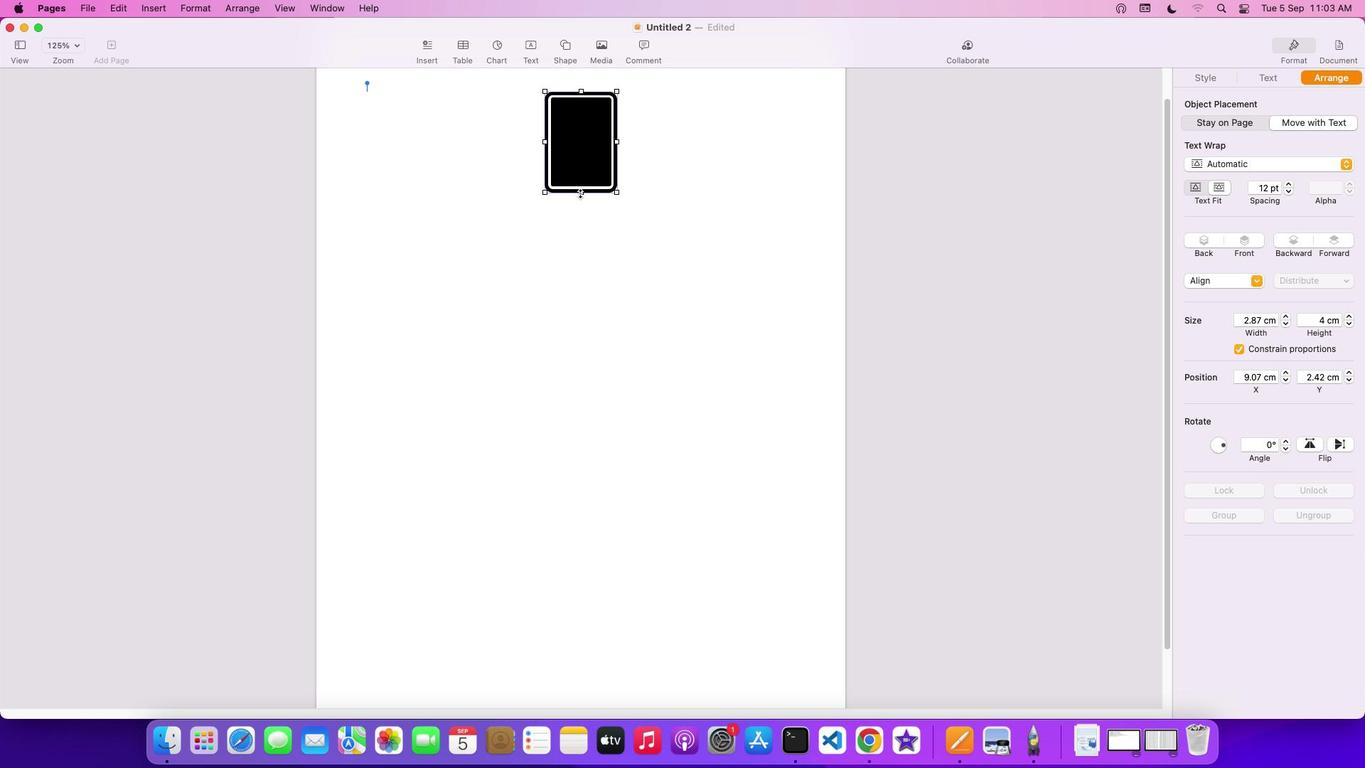 
Action: Mouse pressed left at (581, 194)
Screenshot: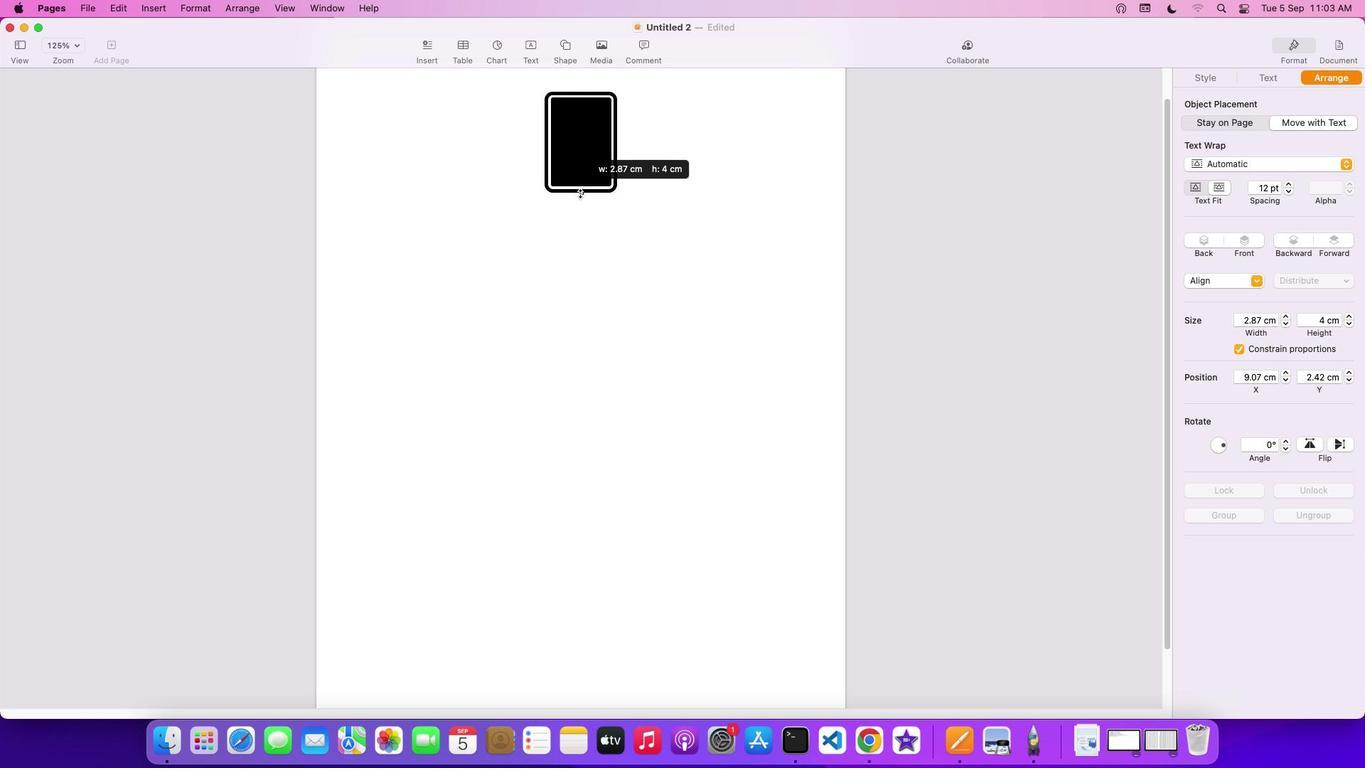 
Action: Mouse moved to (672, 530)
Screenshot: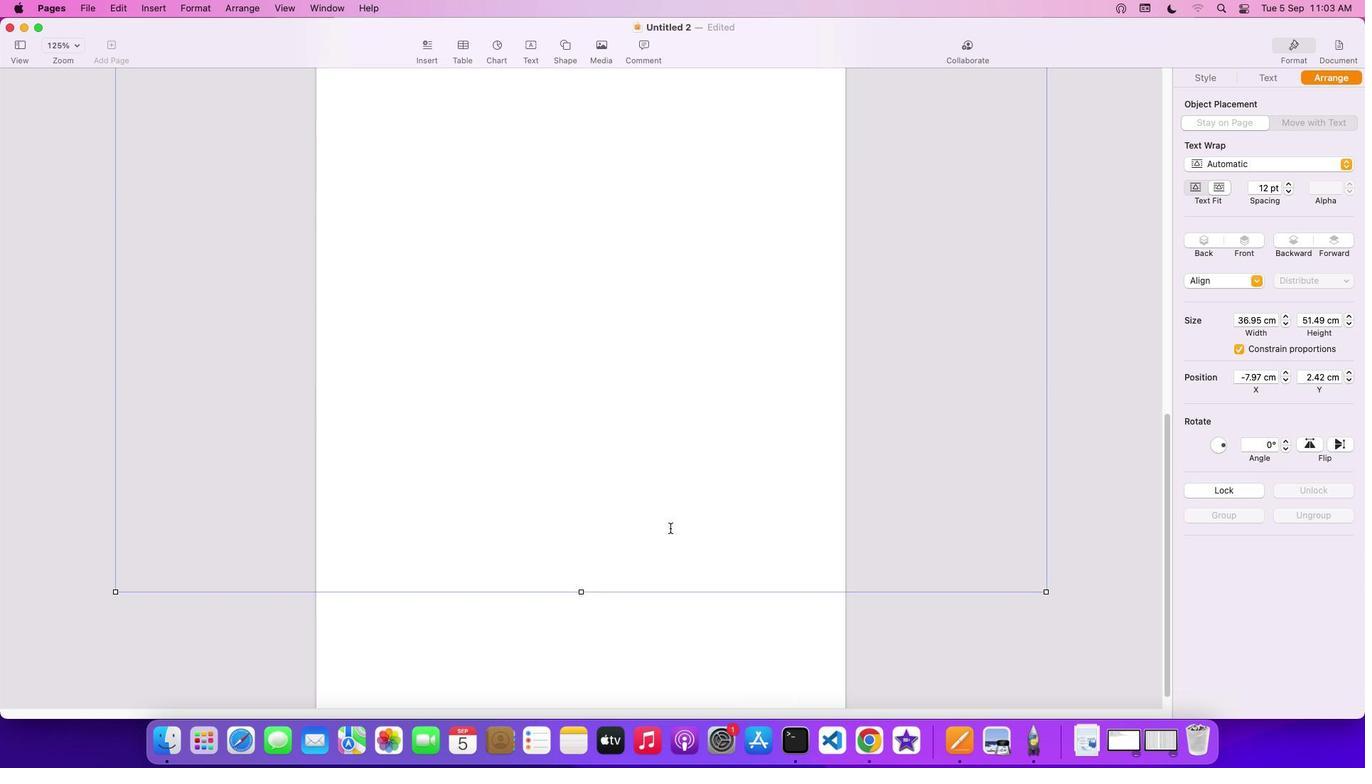 
Action: Mouse scrolled (672, 530) with delta (1, 2)
Screenshot: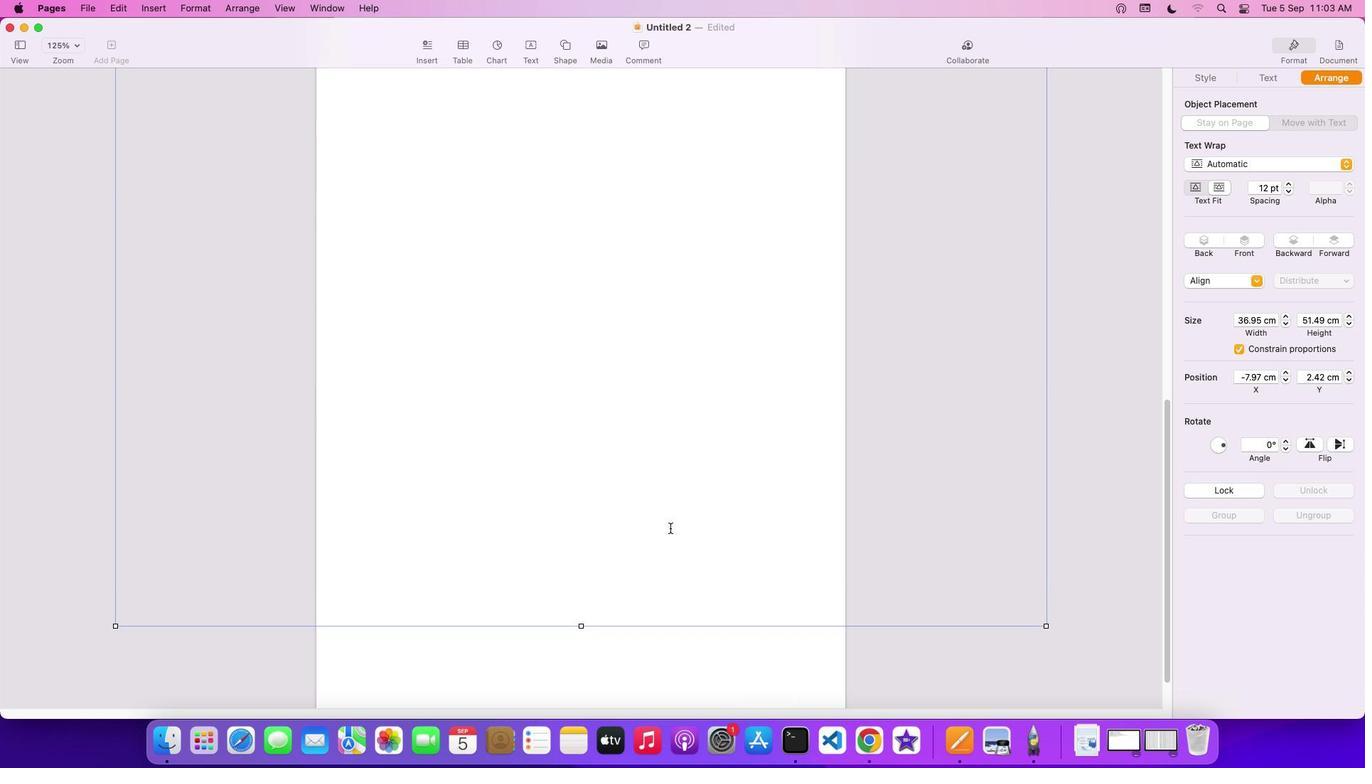 
Action: Mouse scrolled (672, 530) with delta (1, 2)
Screenshot: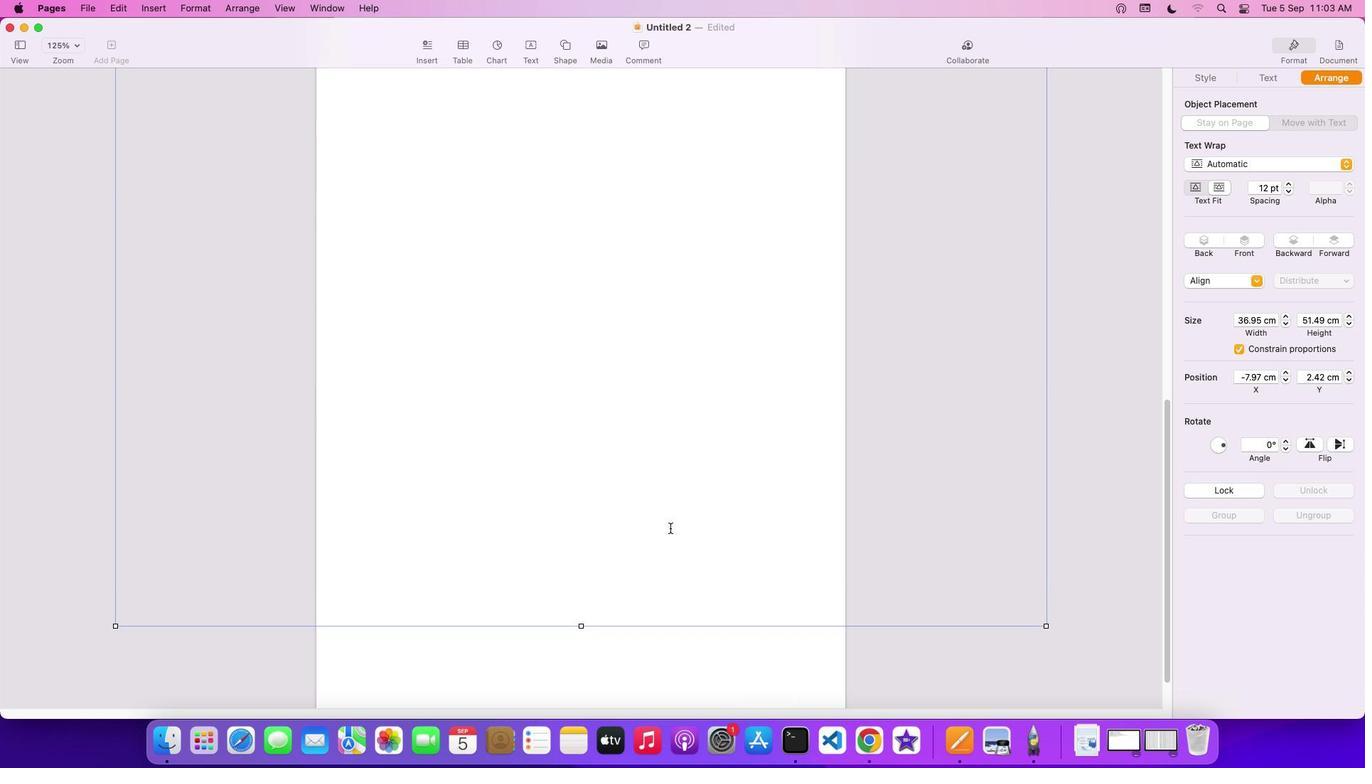 
Action: Mouse scrolled (672, 530) with delta (1, 3)
Screenshot: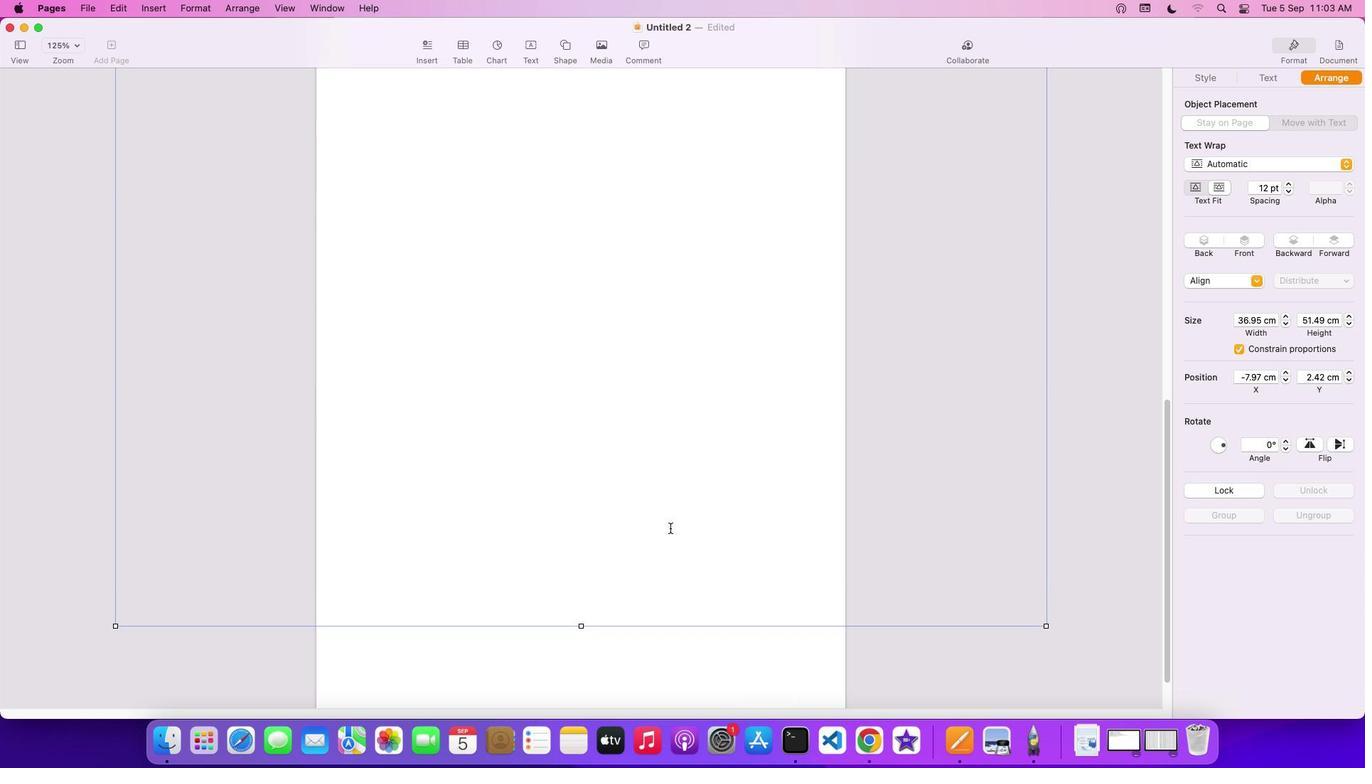 
Action: Mouse scrolled (672, 530) with delta (1, 4)
Screenshot: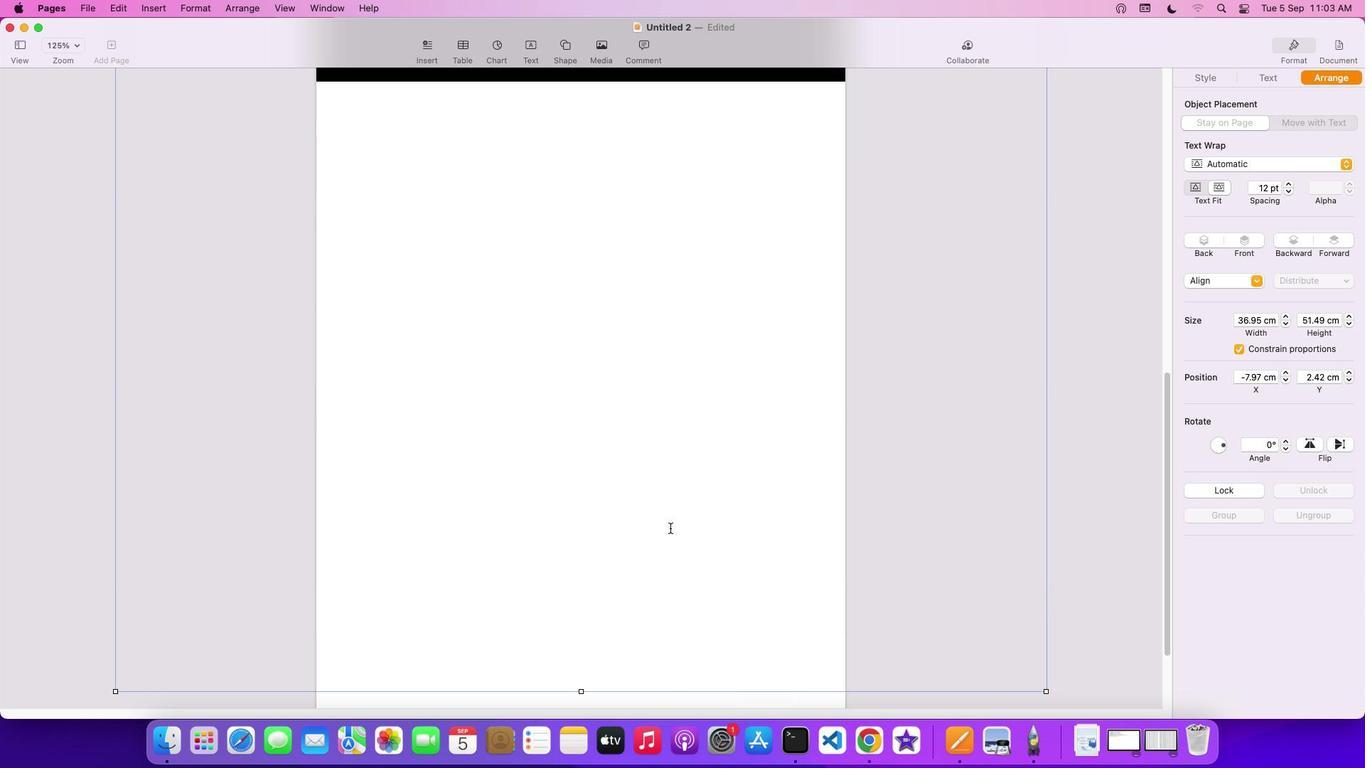 
Action: Mouse scrolled (672, 530) with delta (1, 5)
Screenshot: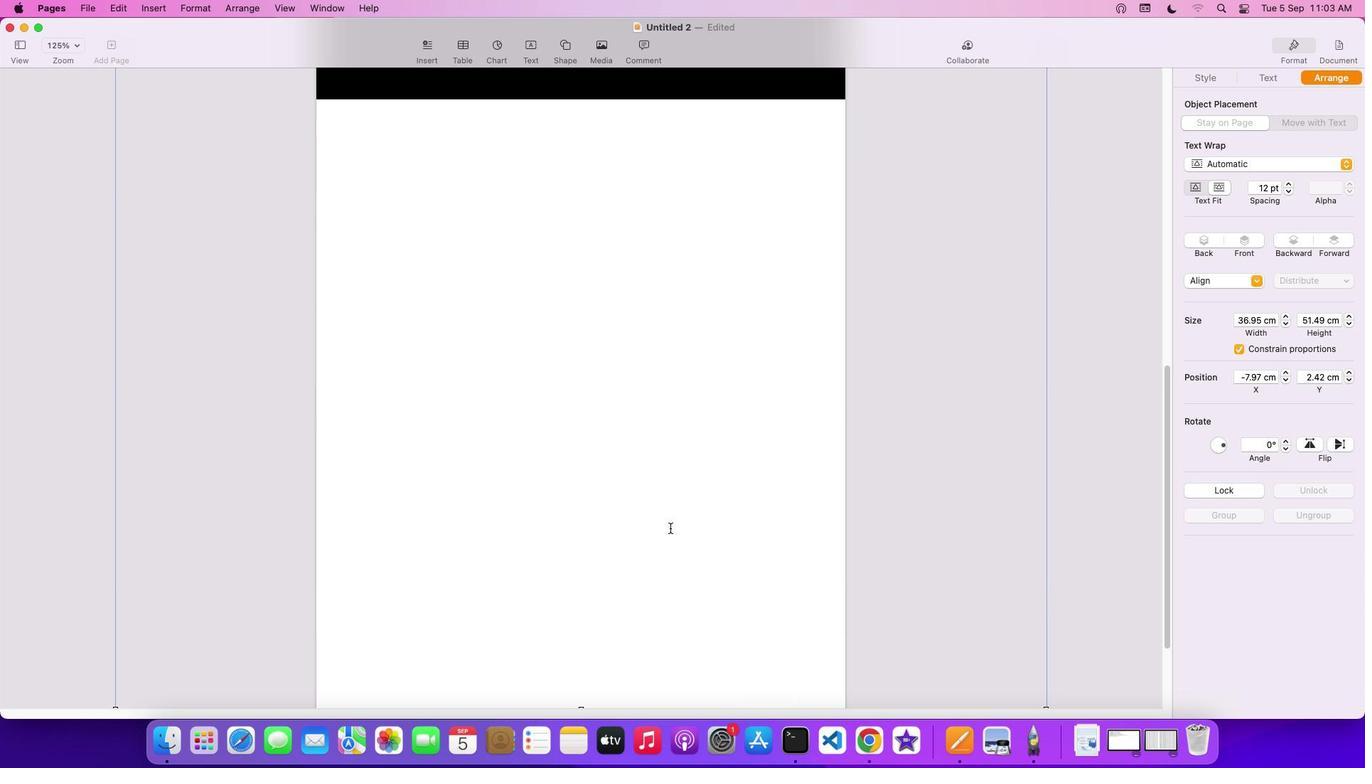 
Action: Mouse scrolled (672, 530) with delta (1, 2)
Screenshot: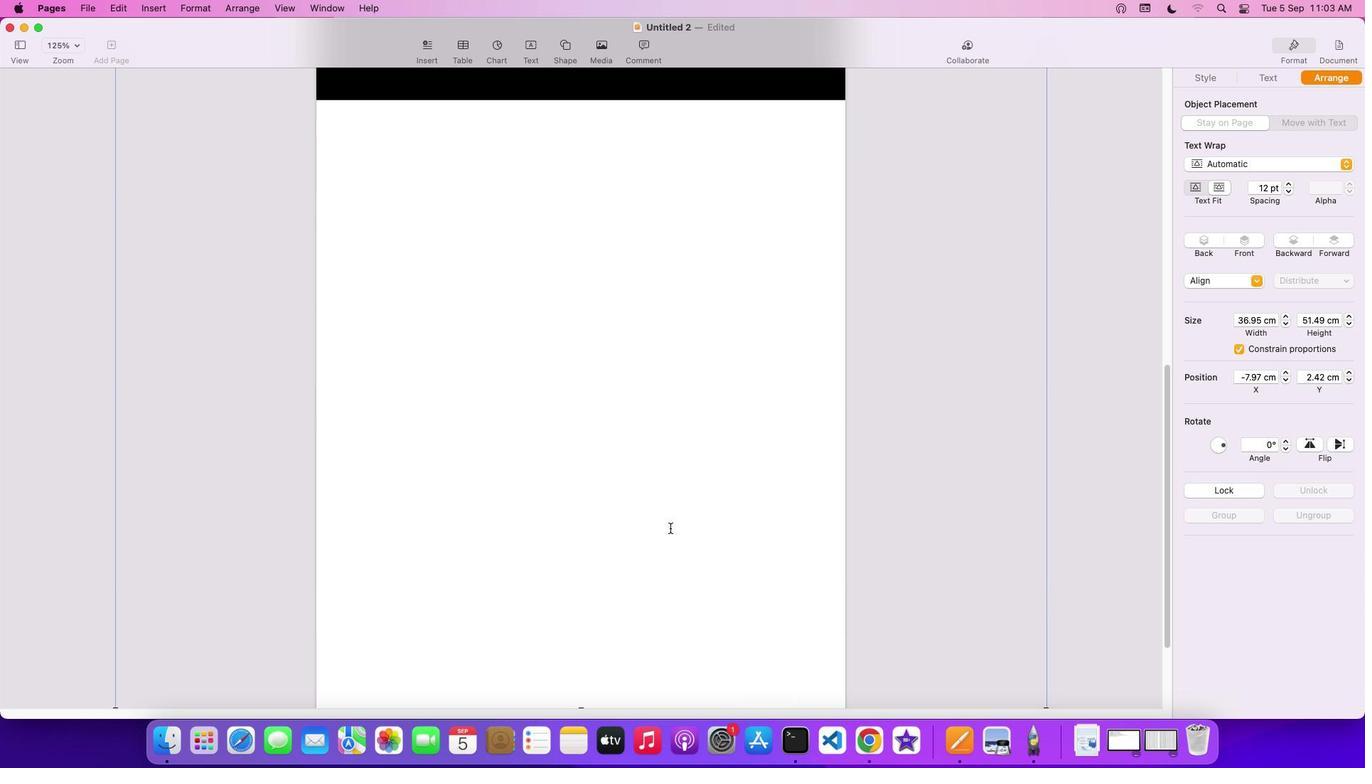 
Action: Mouse scrolled (672, 530) with delta (1, 2)
Screenshot: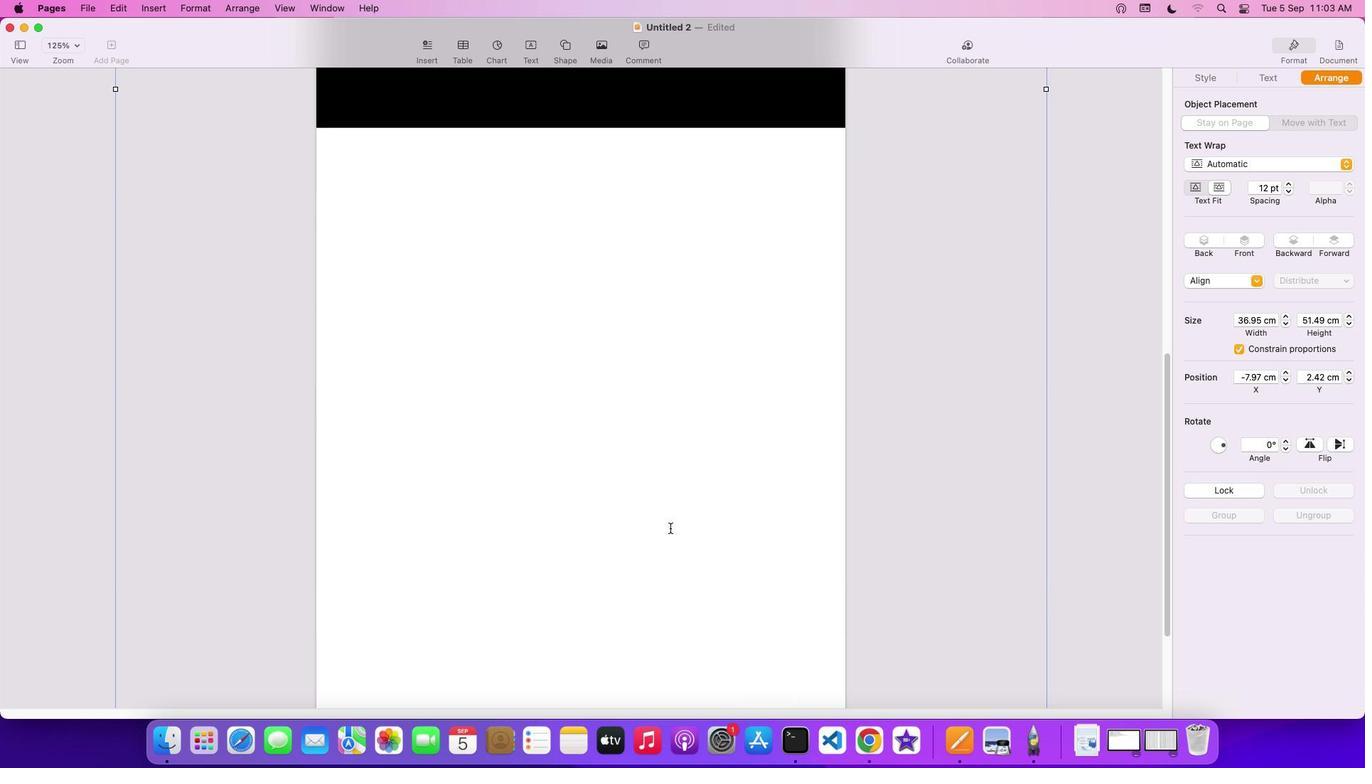 
Action: Mouse scrolled (672, 530) with delta (1, 3)
Screenshot: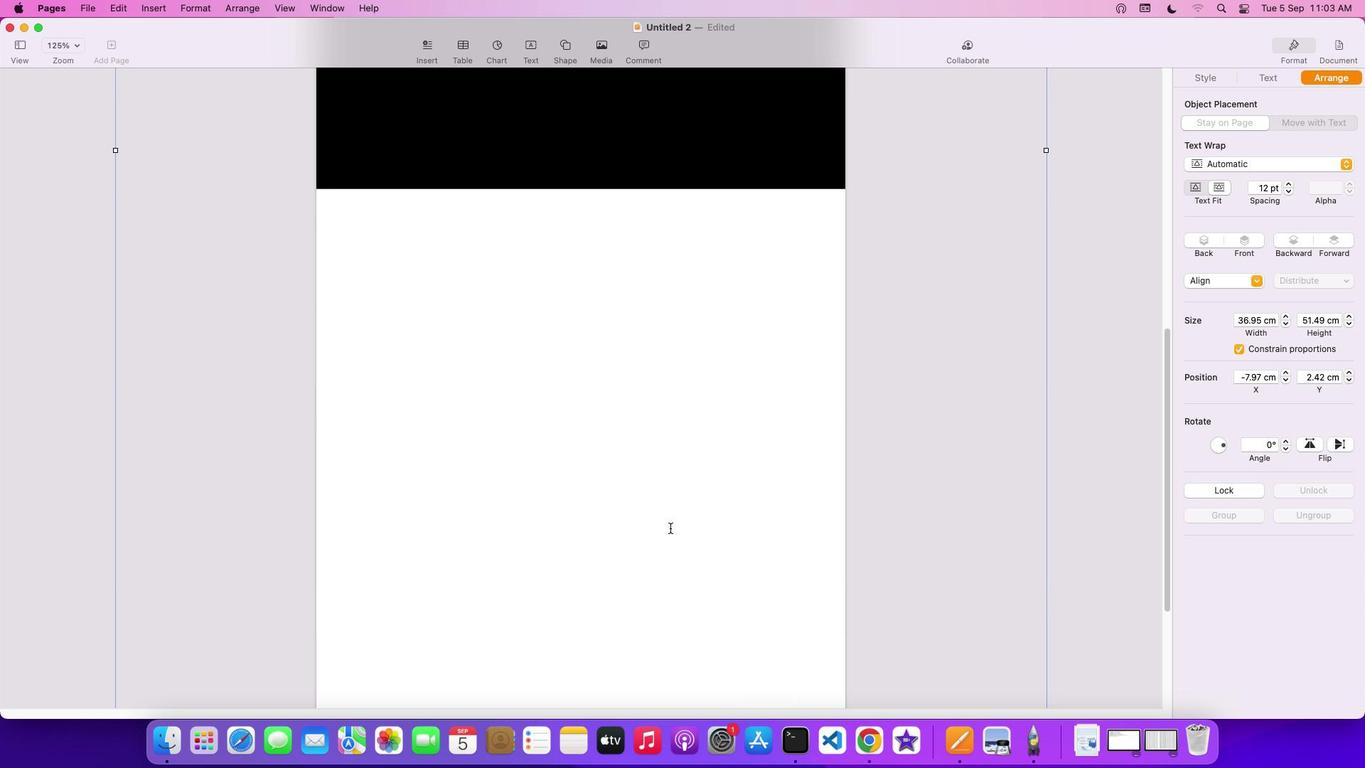 
Action: Mouse scrolled (672, 530) with delta (1, 4)
Screenshot: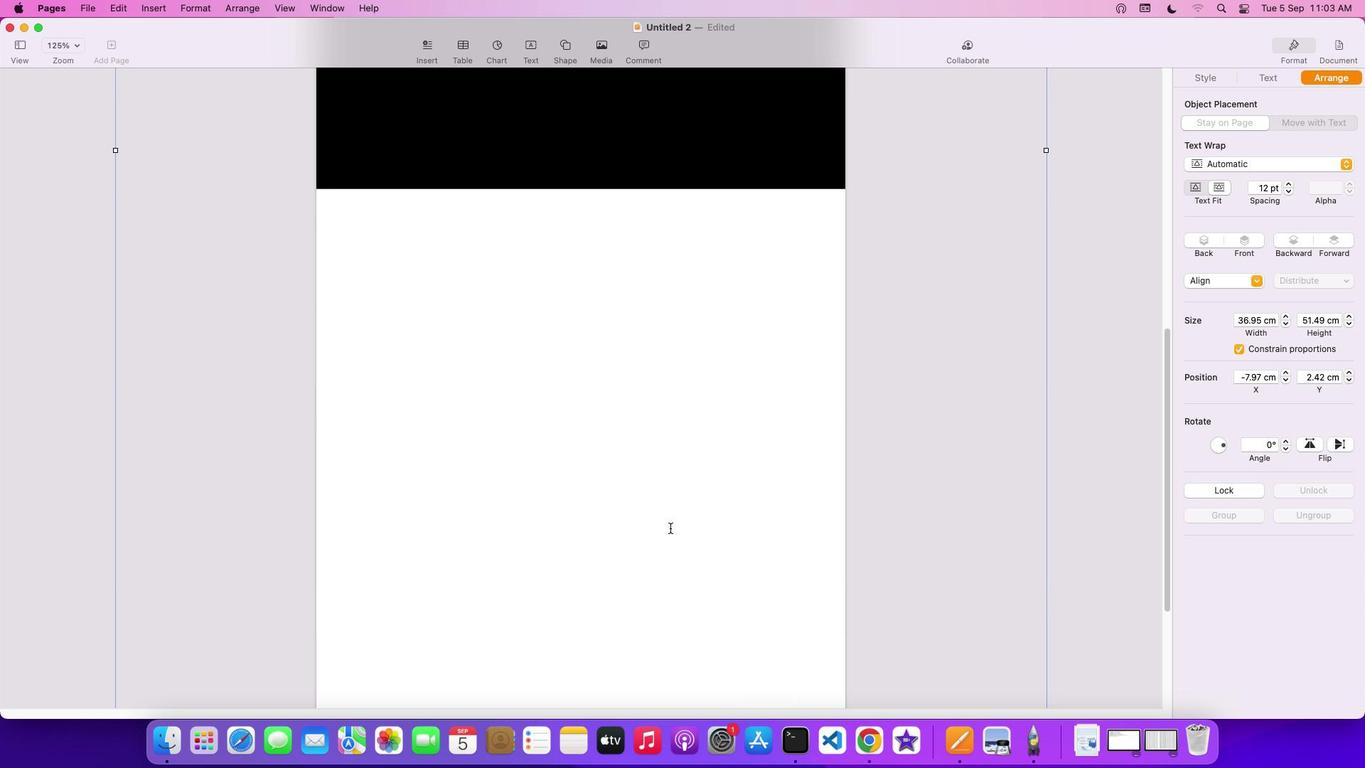 
Action: Mouse scrolled (672, 530) with delta (1, 5)
Screenshot: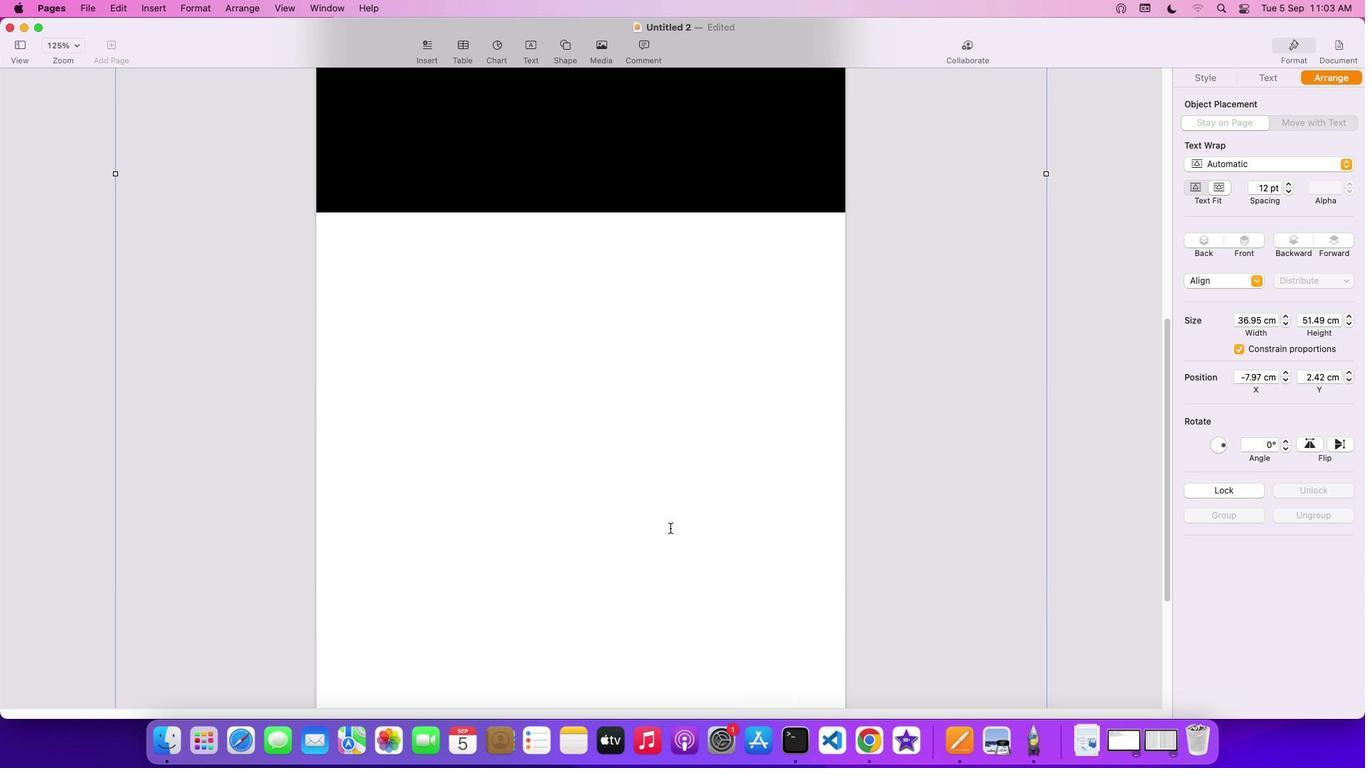 
Action: Mouse scrolled (672, 530) with delta (1, 2)
Screenshot: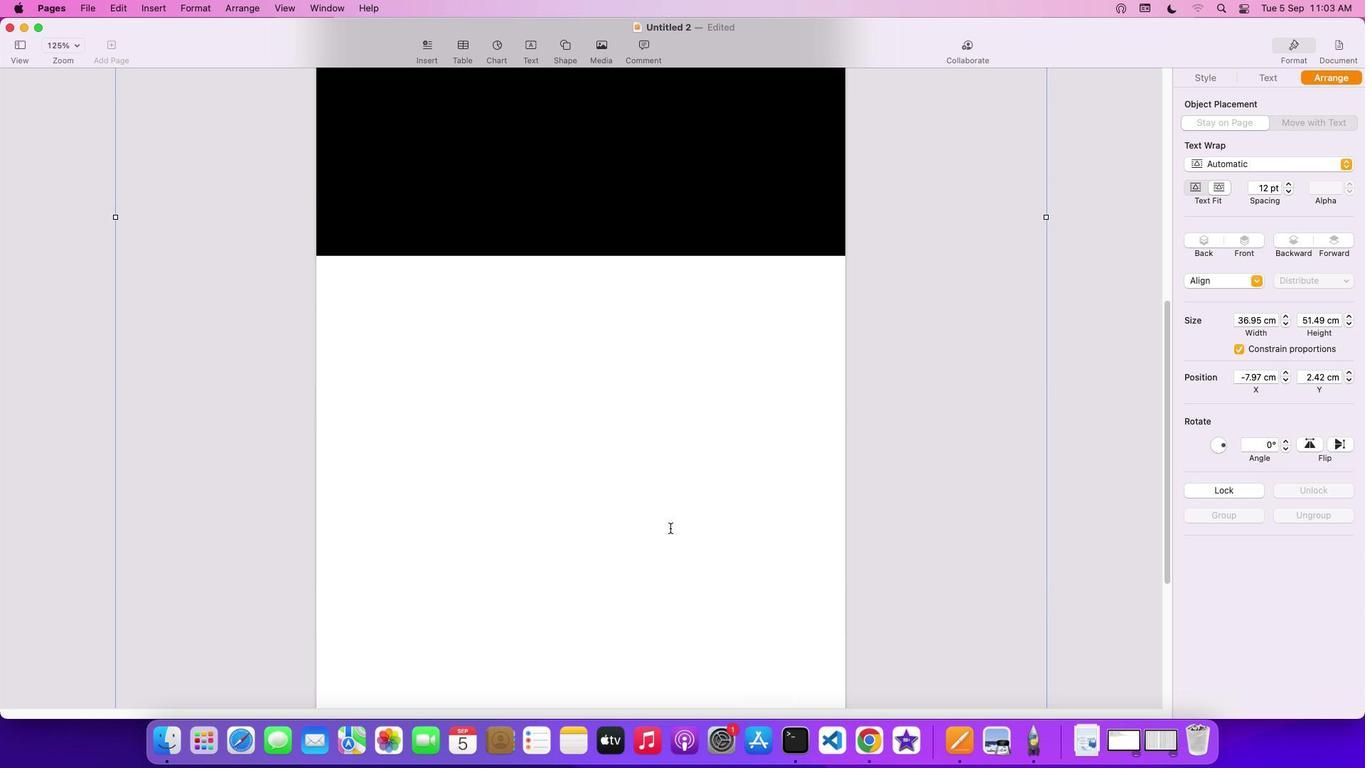 
Action: Mouse scrolled (672, 530) with delta (1, 2)
Screenshot: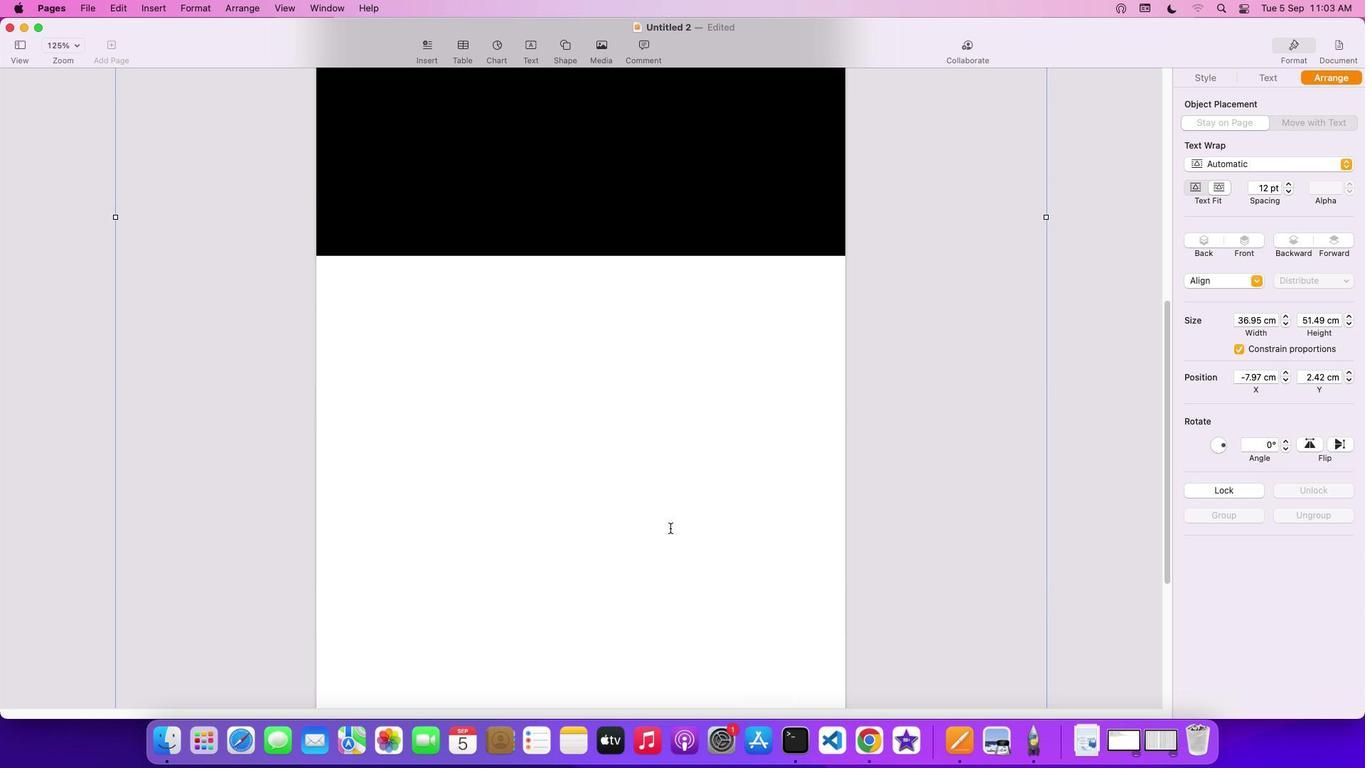 
Action: Mouse scrolled (672, 530) with delta (1, 4)
Screenshot: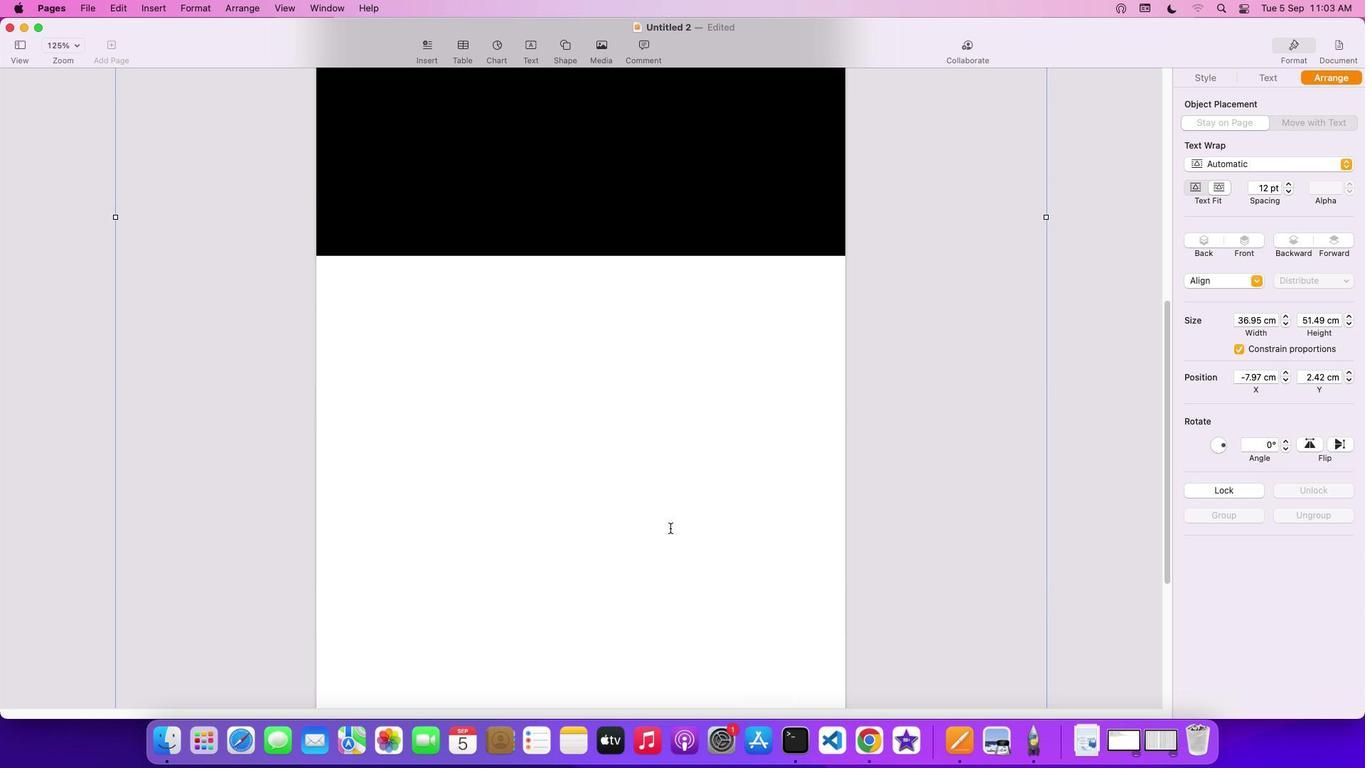 
Action: Mouse scrolled (672, 530) with delta (1, 4)
Screenshot: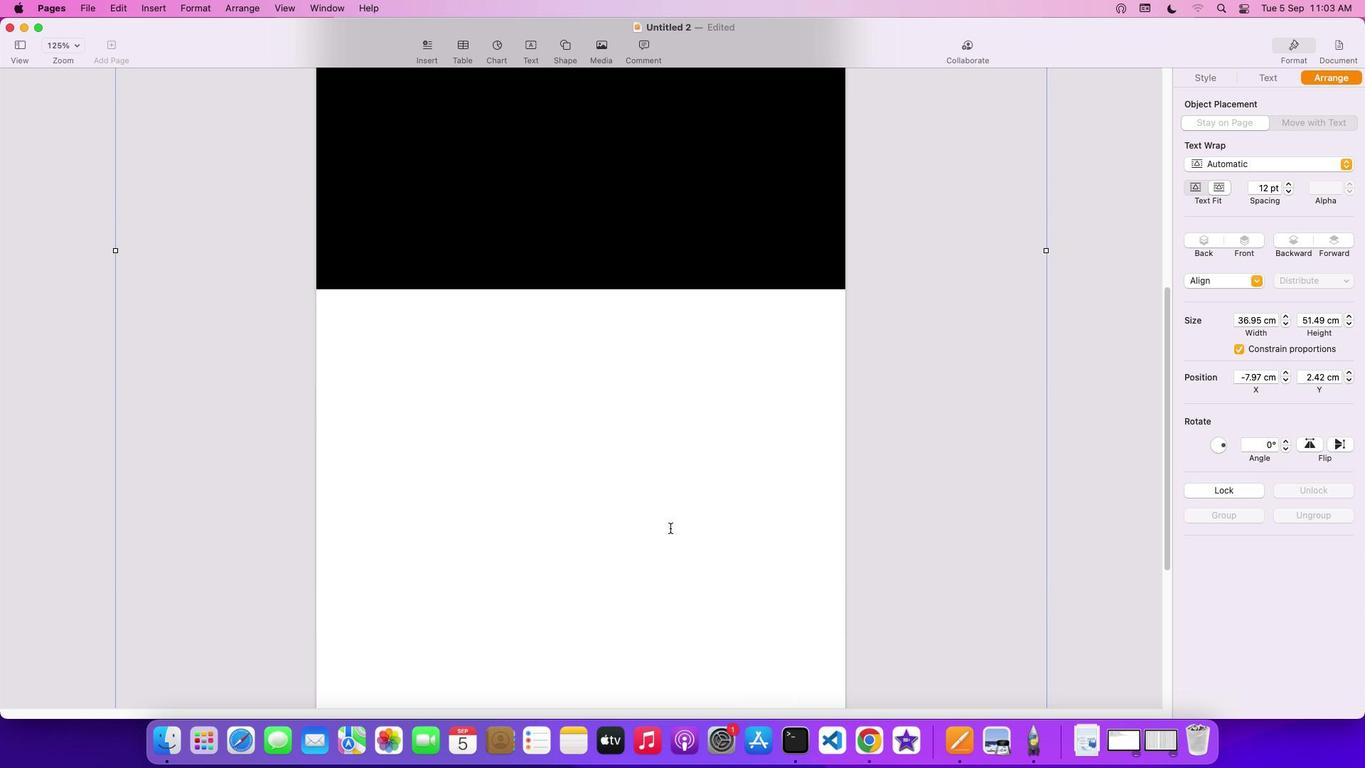 
Action: Mouse scrolled (672, 530) with delta (1, 5)
Screenshot: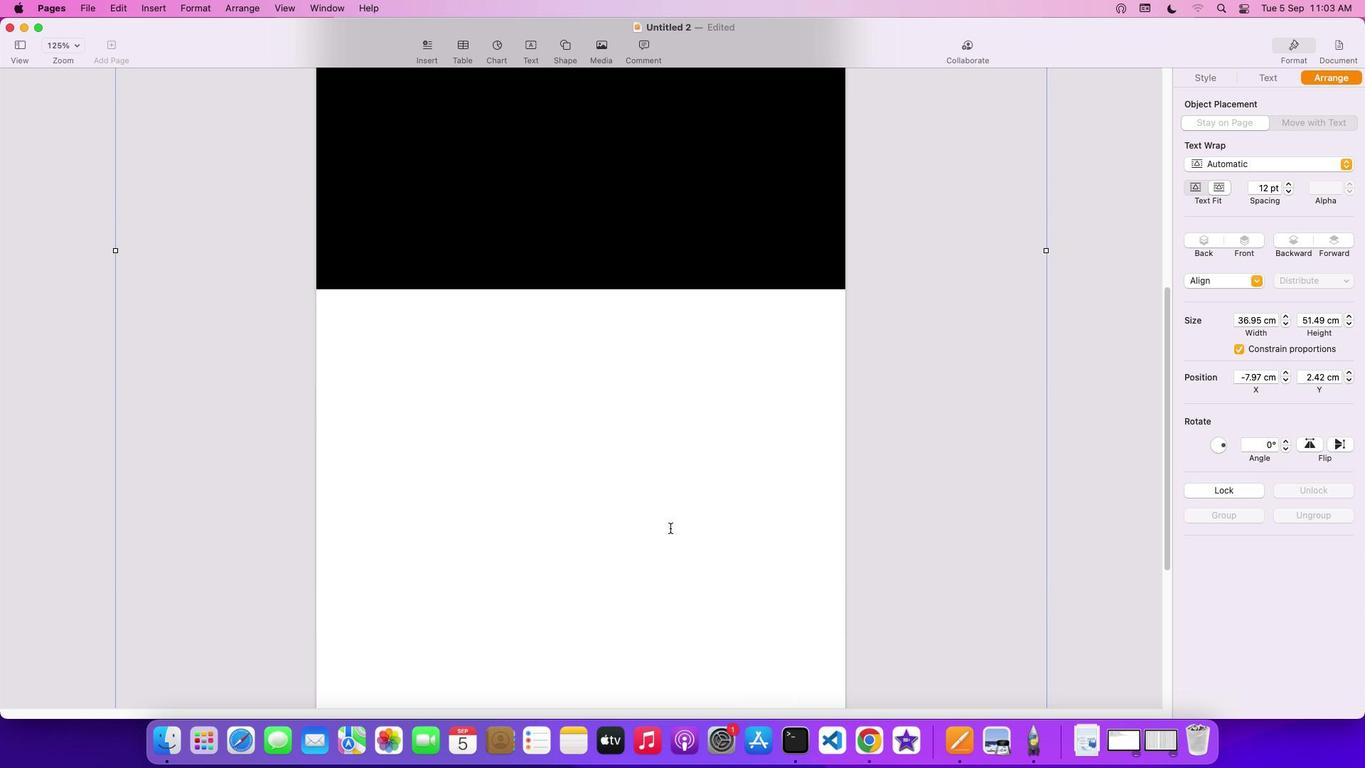 
Action: Mouse scrolled (672, 530) with delta (1, 6)
Screenshot: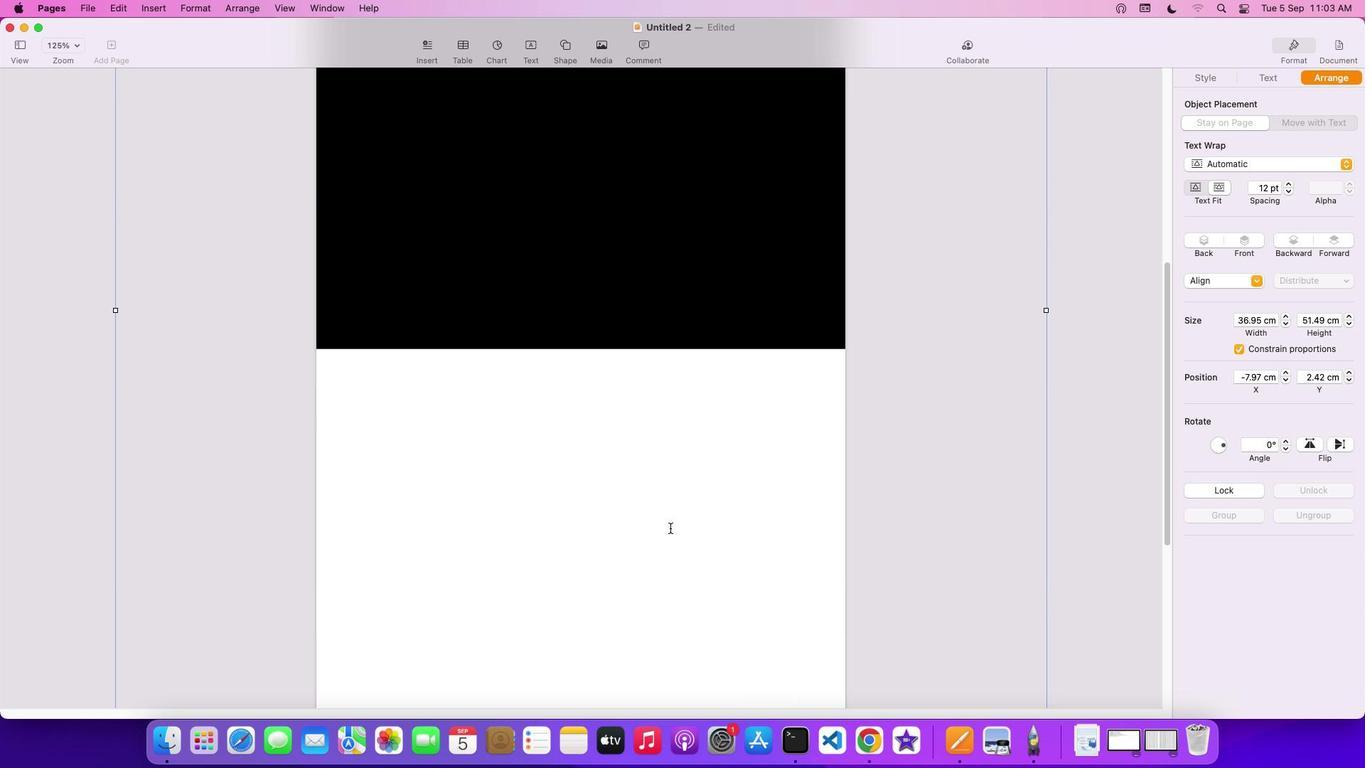 
Action: Mouse scrolled (672, 530) with delta (1, 2)
Screenshot: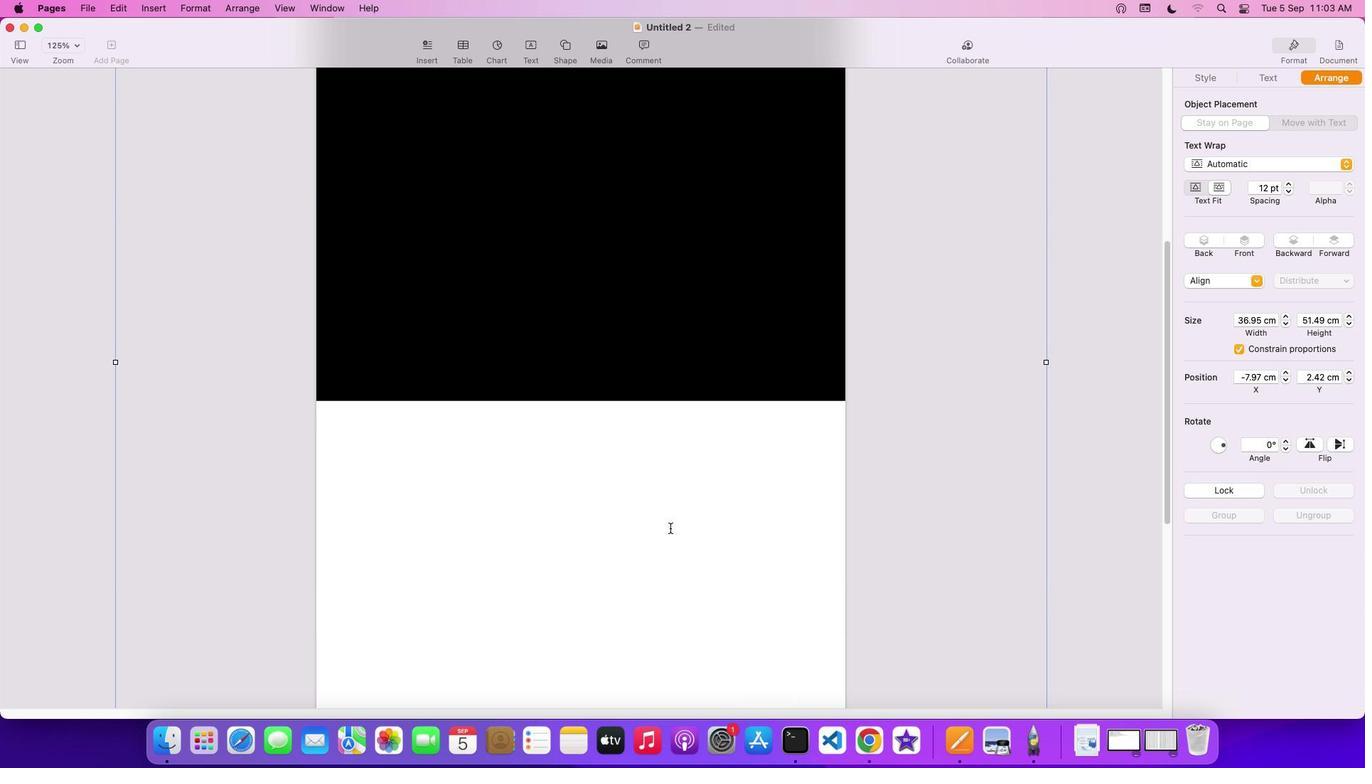 
Action: Mouse scrolled (672, 530) with delta (1, 2)
Screenshot: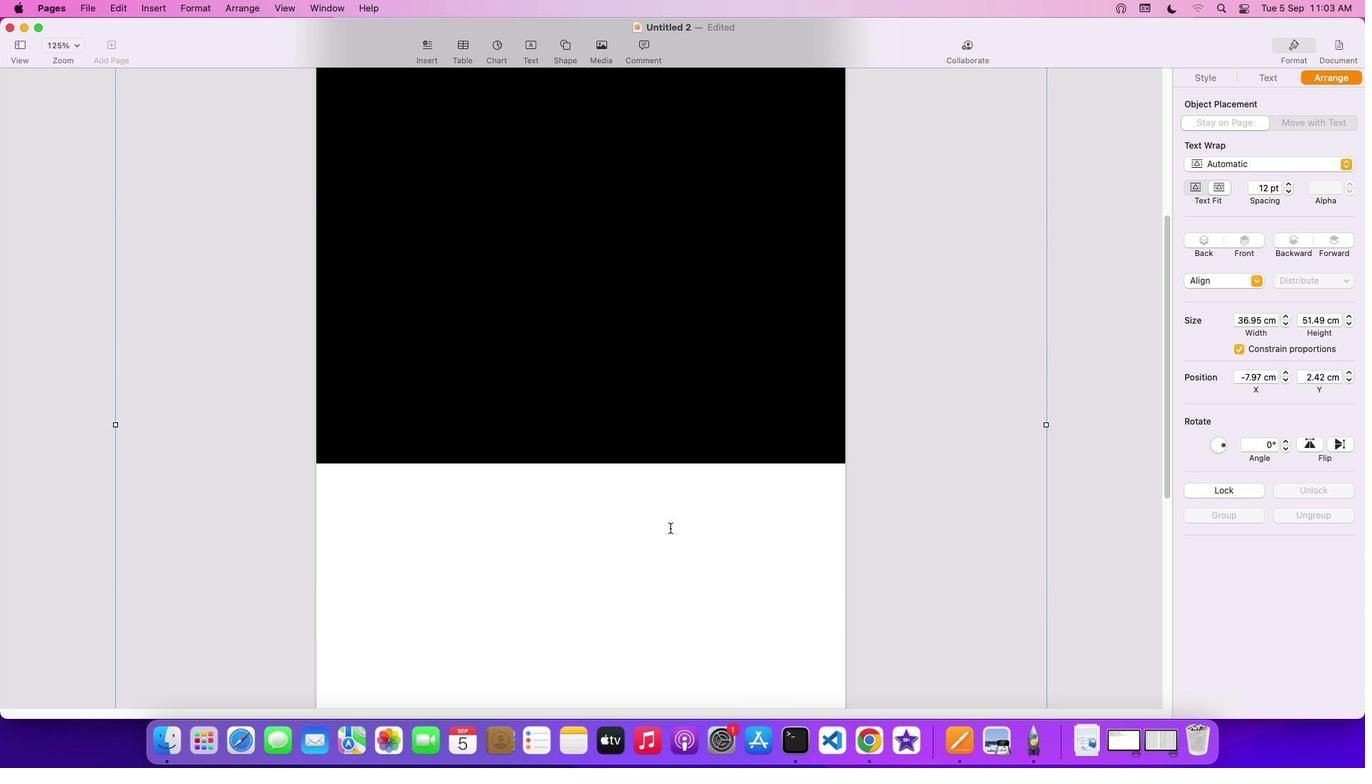 
Action: Mouse scrolled (672, 530) with delta (1, 4)
Screenshot: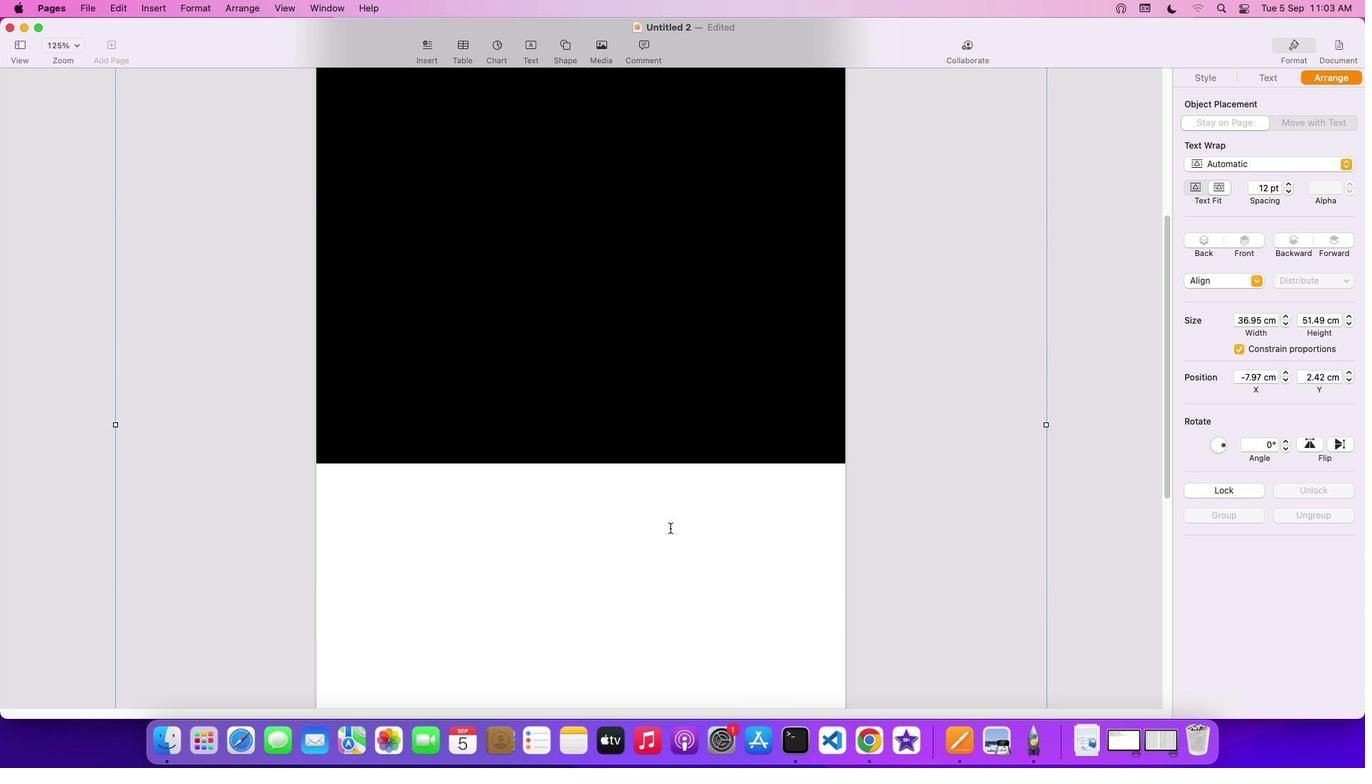 
Action: Mouse scrolled (672, 530) with delta (1, 4)
Screenshot: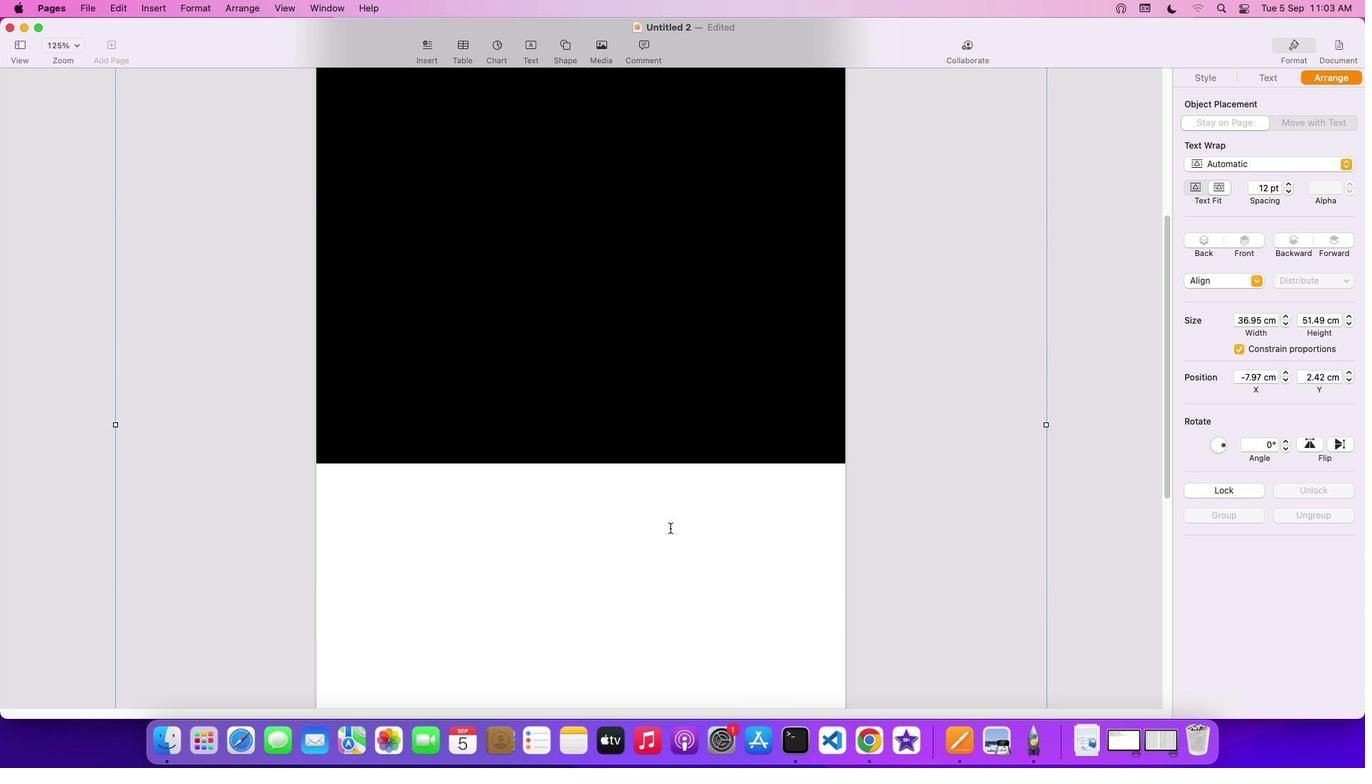 
Action: Mouse scrolled (672, 530) with delta (1, 5)
Screenshot: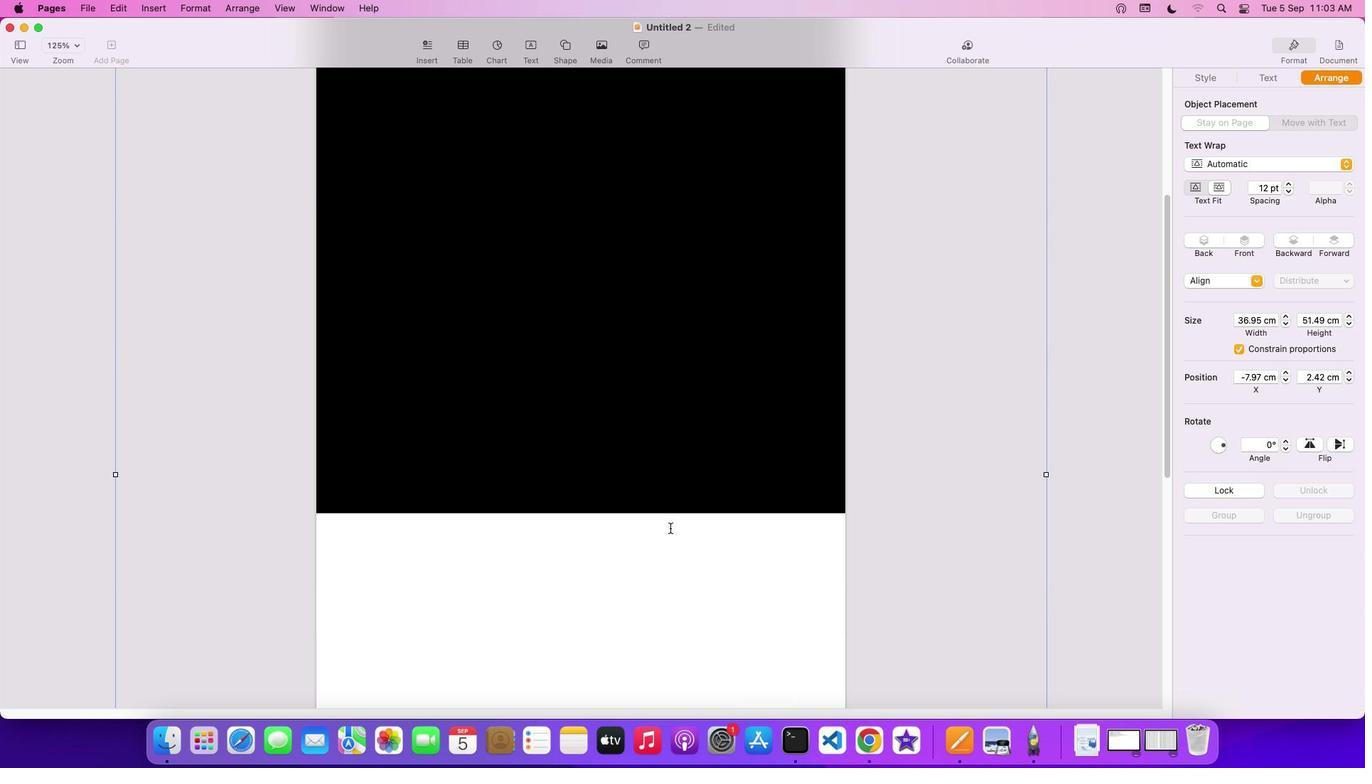 
Action: Mouse scrolled (672, 530) with delta (1, 2)
Screenshot: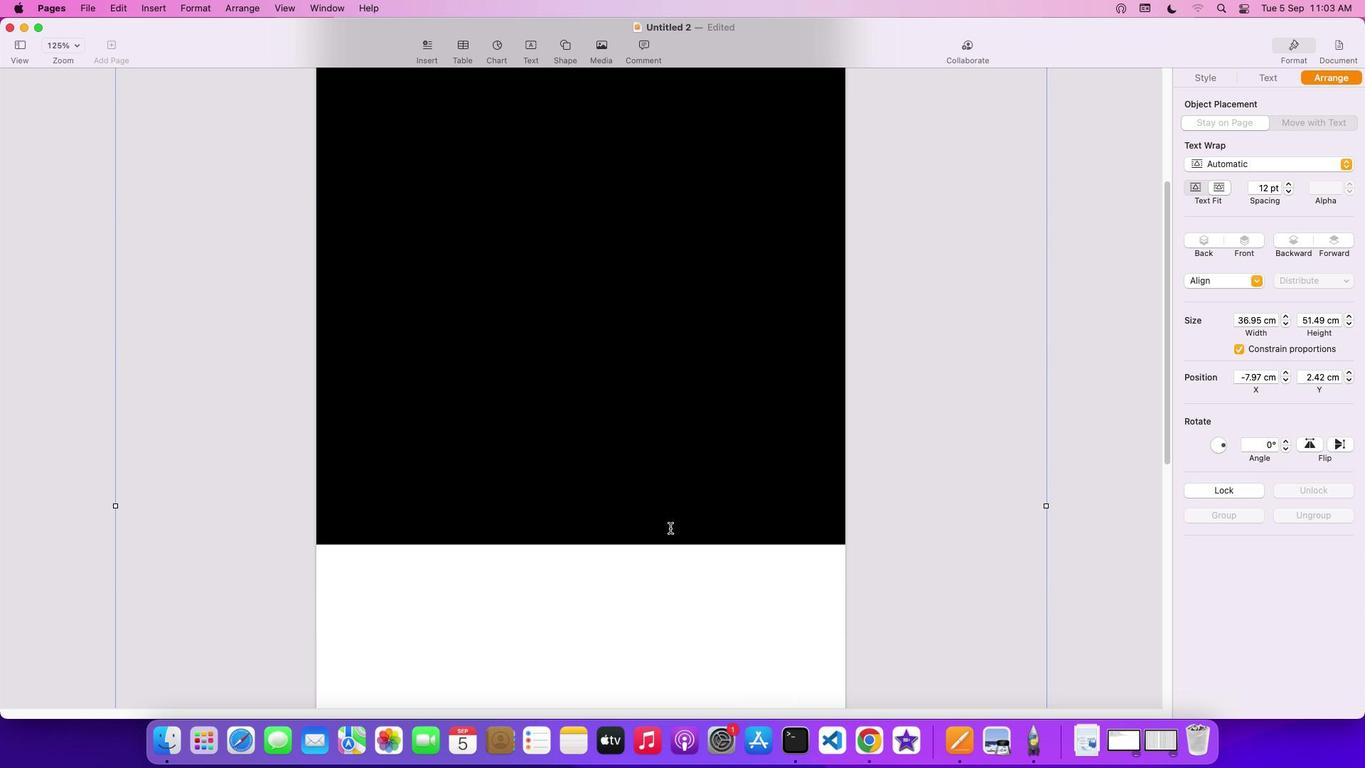 
Action: Mouse scrolled (672, 530) with delta (1, 2)
Screenshot: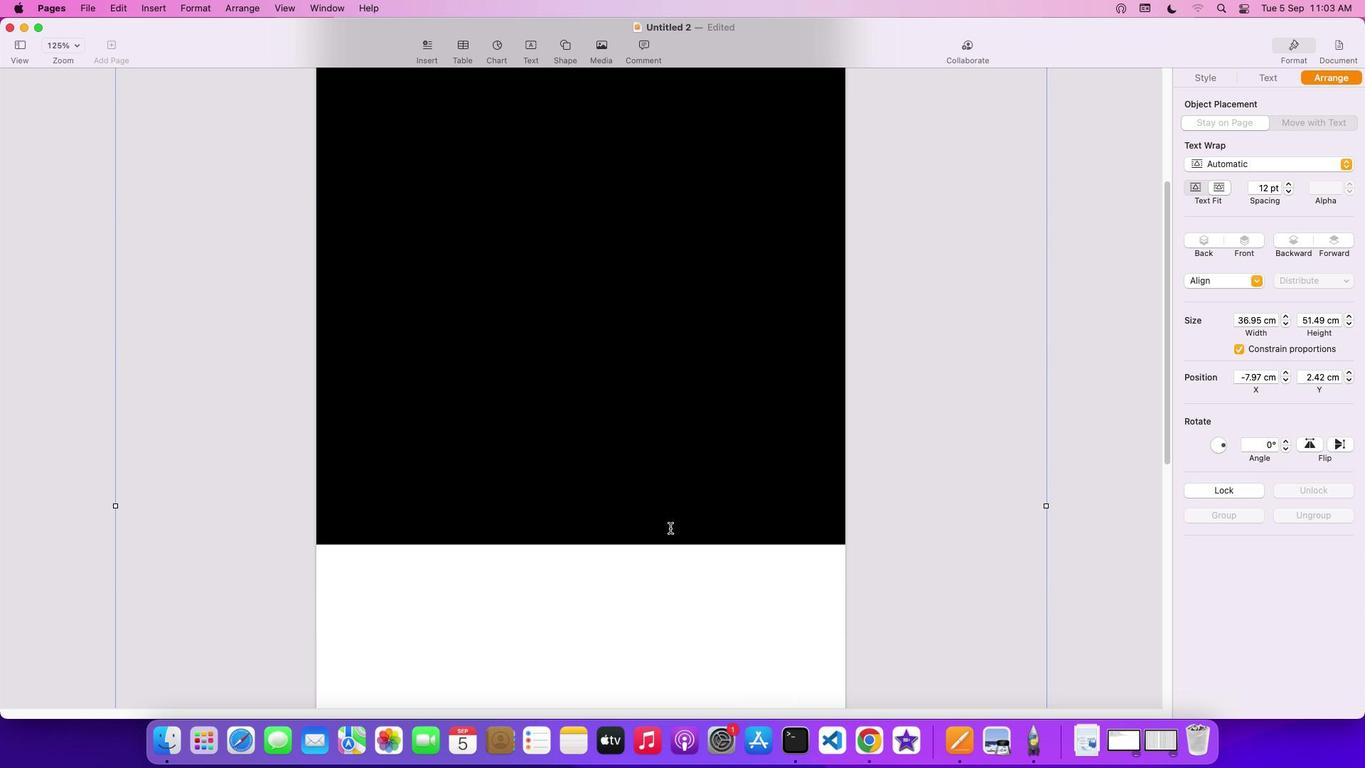 
Action: Mouse scrolled (672, 530) with delta (1, 3)
Screenshot: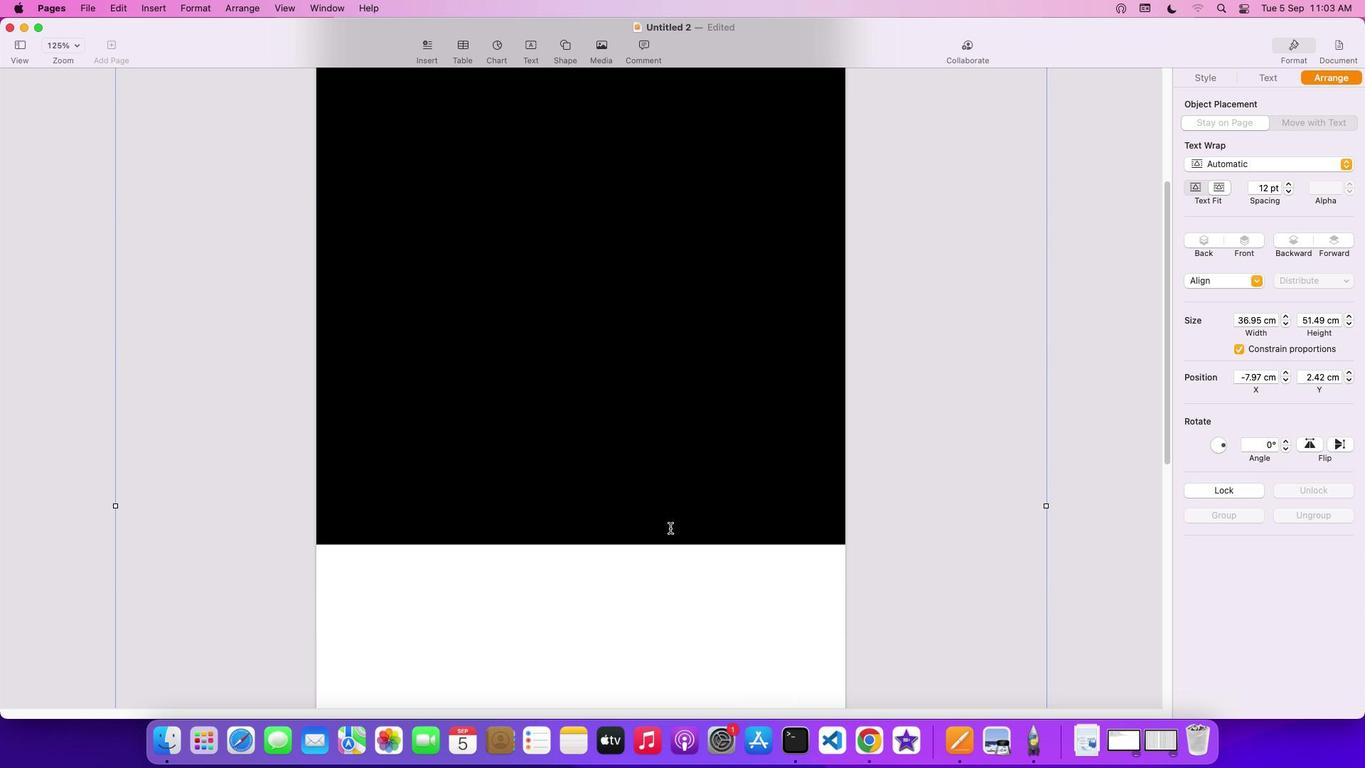 
Action: Mouse scrolled (672, 530) with delta (1, 4)
Screenshot: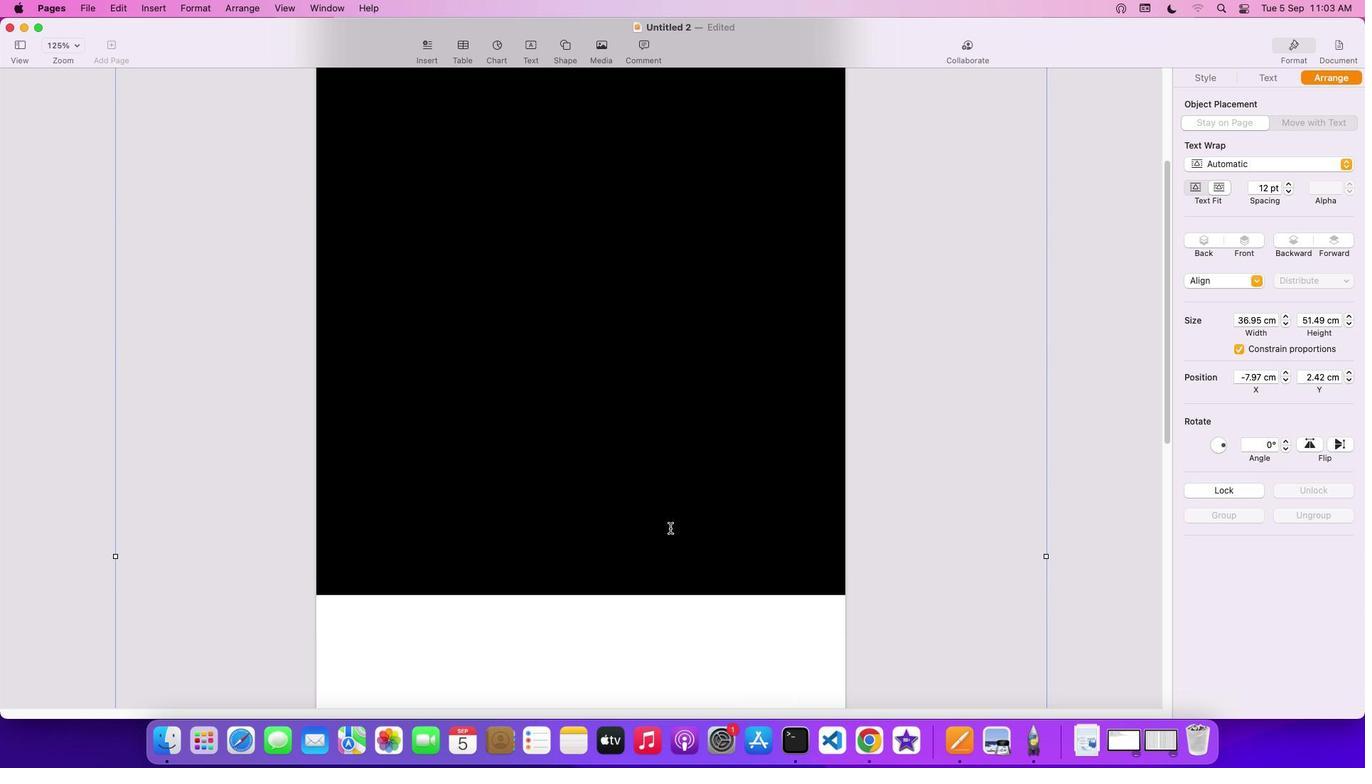 
Action: Mouse scrolled (672, 530) with delta (1, 5)
Screenshot: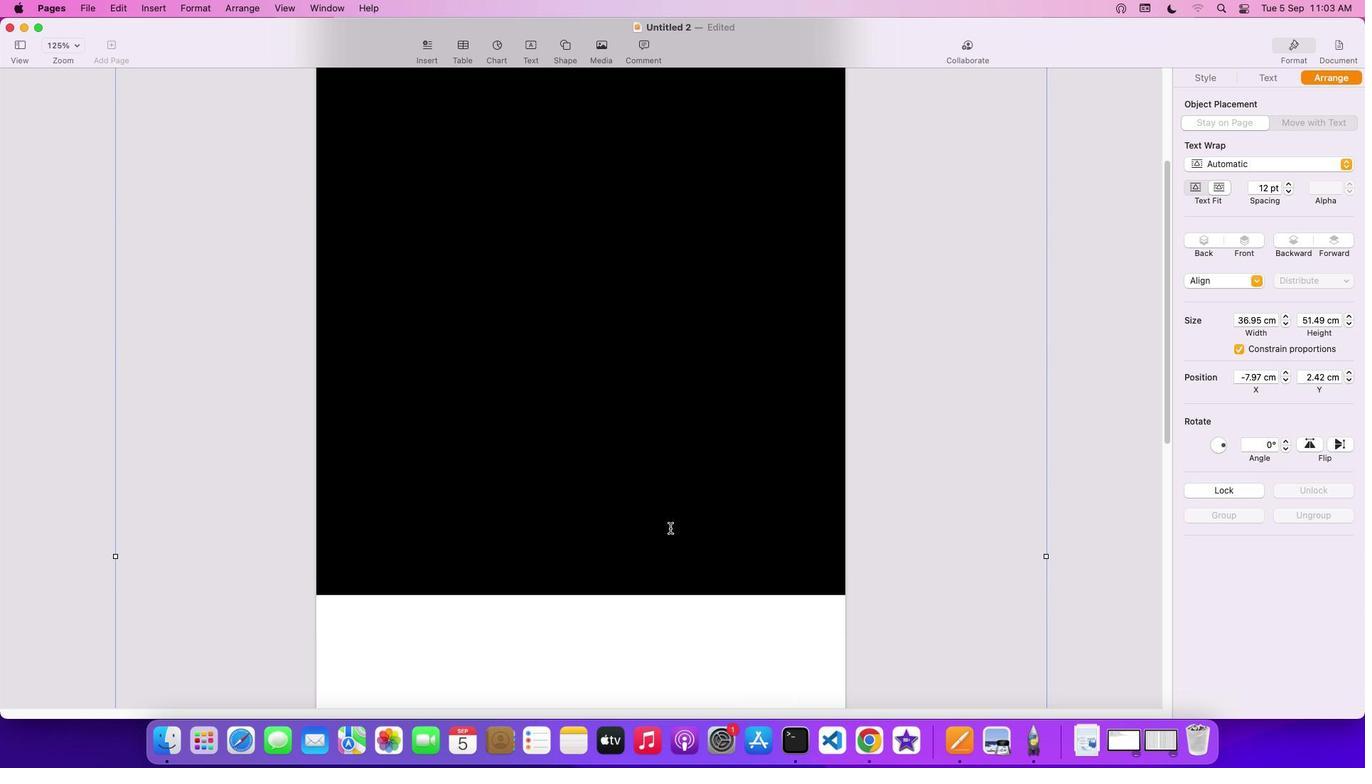 
Action: Mouse moved to (670, 531)
Screenshot: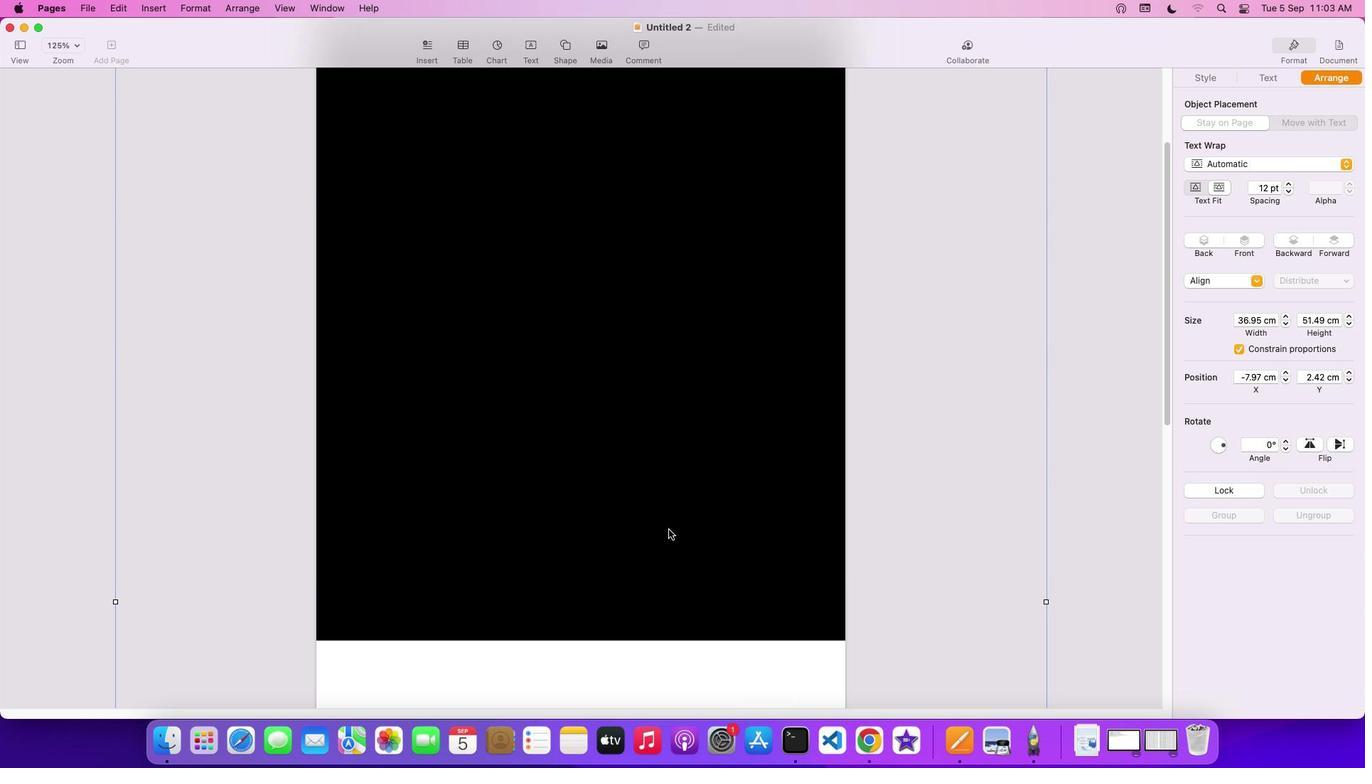 
Action: Mouse scrolled (670, 531) with delta (1, 0)
Screenshot: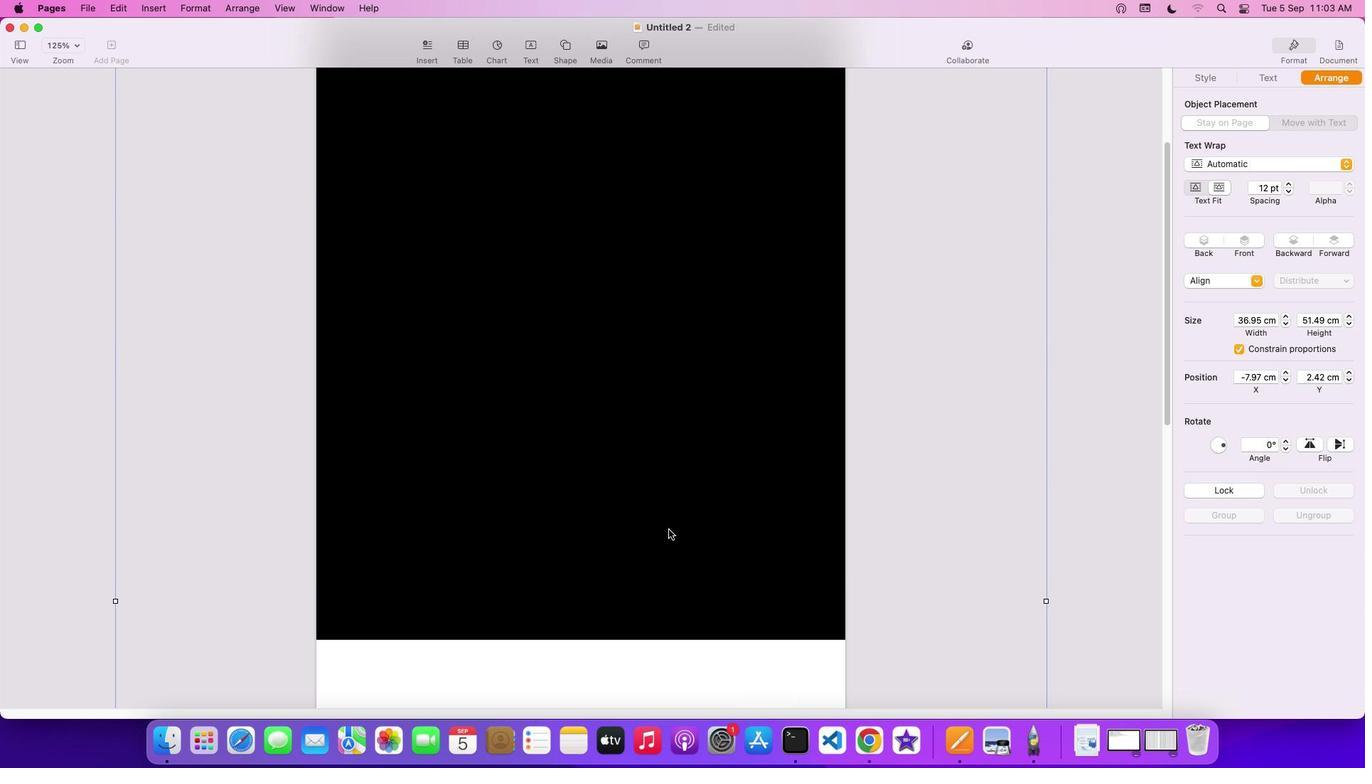 
Action: Mouse scrolled (670, 531) with delta (1, 0)
Screenshot: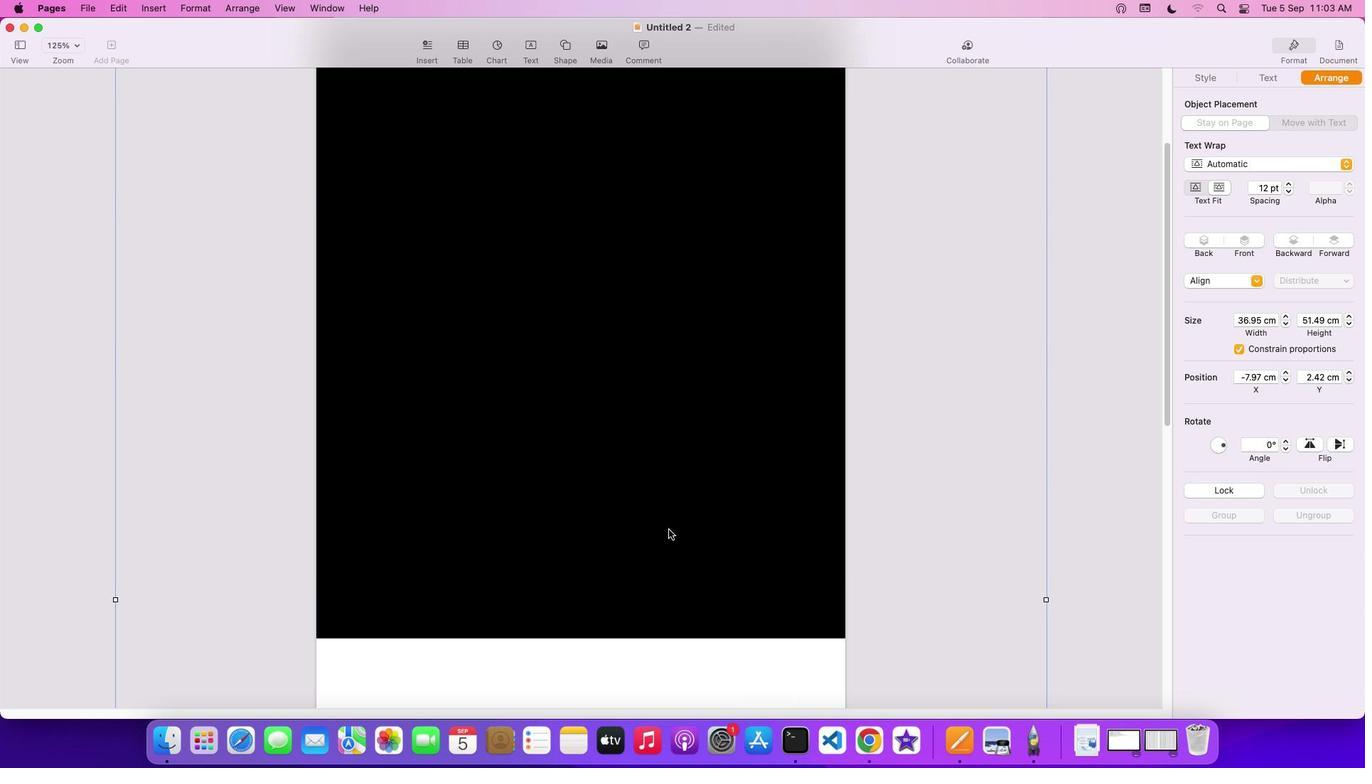 
Action: Mouse scrolled (670, 531) with delta (1, 0)
Screenshot: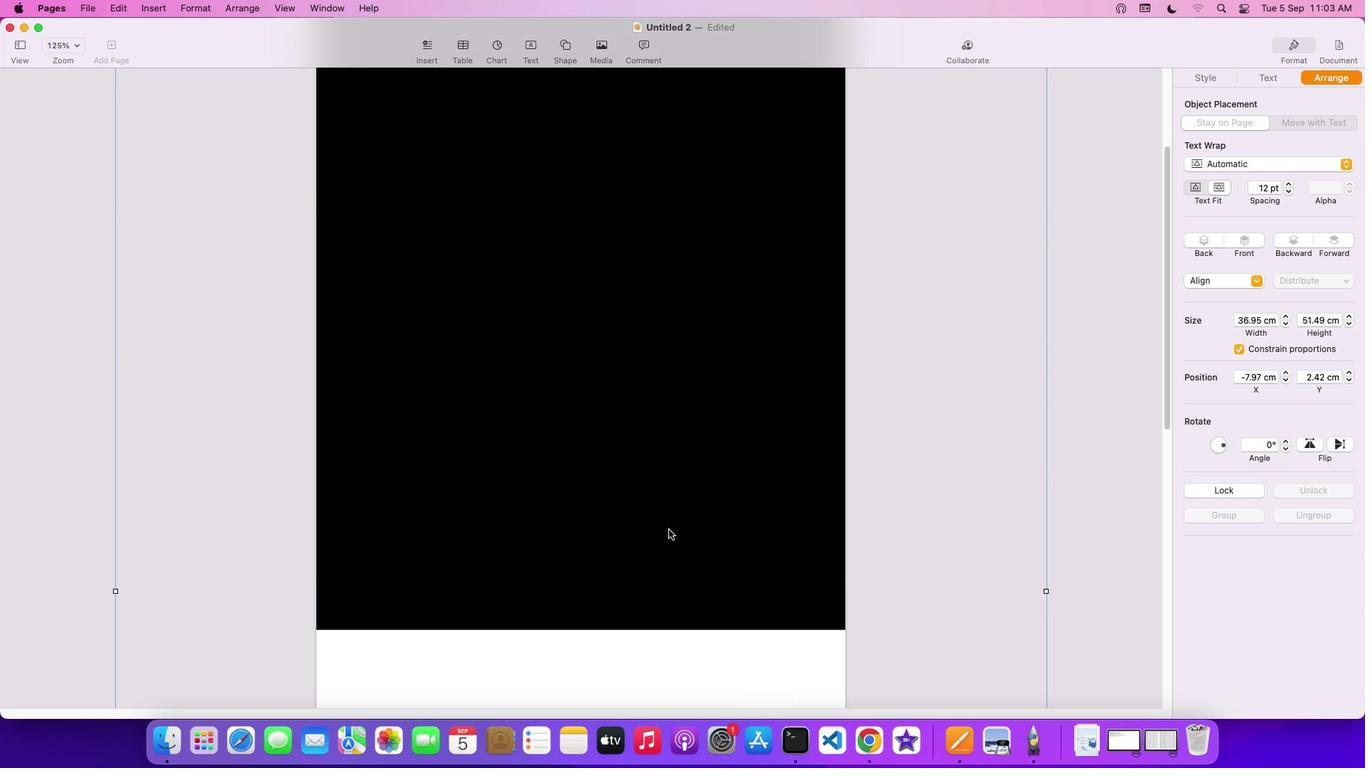
Action: Mouse scrolled (670, 531) with delta (1, 0)
Screenshot: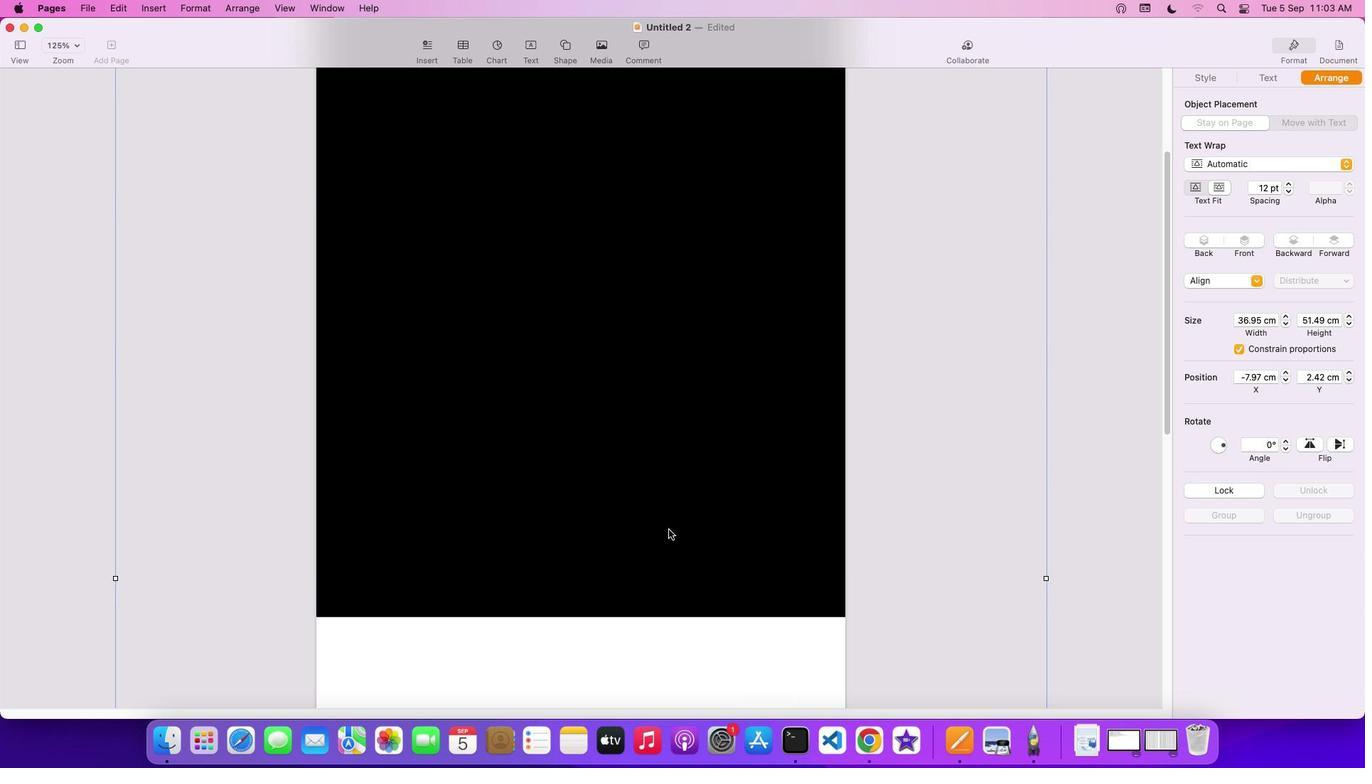 
Action: Mouse moved to (664, 536)
Screenshot: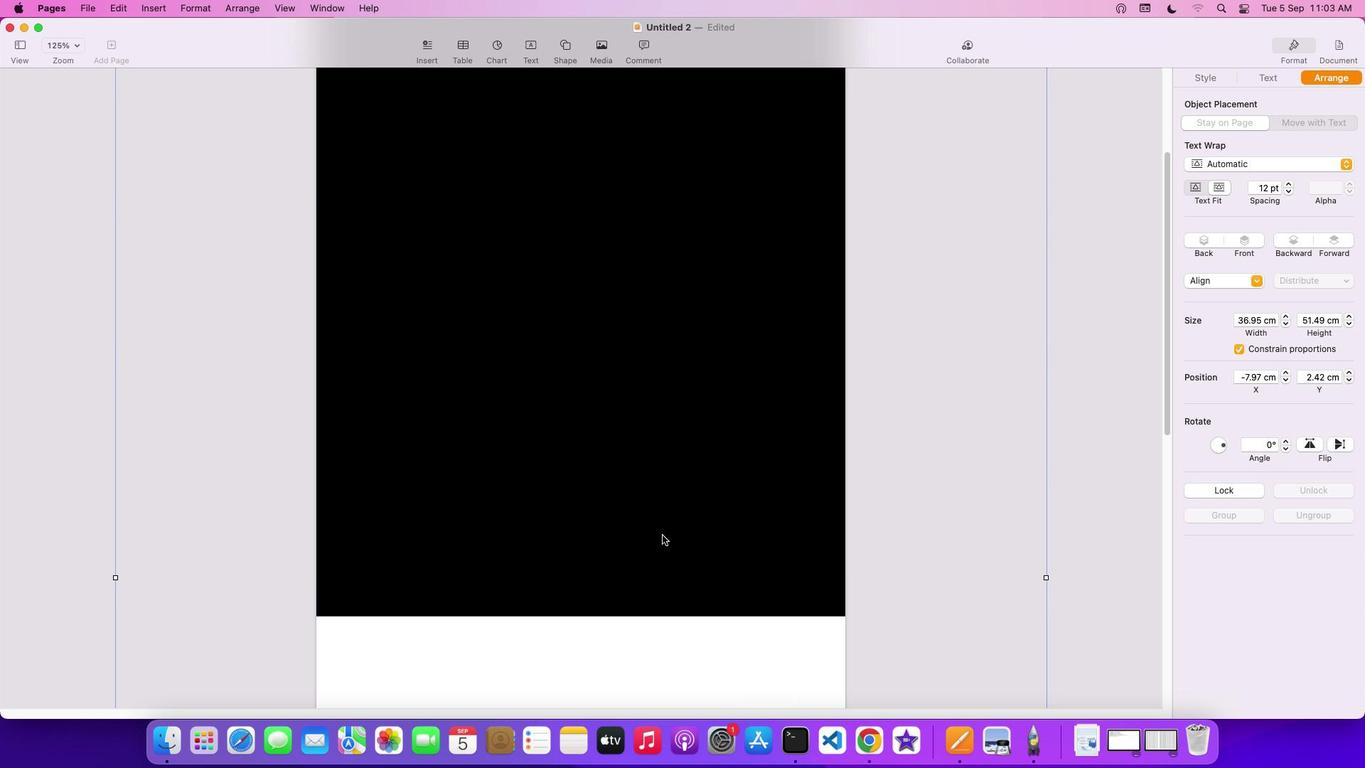 
Action: Mouse scrolled (664, 536) with delta (1, 0)
Screenshot: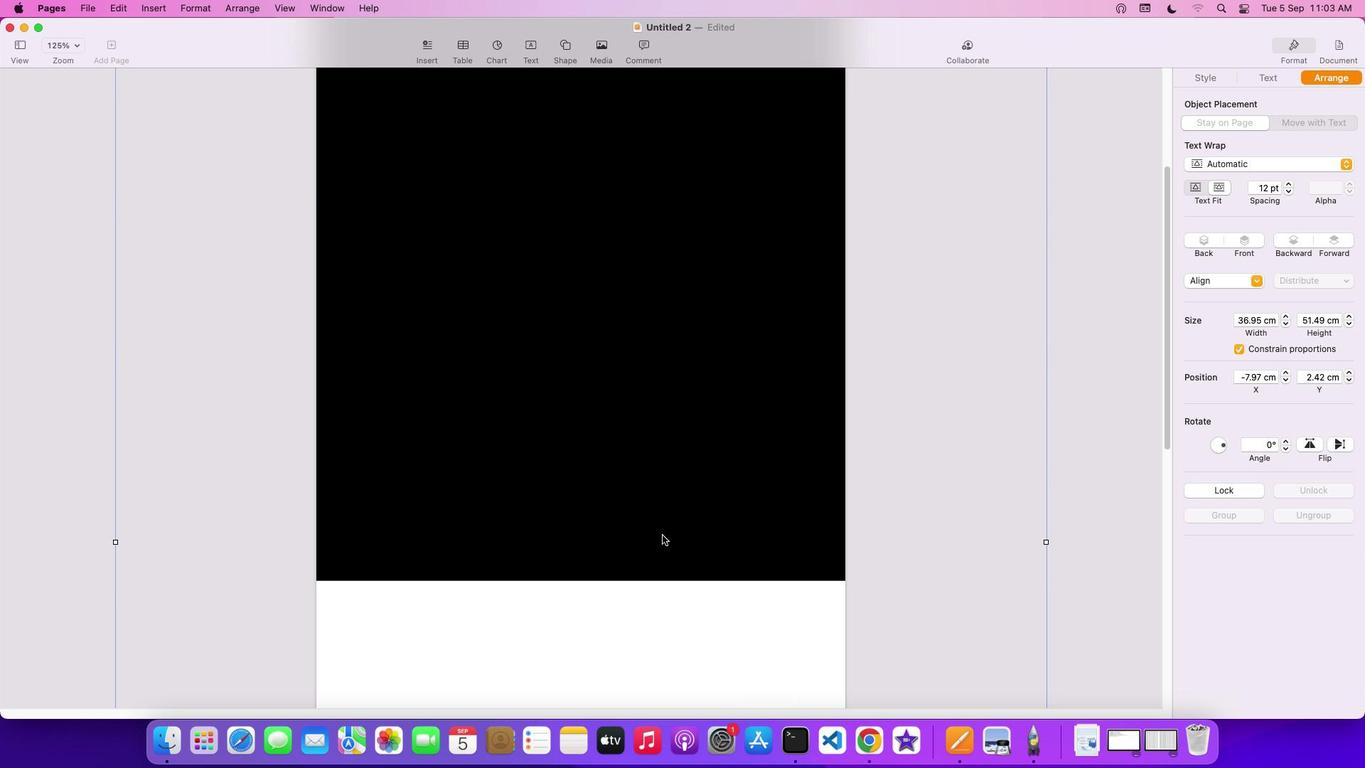 
Action: Mouse scrolled (664, 536) with delta (1, 0)
Screenshot: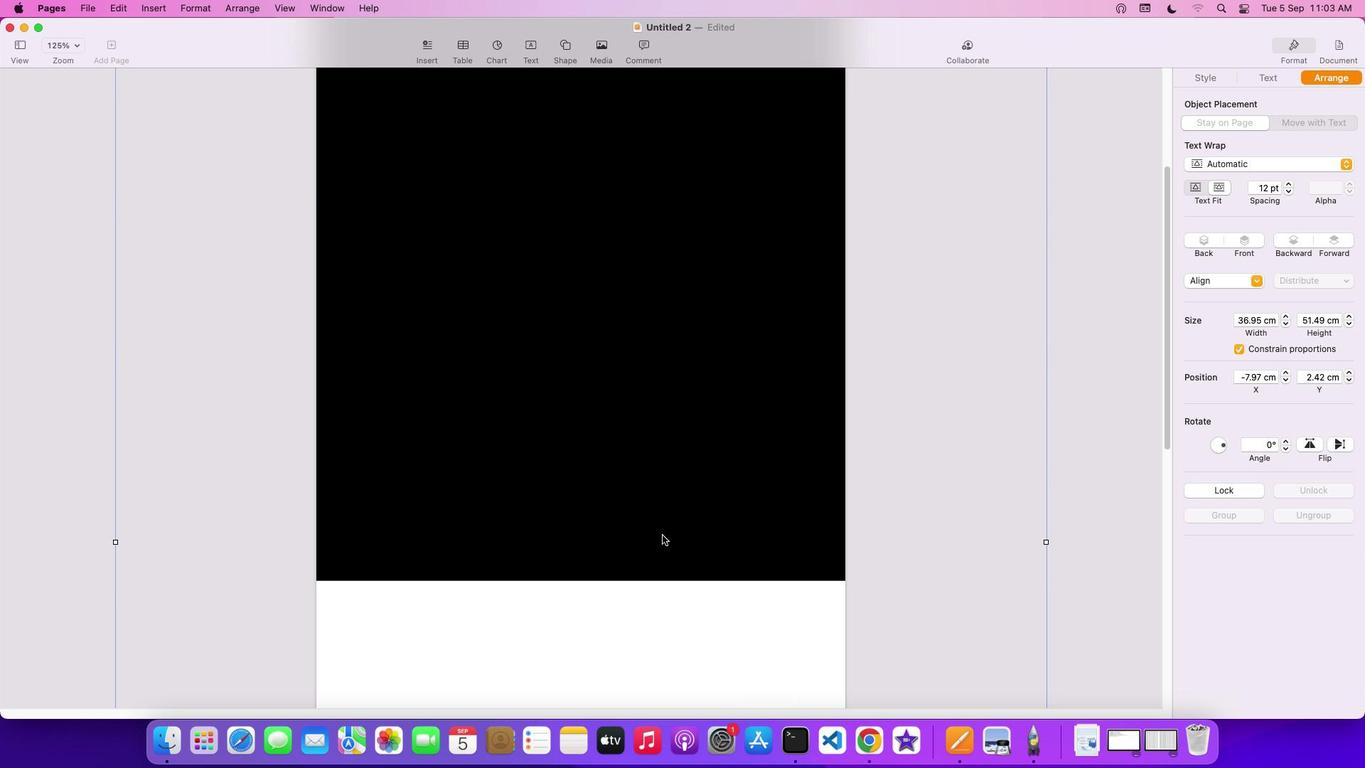 
Action: Mouse scrolled (664, 536) with delta (1, 0)
Screenshot: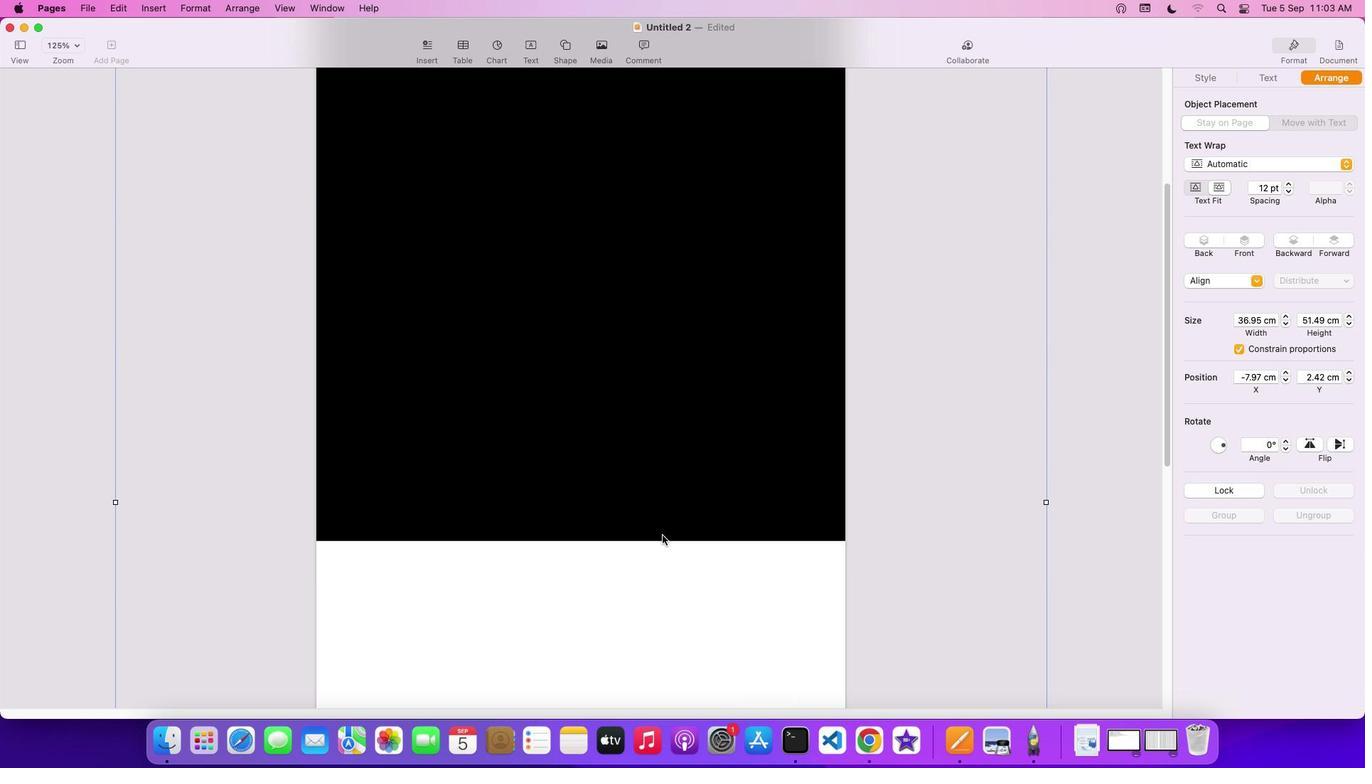 
Action: Mouse scrolled (664, 536) with delta (1, -1)
Screenshot: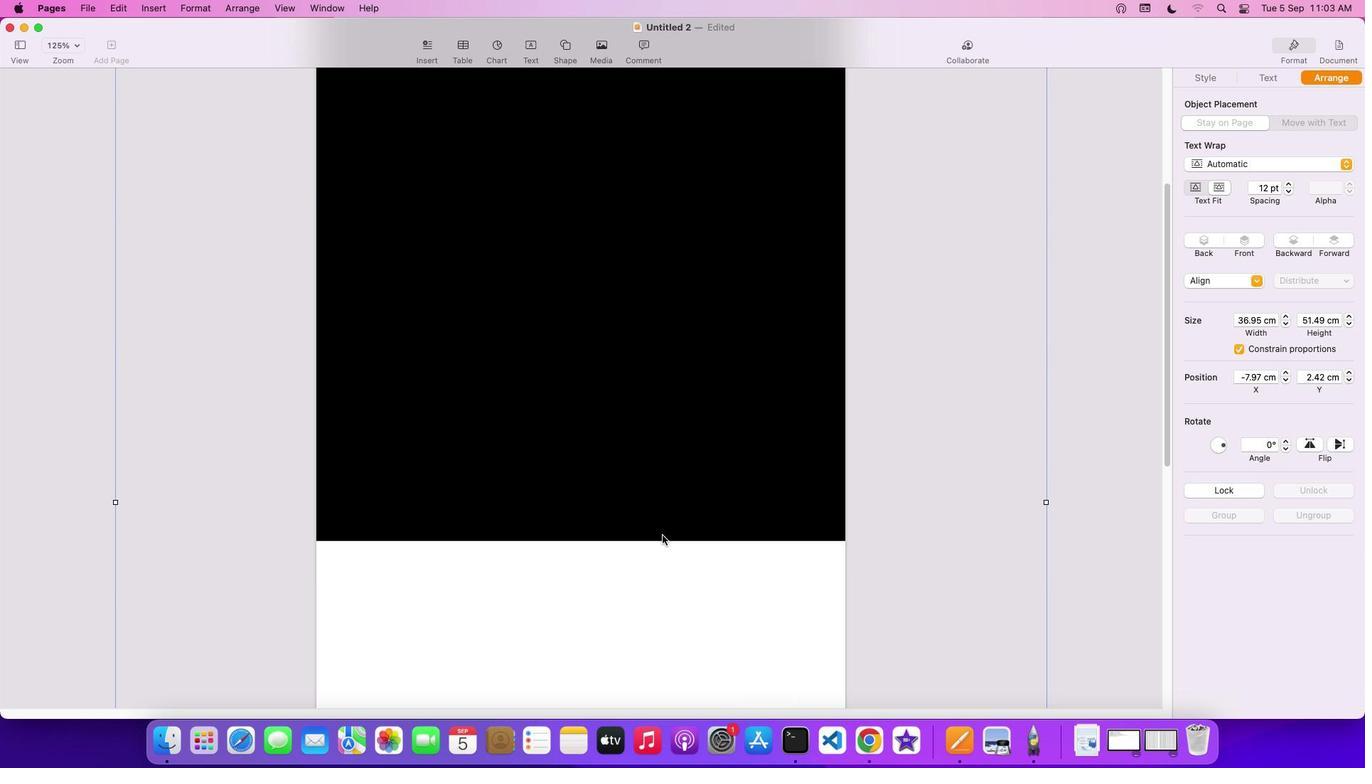 
Action: Mouse scrolled (664, 536) with delta (1, -2)
Screenshot: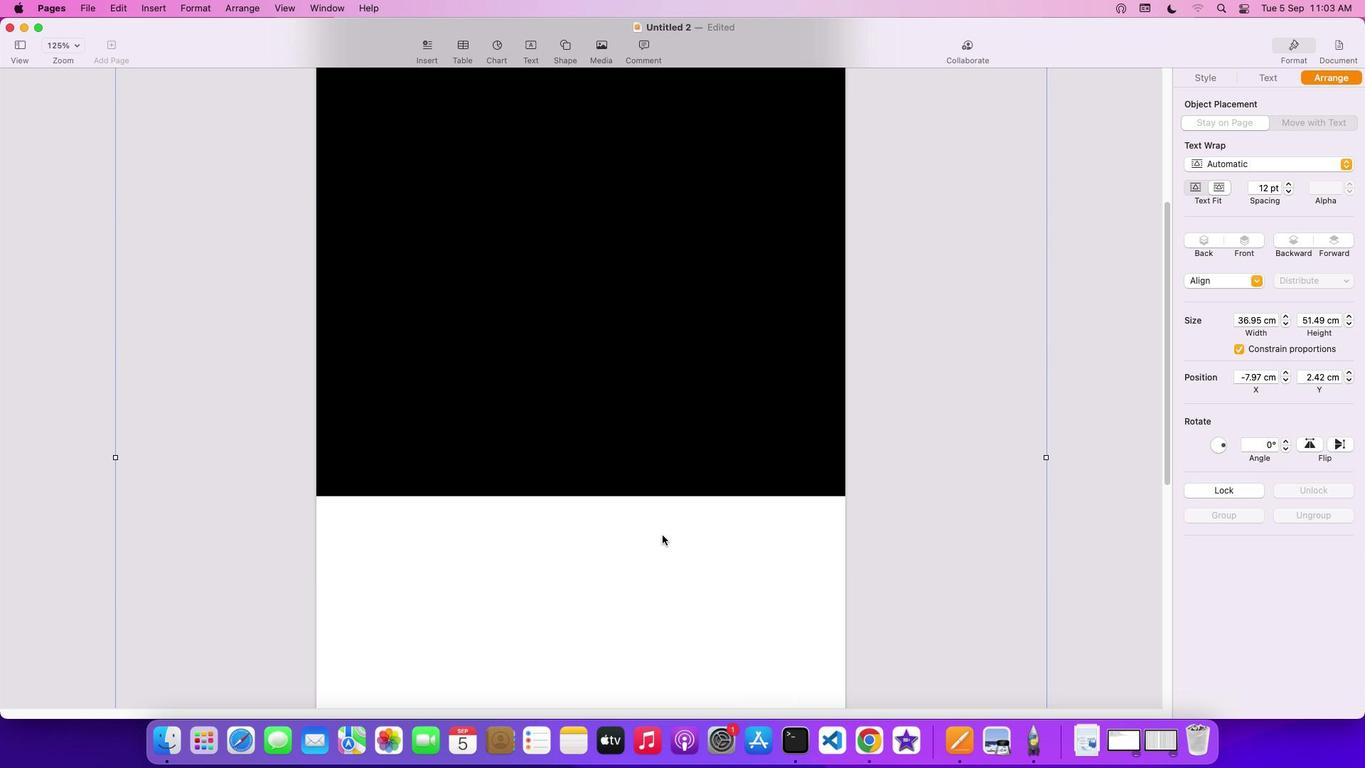 
Action: Mouse scrolled (664, 536) with delta (1, 0)
Screenshot: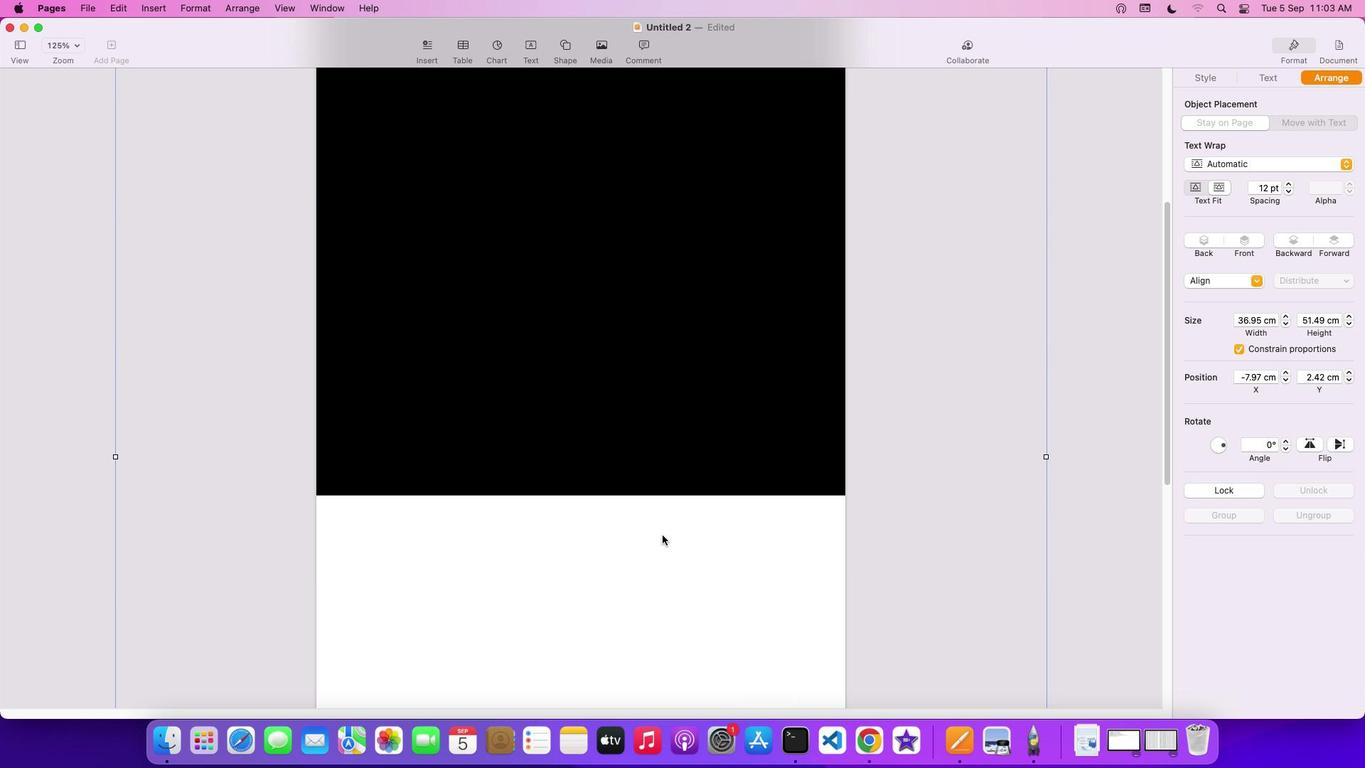 
Action: Mouse scrolled (664, 536) with delta (1, 0)
Screenshot: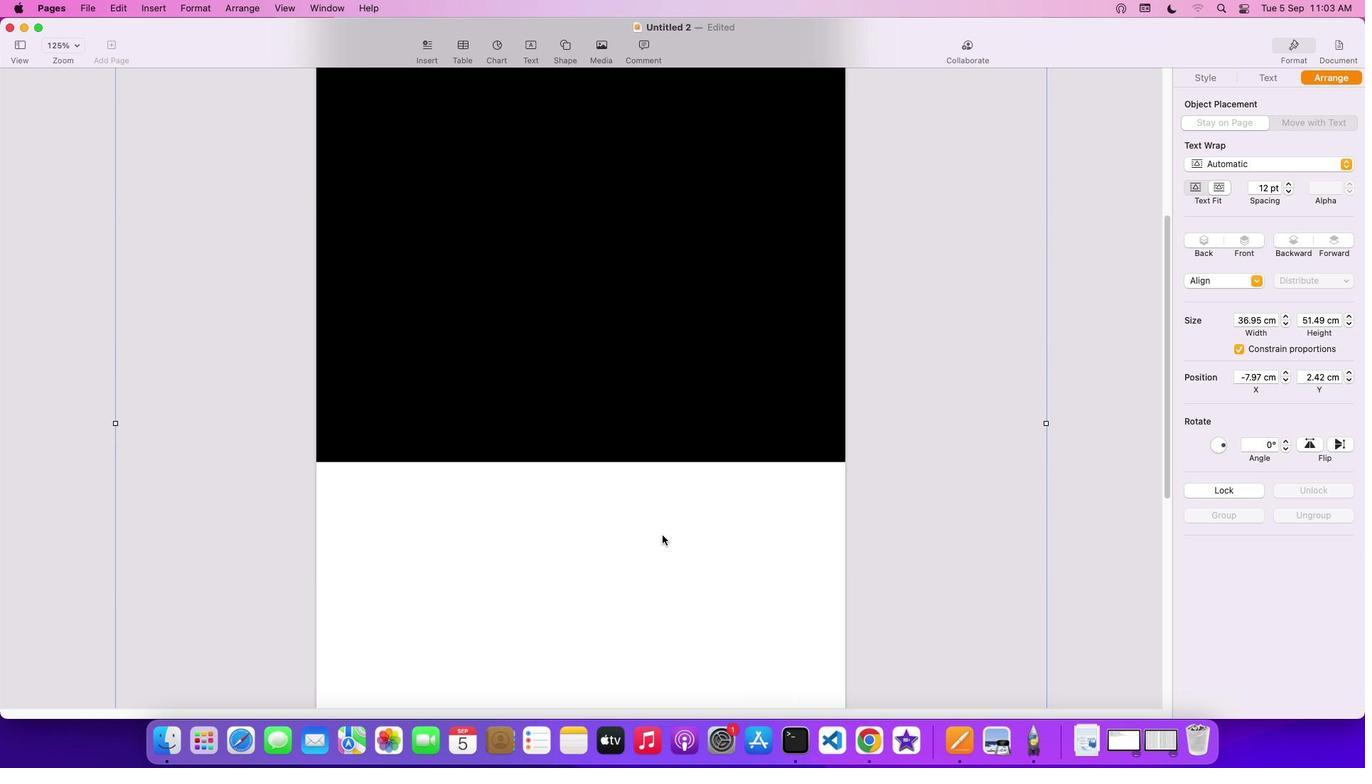 
Action: Mouse scrolled (664, 536) with delta (1, 0)
Screenshot: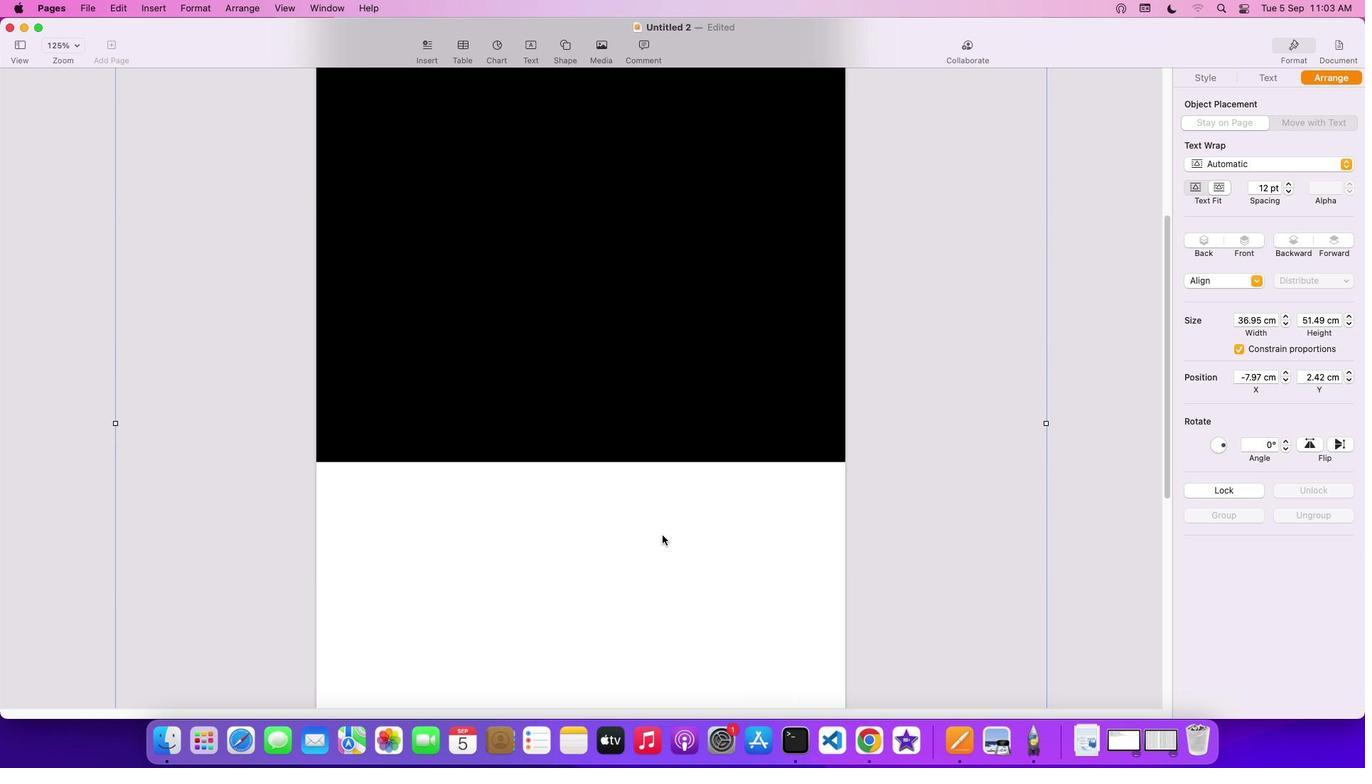 
Action: Mouse scrolled (664, 536) with delta (1, -1)
Screenshot: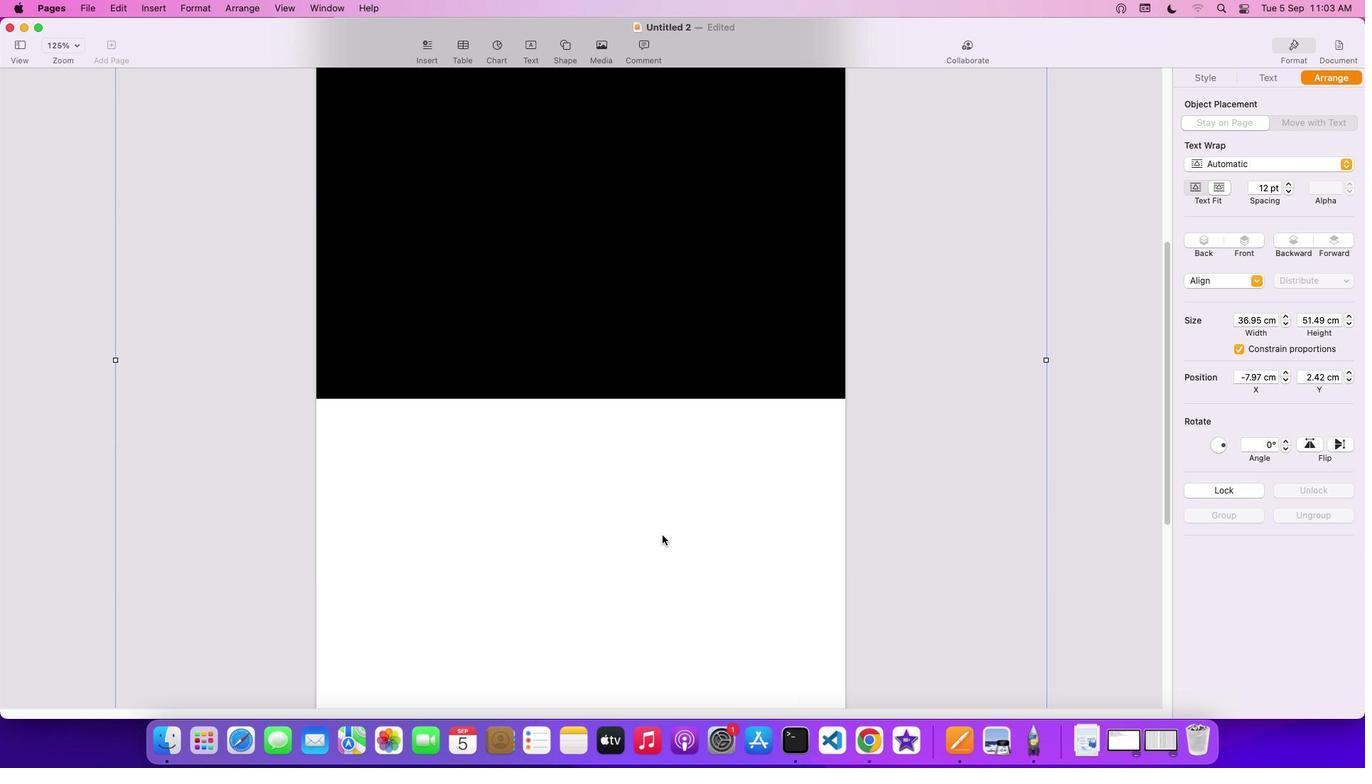 
Action: Mouse scrolled (664, 536) with delta (1, -2)
Screenshot: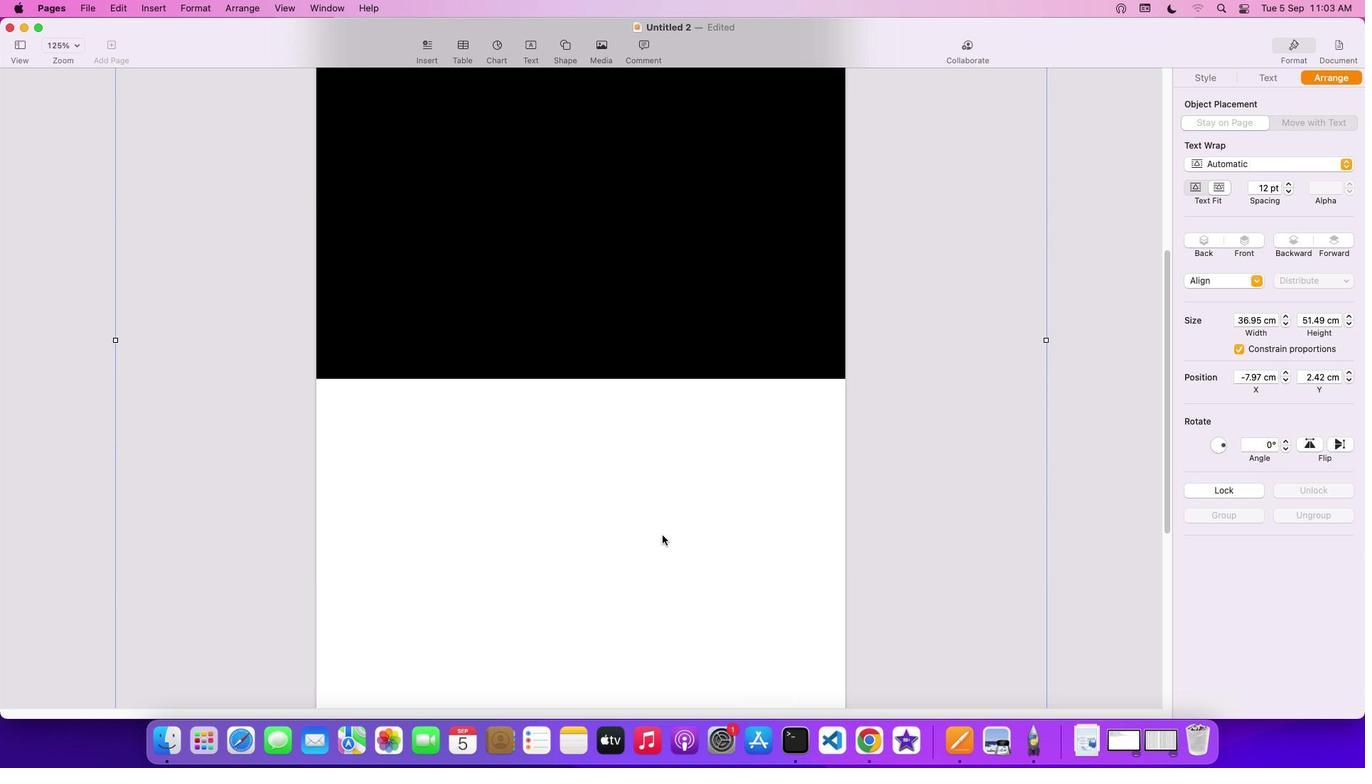 
Action: Mouse scrolled (664, 536) with delta (1, 0)
Screenshot: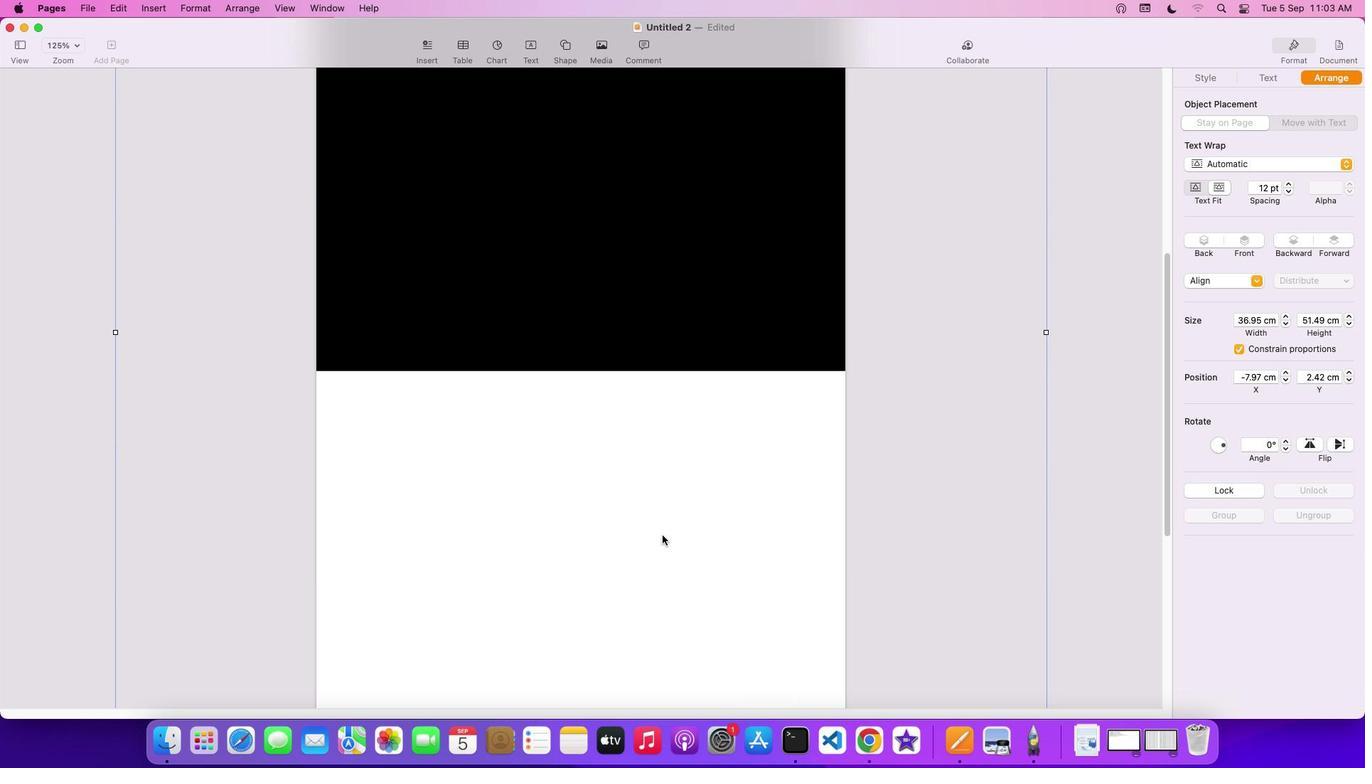 
Action: Mouse scrolled (664, 536) with delta (1, 0)
Screenshot: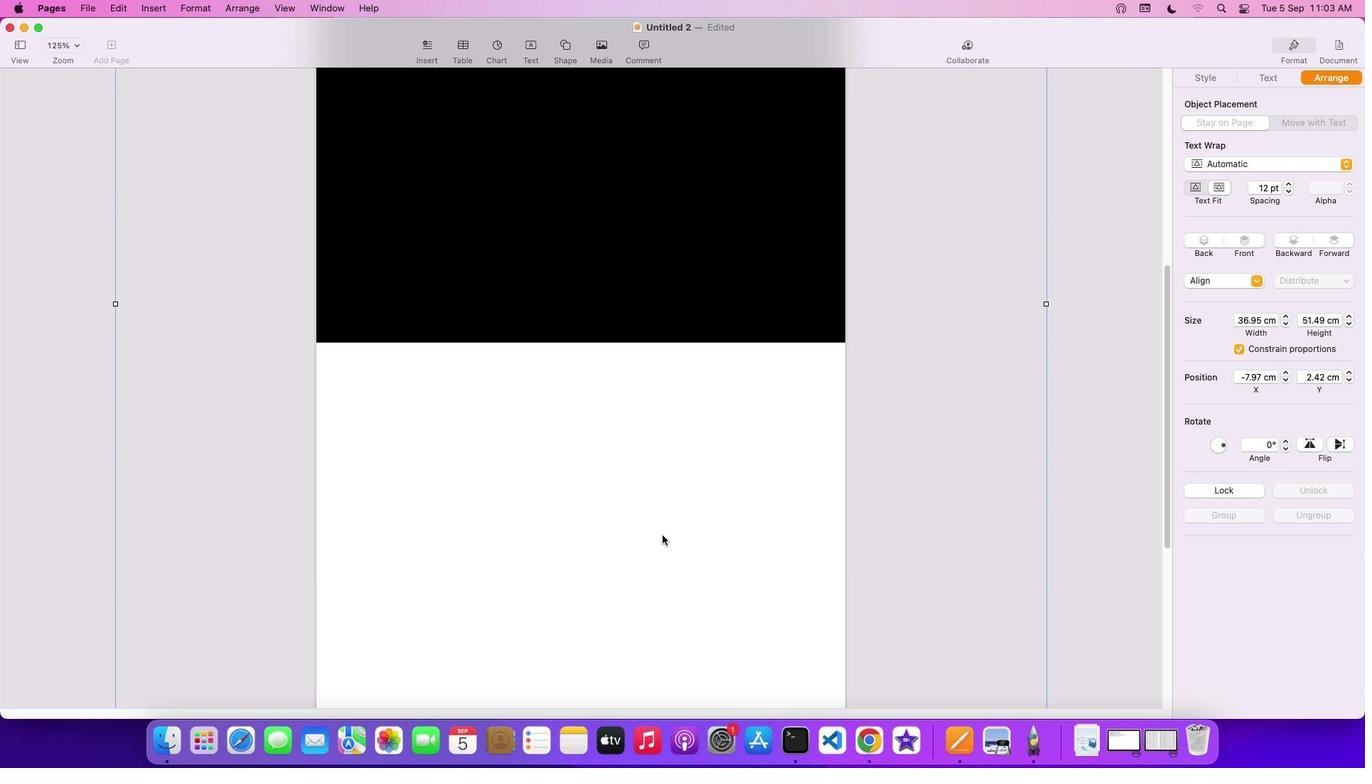 
Action: Mouse scrolled (664, 536) with delta (1, 0)
Screenshot: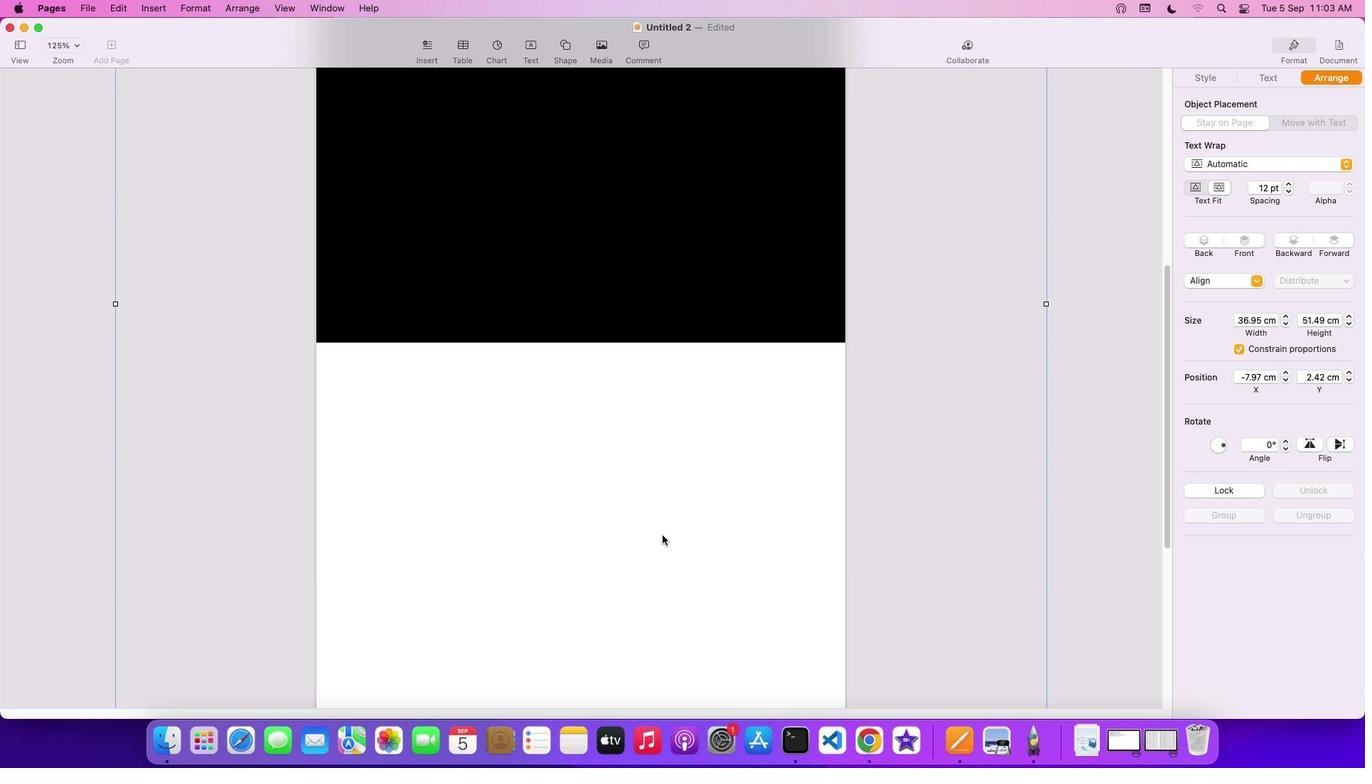 
Action: Mouse scrolled (664, 536) with delta (1, -1)
Screenshot: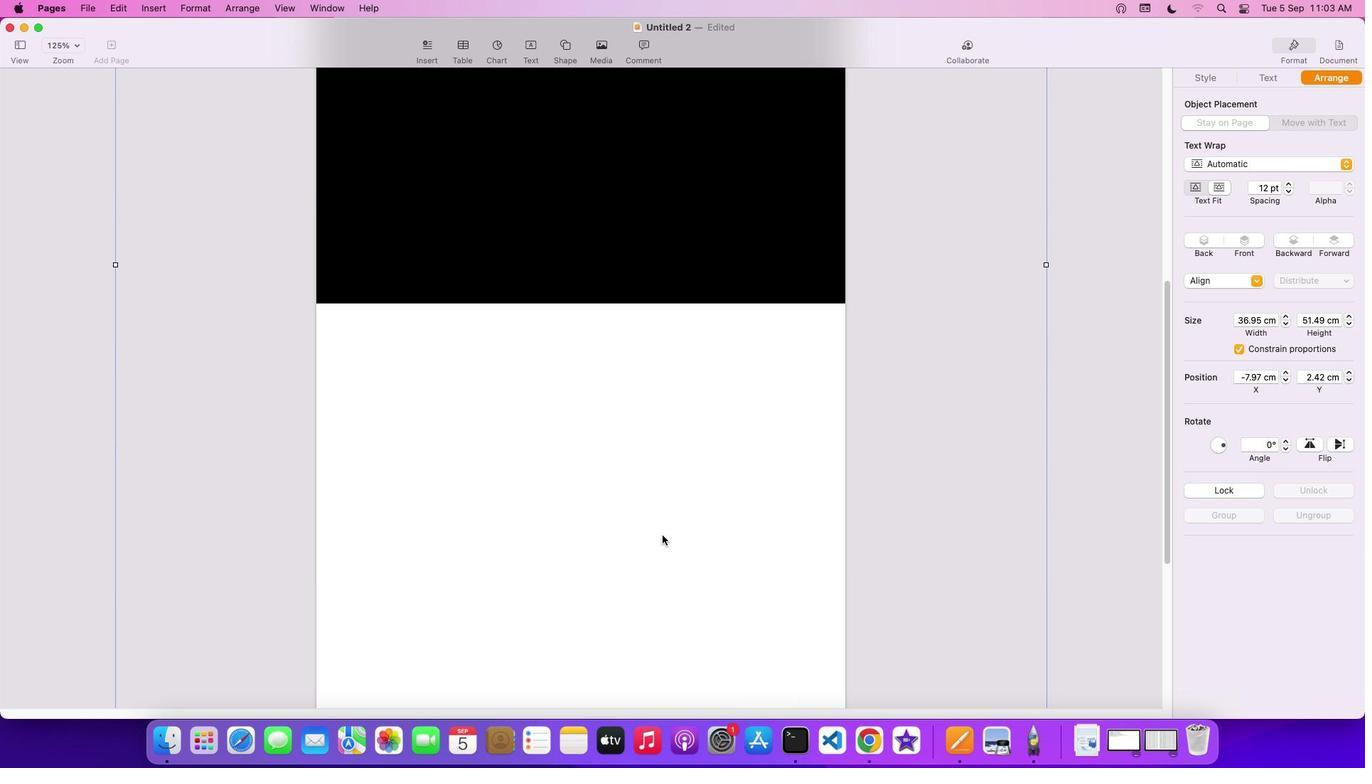 
Action: Mouse scrolled (664, 536) with delta (1, -1)
Screenshot: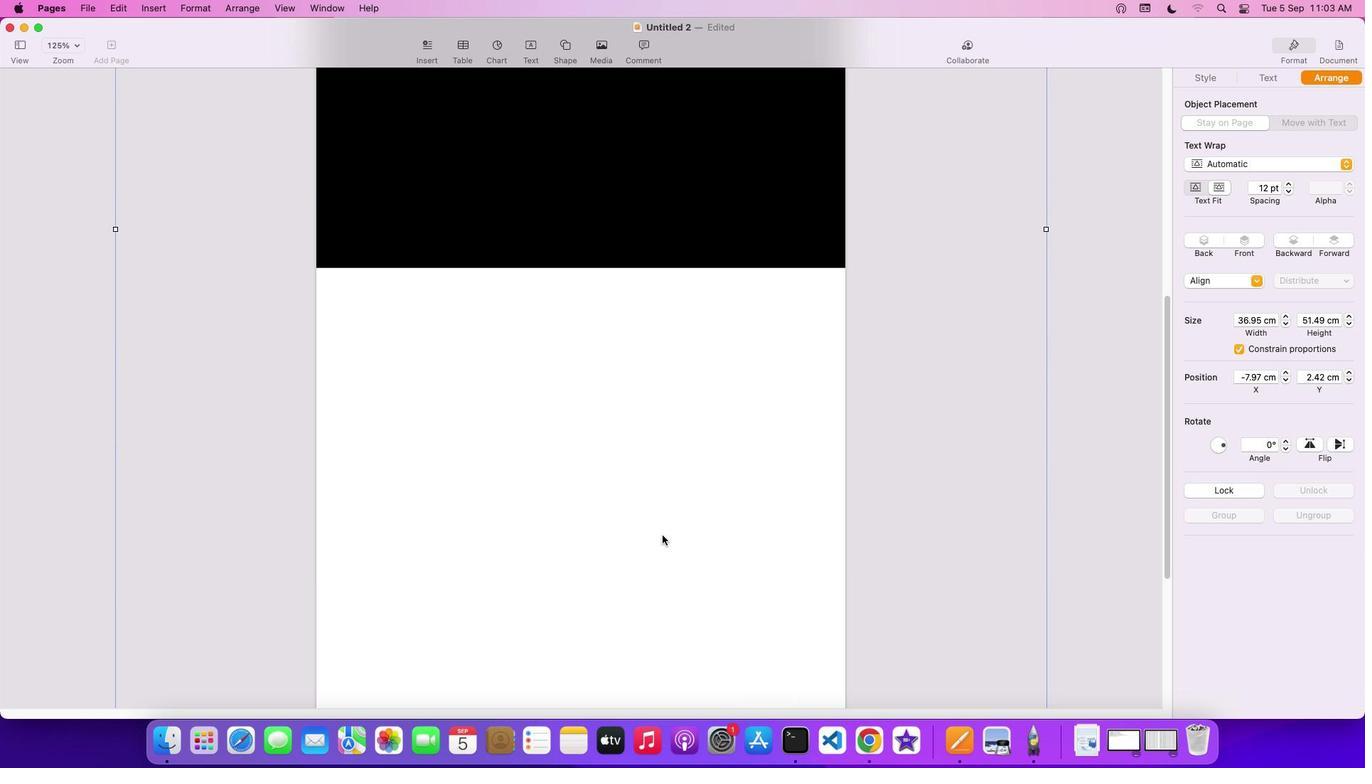 
Action: Mouse scrolled (664, 536) with delta (1, 0)
Screenshot: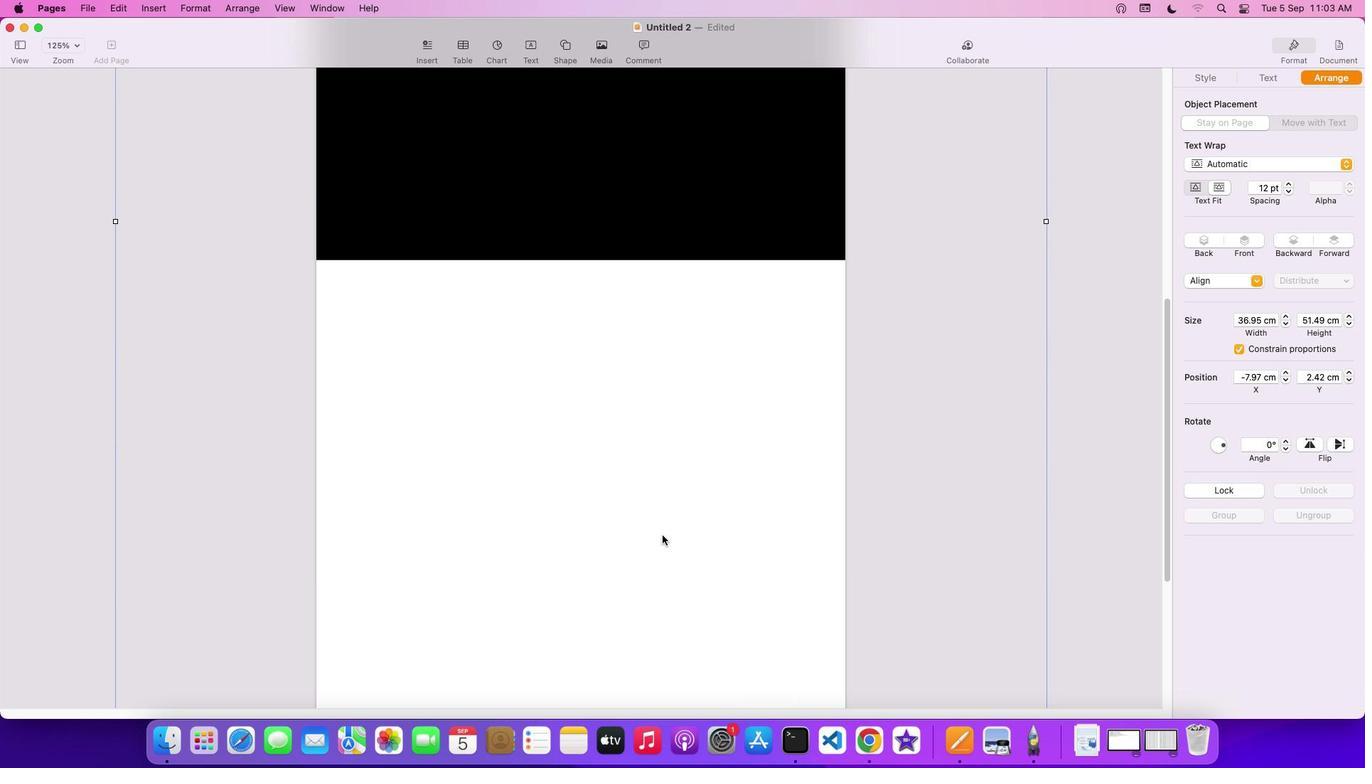 
Action: Mouse scrolled (664, 536) with delta (1, 0)
Screenshot: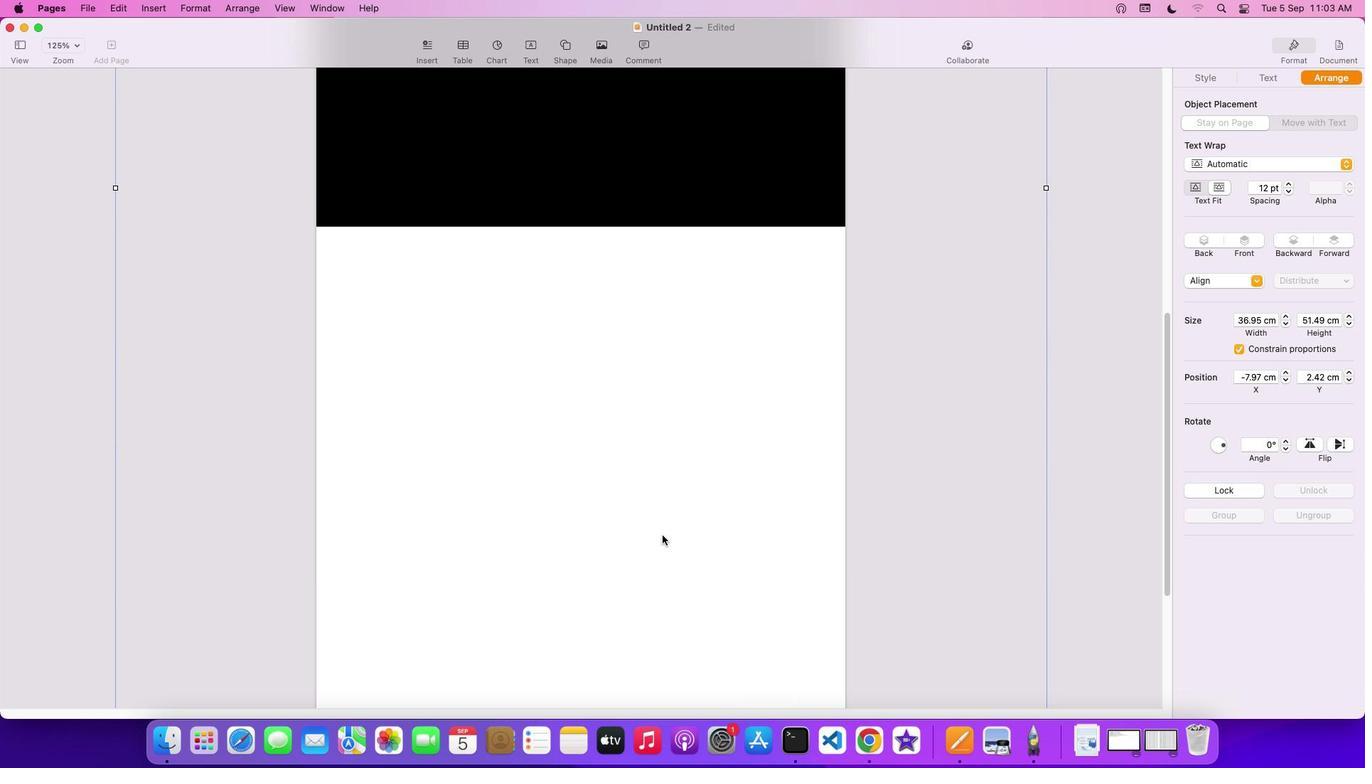 
Action: Mouse scrolled (664, 536) with delta (1, 0)
Screenshot: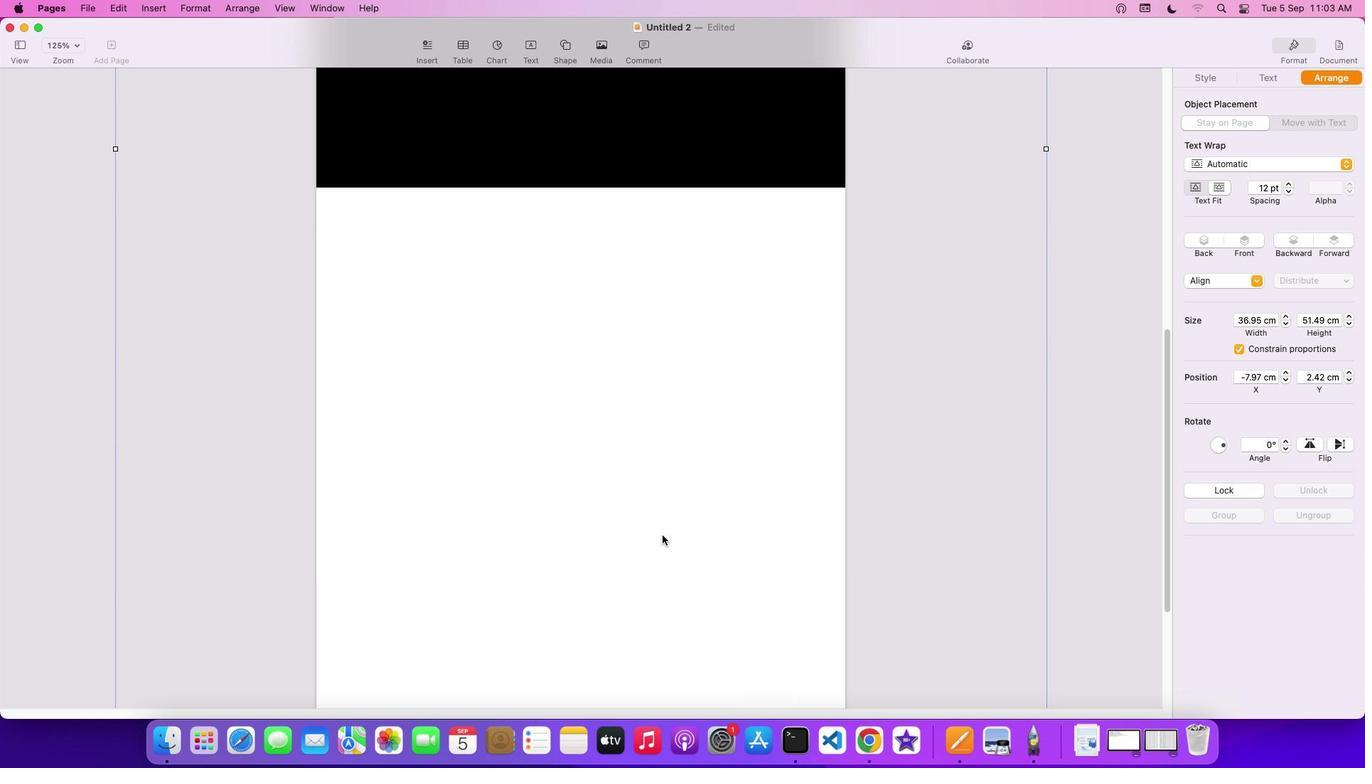 
Action: Mouse scrolled (664, 536) with delta (1, -1)
Screenshot: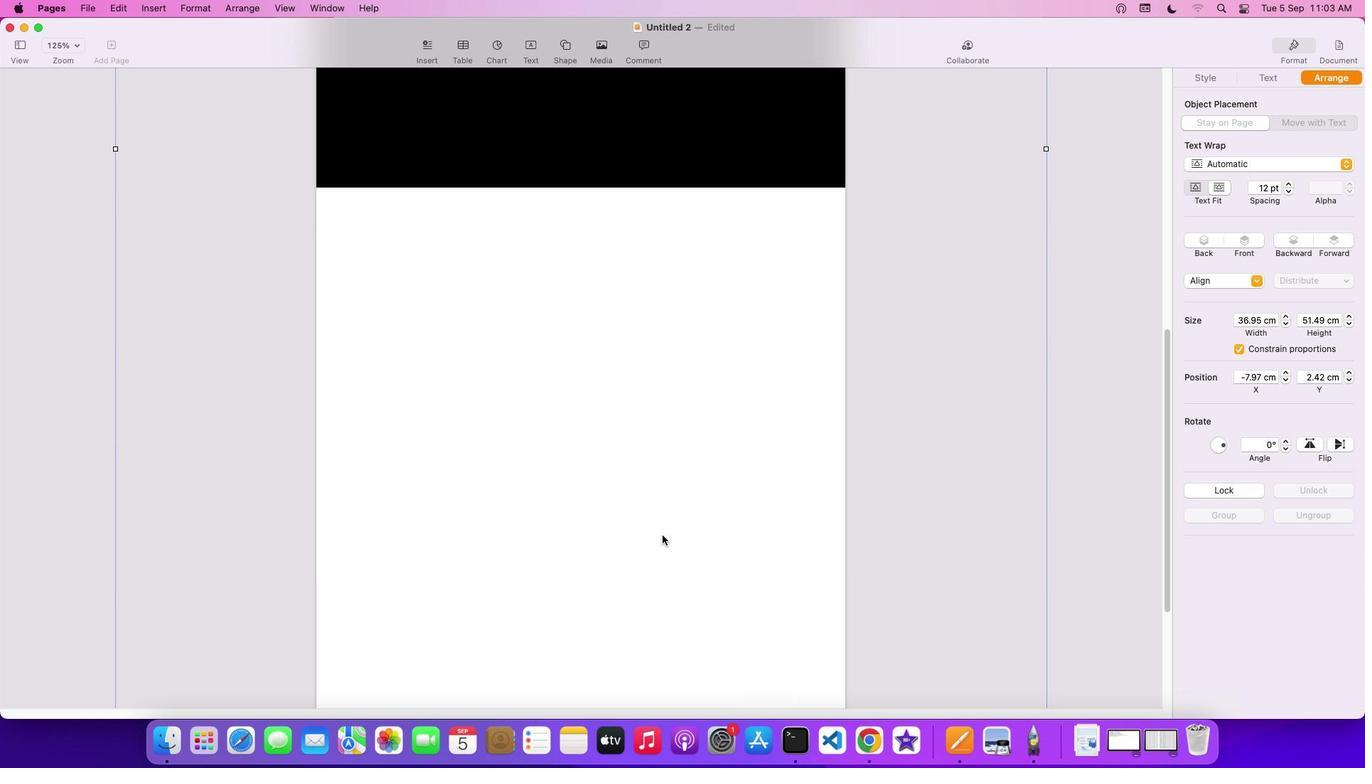 
Action: Mouse scrolled (664, 536) with delta (1, -1)
Screenshot: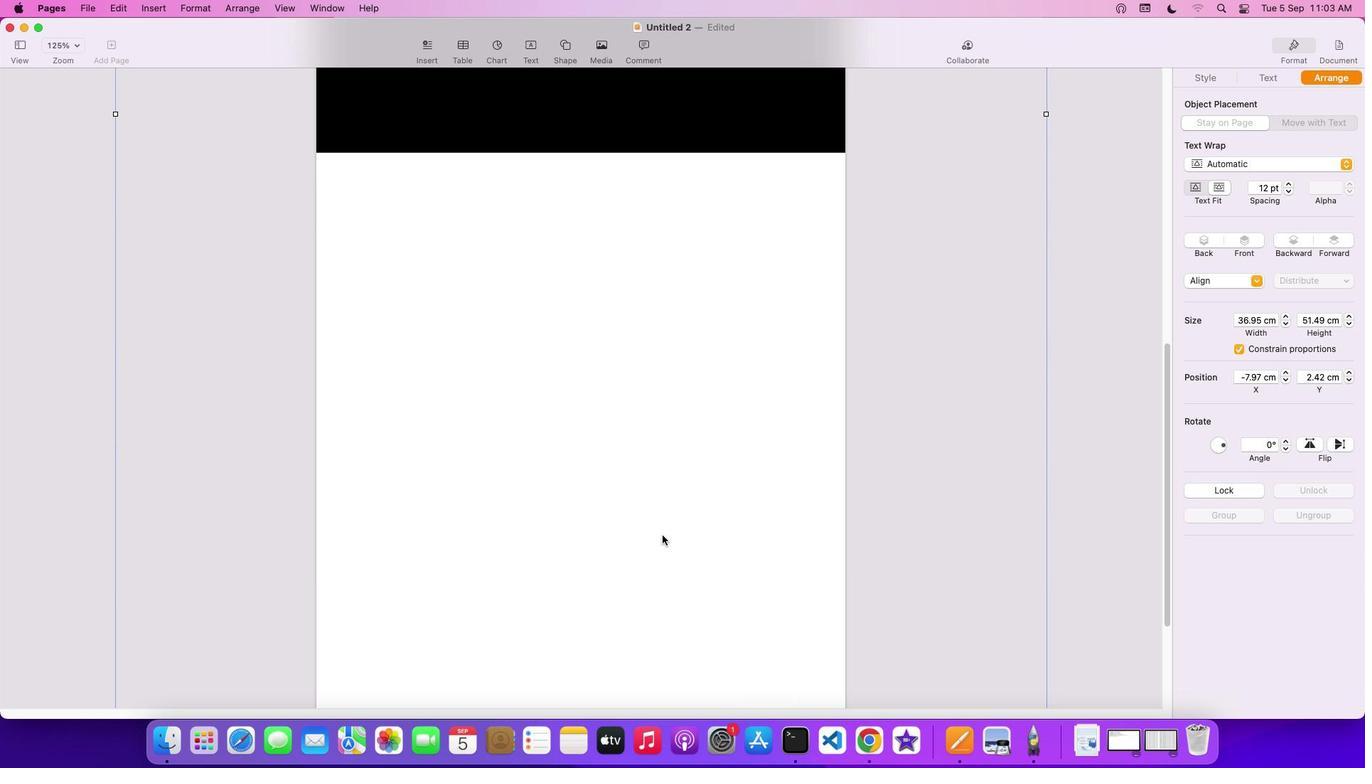 
Action: Mouse scrolled (664, 536) with delta (1, 0)
Screenshot: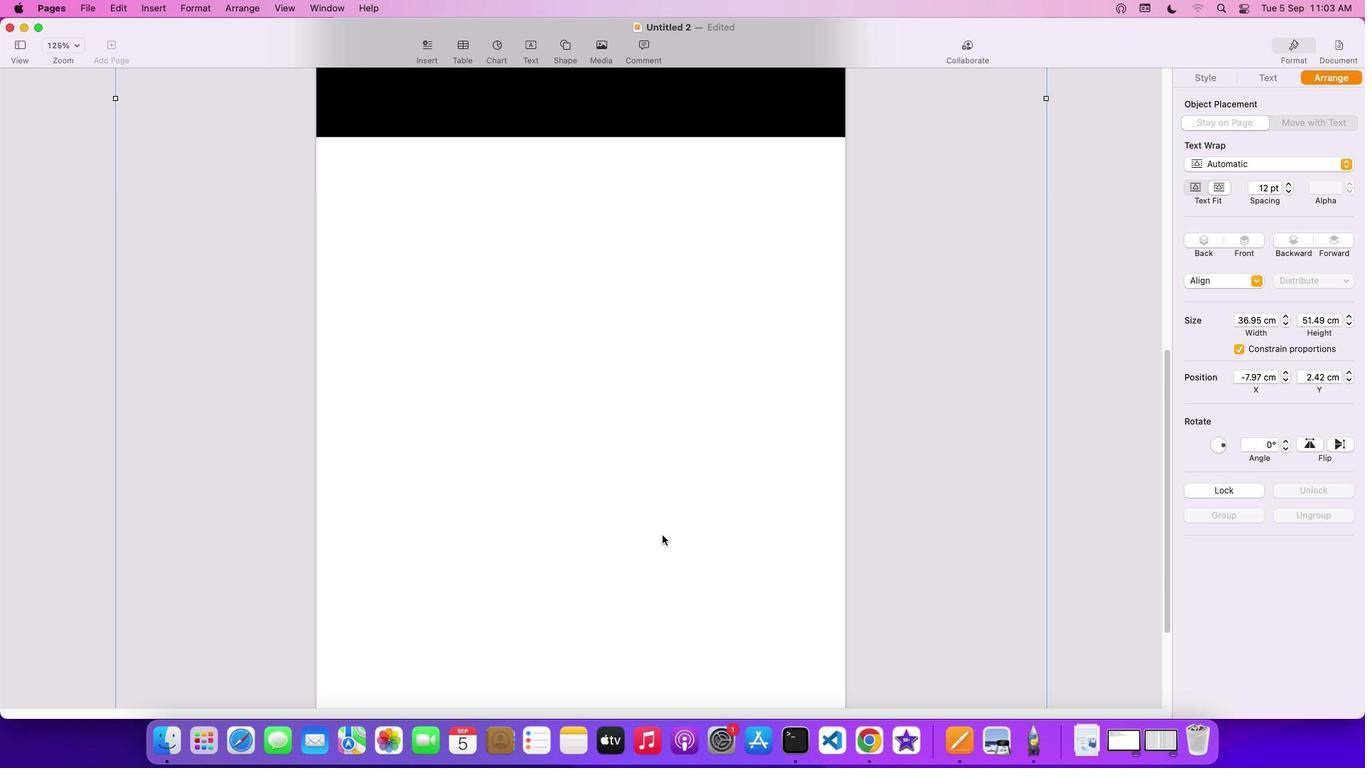 
Action: Mouse scrolled (664, 536) with delta (1, 0)
Screenshot: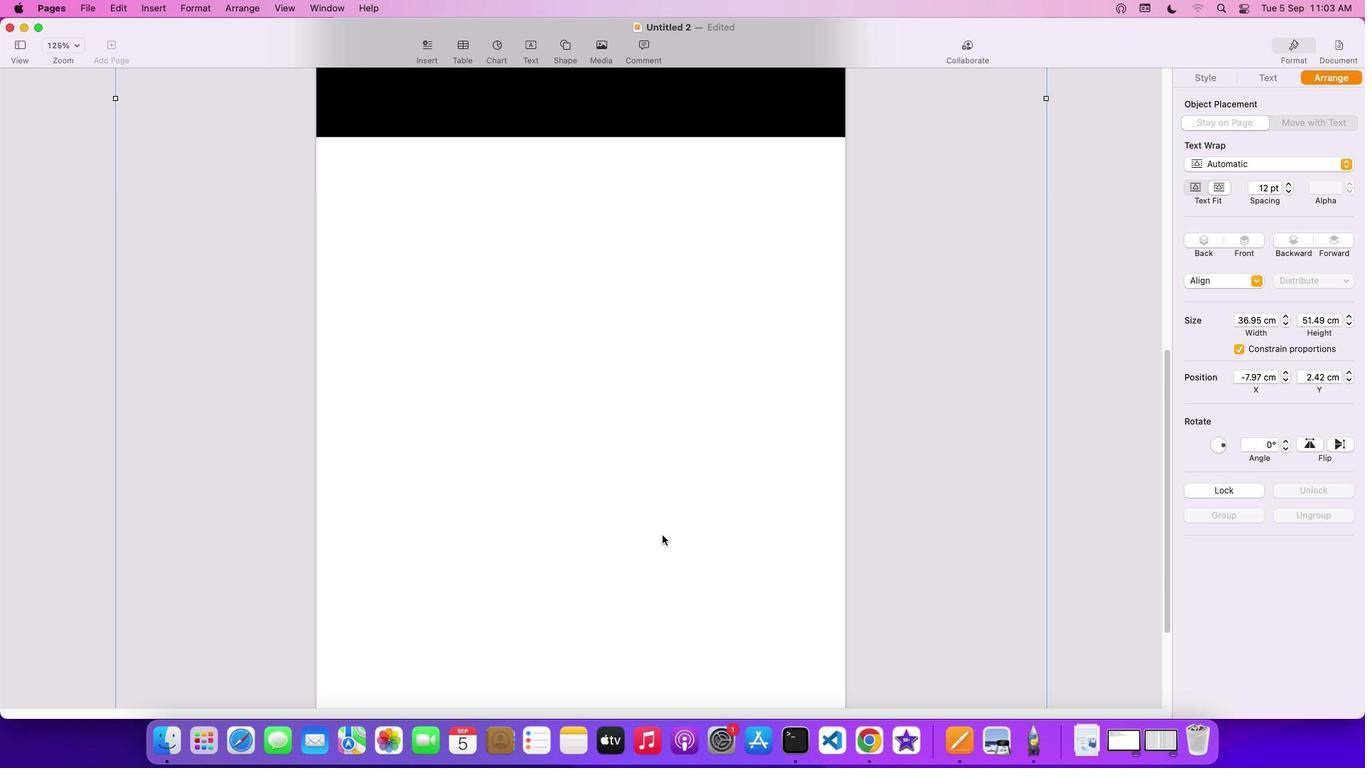 
Action: Mouse scrolled (664, 536) with delta (1, 0)
Screenshot: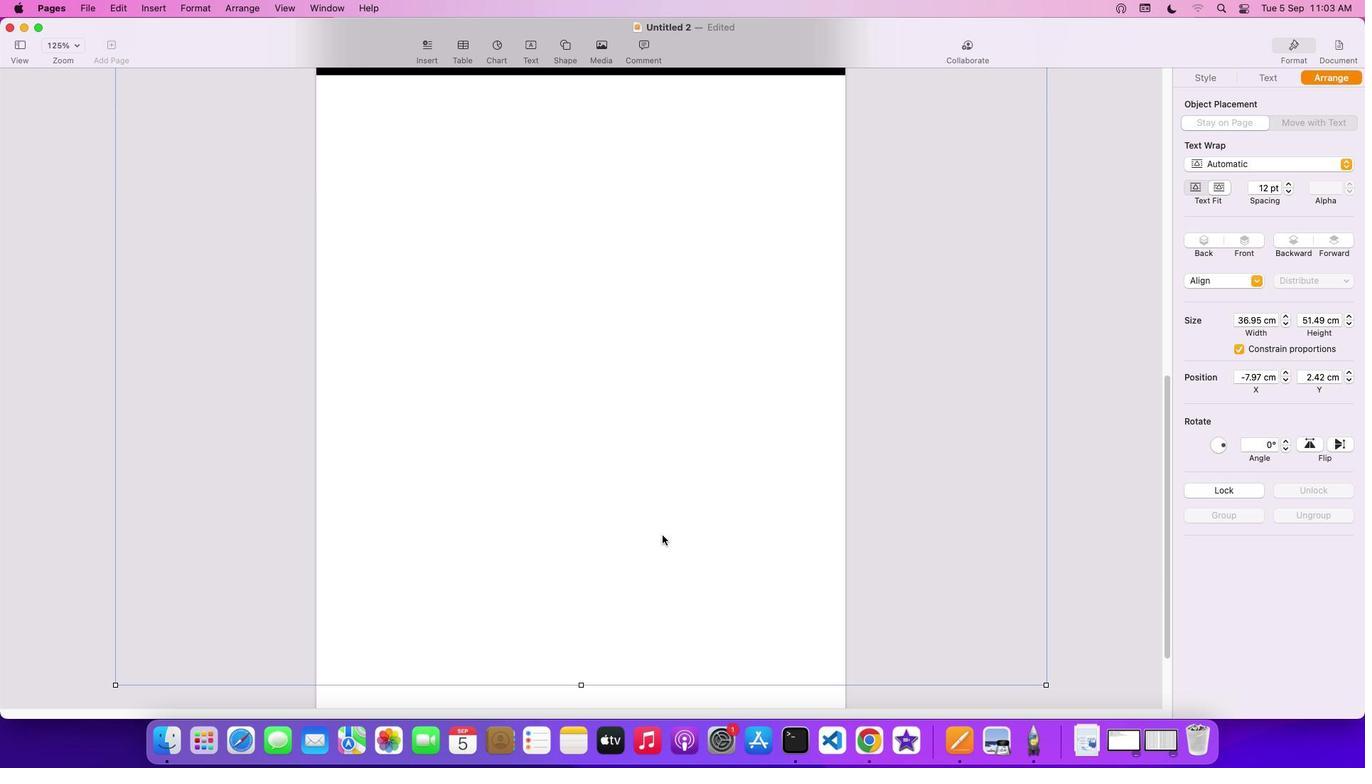 
Action: Mouse scrolled (664, 536) with delta (1, -1)
Screenshot: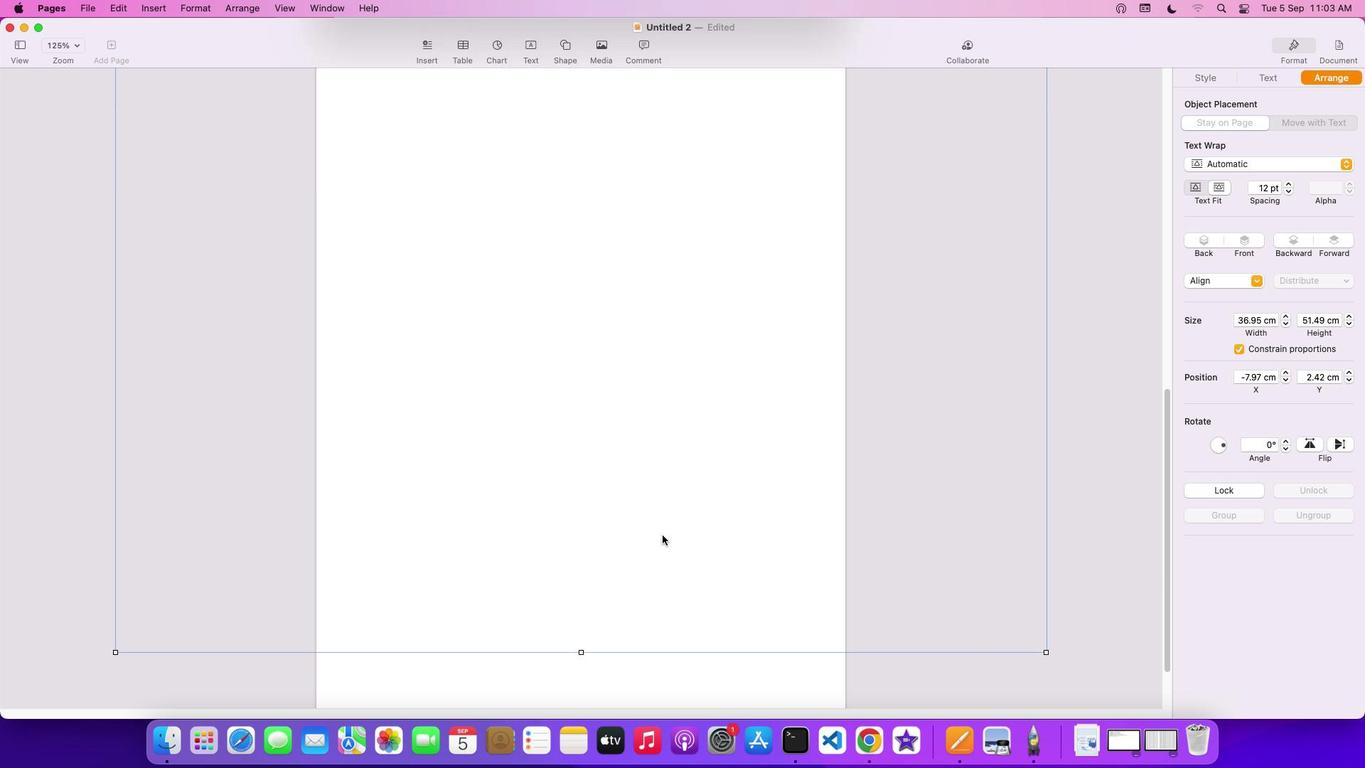 
Action: Mouse scrolled (664, 536) with delta (1, -2)
Screenshot: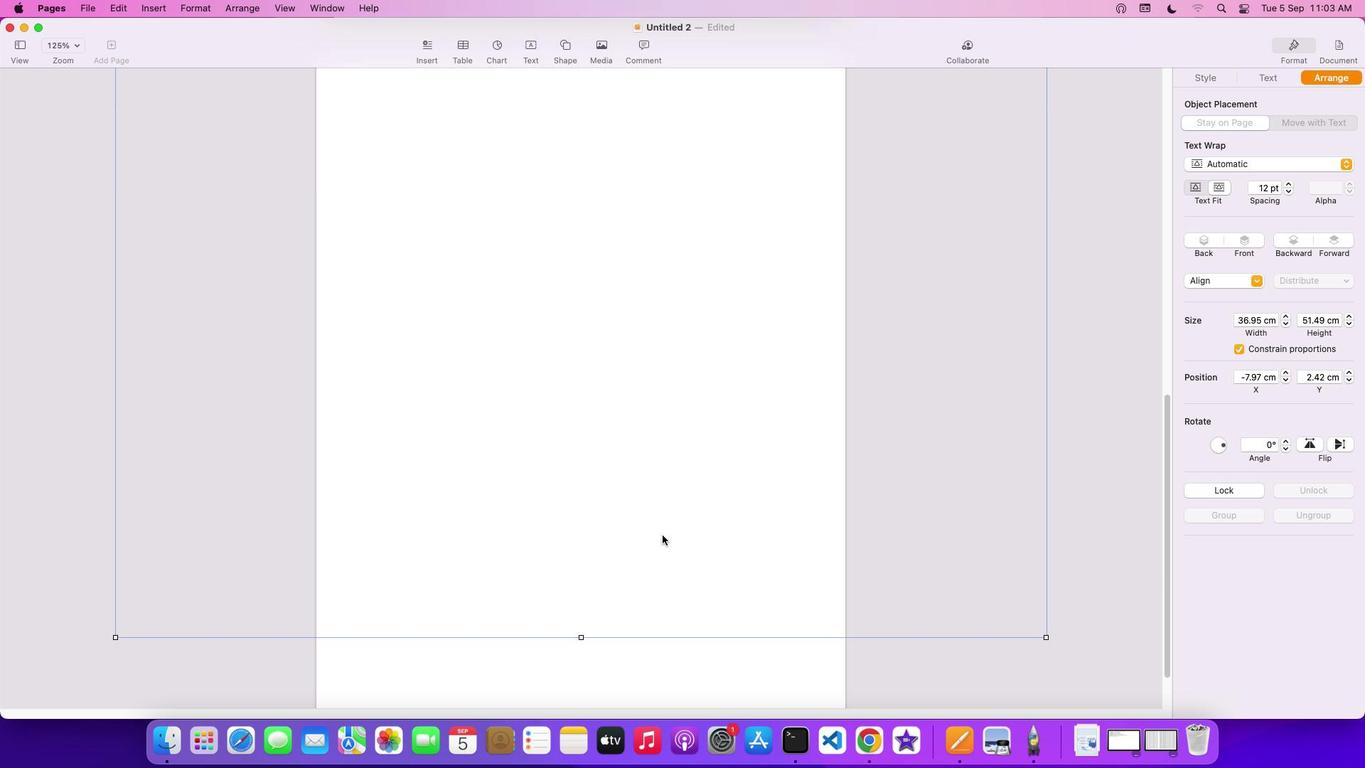 
Action: Mouse moved to (1049, 640)
Screenshot: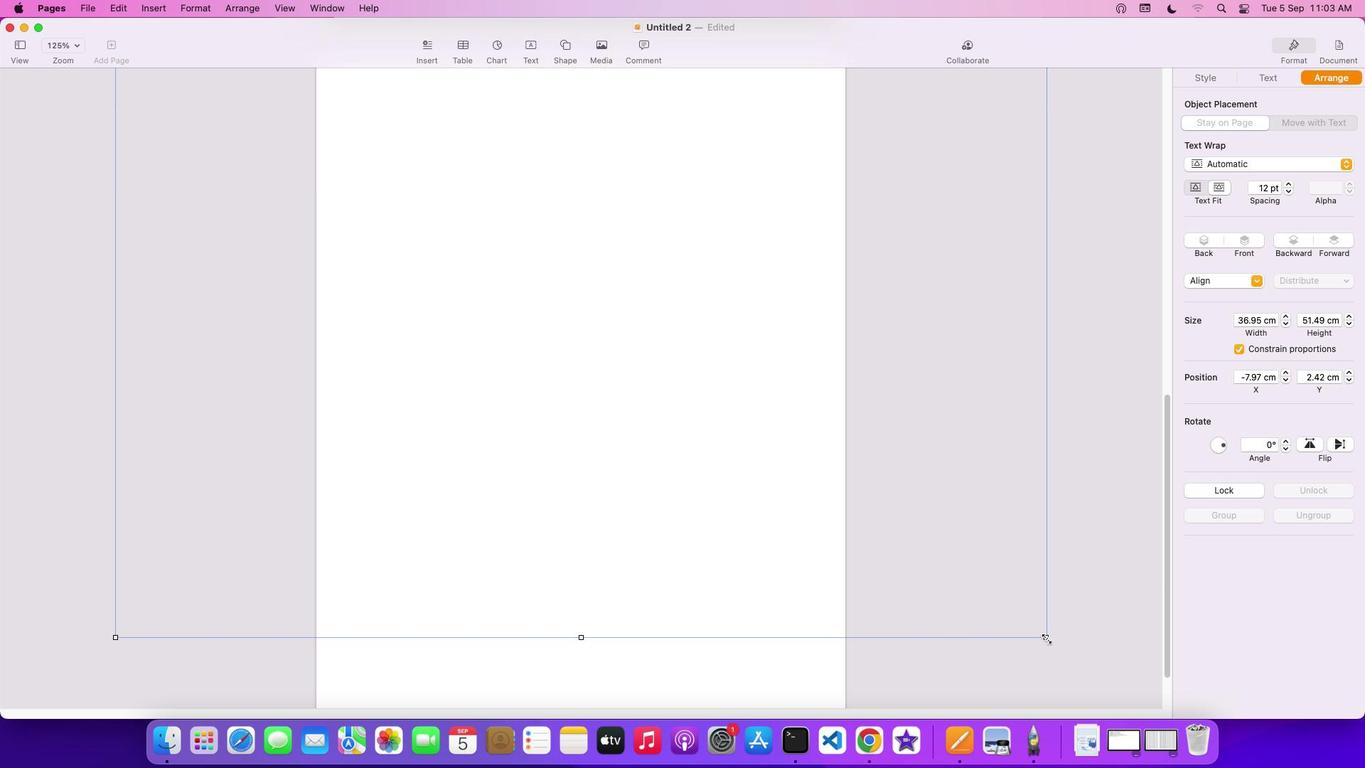 
Action: Mouse pressed left at (1049, 640)
Screenshot: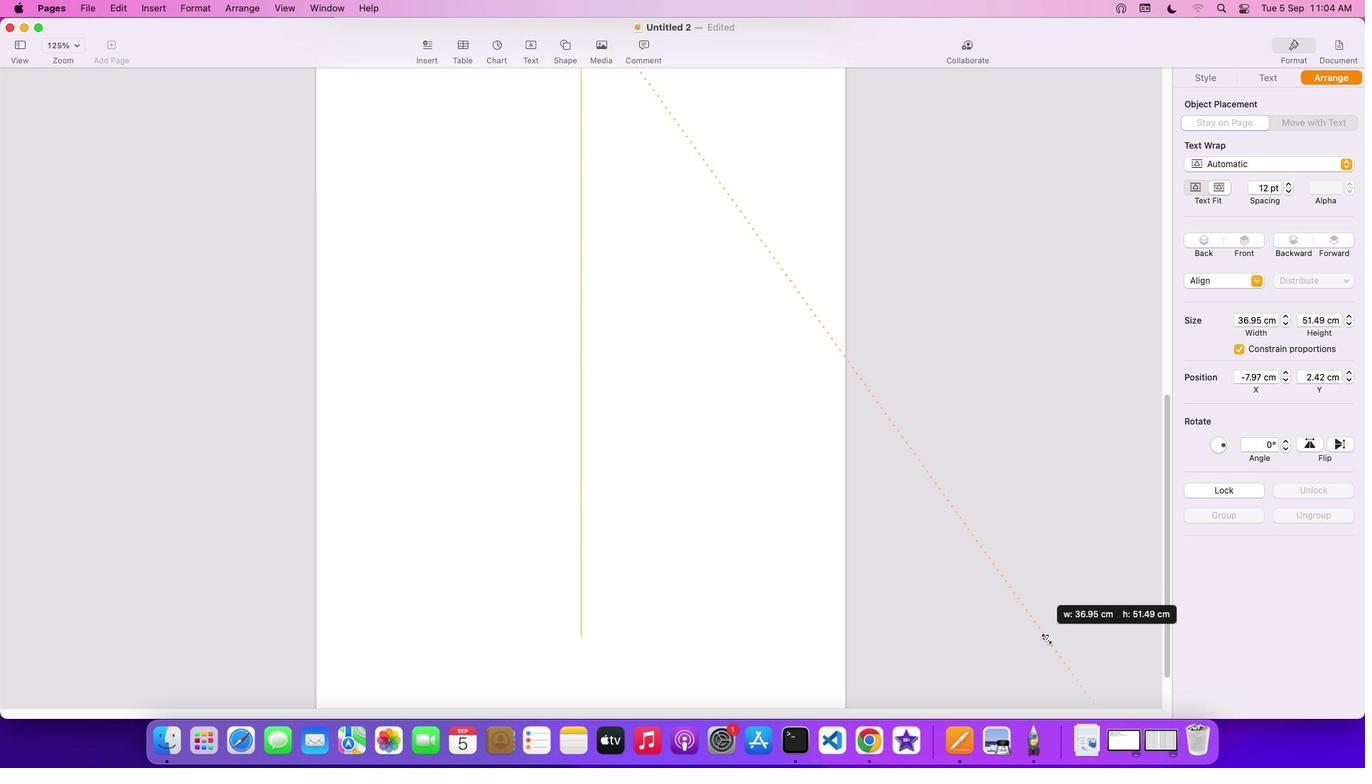 
Action: Mouse moved to (626, 489)
Screenshot: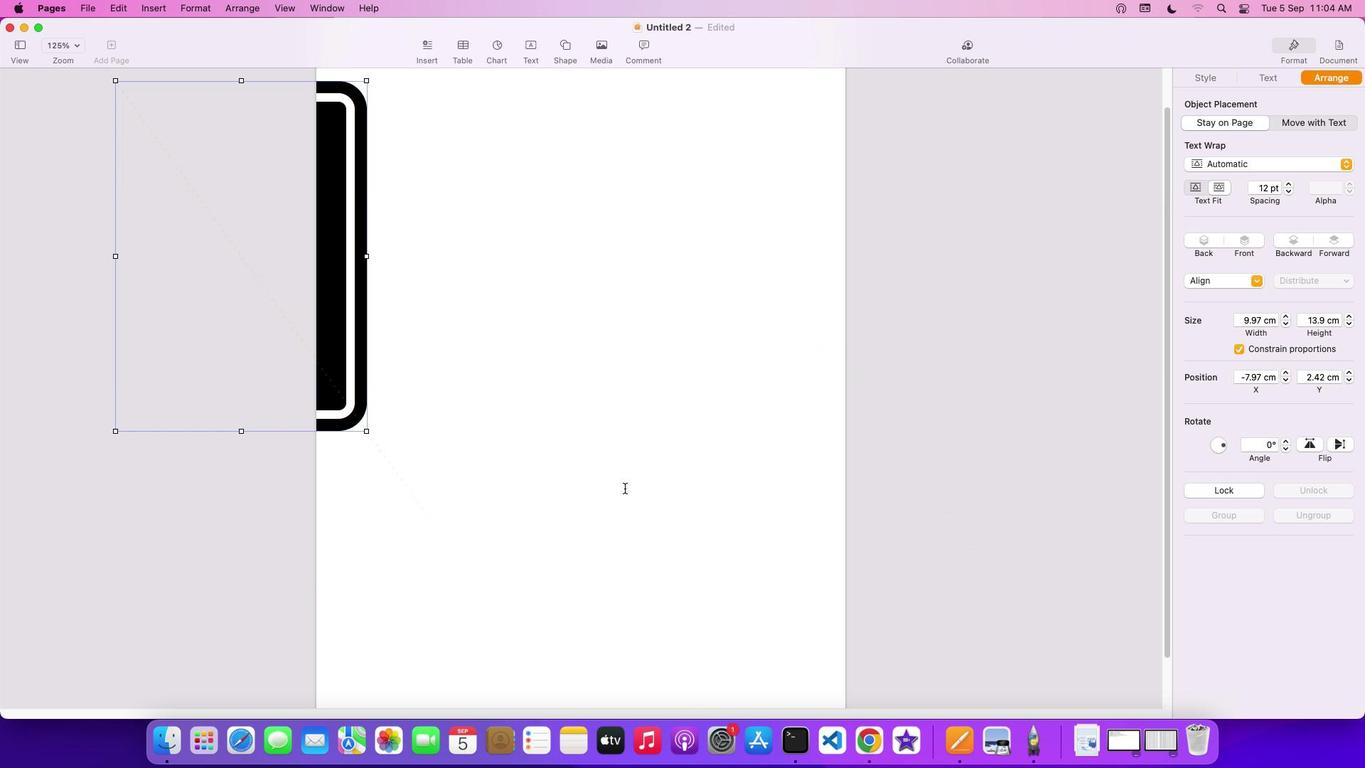 
Action: Mouse scrolled (626, 489) with delta (1, 2)
Screenshot: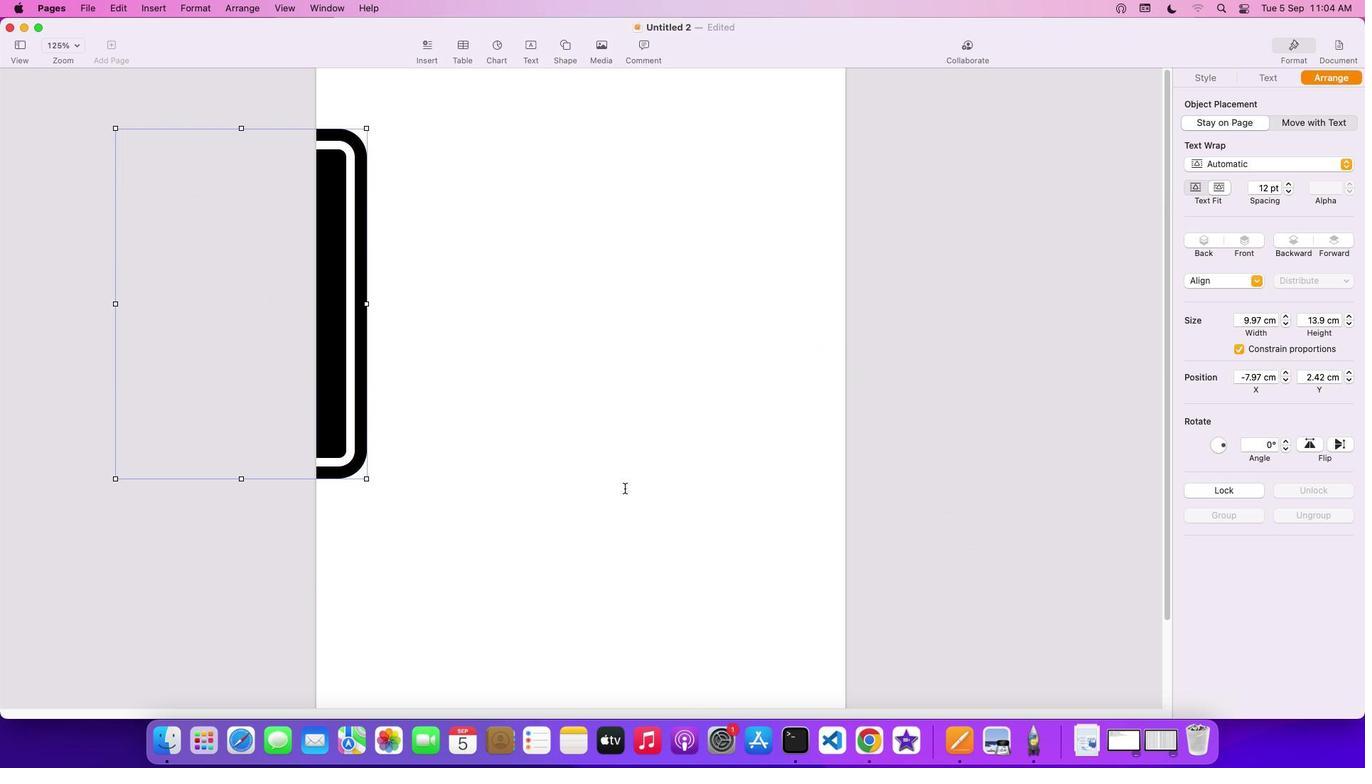 
Action: Mouse scrolled (626, 489) with delta (1, 2)
Screenshot: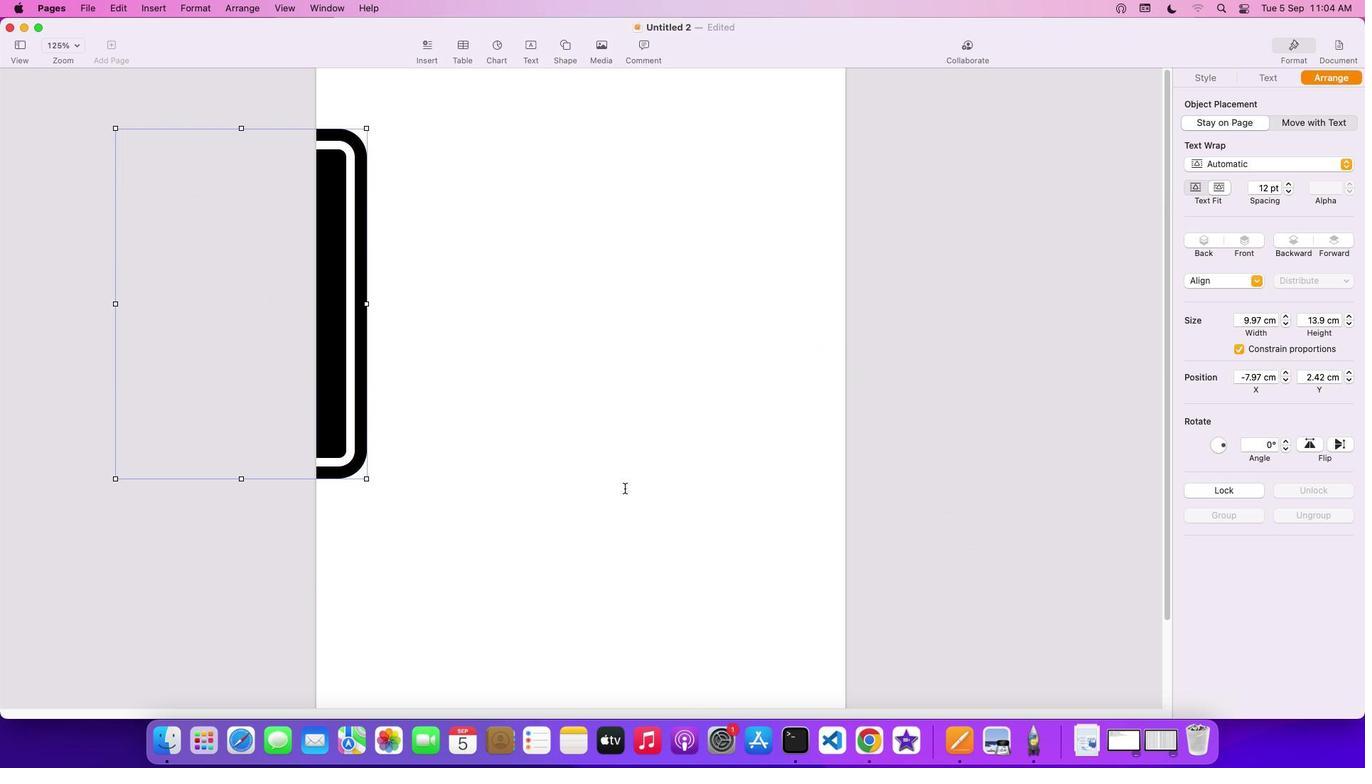 
Action: Mouse scrolled (626, 489) with delta (1, 4)
Screenshot: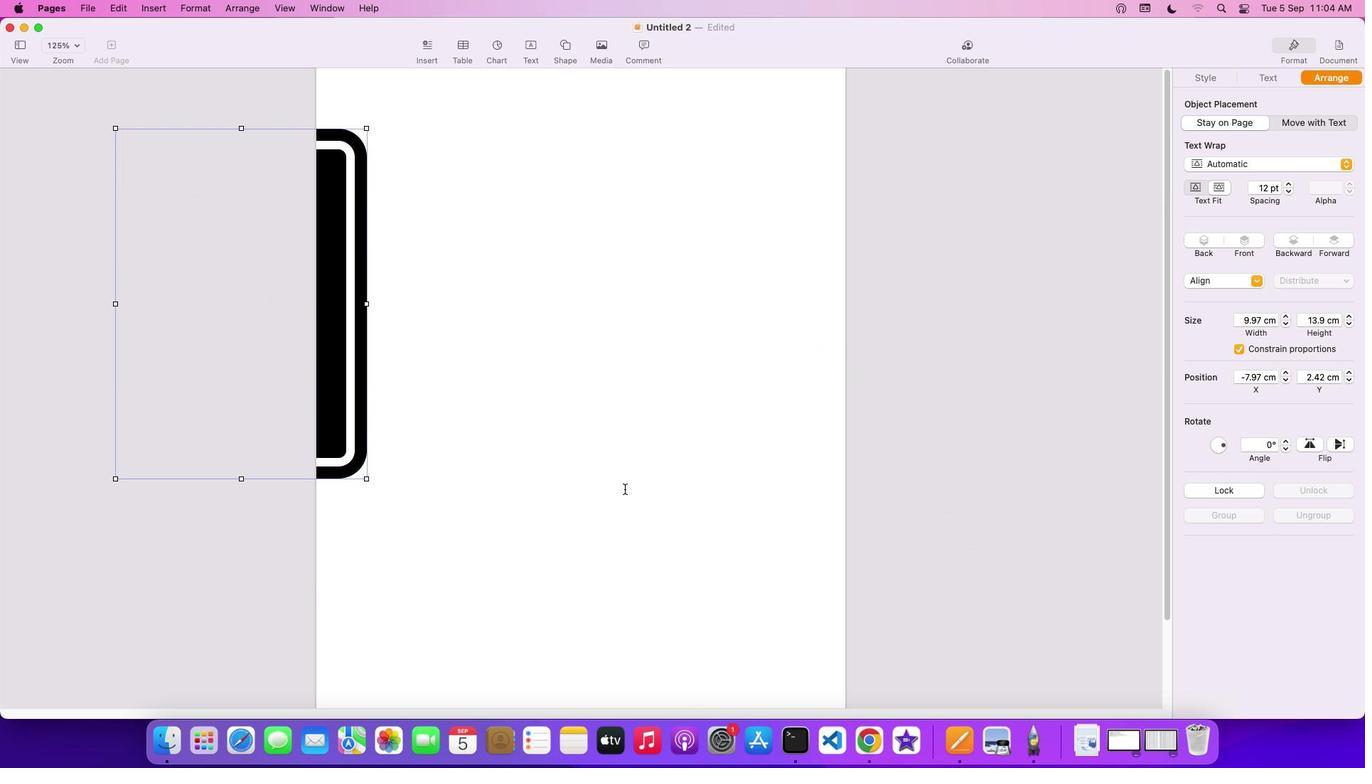 
Action: Mouse scrolled (626, 489) with delta (1, 4)
Screenshot: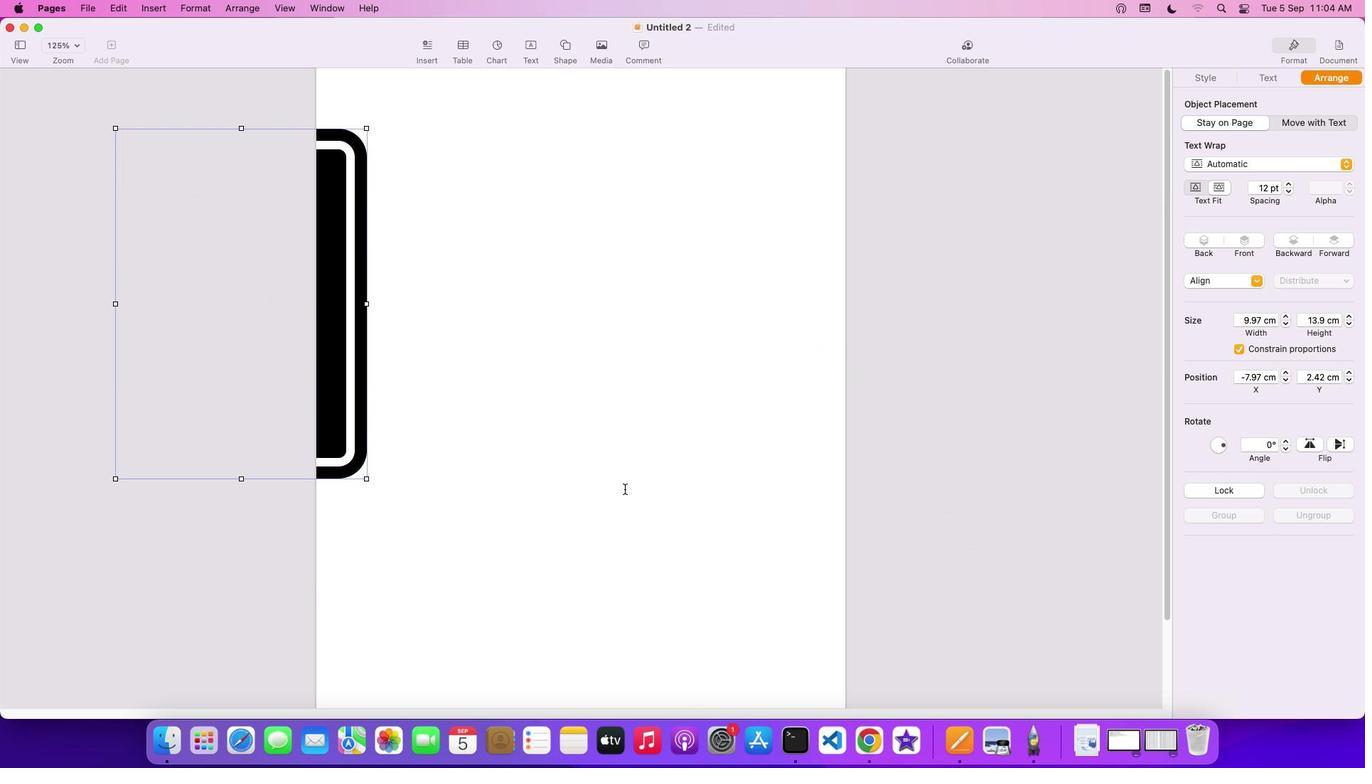 
Action: Mouse moved to (351, 229)
Screenshot: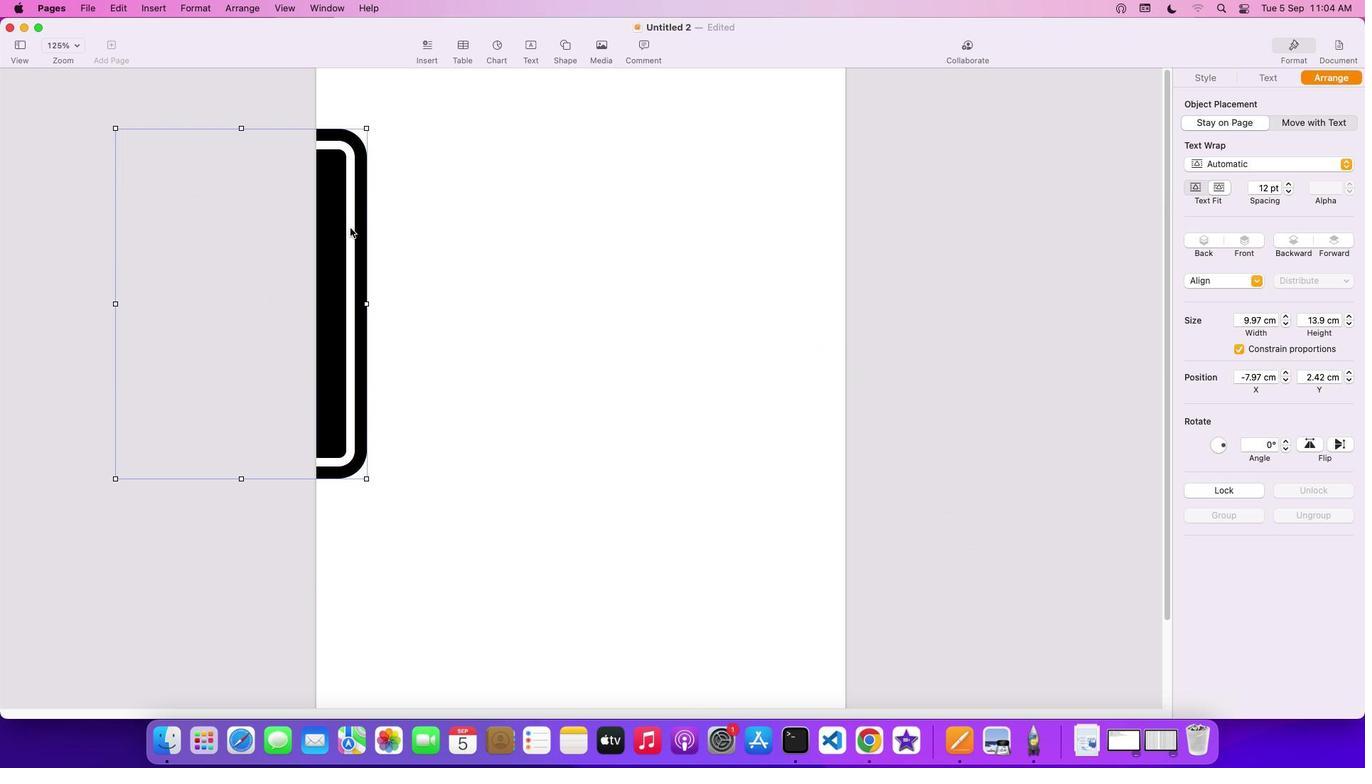 
Action: Mouse pressed left at (351, 229)
Screenshot: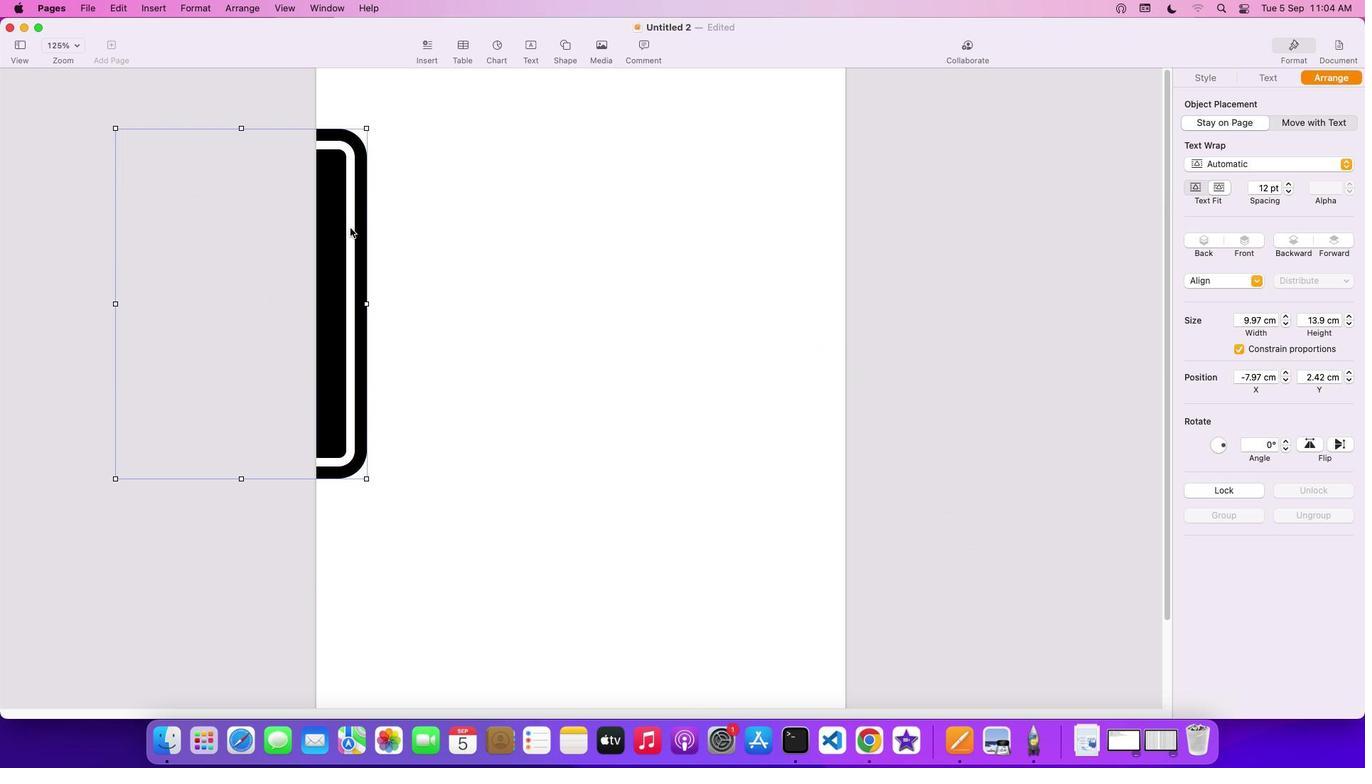 
Action: Mouse moved to (749, 325)
Screenshot: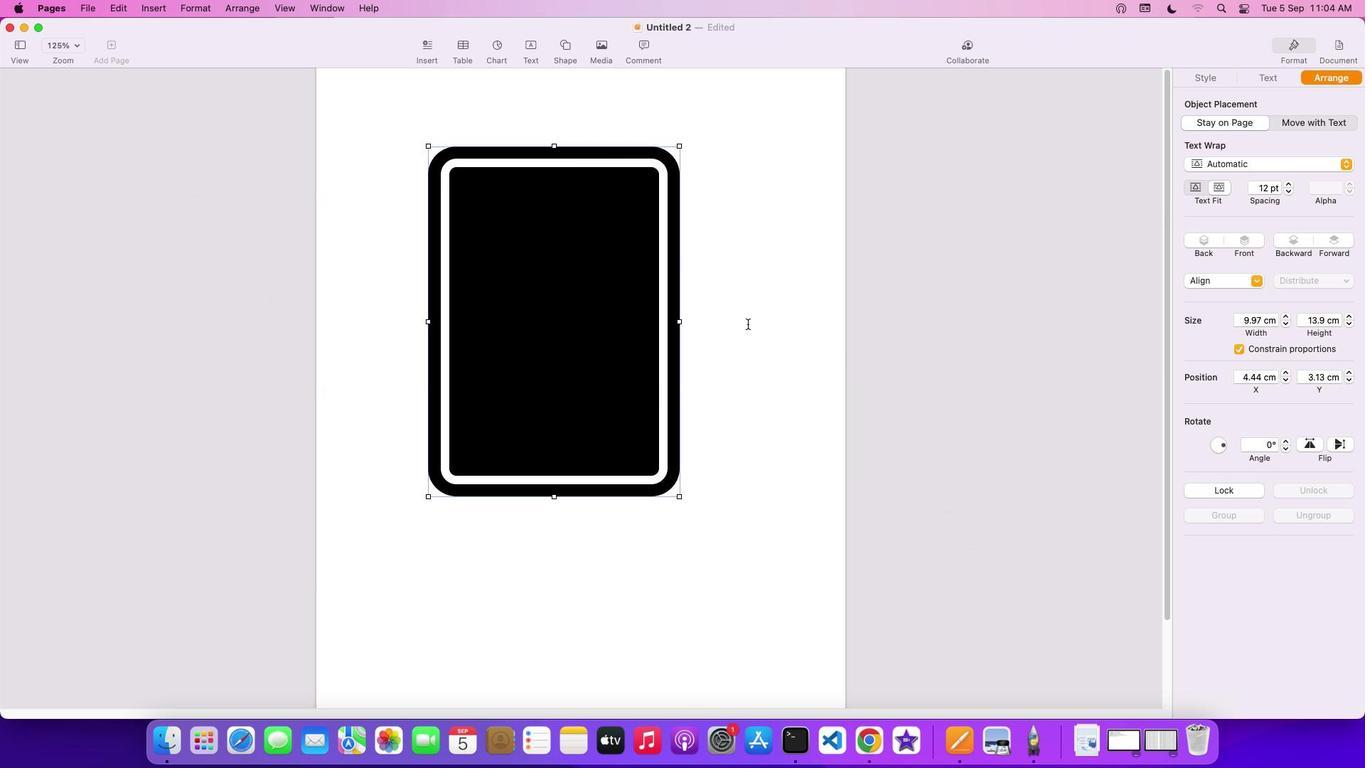 
Action: Mouse scrolled (749, 325) with delta (1, 2)
Screenshot: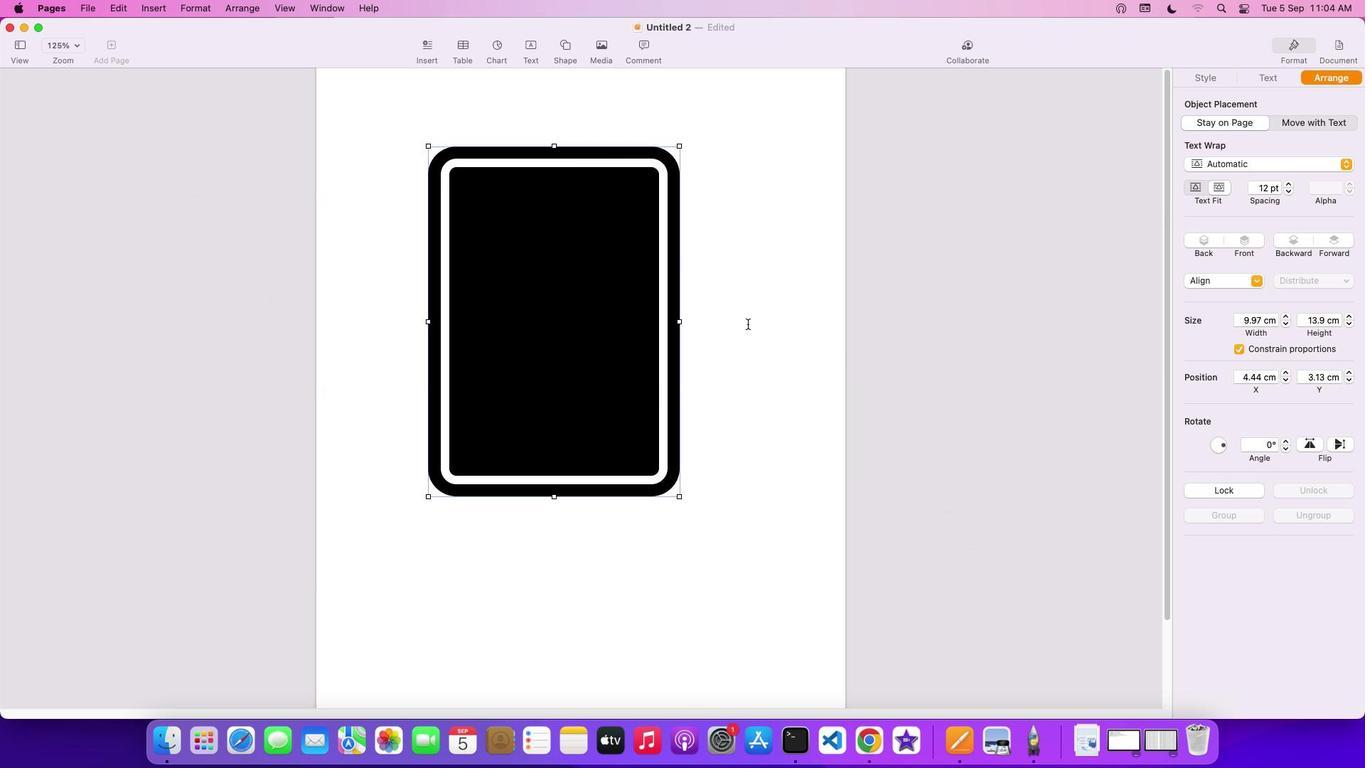 
Action: Mouse scrolled (749, 325) with delta (1, 2)
Screenshot: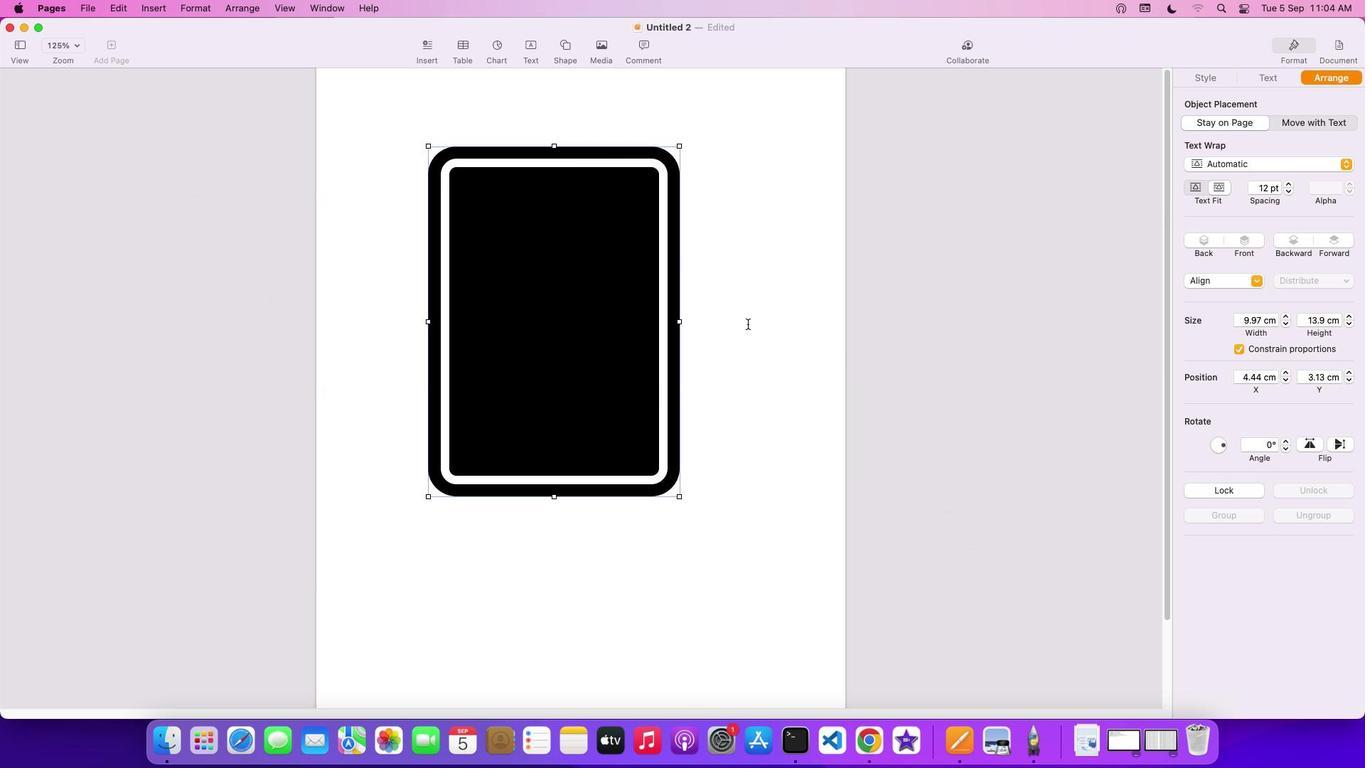 
Action: Mouse scrolled (749, 325) with delta (1, 3)
Screenshot: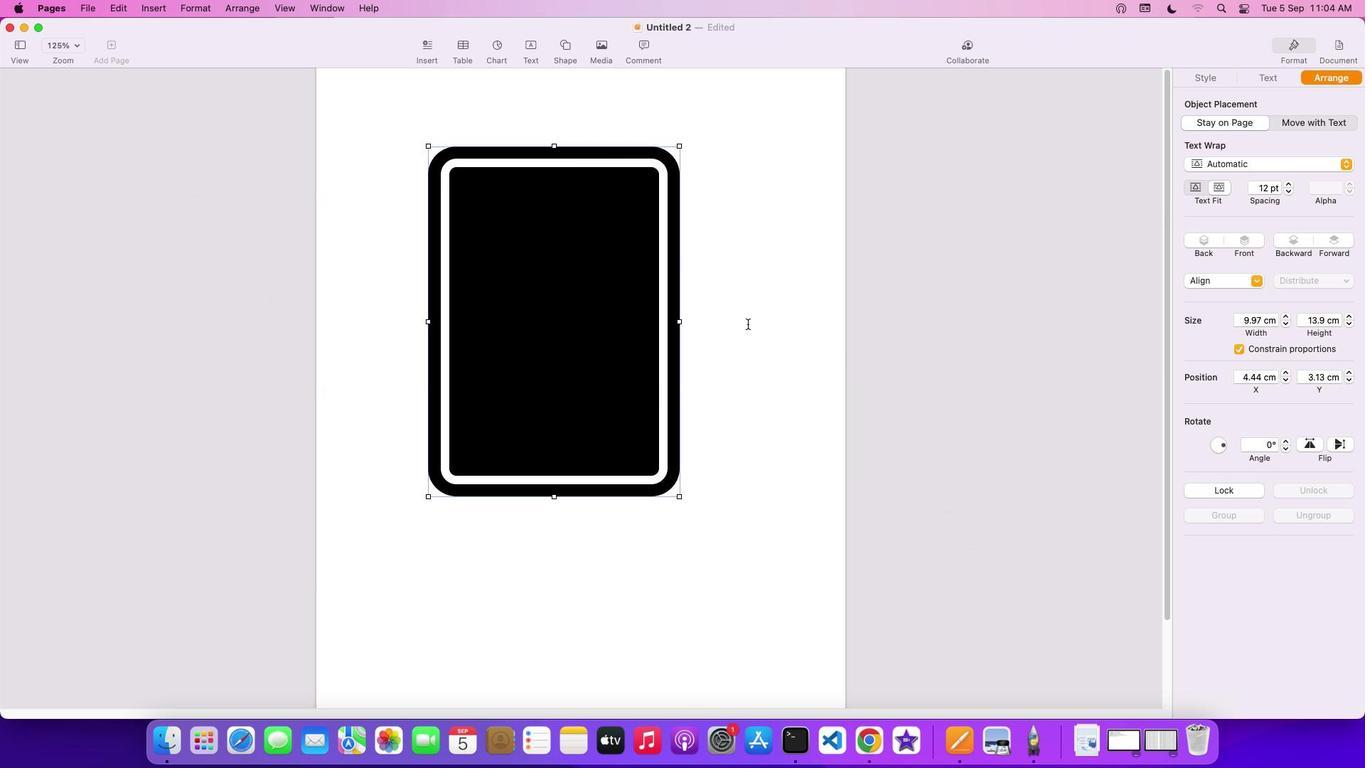 
Action: Mouse scrolled (749, 325) with delta (1, 4)
Screenshot: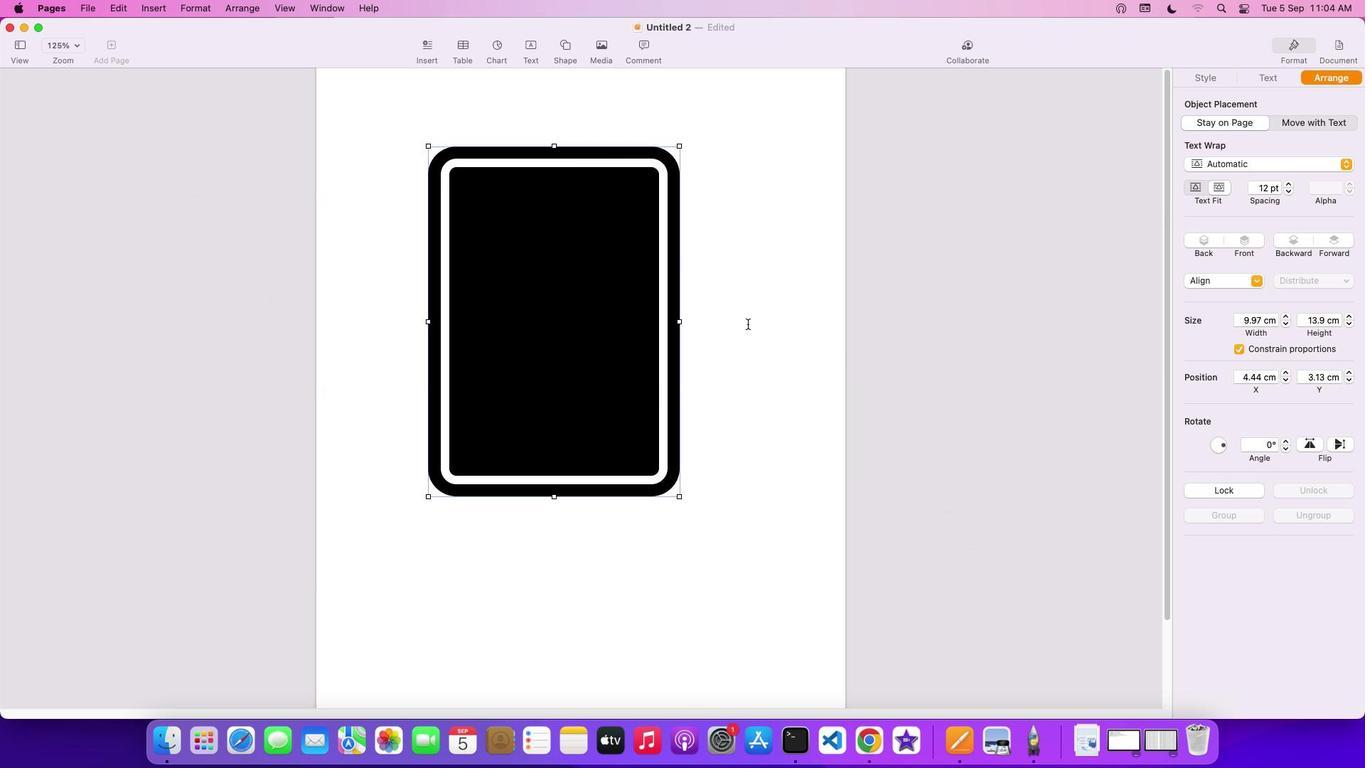 
Action: Mouse moved to (749, 326)
Screenshot: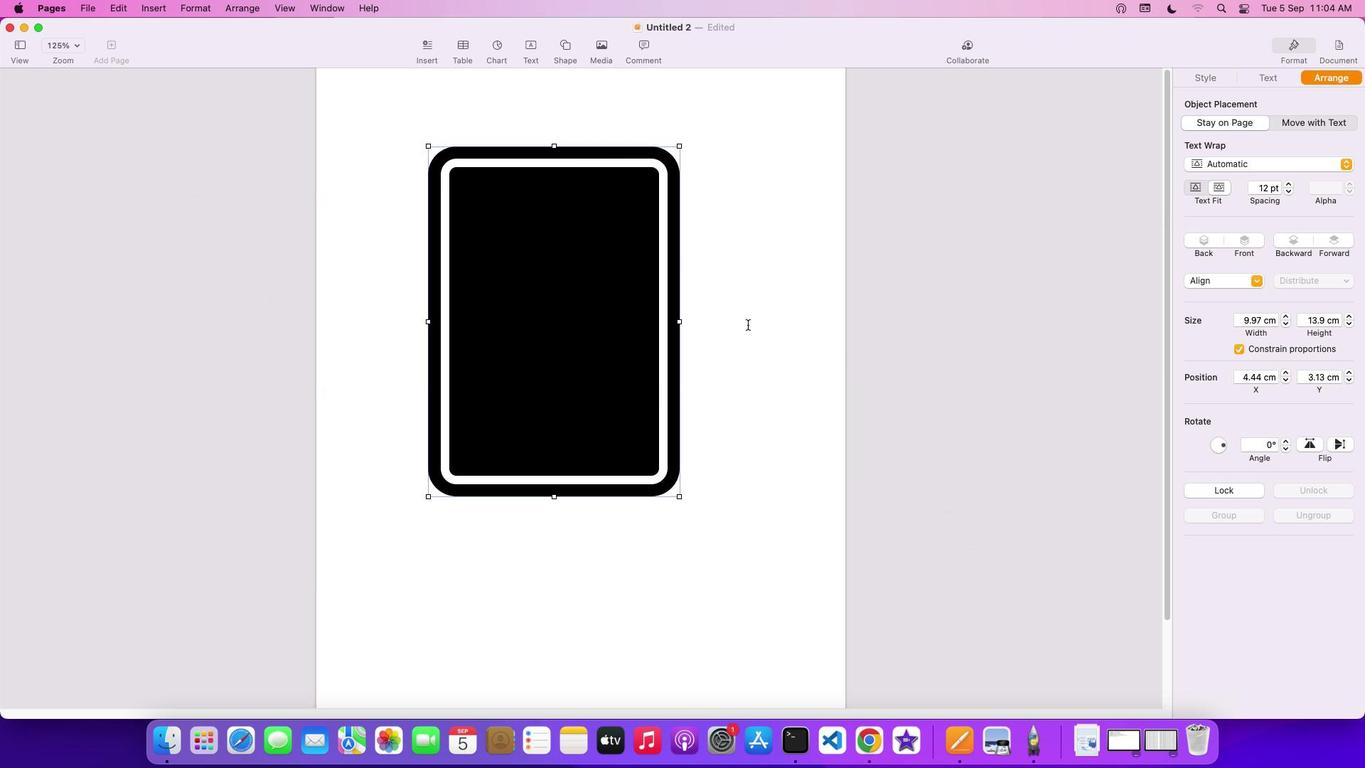 
Action: Mouse scrolled (749, 326) with delta (1, 2)
Screenshot: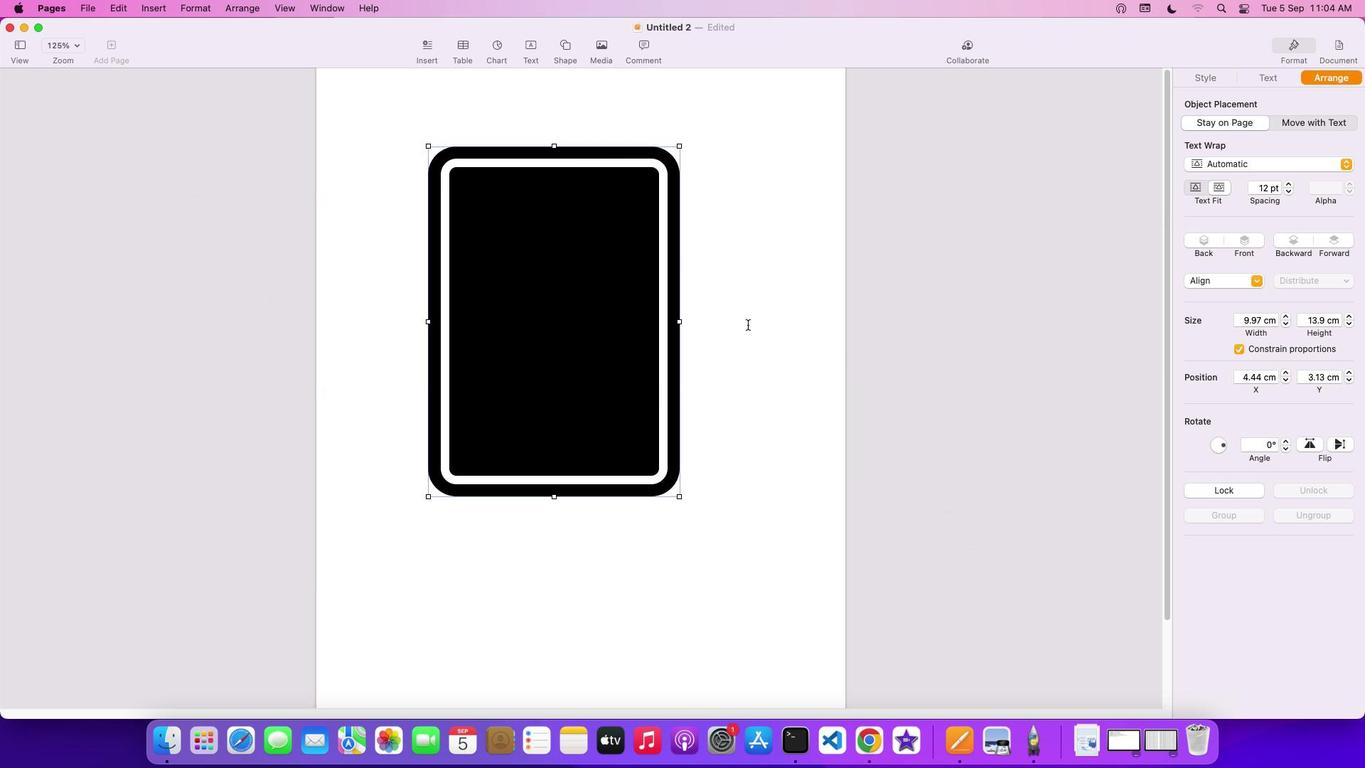 
Action: Mouse scrolled (749, 326) with delta (1, 2)
Screenshot: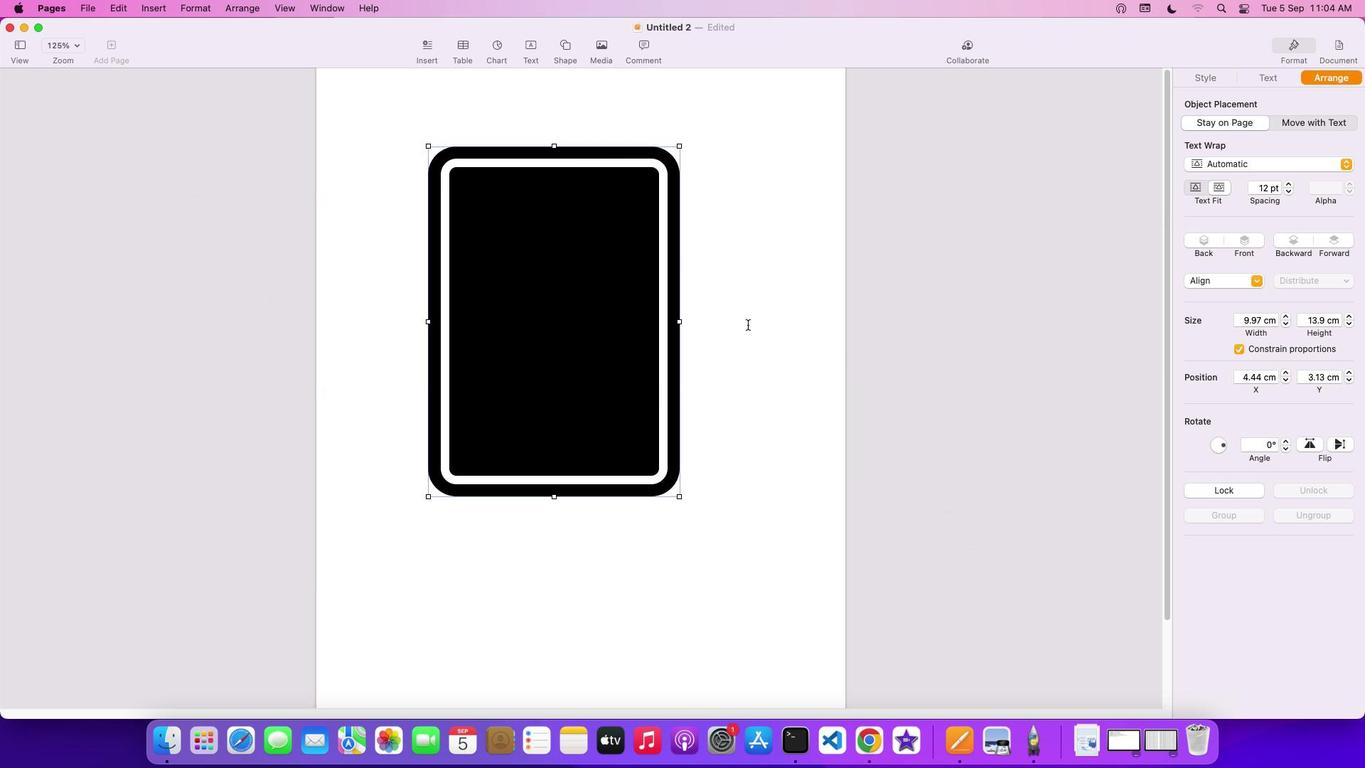 
Action: Mouse scrolled (749, 326) with delta (1, 3)
Screenshot: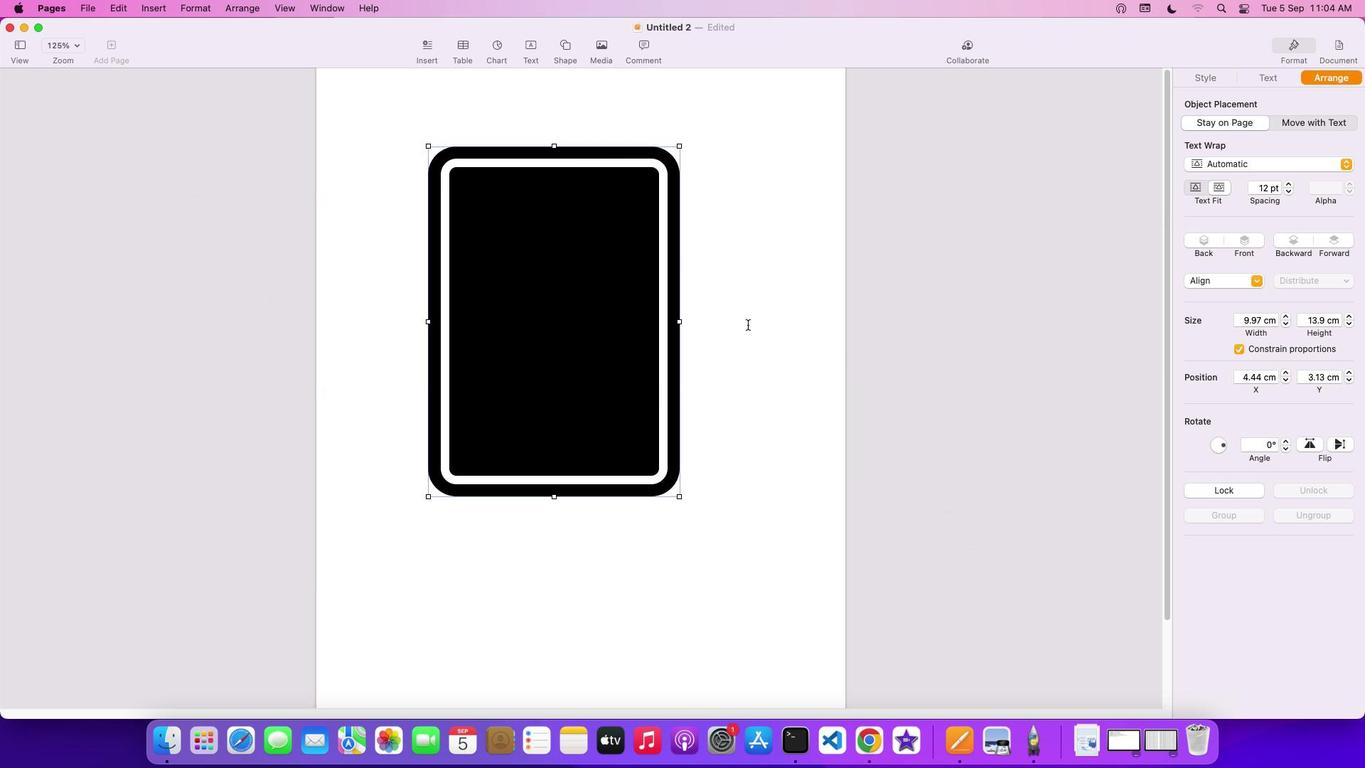 
Action: Mouse scrolled (749, 326) with delta (1, 4)
Screenshot: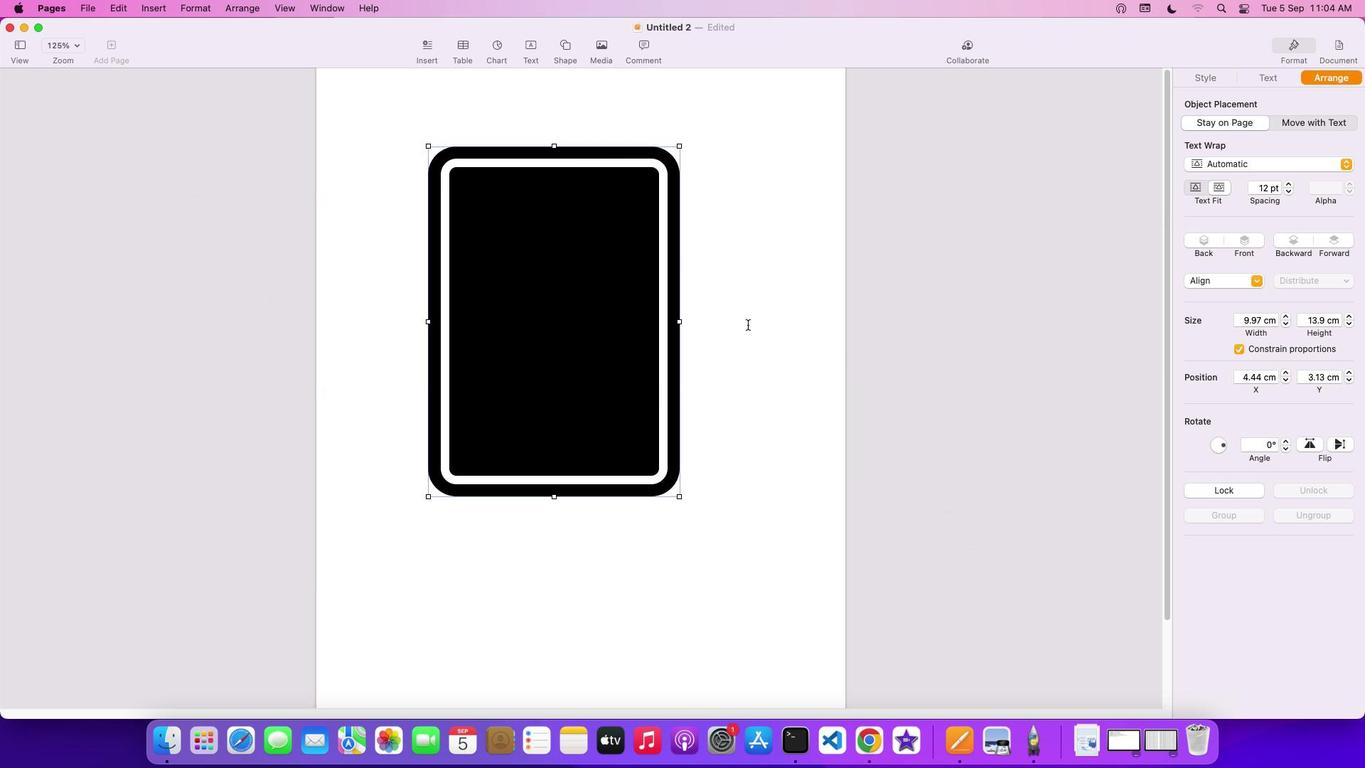 
Action: Mouse moved to (680, 497)
Screenshot: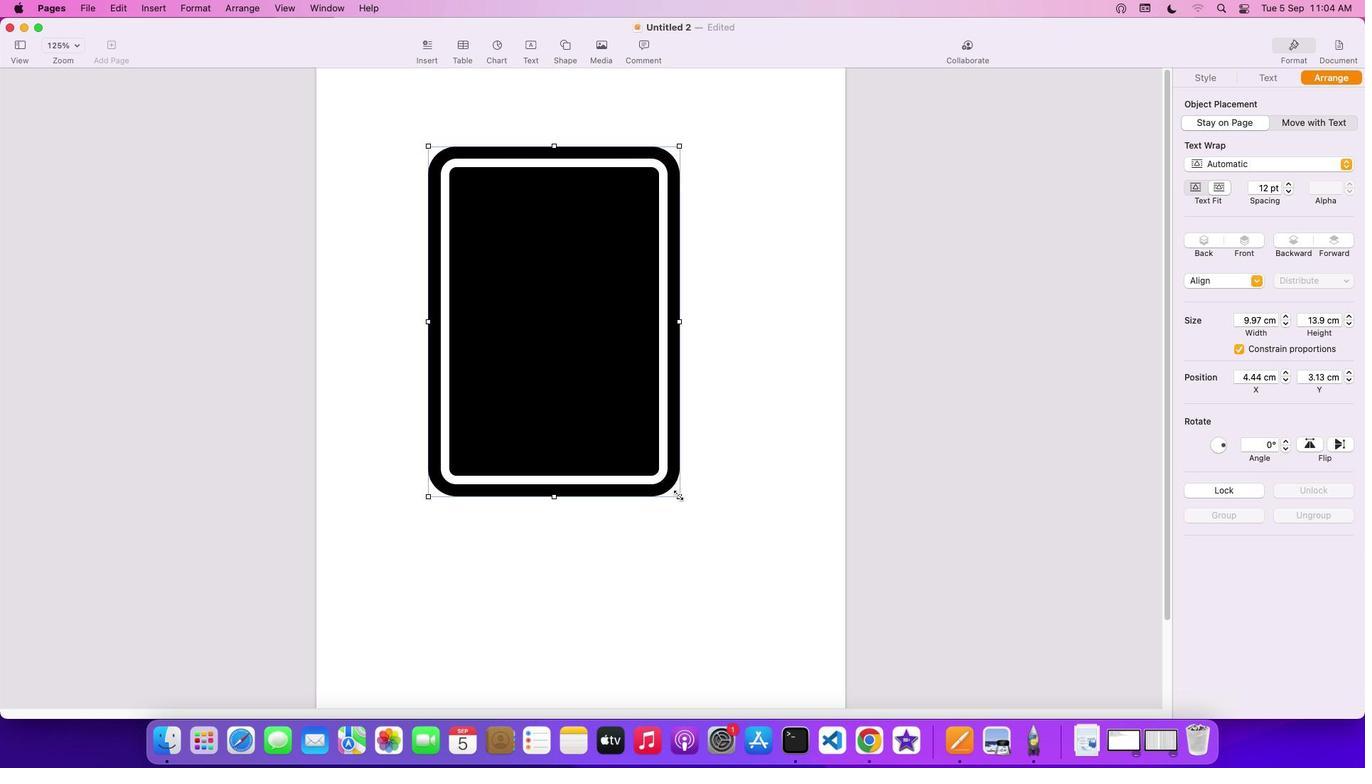 
Action: Mouse pressed left at (680, 497)
Screenshot: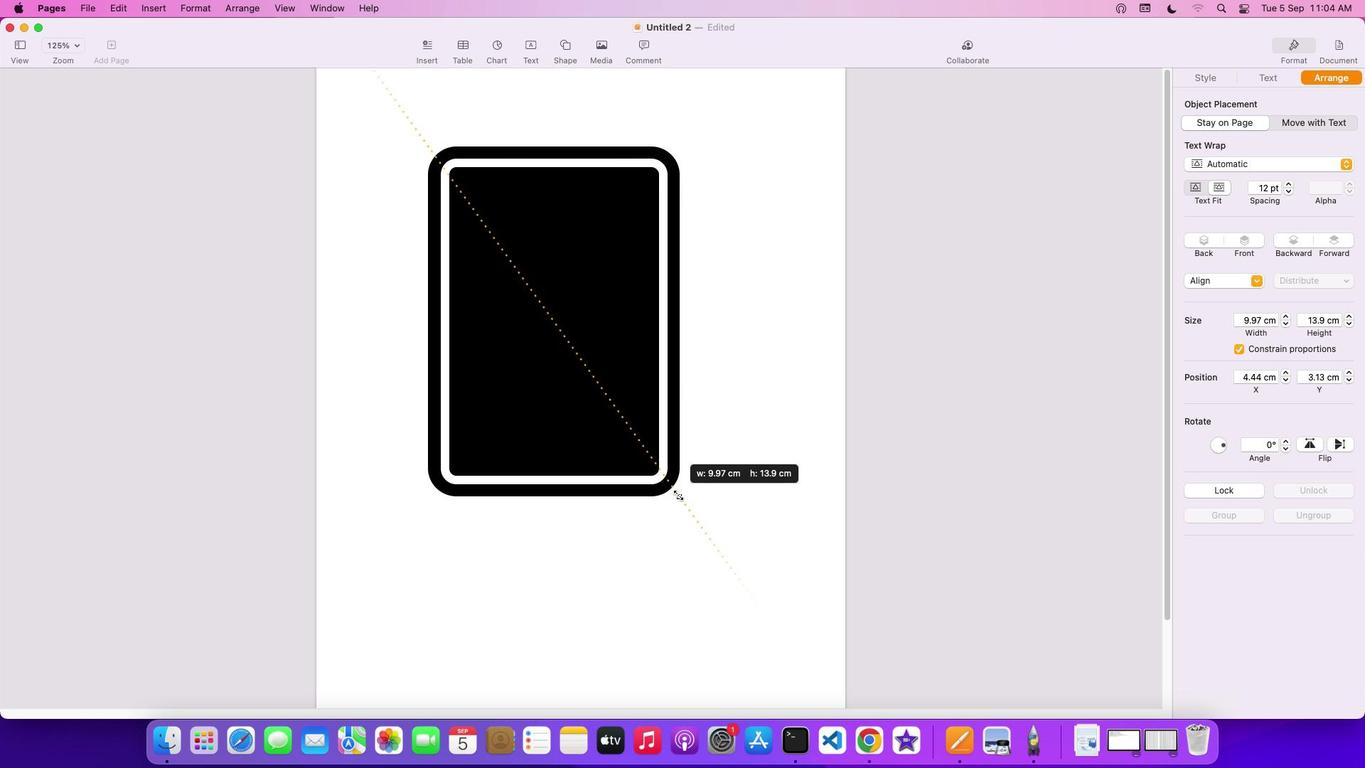 
Action: Mouse moved to (426, 405)
Screenshot: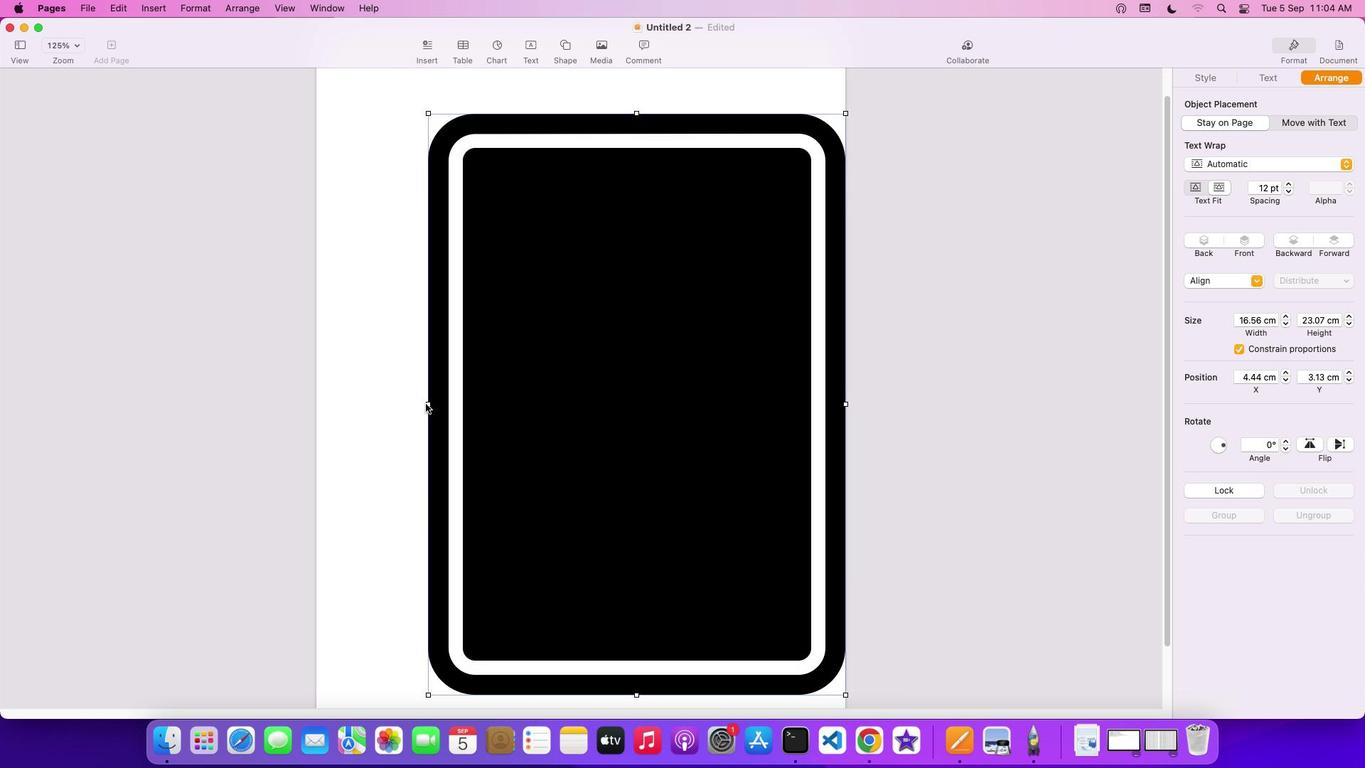
Action: Mouse pressed left at (426, 405)
Screenshot: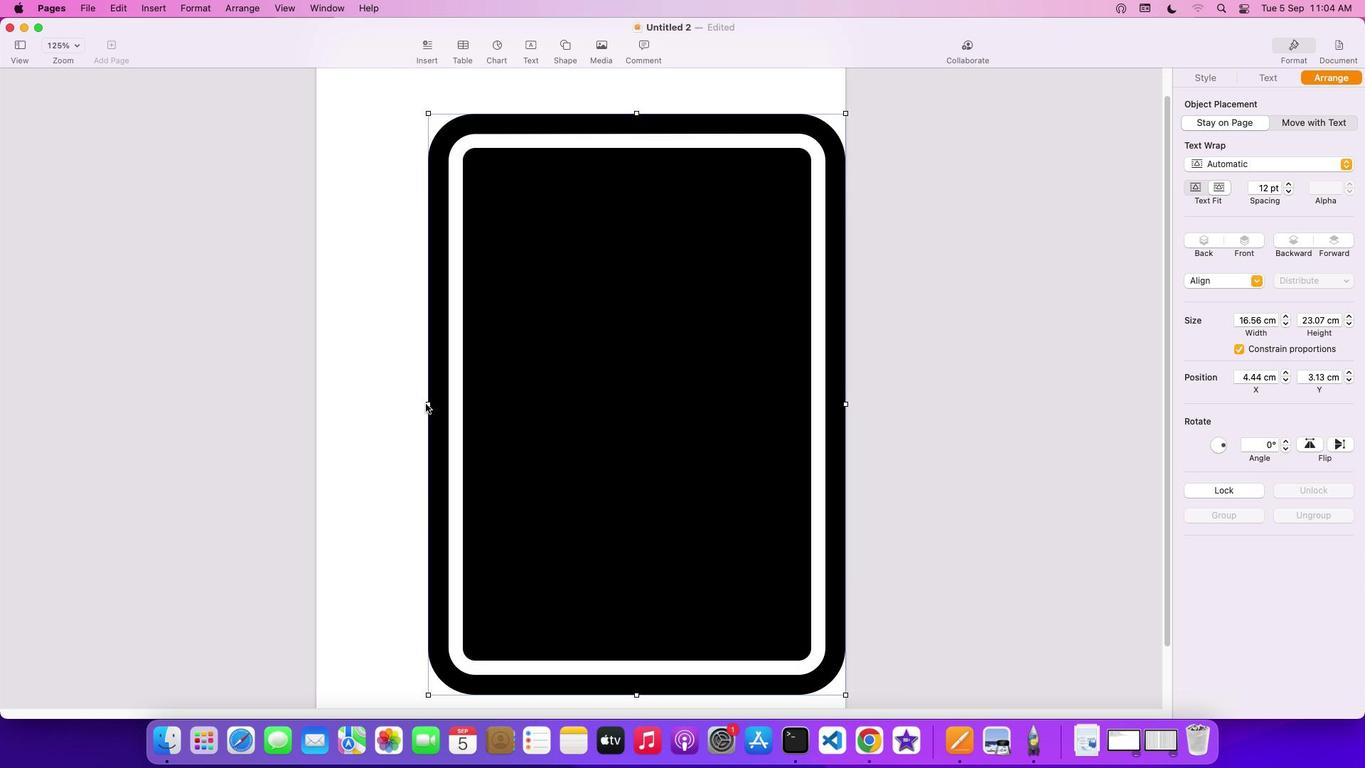 
Action: Mouse moved to (791, 394)
Screenshot: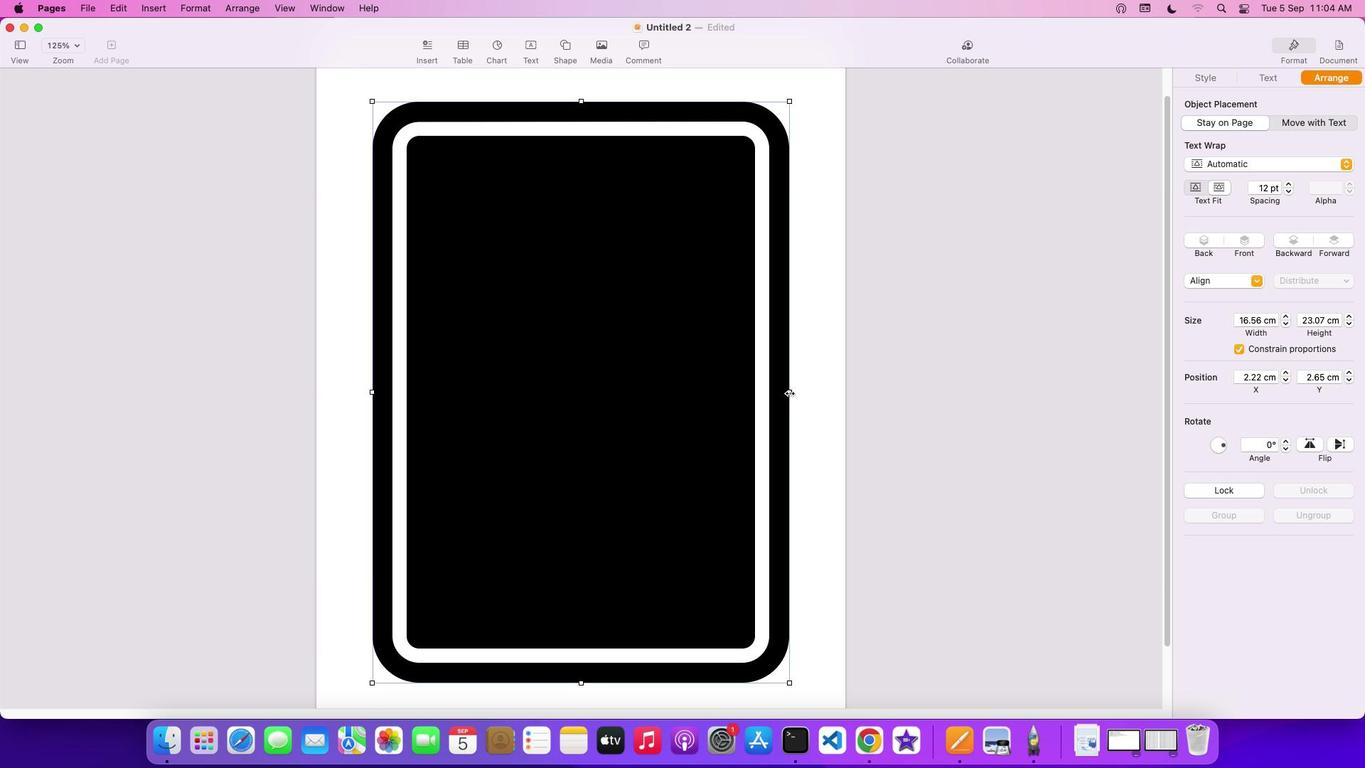 
Action: Mouse pressed left at (791, 394)
Screenshot: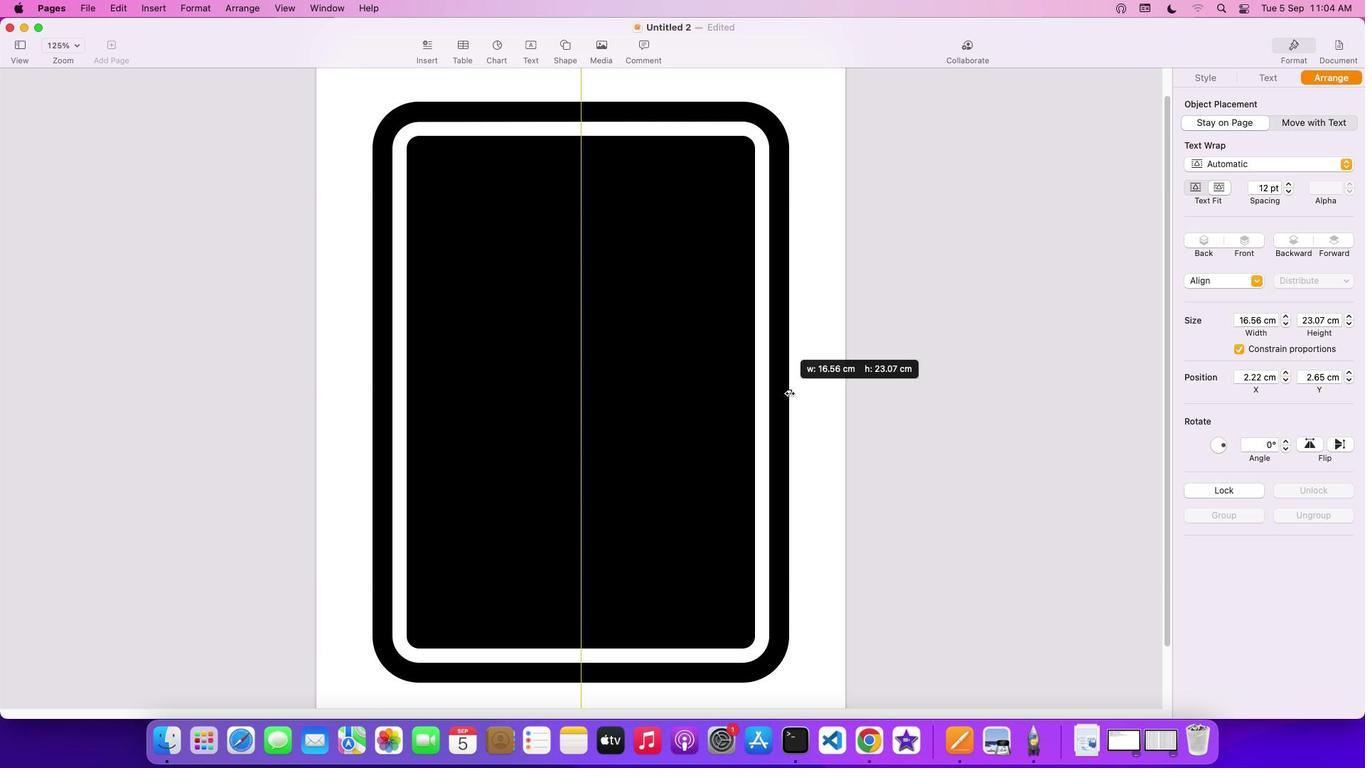 
Action: Mouse moved to (652, 414)
Screenshot: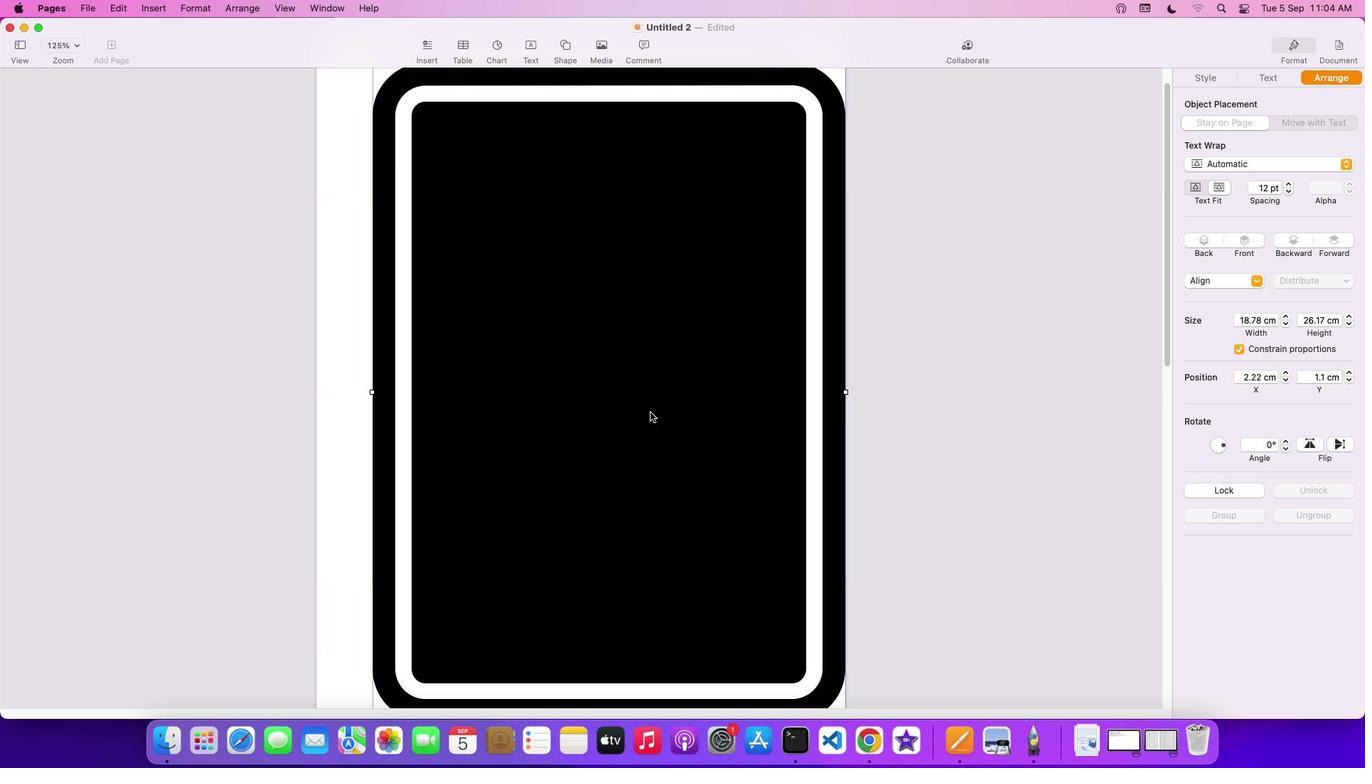 
Action: Mouse scrolled (652, 414) with delta (1, 2)
Screenshot: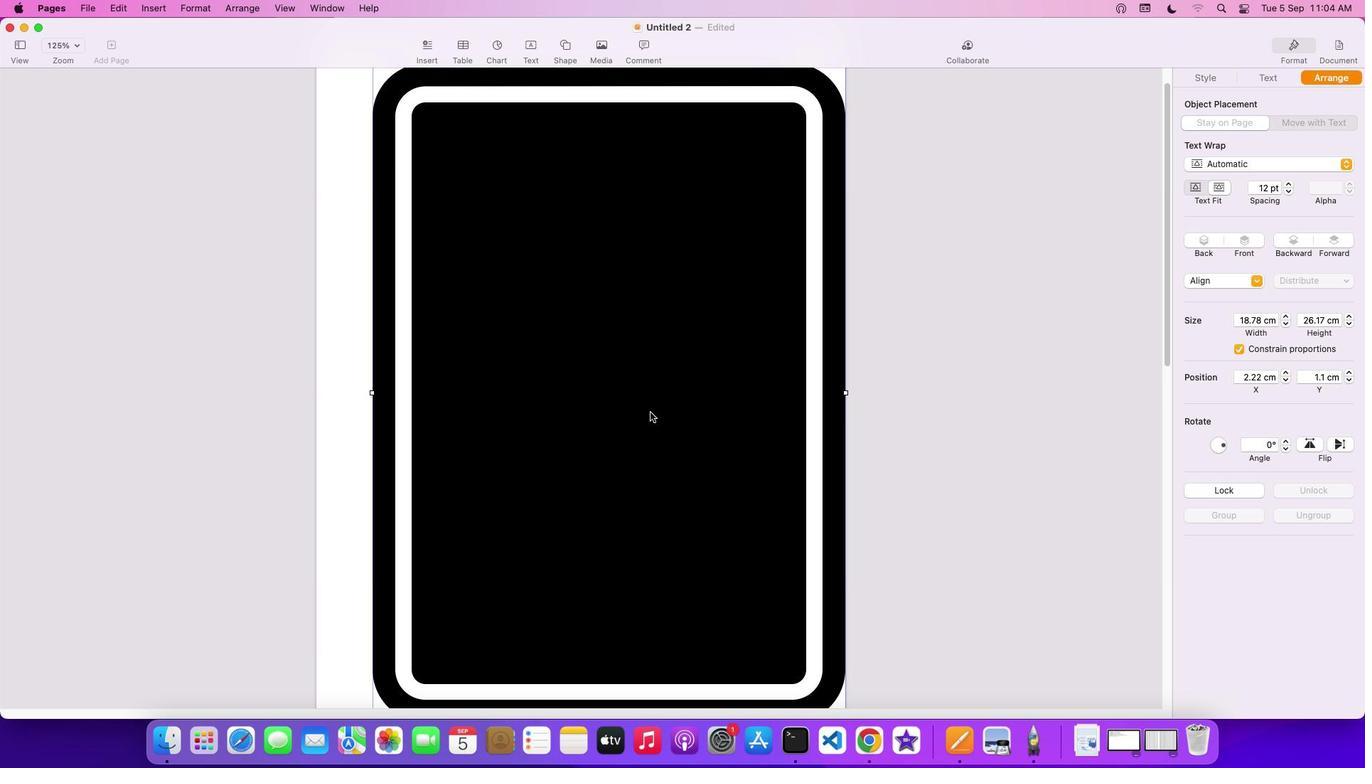 
Action: Mouse scrolled (652, 414) with delta (1, 2)
Screenshot: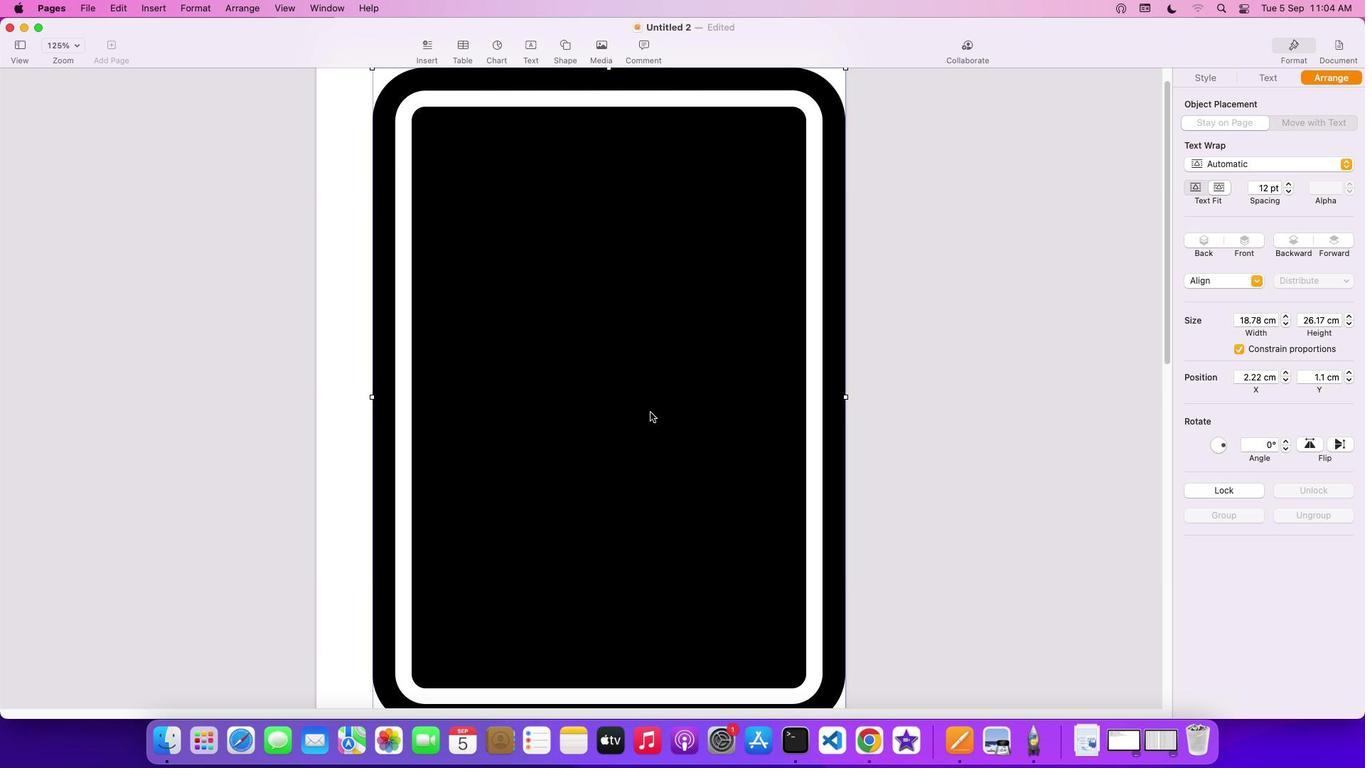 
Action: Mouse scrolled (652, 414) with delta (1, 2)
Screenshot: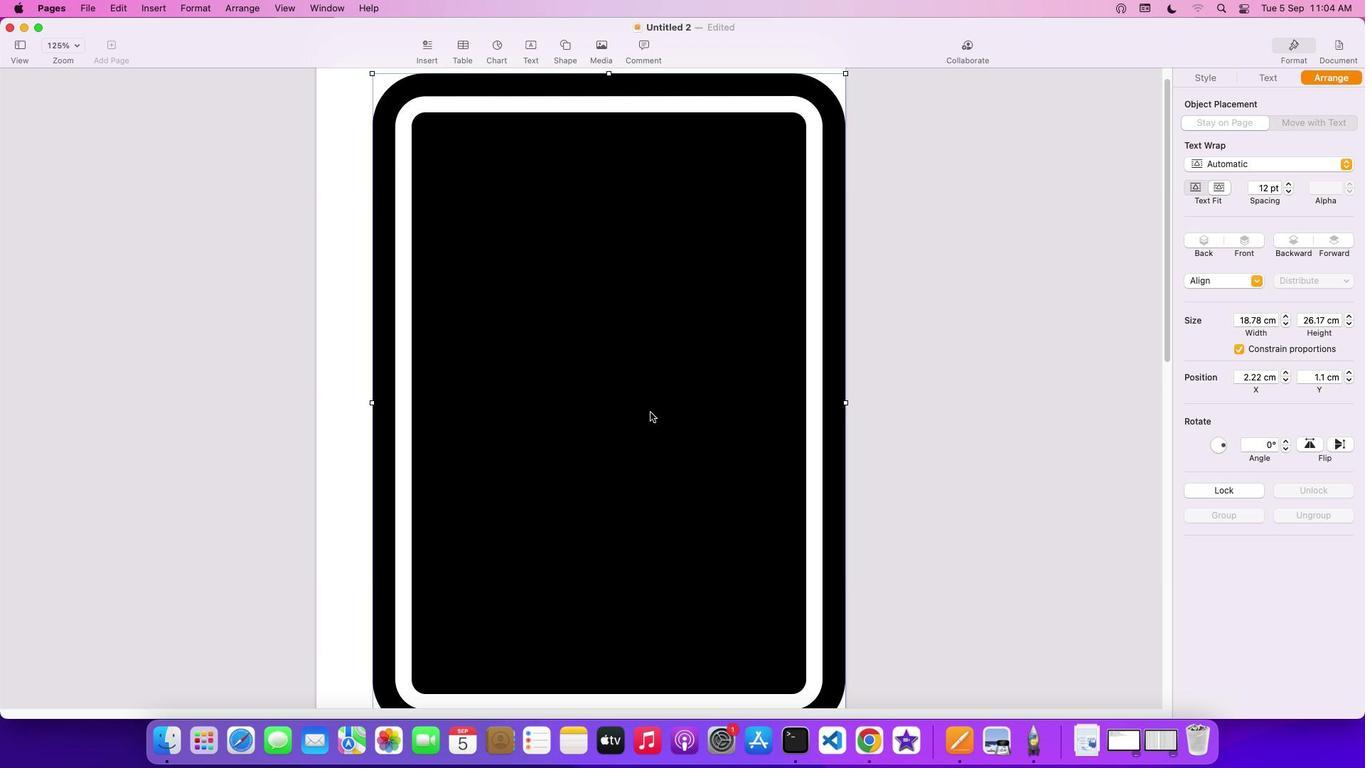 
Action: Mouse moved to (644, 417)
Screenshot: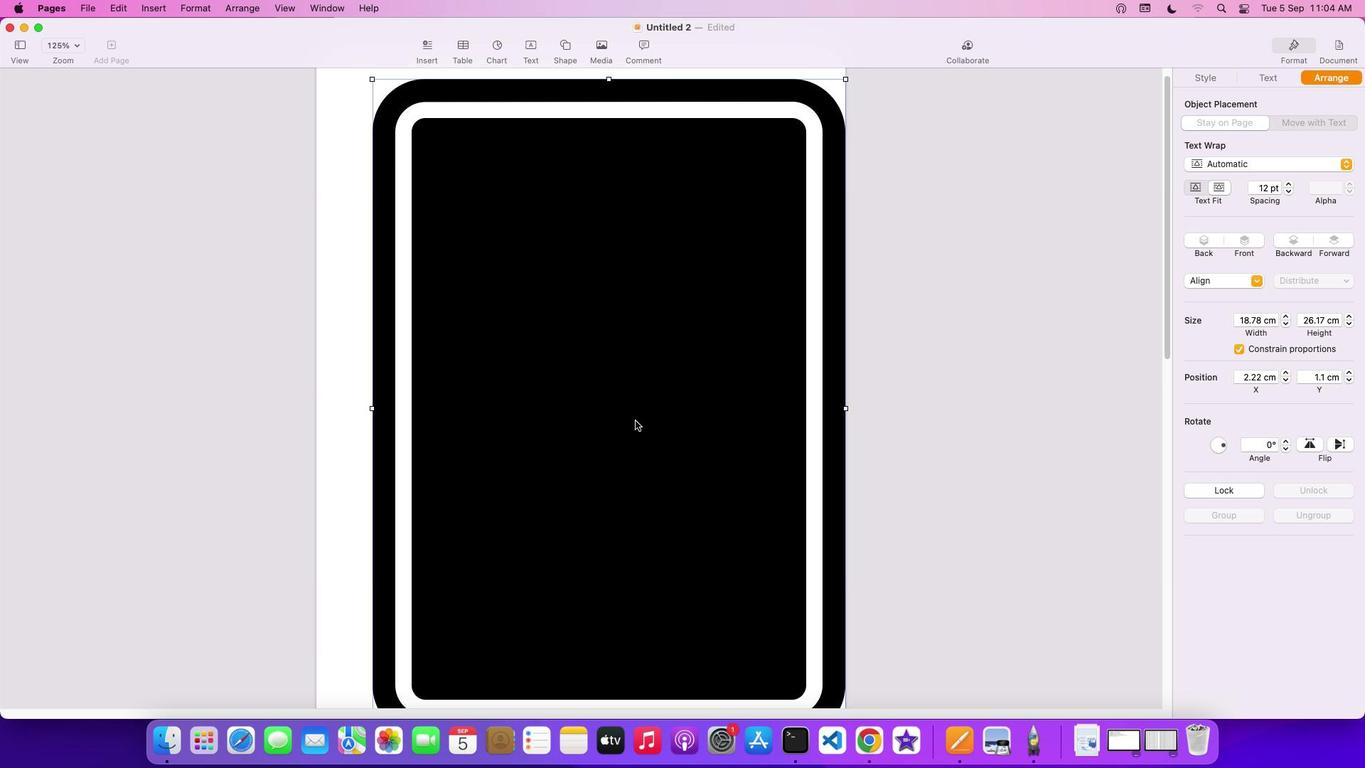 
Action: Mouse scrolled (644, 417) with delta (1, 2)
Screenshot: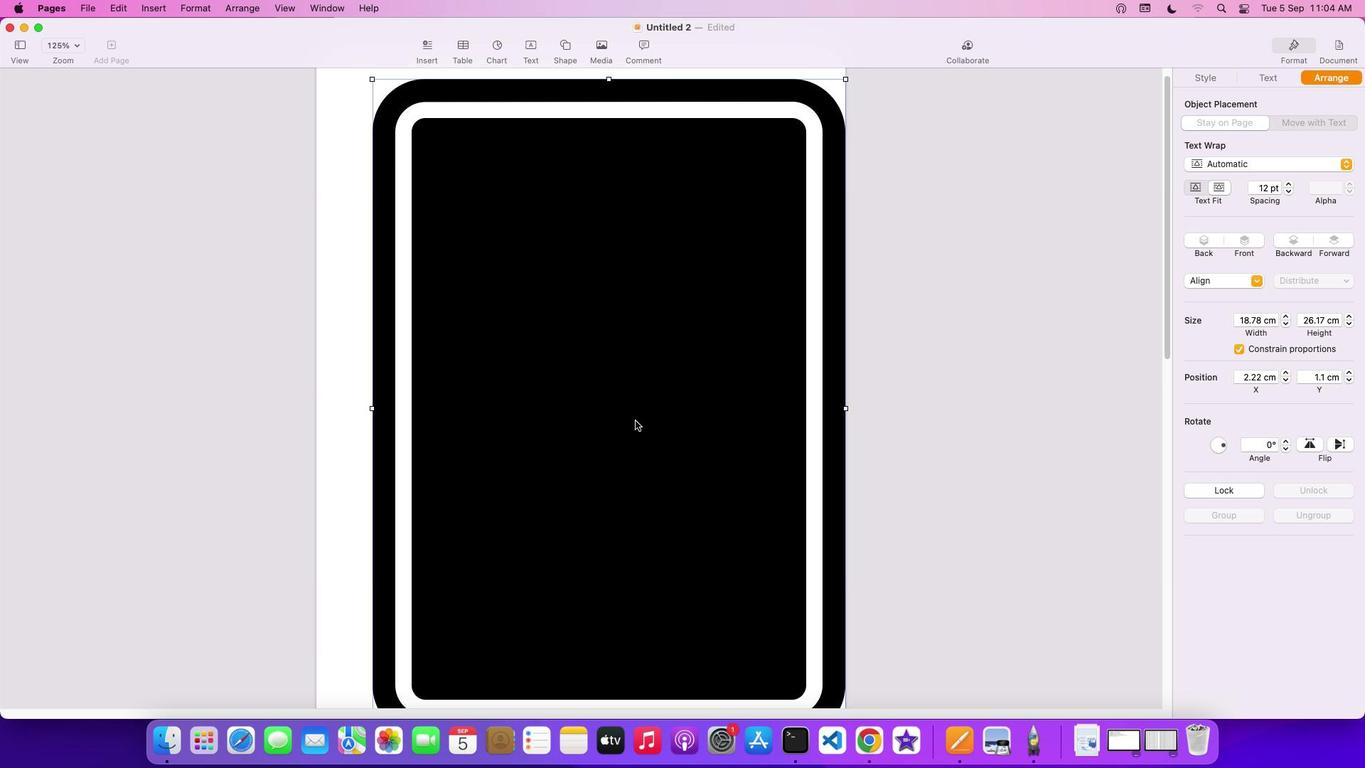 
Action: Mouse moved to (636, 422)
Screenshot: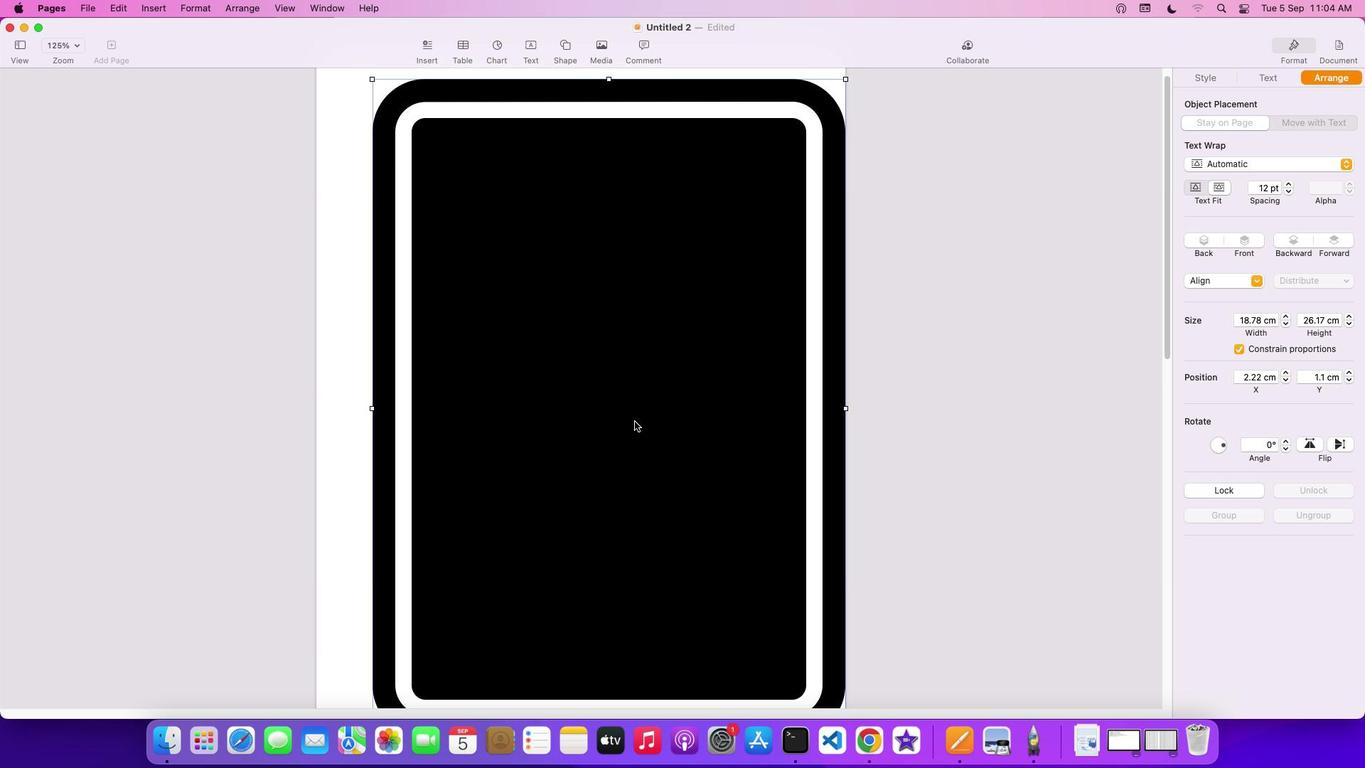 
Action: Mouse scrolled (636, 422) with delta (1, 2)
Screenshot: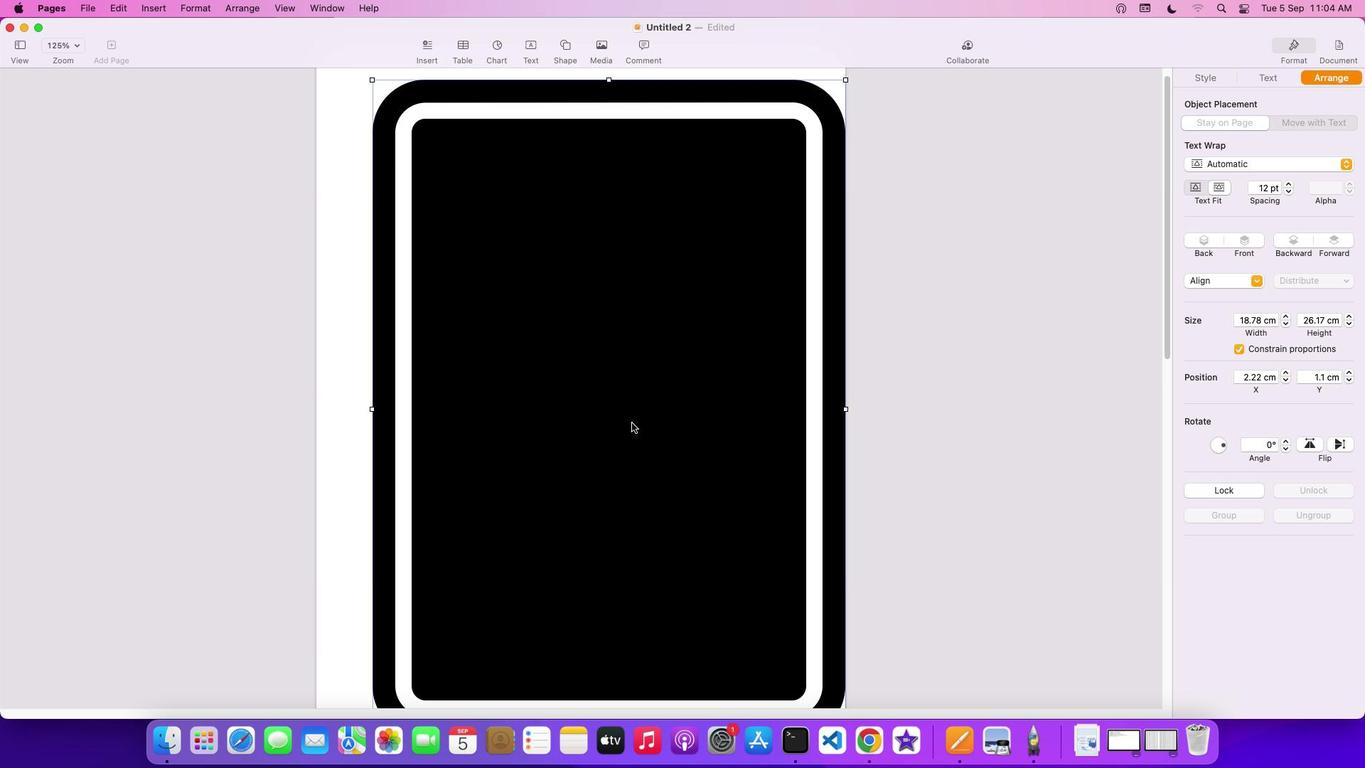 
Action: Mouse moved to (627, 426)
Screenshot: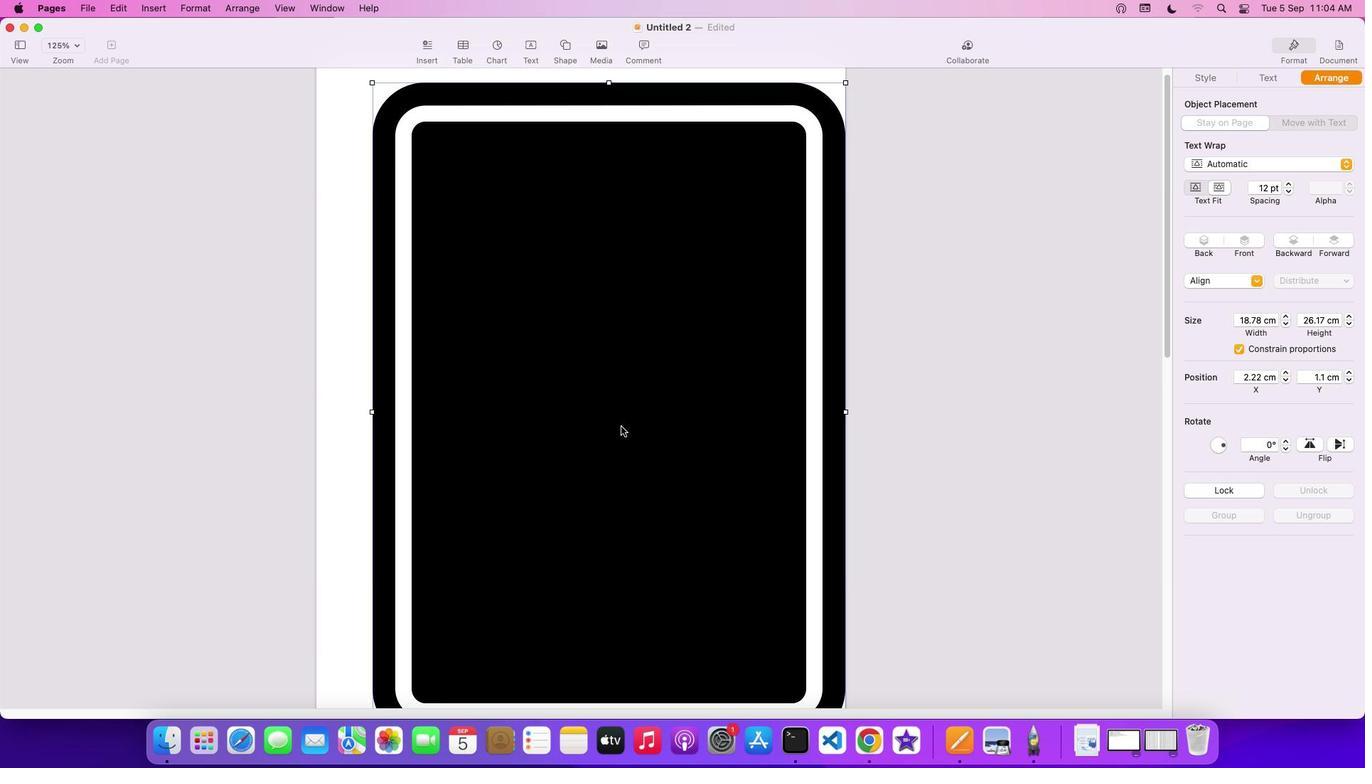 
Action: Mouse scrolled (627, 426) with delta (1, 2)
Screenshot: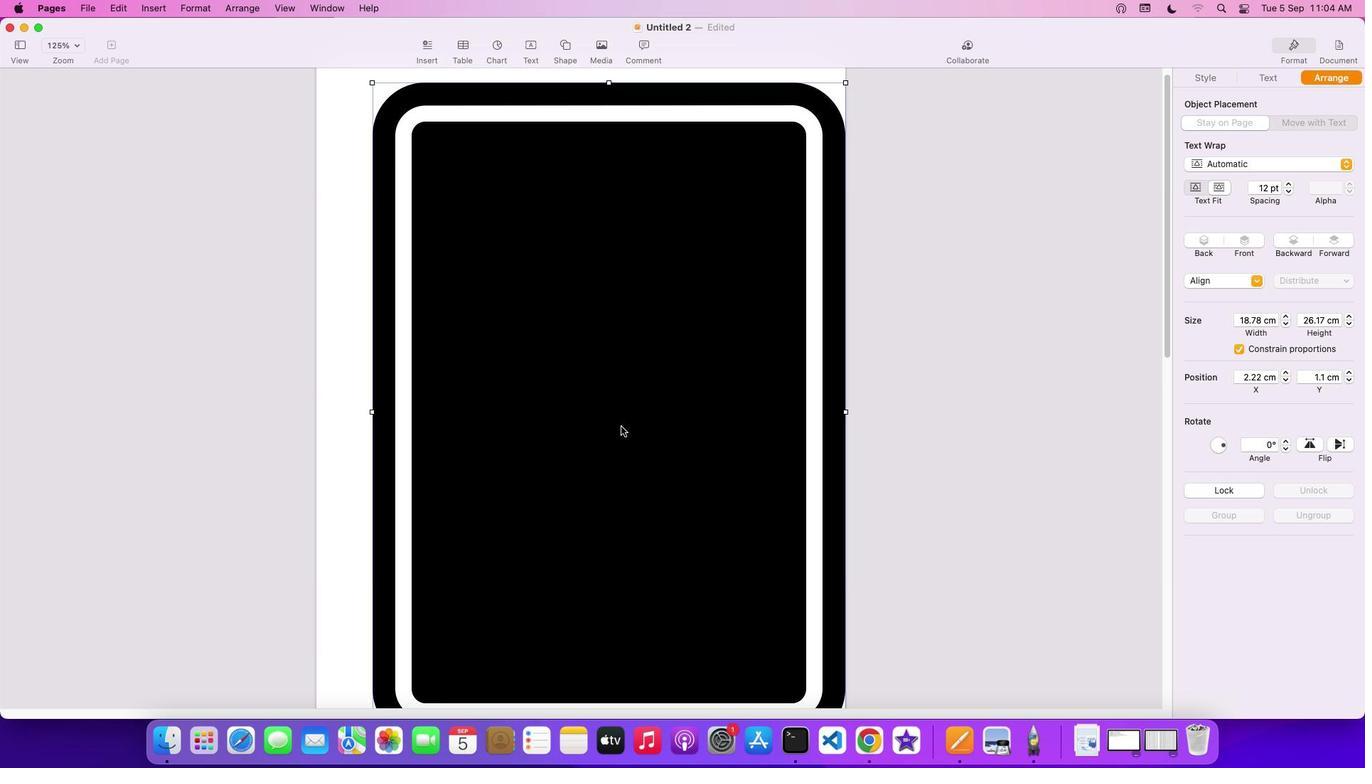 
Action: Mouse moved to (372, 413)
Screenshot: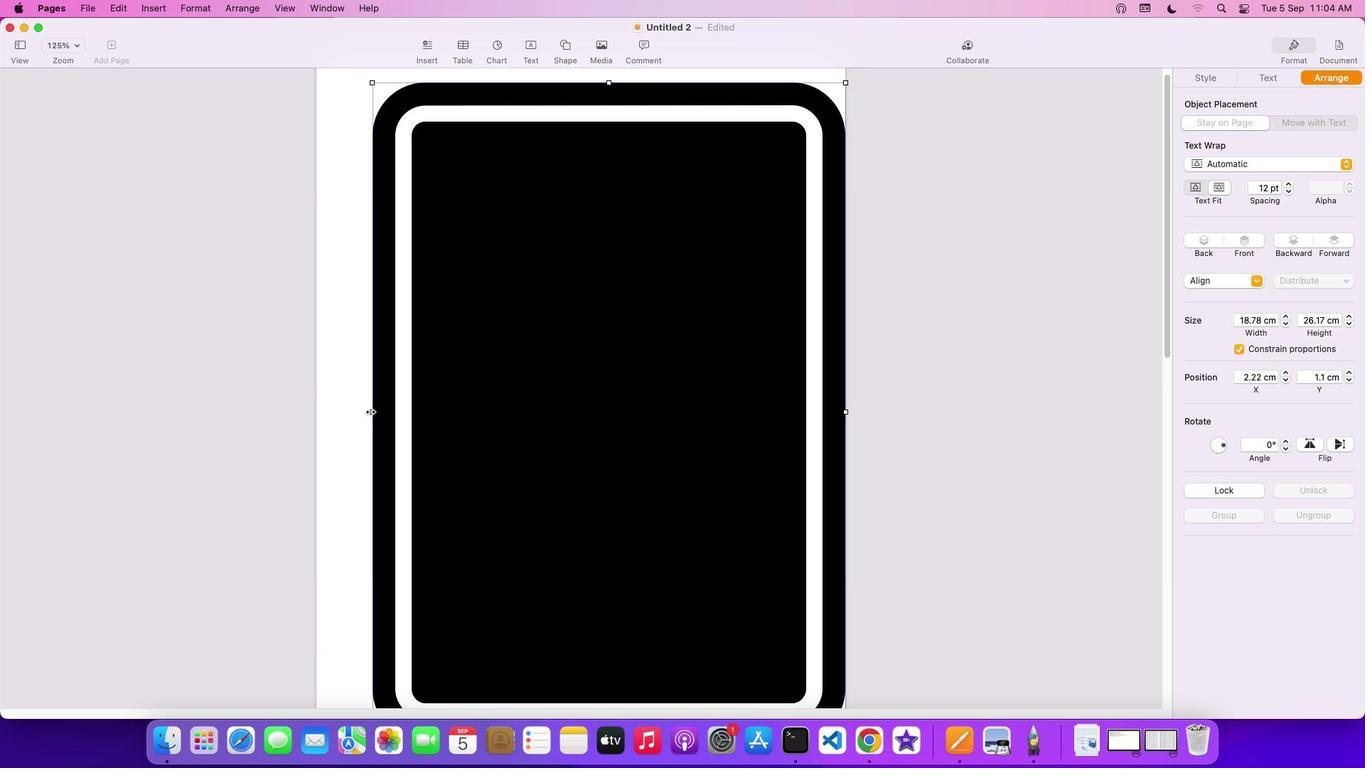 
Action: Mouse pressed left at (372, 413)
Screenshot: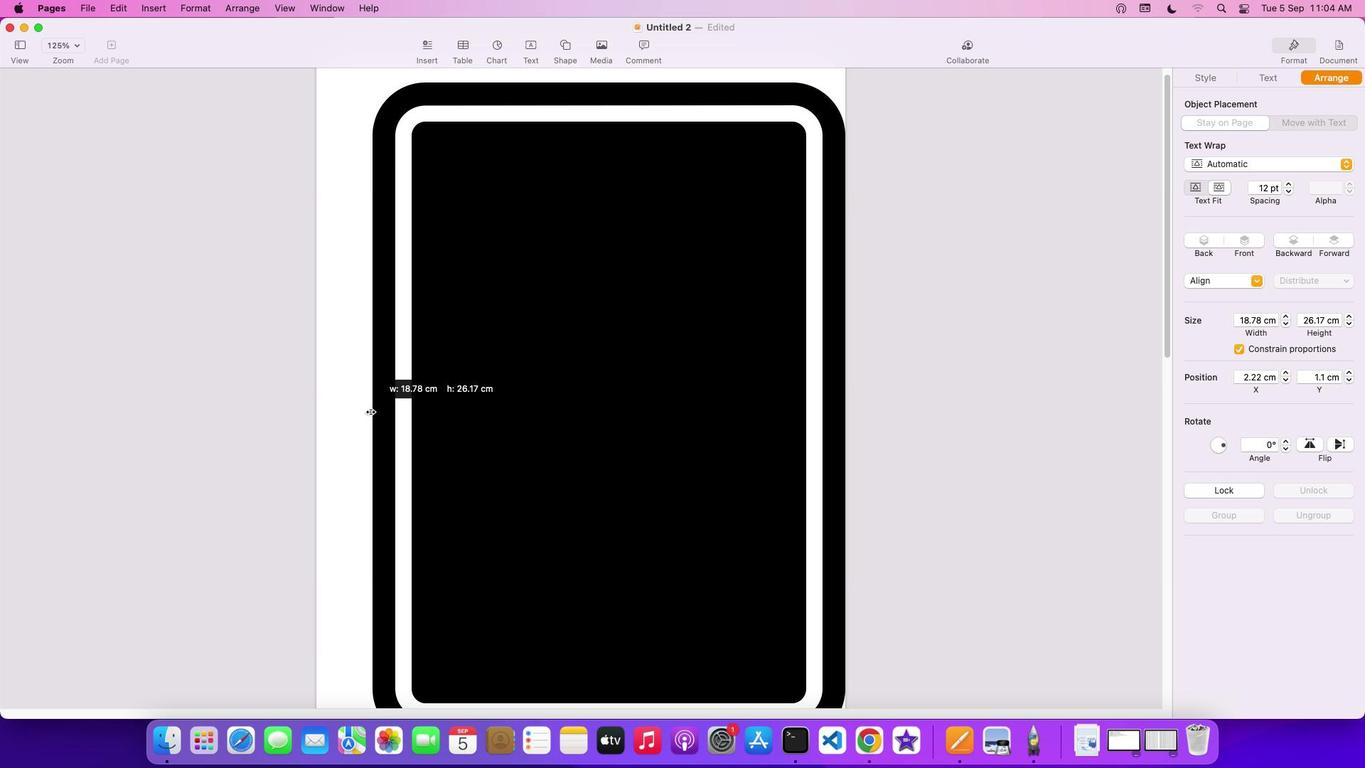 
Action: Mouse moved to (491, 432)
Screenshot: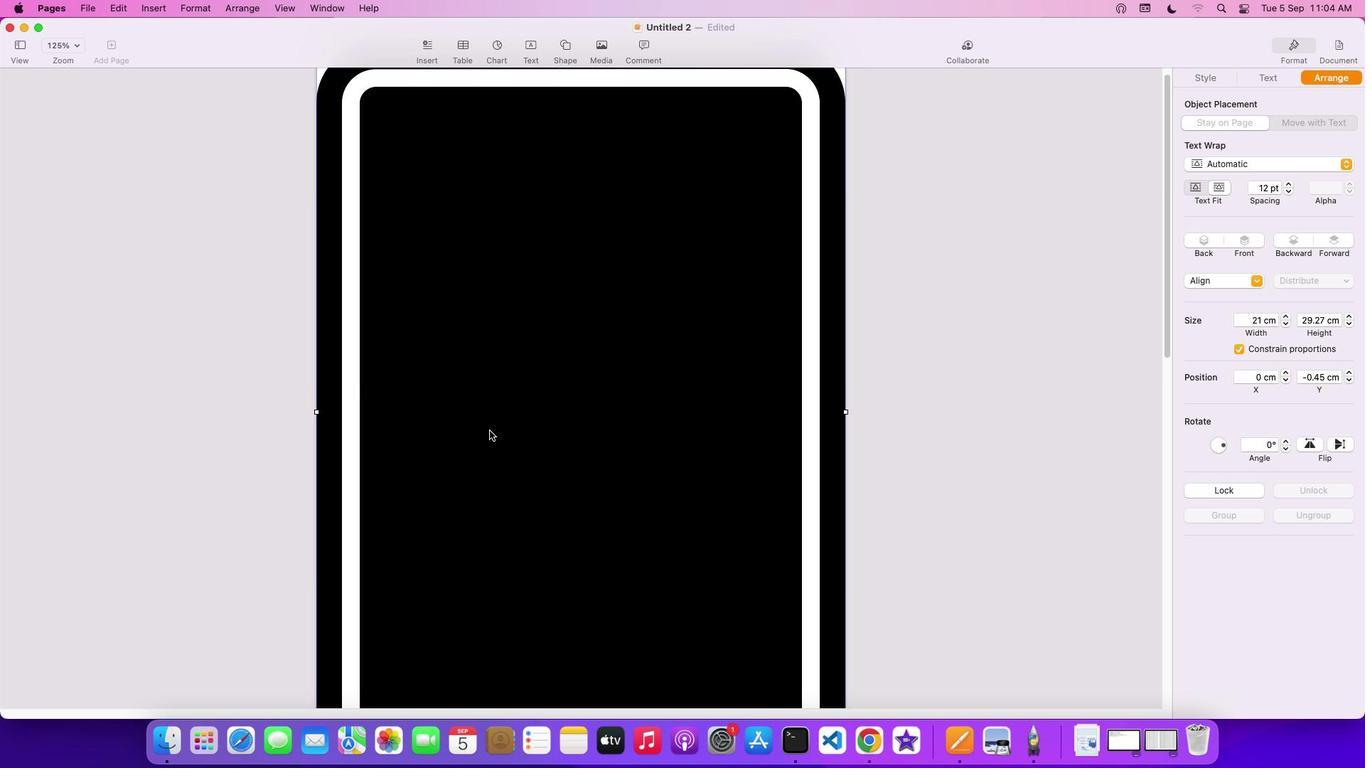 
Action: Mouse scrolled (491, 432) with delta (1, 2)
Screenshot: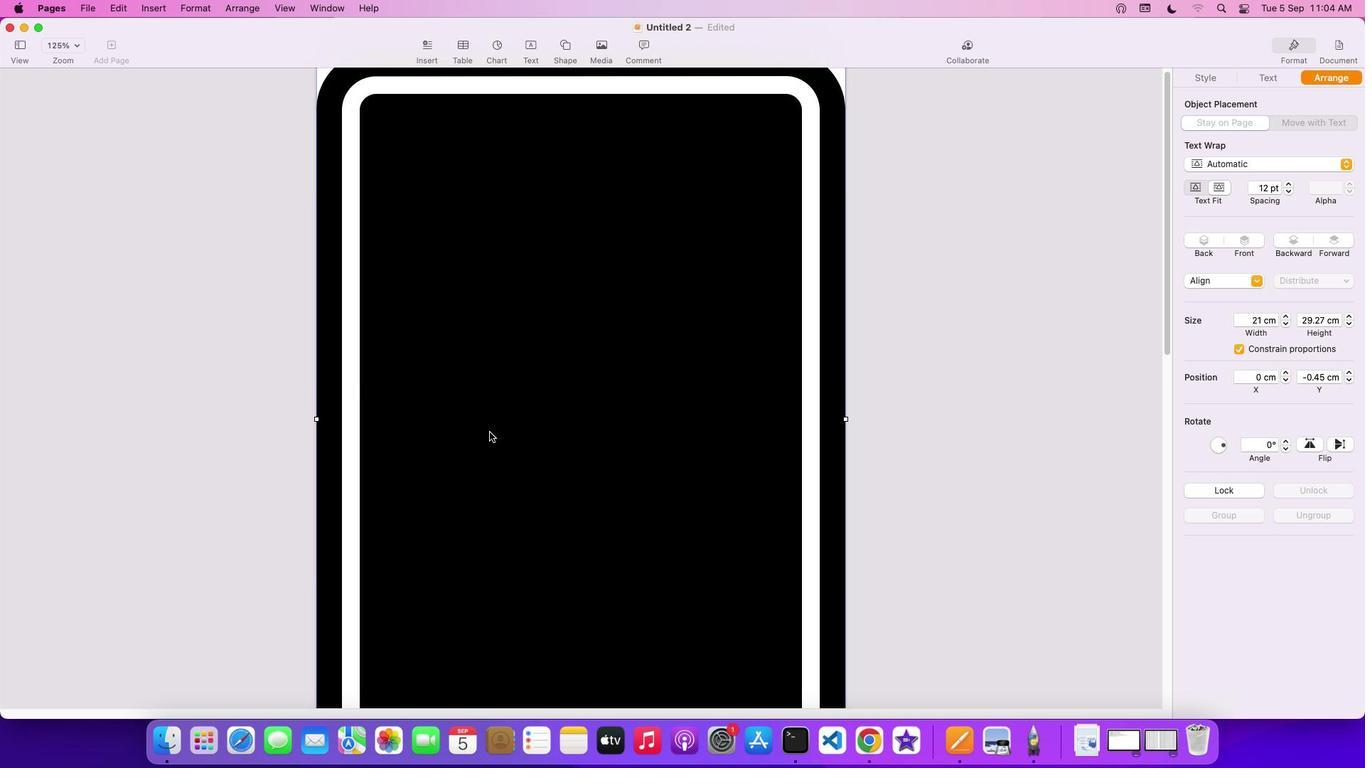 
Action: Mouse scrolled (491, 432) with delta (1, 2)
Screenshot: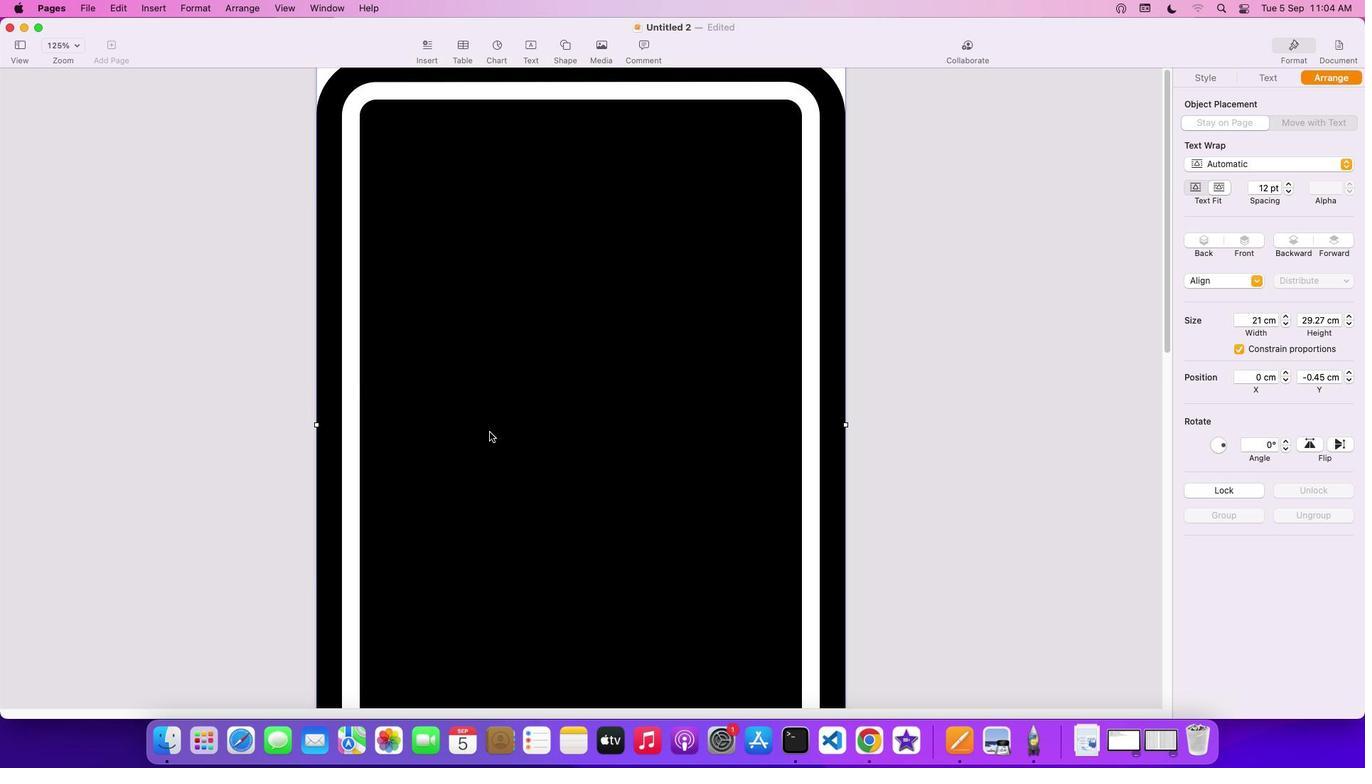 
Action: Mouse moved to (491, 433)
Screenshot: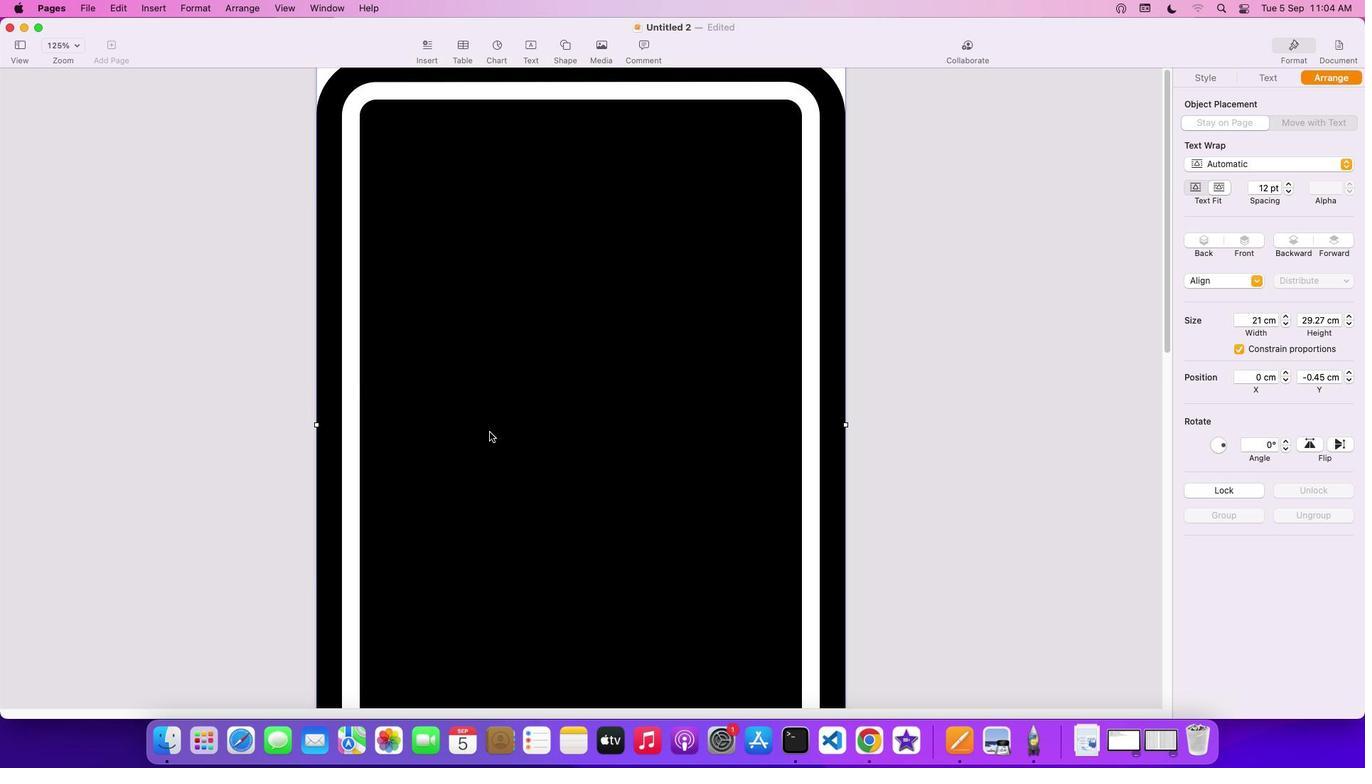 
Action: Mouse scrolled (491, 433) with delta (1, 3)
Screenshot: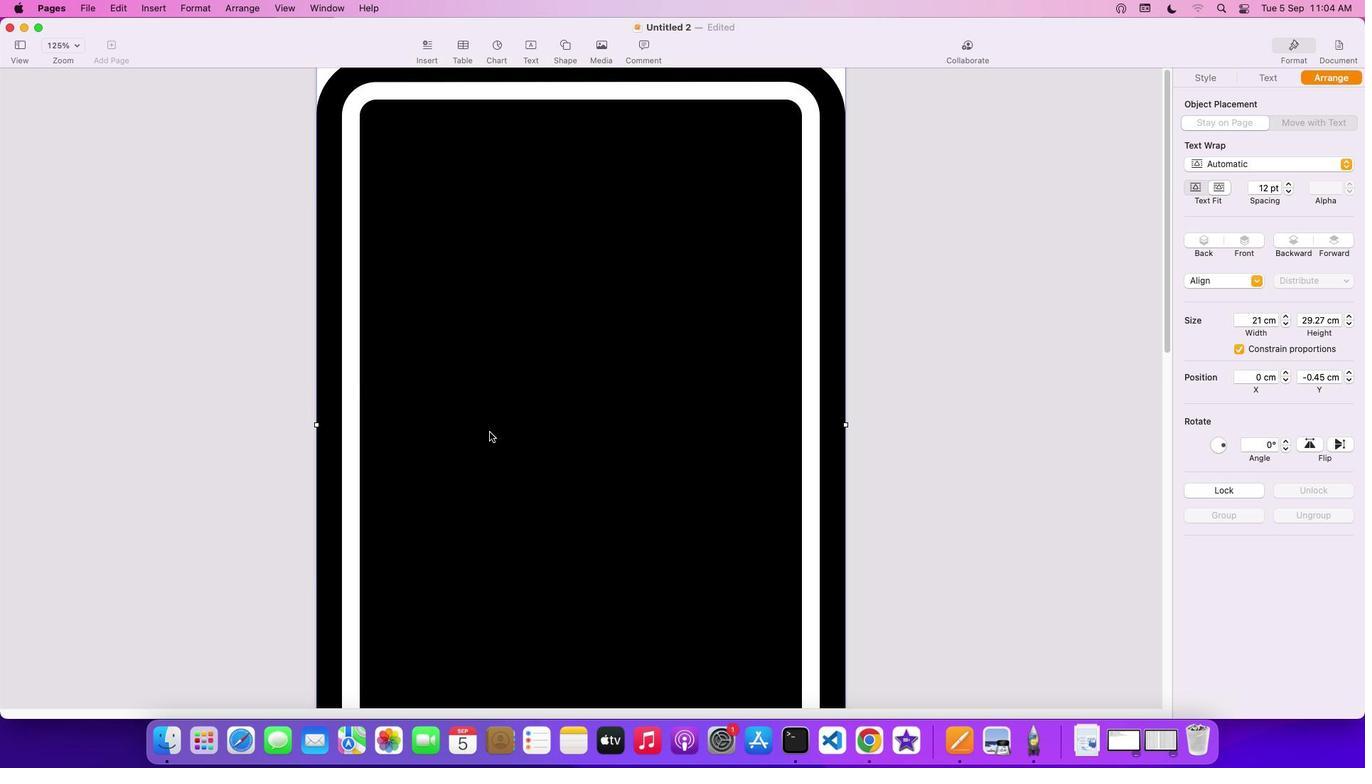 
Action: Mouse moved to (491, 433)
Screenshot: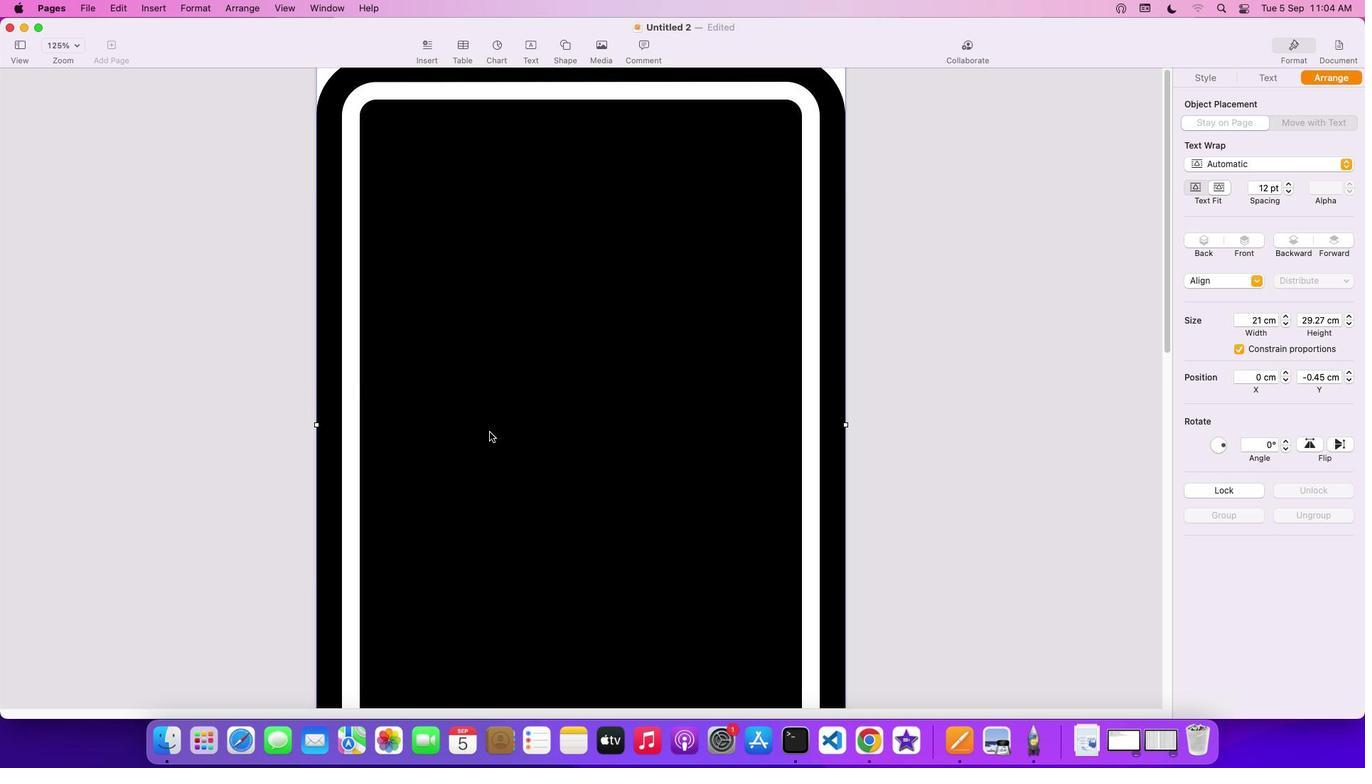 
Action: Mouse scrolled (491, 433) with delta (1, 4)
Screenshot: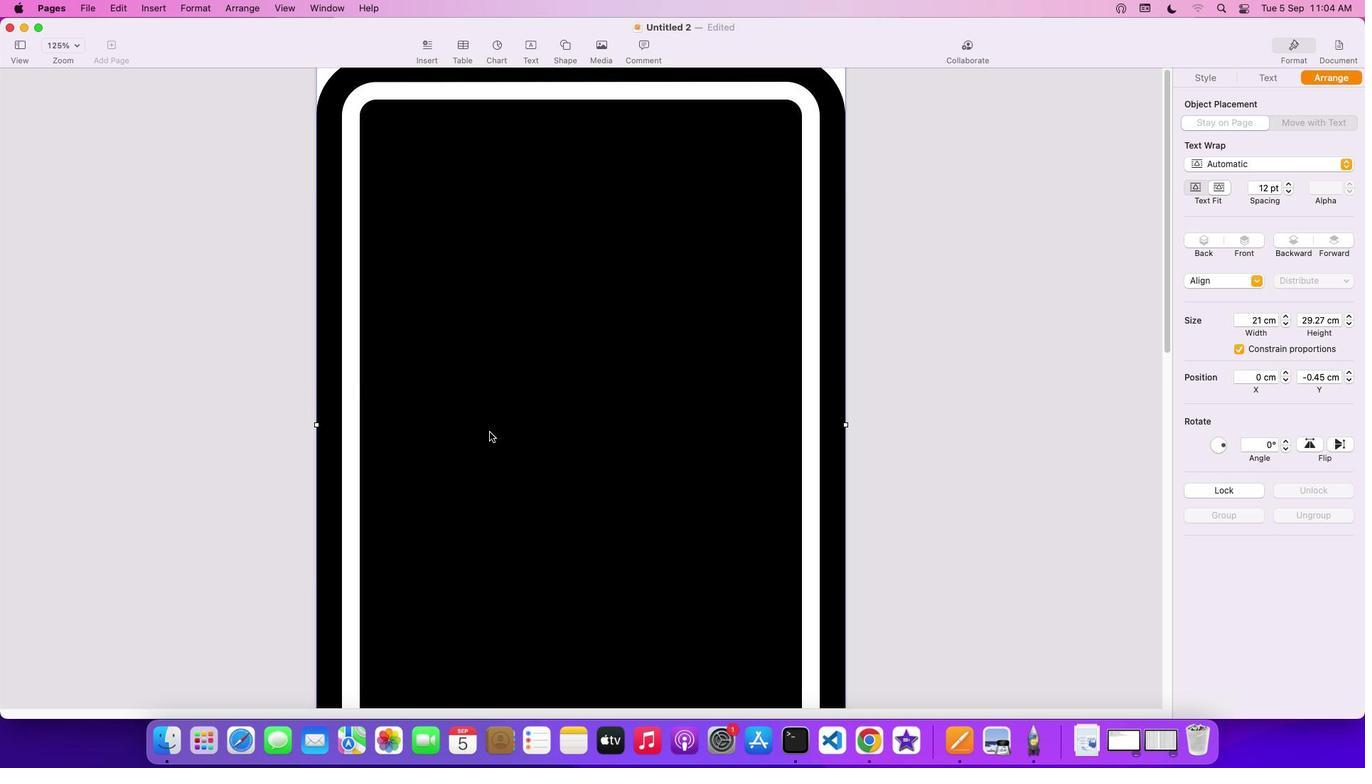 
Action: Mouse moved to (491, 433)
Screenshot: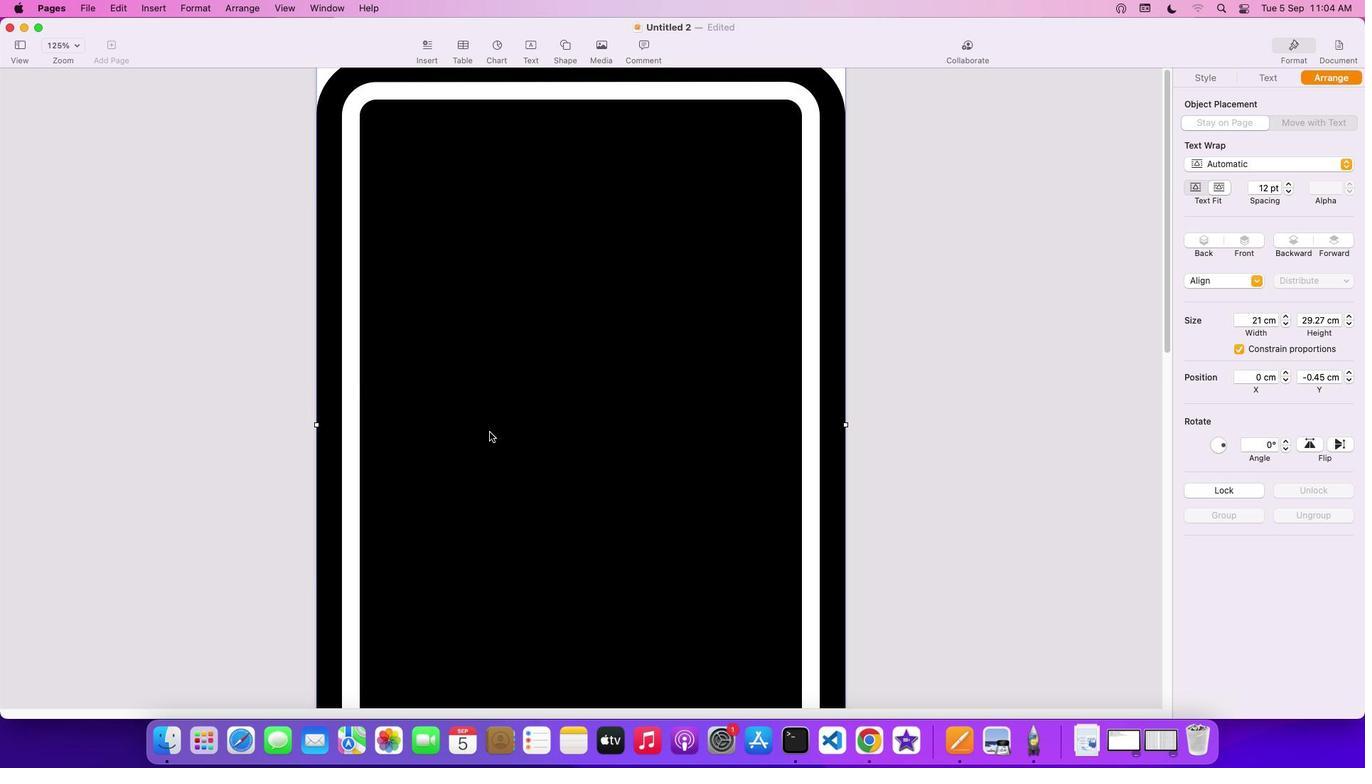
Action: Mouse scrolled (491, 433) with delta (1, 2)
Screenshot: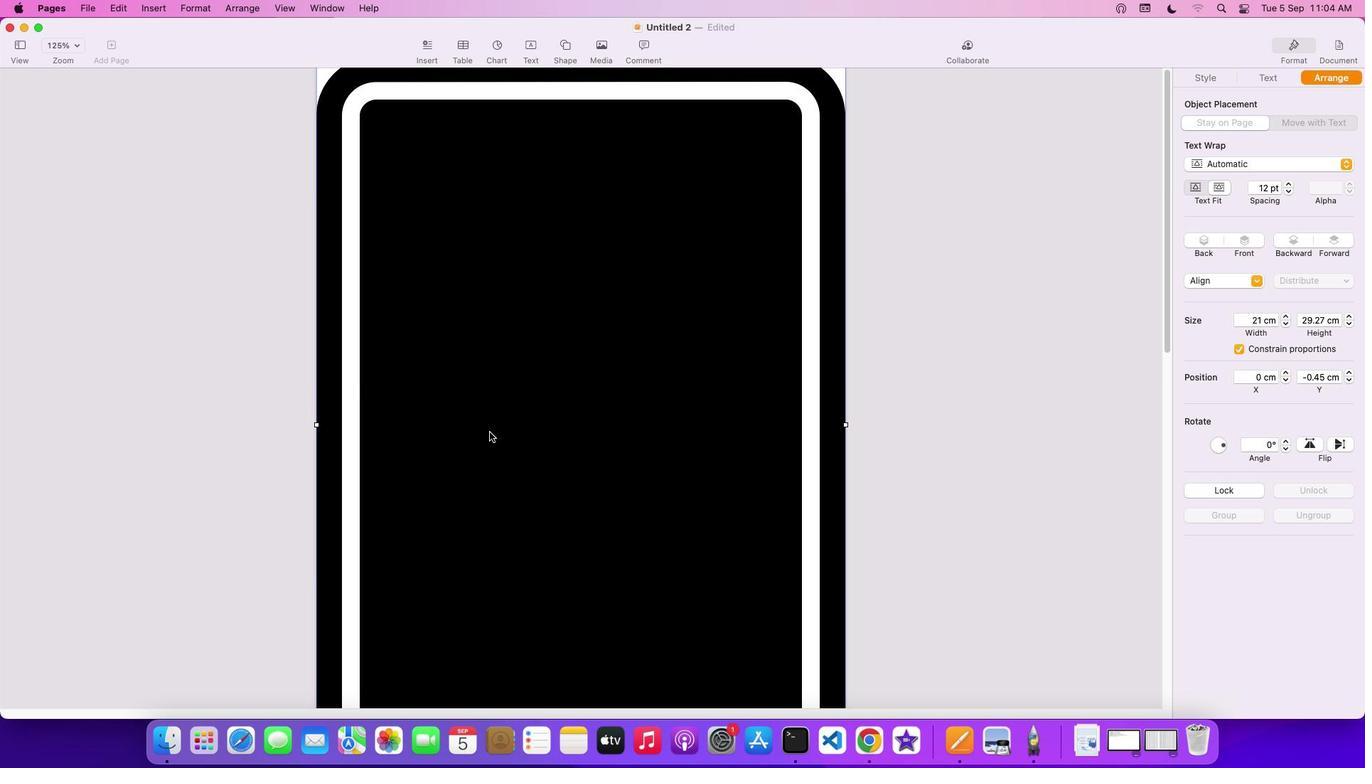 
Action: Mouse scrolled (491, 433) with delta (1, 2)
Screenshot: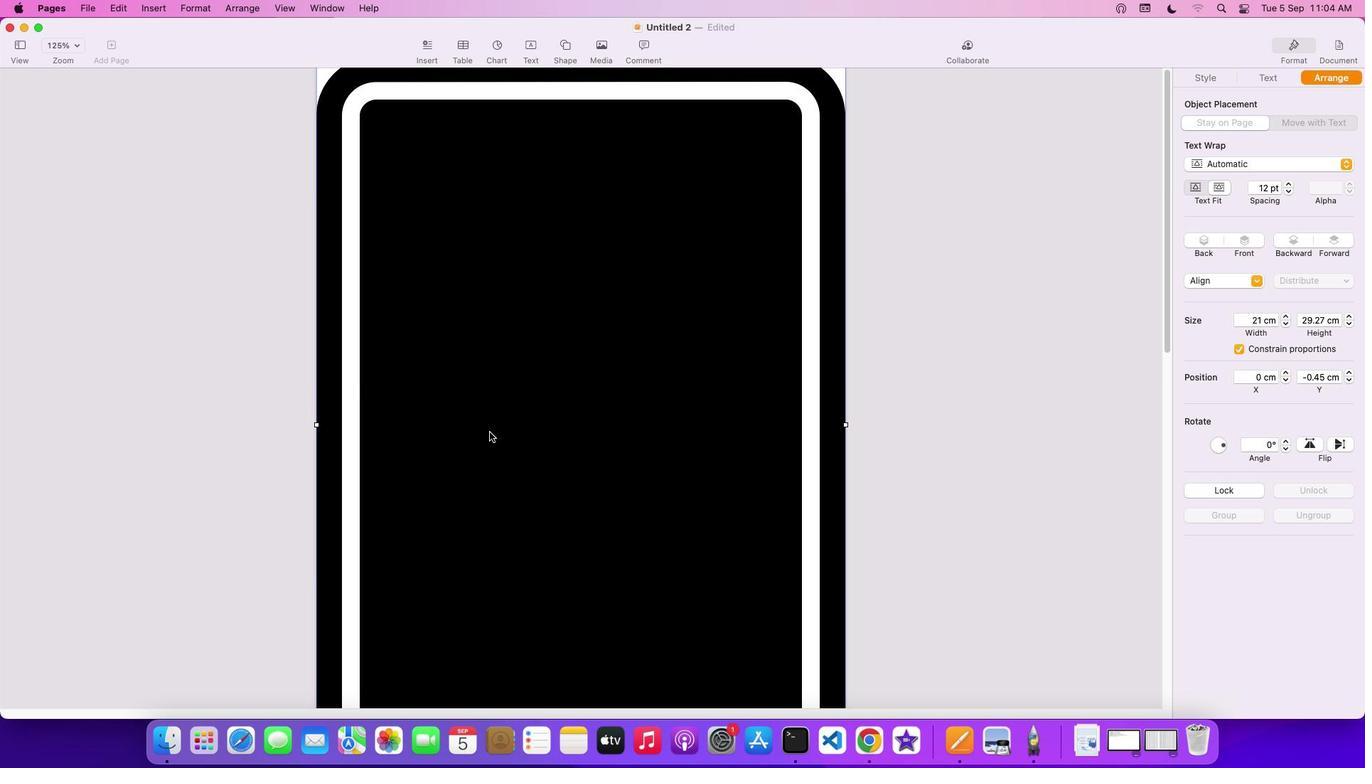 
Action: Mouse moved to (554, 463)
Screenshot: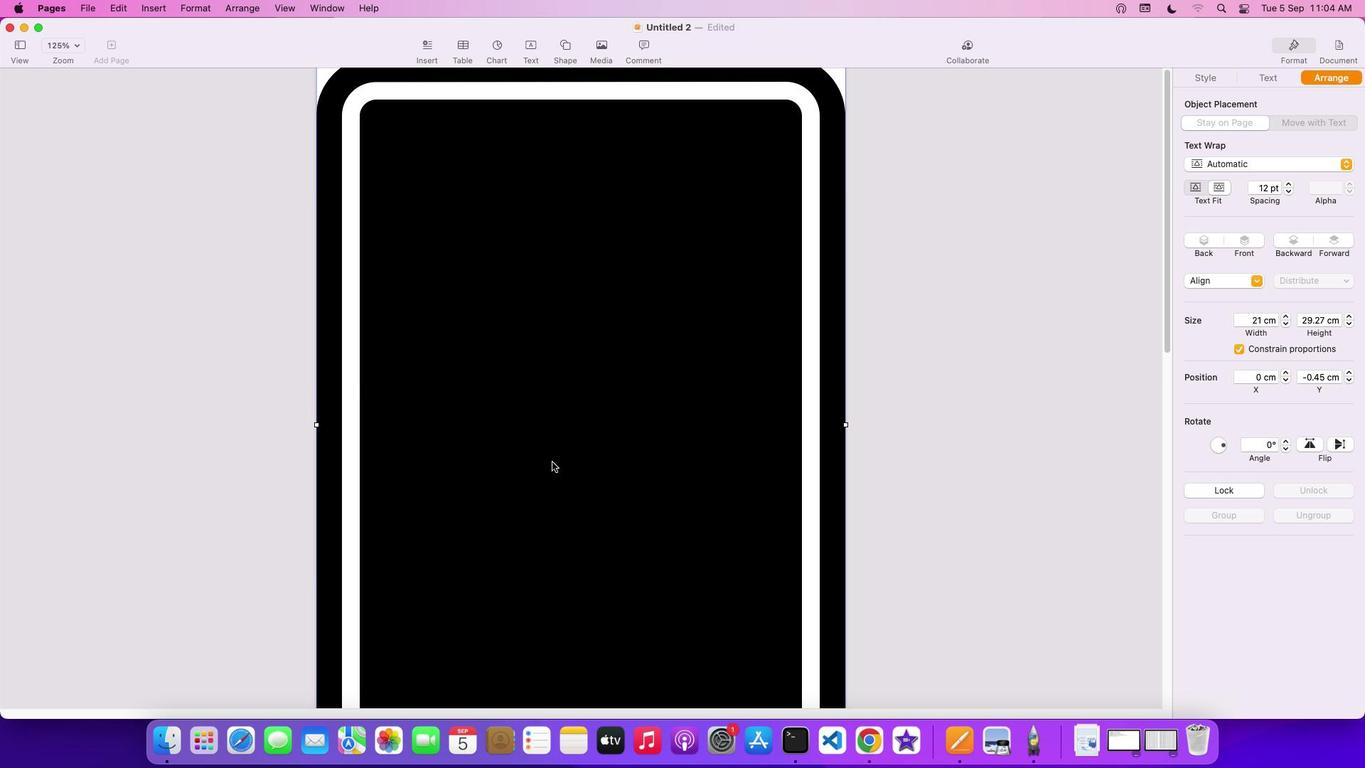 
Action: Mouse scrolled (554, 463) with delta (1, 0)
Screenshot: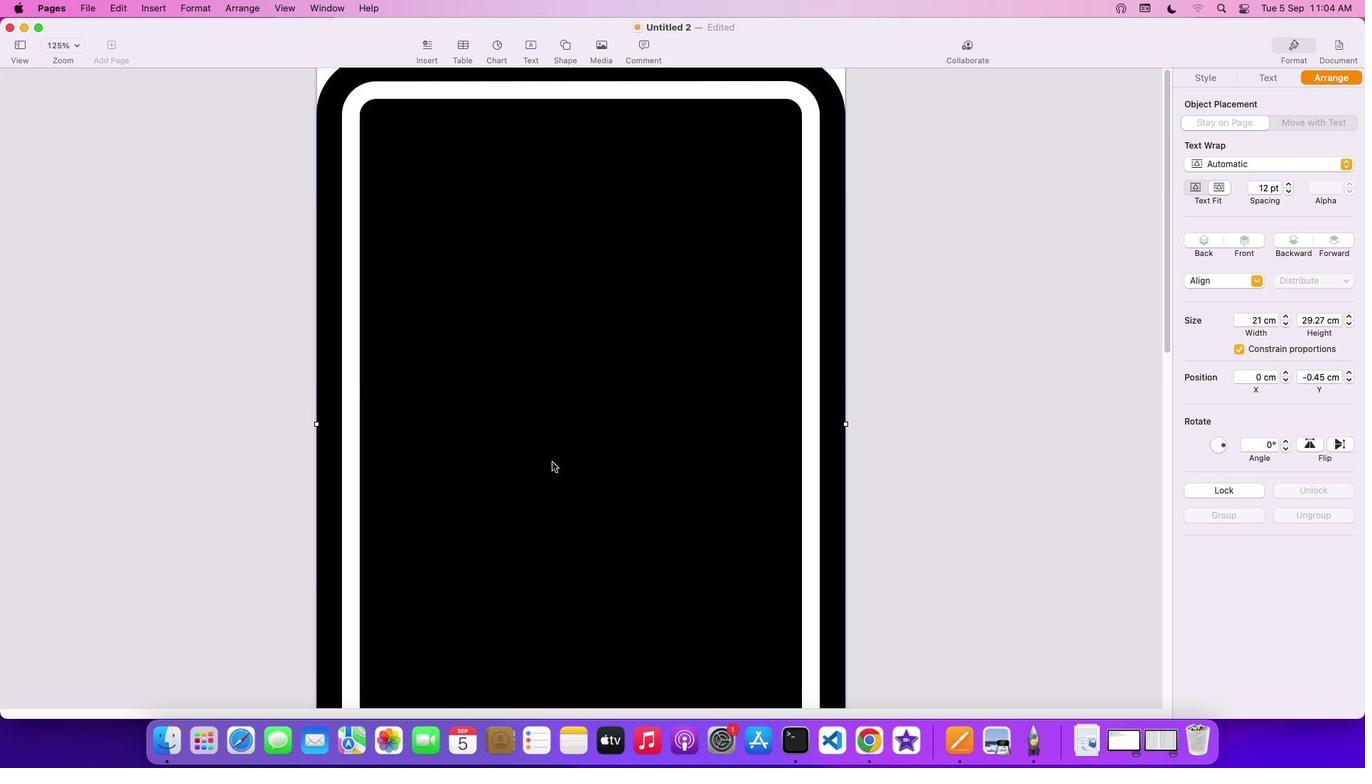 
Action: Mouse scrolled (554, 463) with delta (1, 0)
Screenshot: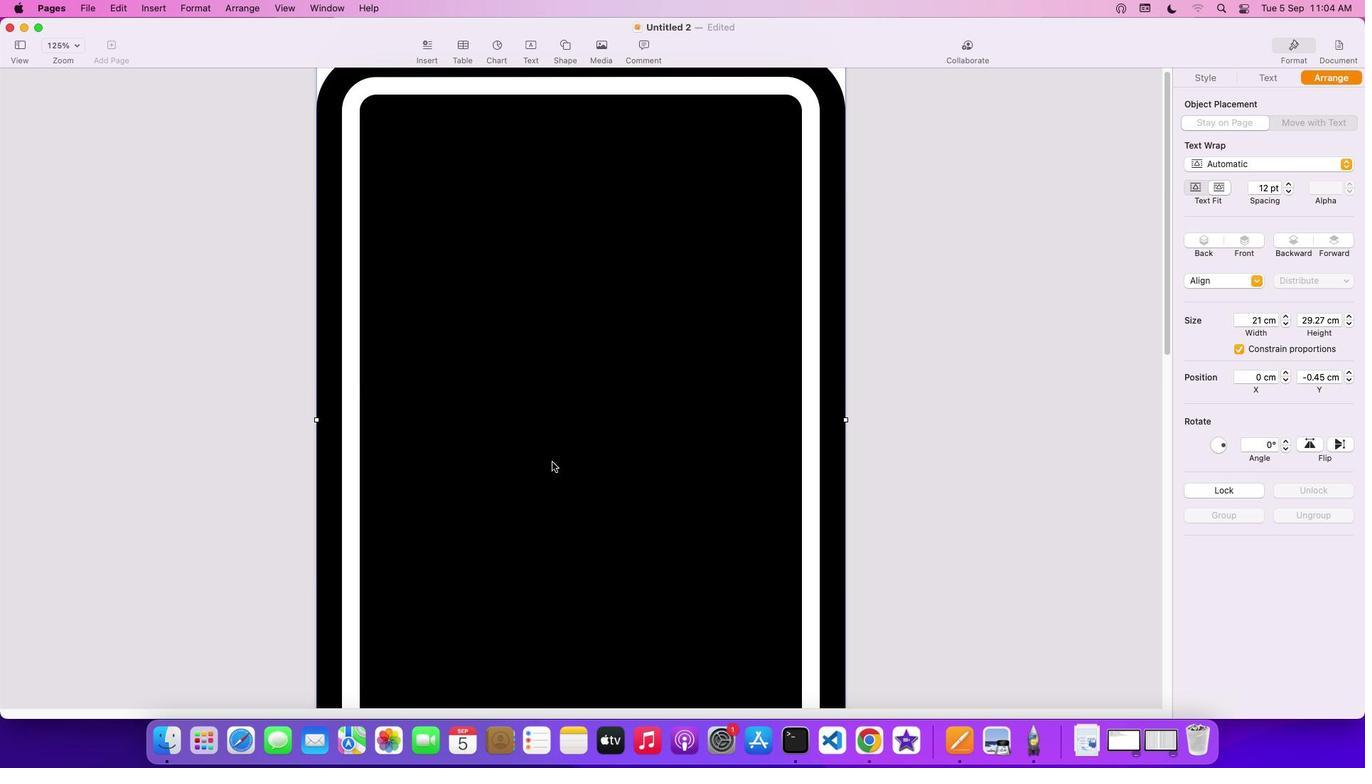
Action: Mouse scrolled (554, 463) with delta (1, 0)
Screenshot: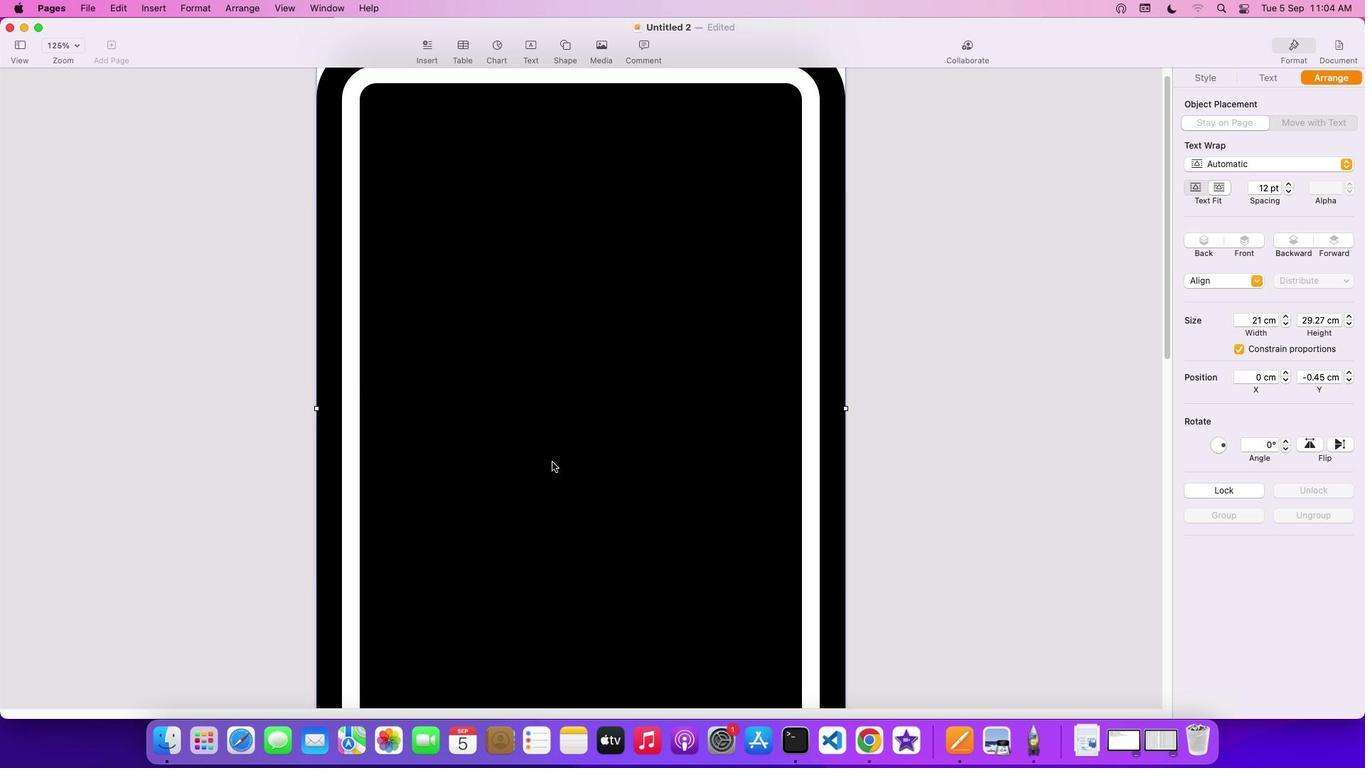 
Action: Mouse scrolled (554, 463) with delta (1, 0)
